 Task: Search one way flight ticket for 3 adults, 3 children in business from Page: Page Municipal Airport to Gillette: Gillette Campbell County Airport on 5-1-2023. Choice of flights is Southwest. Number of bags: 4 checked bags. Price is upto 99000. Outbound departure time preference is 15:00.
Action: Mouse moved to (484, 430)
Screenshot: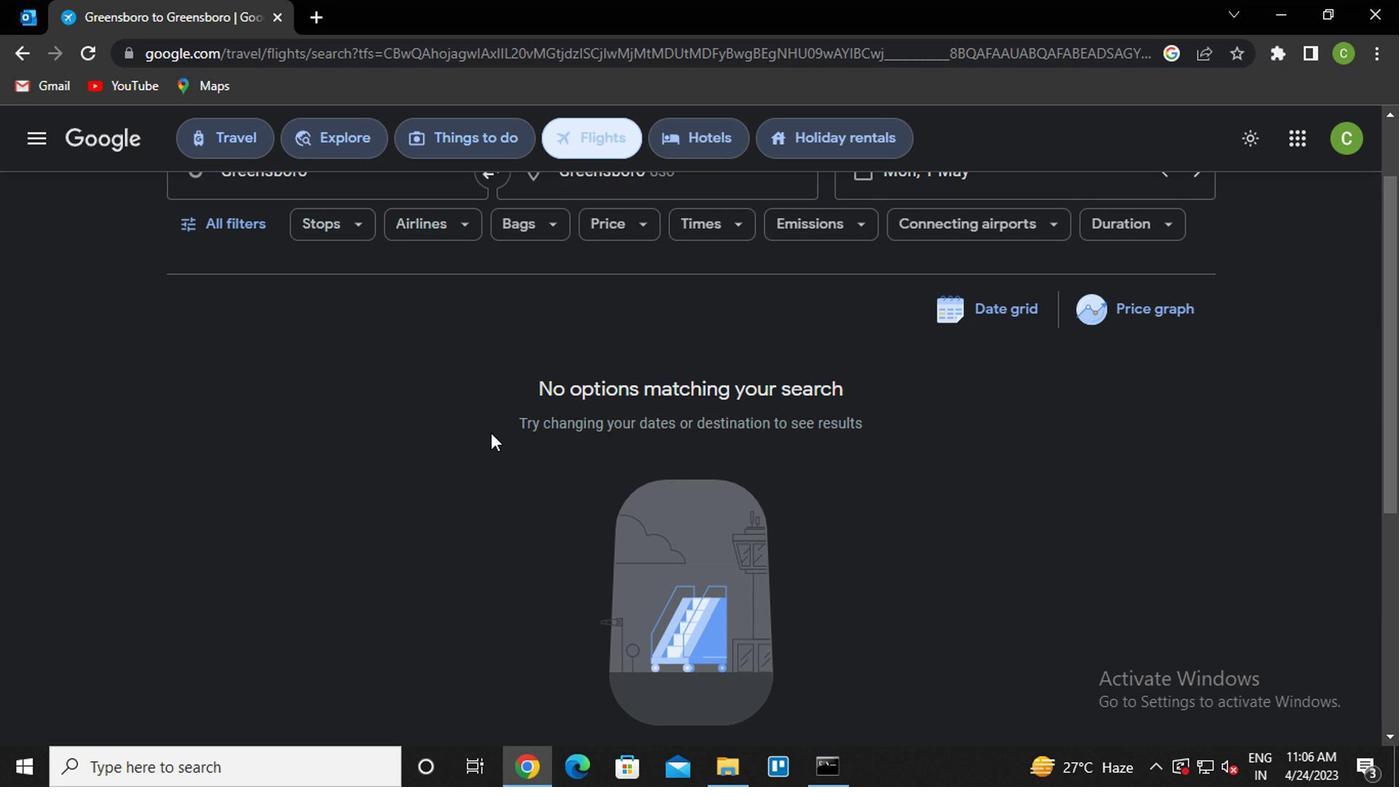 
Action: Mouse scrolled (484, 432) with delta (0, 1)
Screenshot: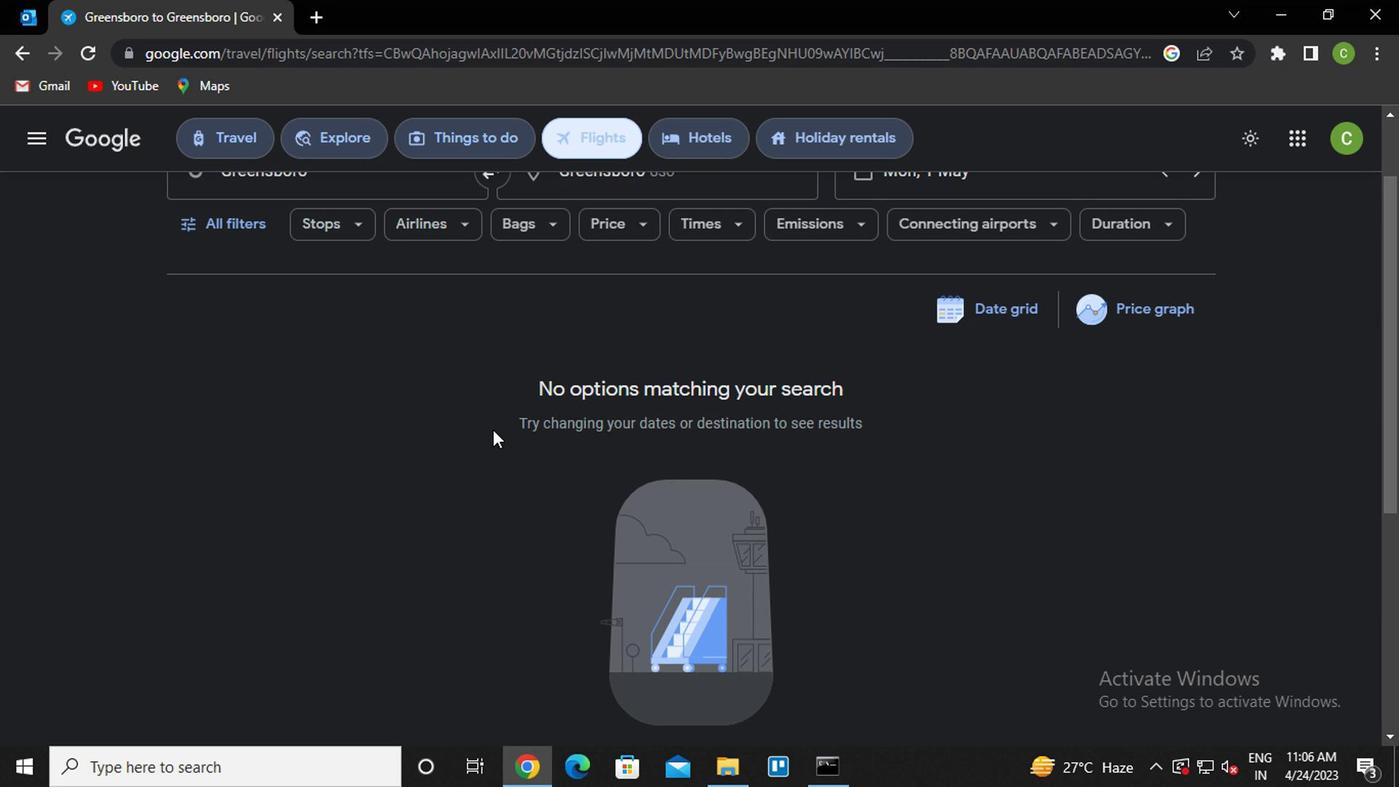 
Action: Mouse scrolled (484, 432) with delta (0, 1)
Screenshot: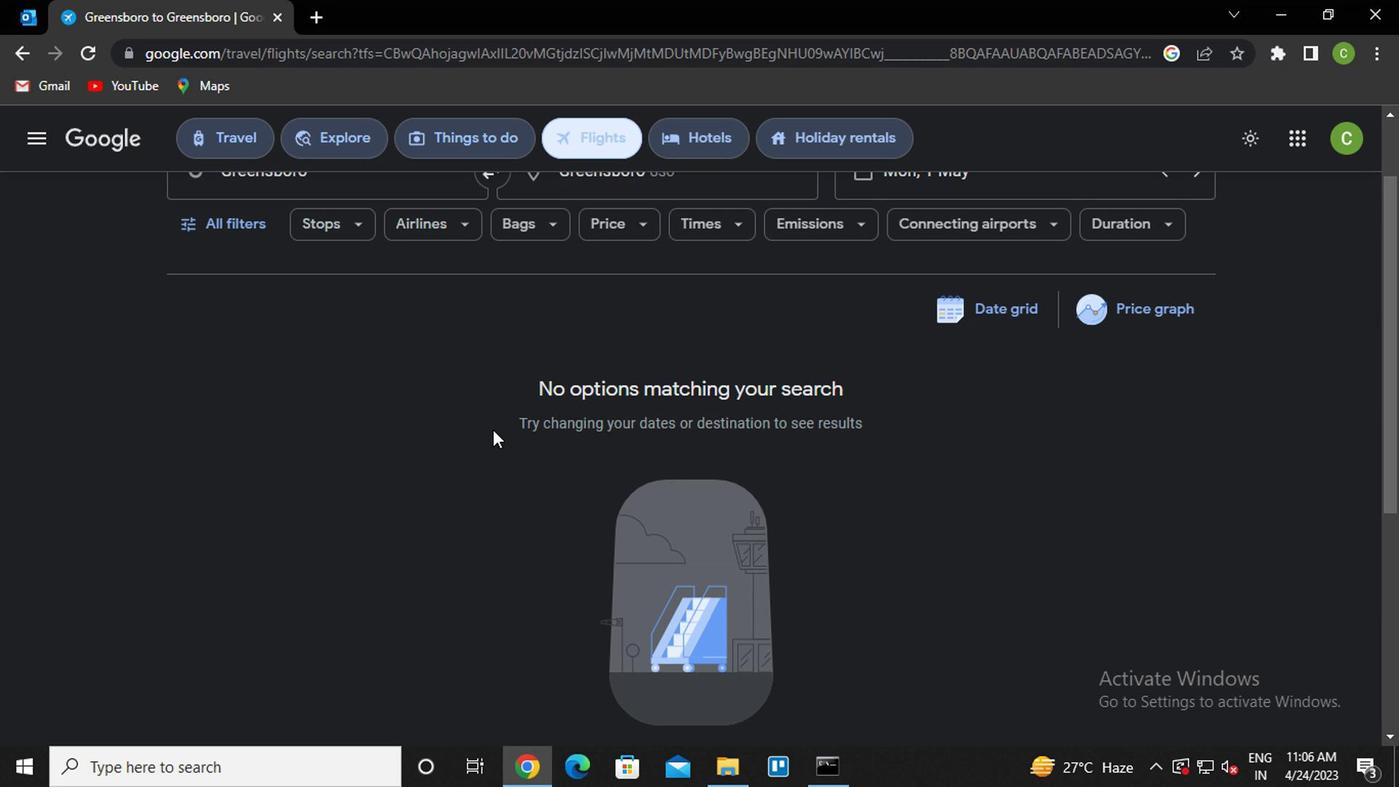 
Action: Mouse scrolled (484, 432) with delta (0, 1)
Screenshot: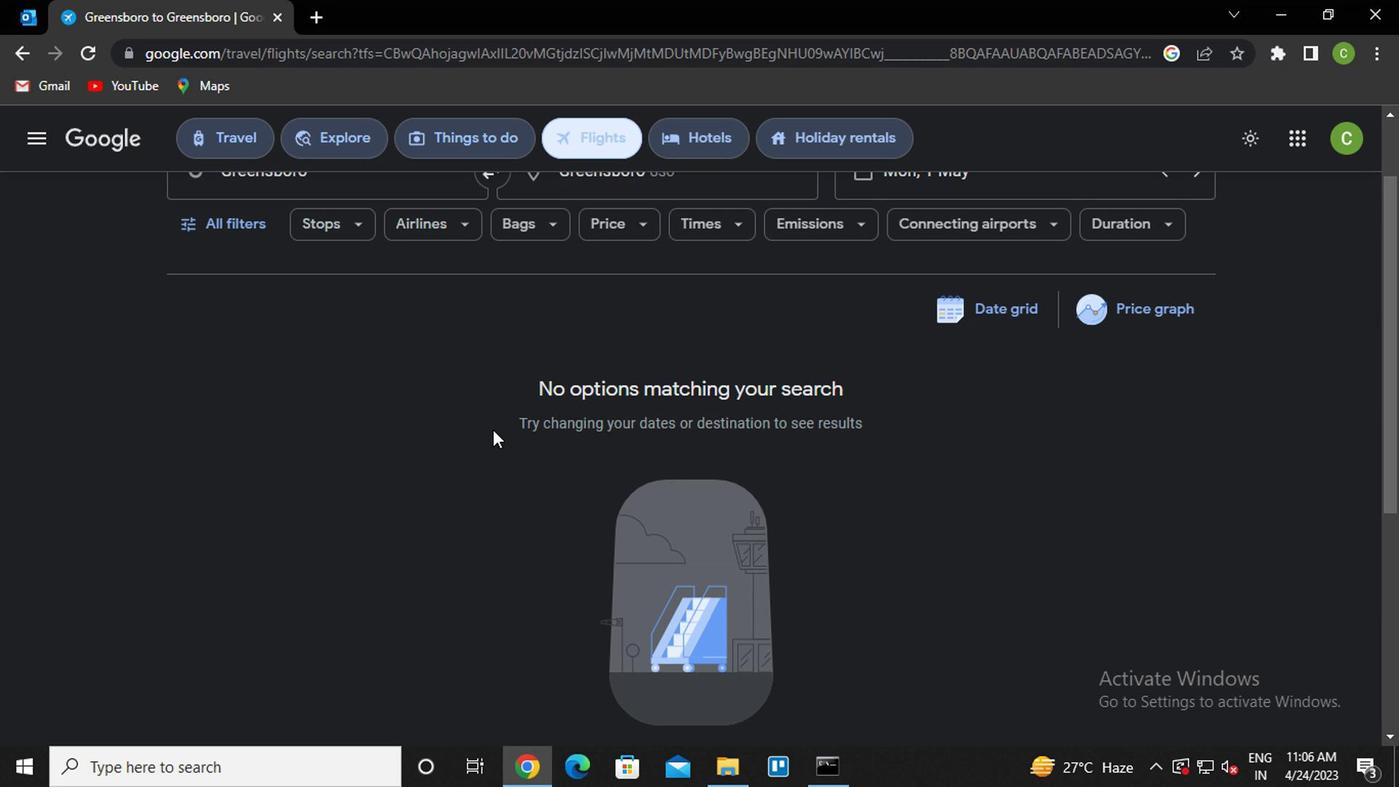 
Action: Mouse scrolled (484, 432) with delta (0, 1)
Screenshot: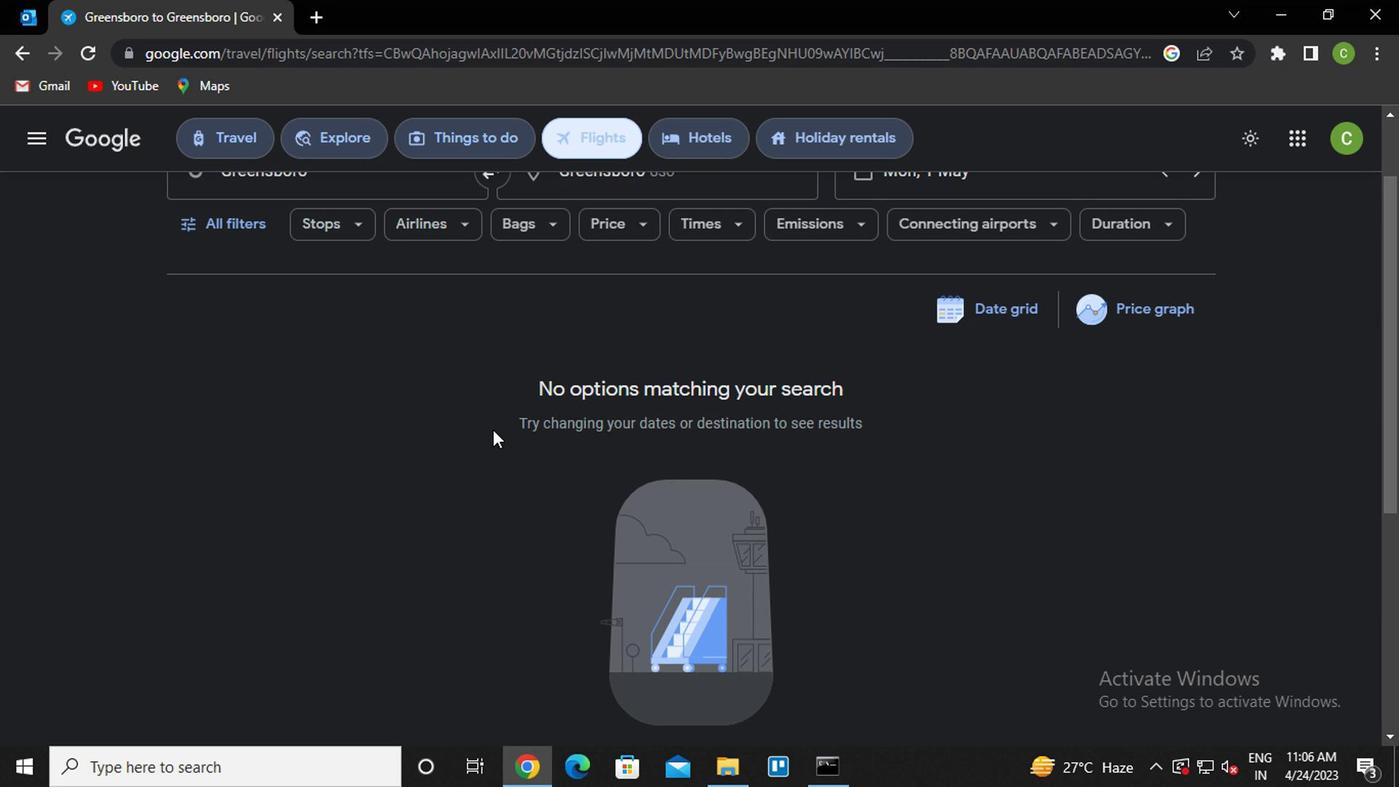 
Action: Mouse scrolled (484, 432) with delta (0, 1)
Screenshot: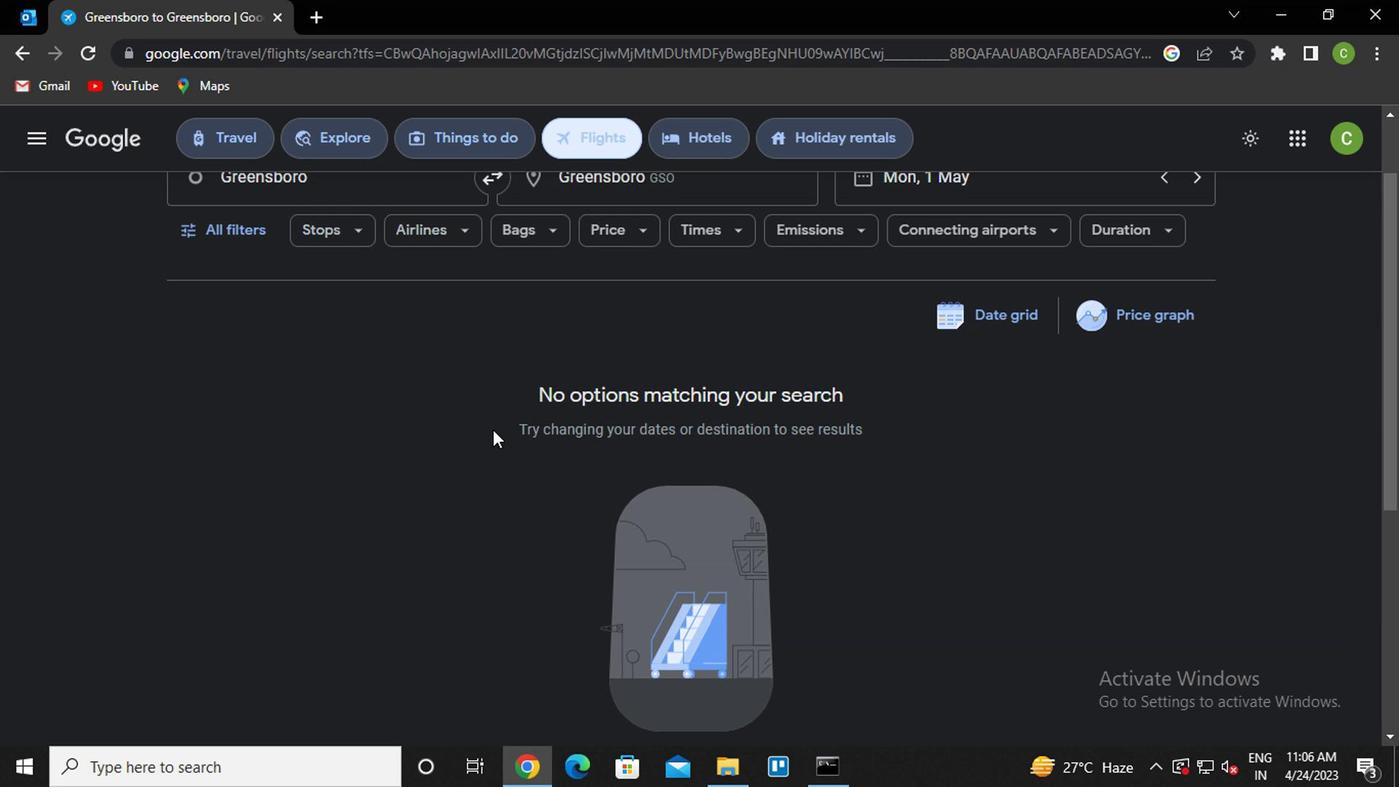 
Action: Mouse scrolled (484, 432) with delta (0, 1)
Screenshot: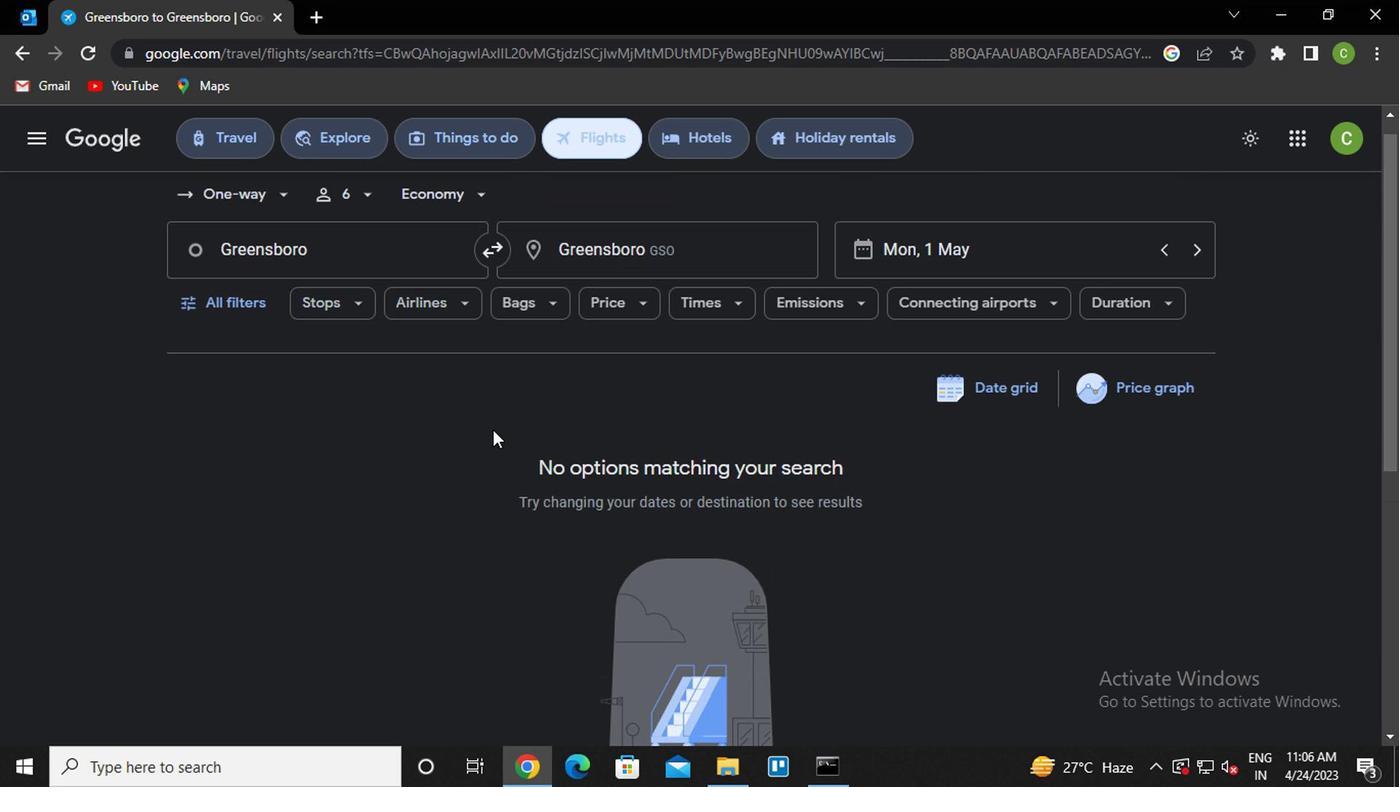 
Action: Mouse moved to (239, 234)
Screenshot: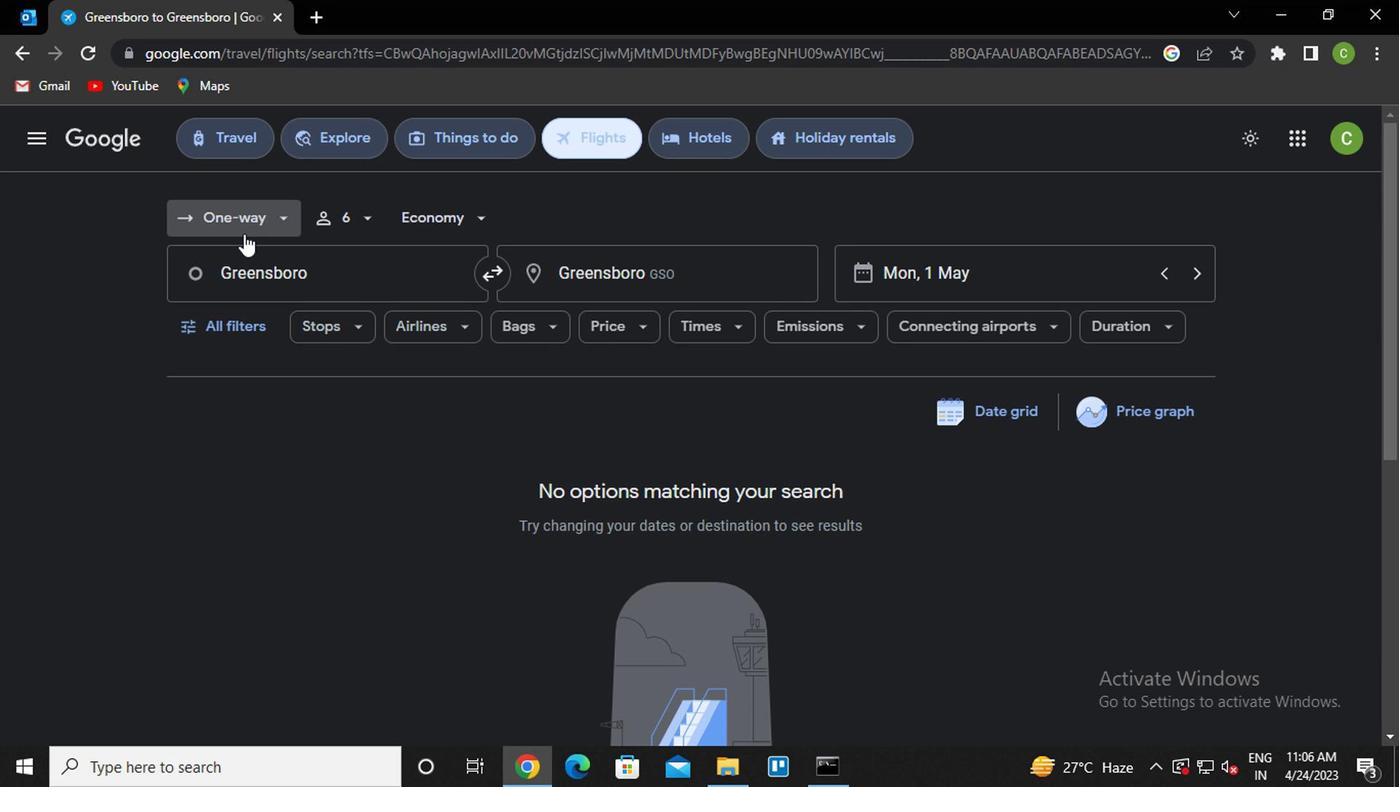 
Action: Mouse pressed left at (239, 234)
Screenshot: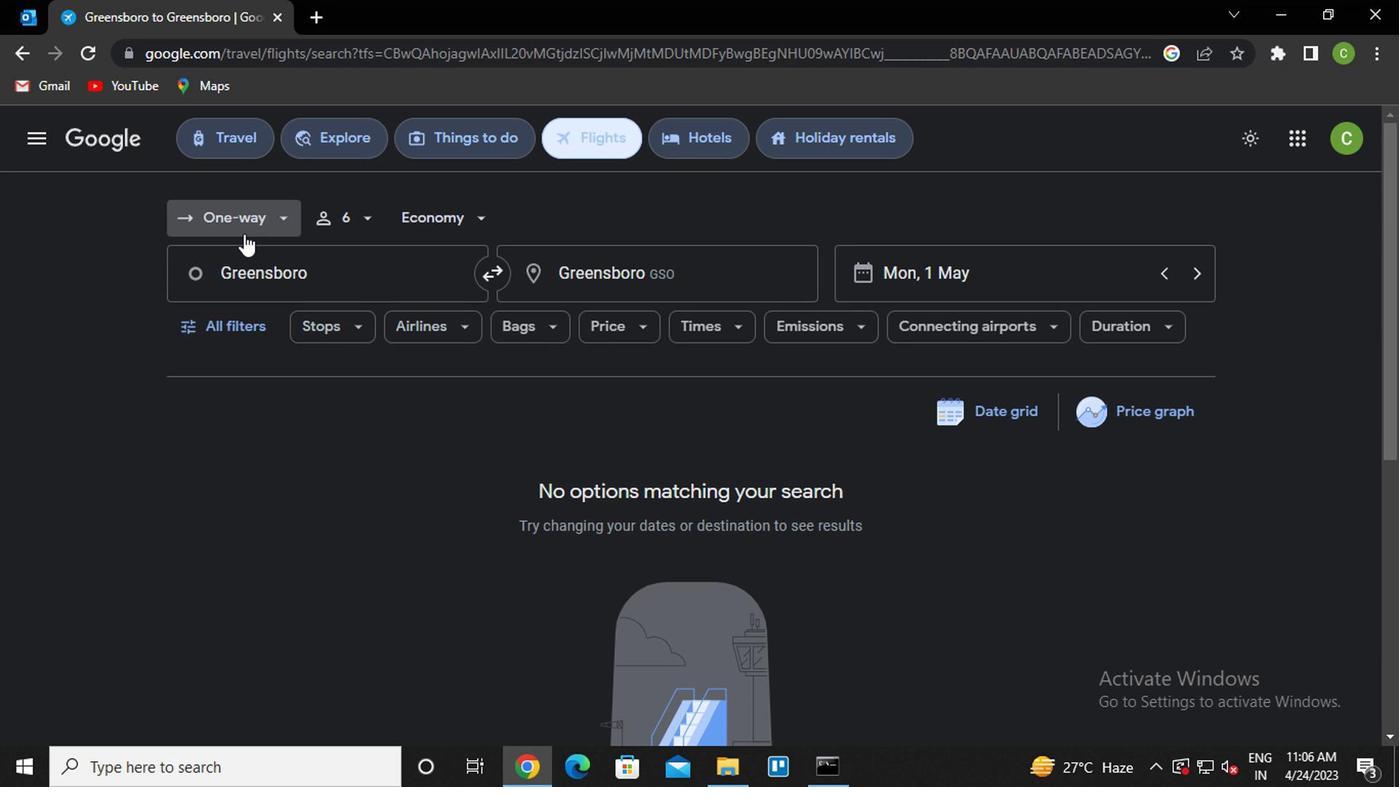 
Action: Mouse moved to (249, 302)
Screenshot: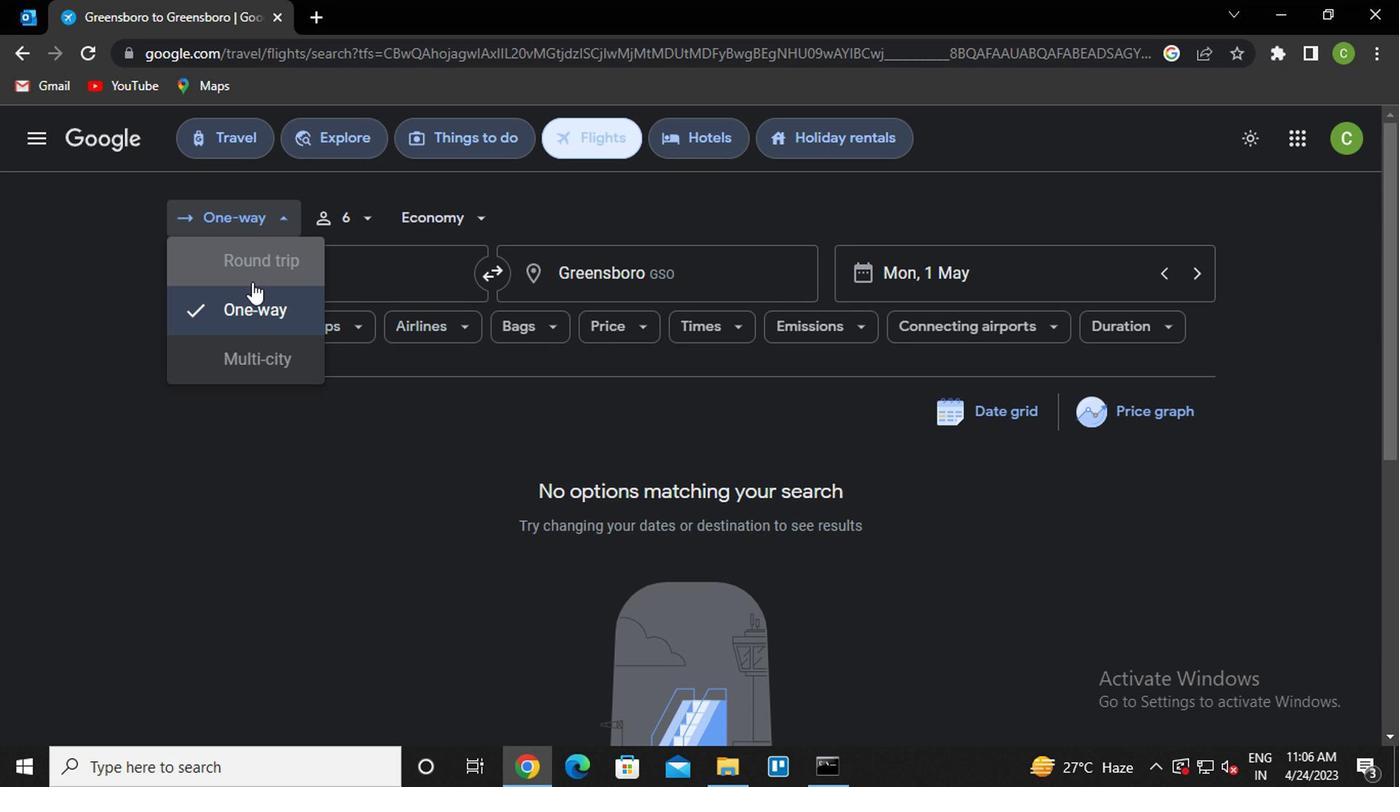 
Action: Mouse pressed left at (249, 302)
Screenshot: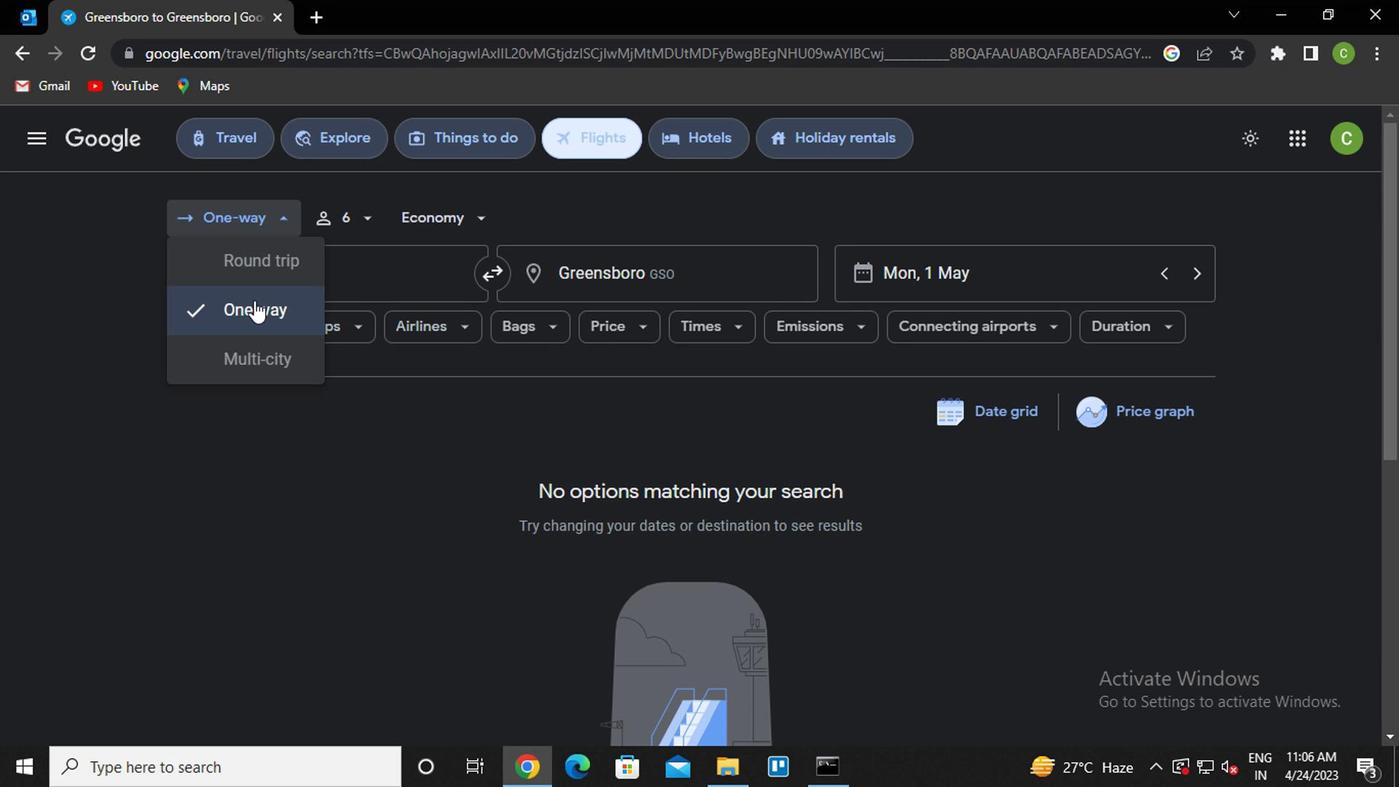 
Action: Mouse moved to (357, 227)
Screenshot: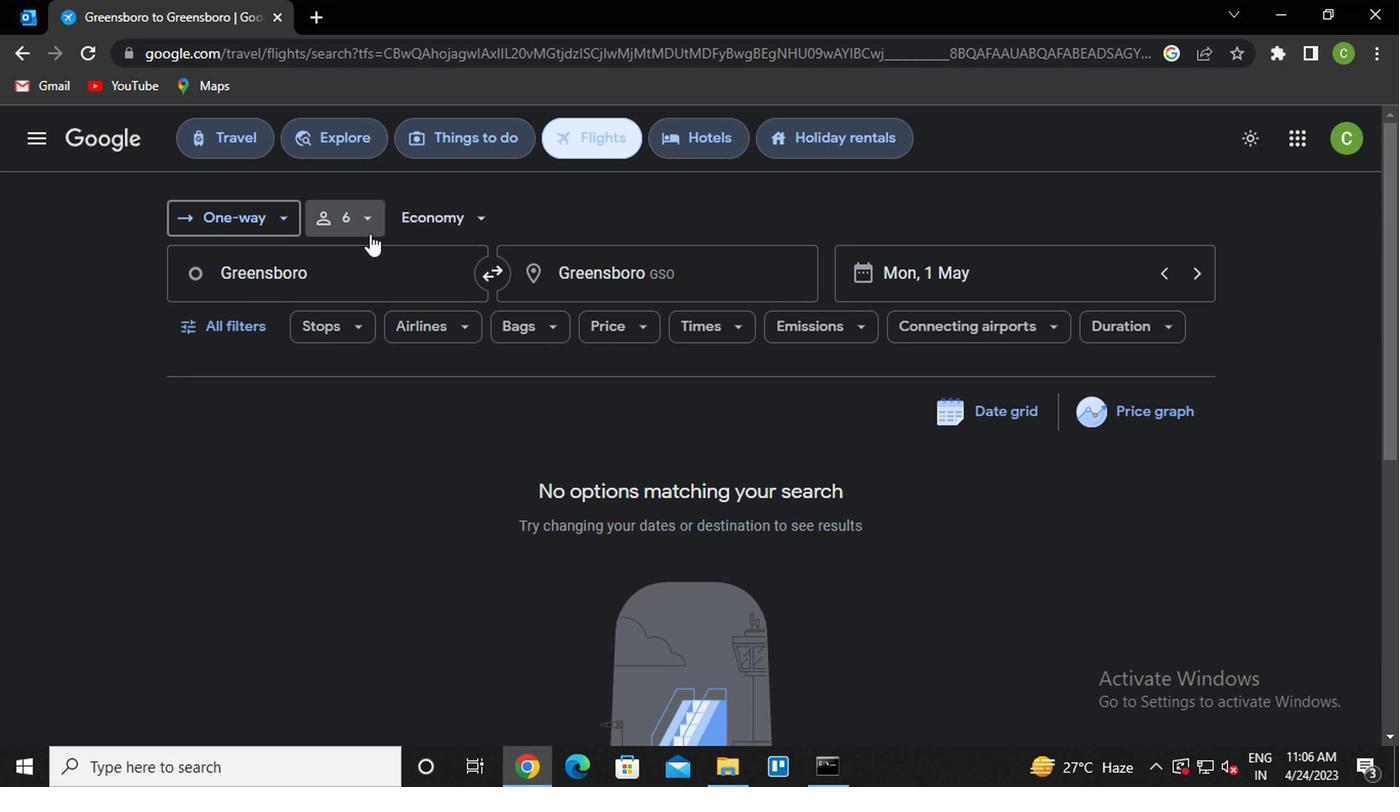 
Action: Mouse pressed left at (357, 227)
Screenshot: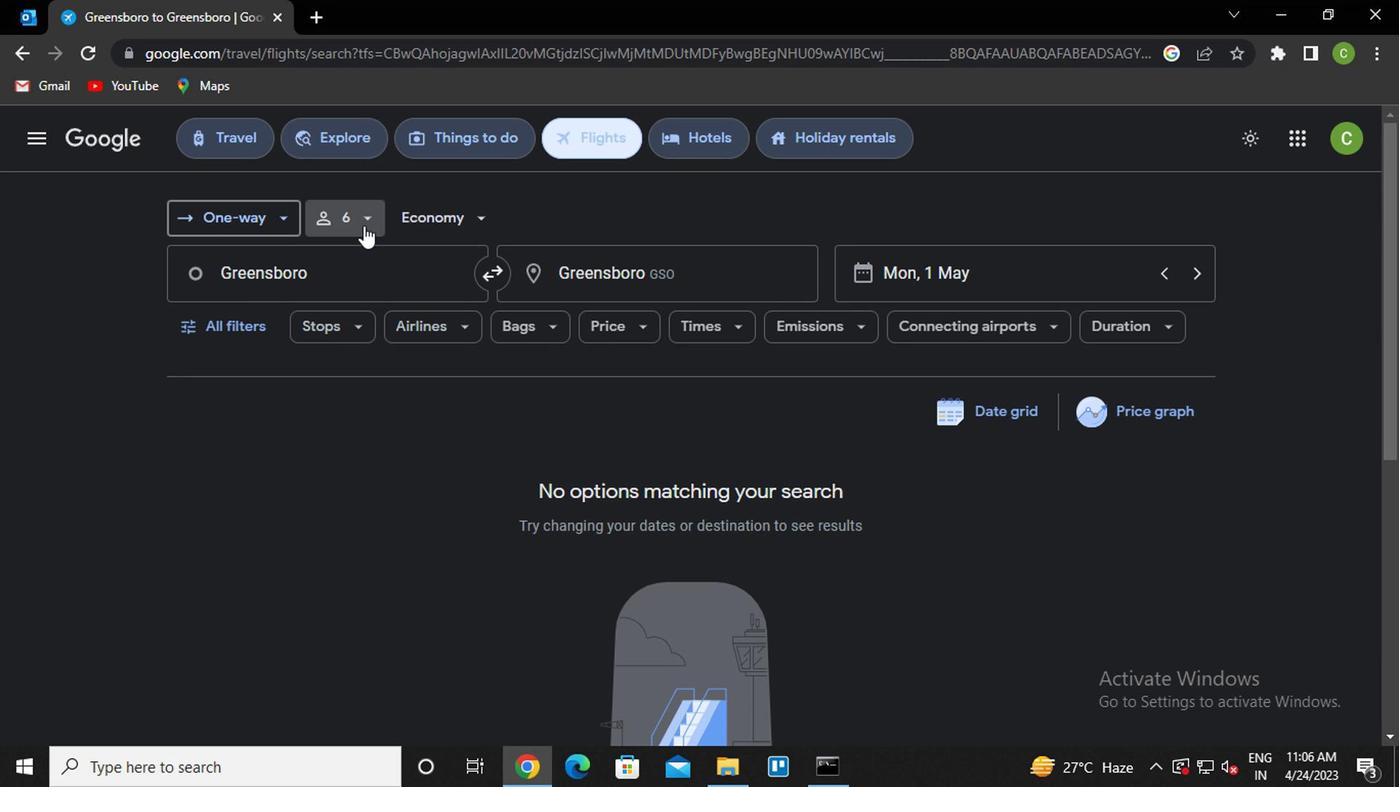 
Action: Mouse moved to (457, 274)
Screenshot: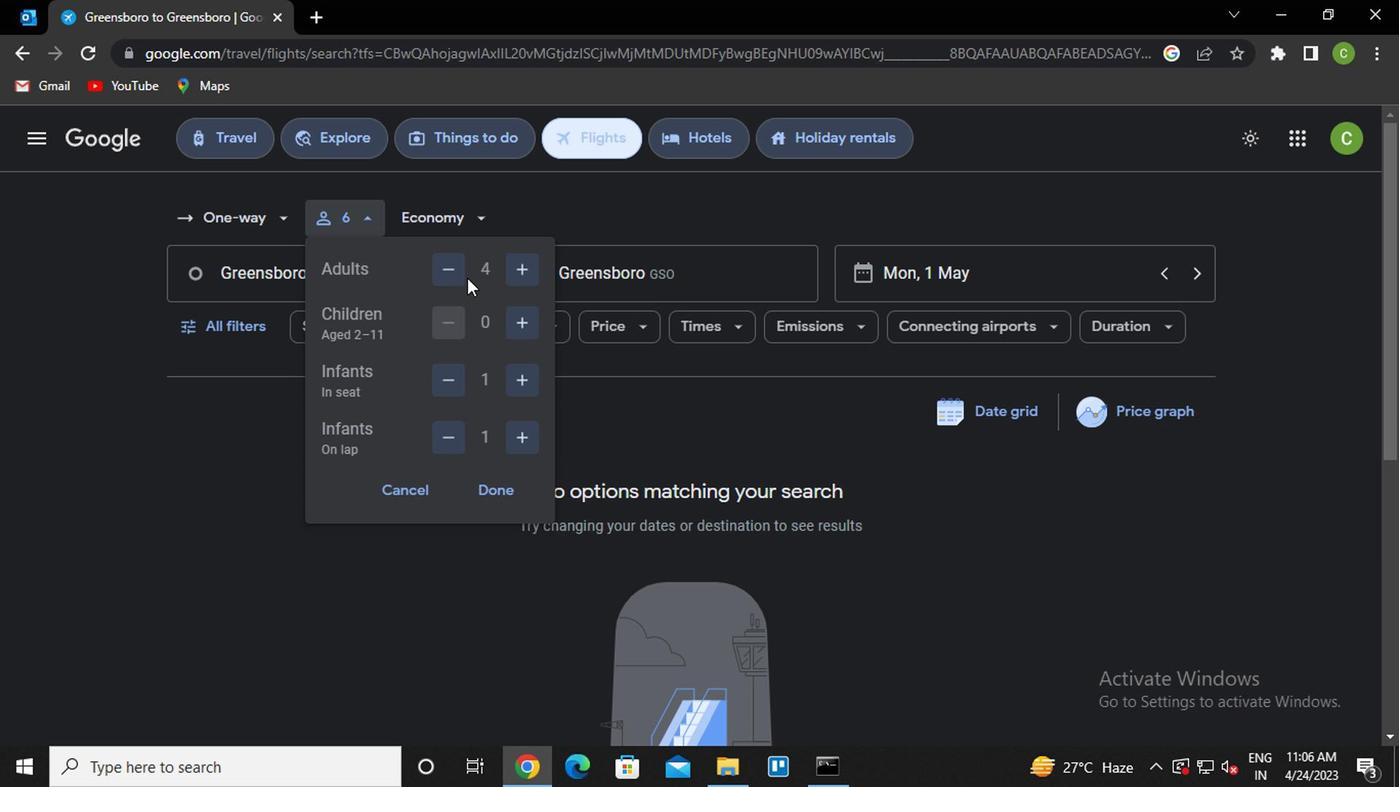 
Action: Mouse pressed left at (457, 274)
Screenshot: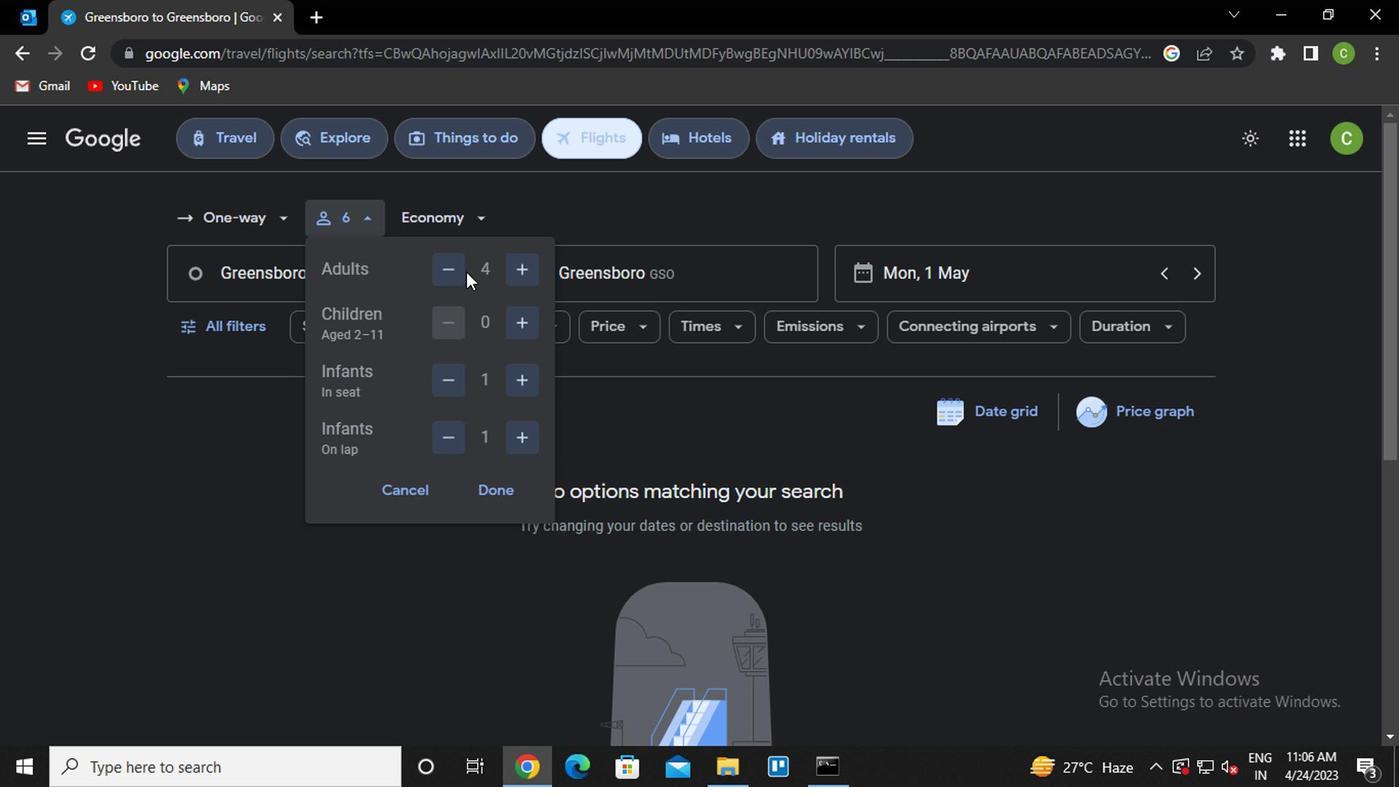 
Action: Mouse moved to (454, 274)
Screenshot: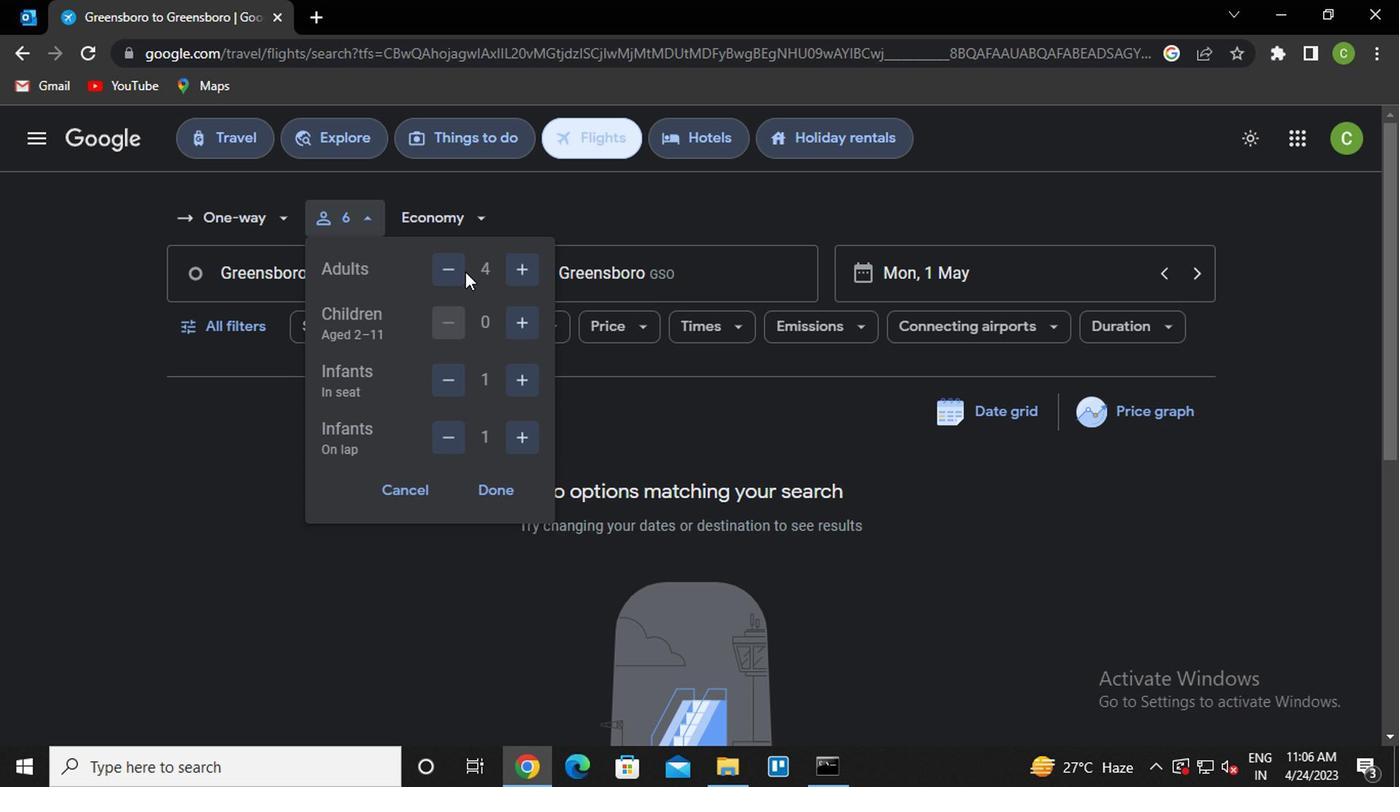 
Action: Mouse pressed left at (454, 274)
Screenshot: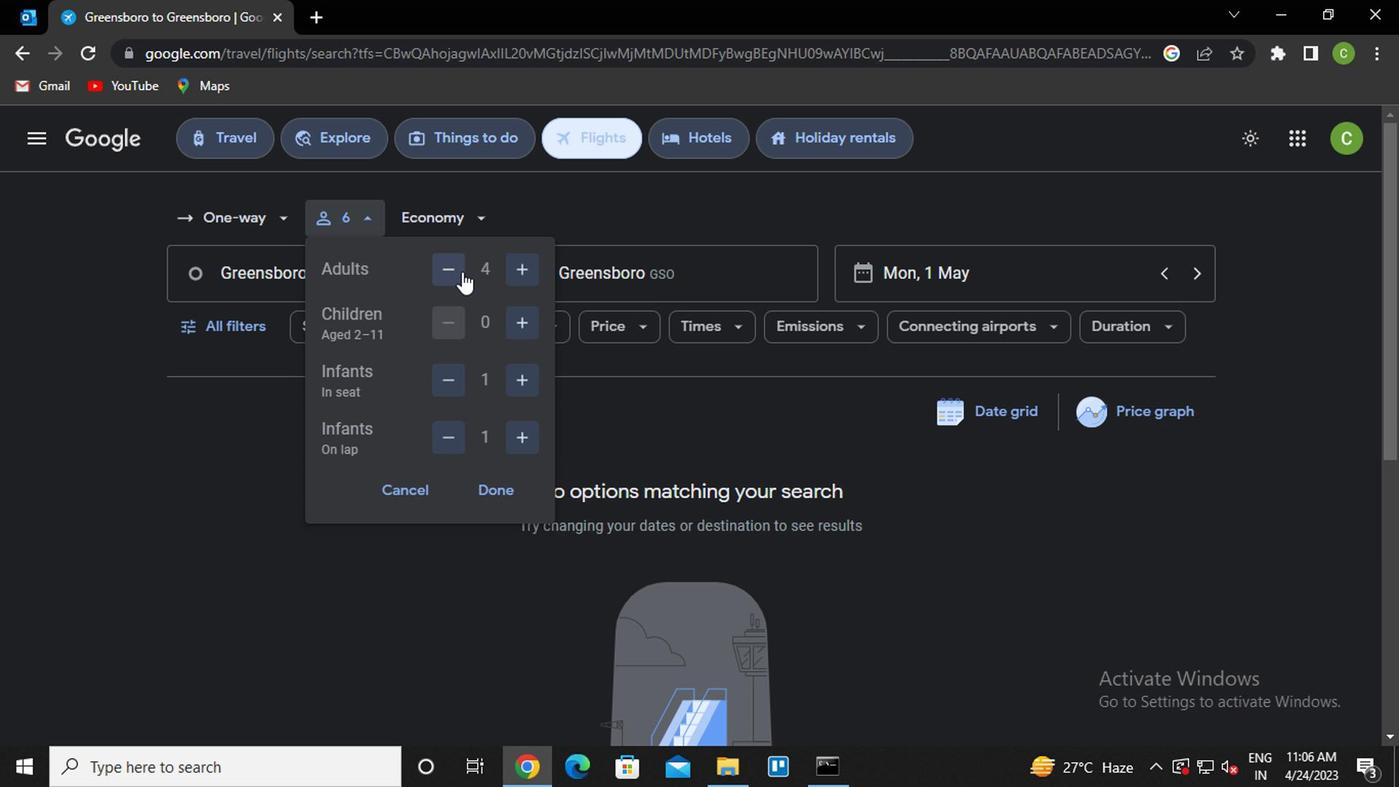 
Action: Mouse moved to (516, 331)
Screenshot: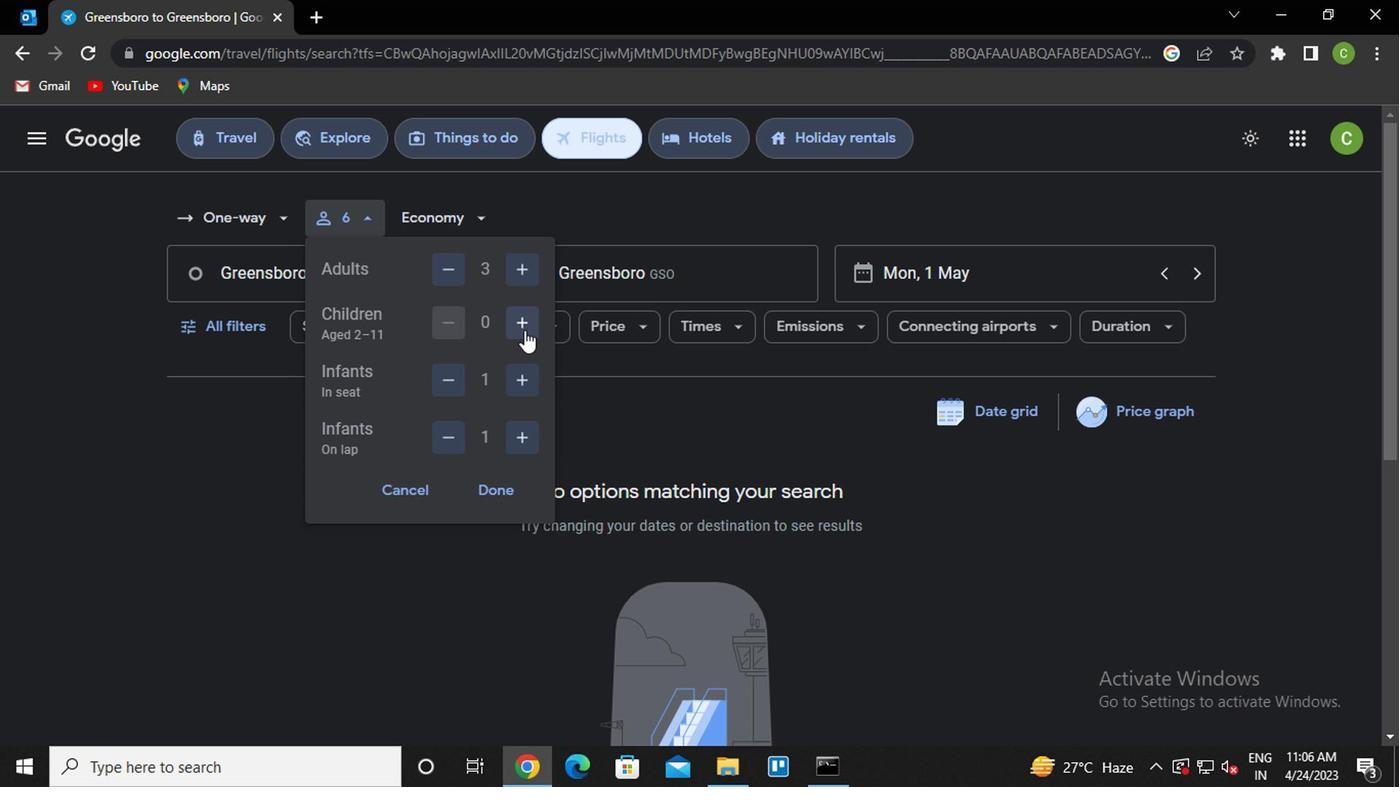 
Action: Mouse pressed left at (516, 331)
Screenshot: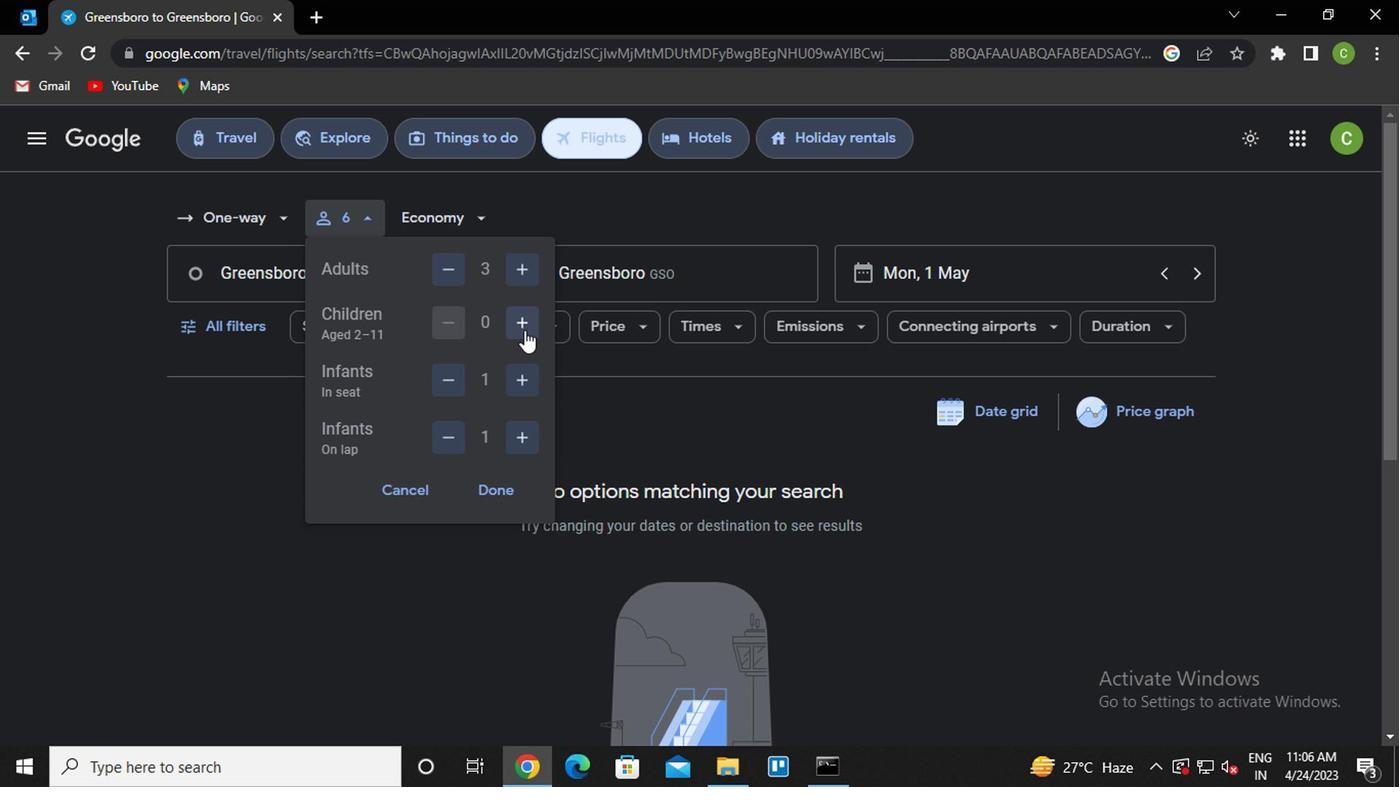 
Action: Mouse pressed left at (516, 331)
Screenshot: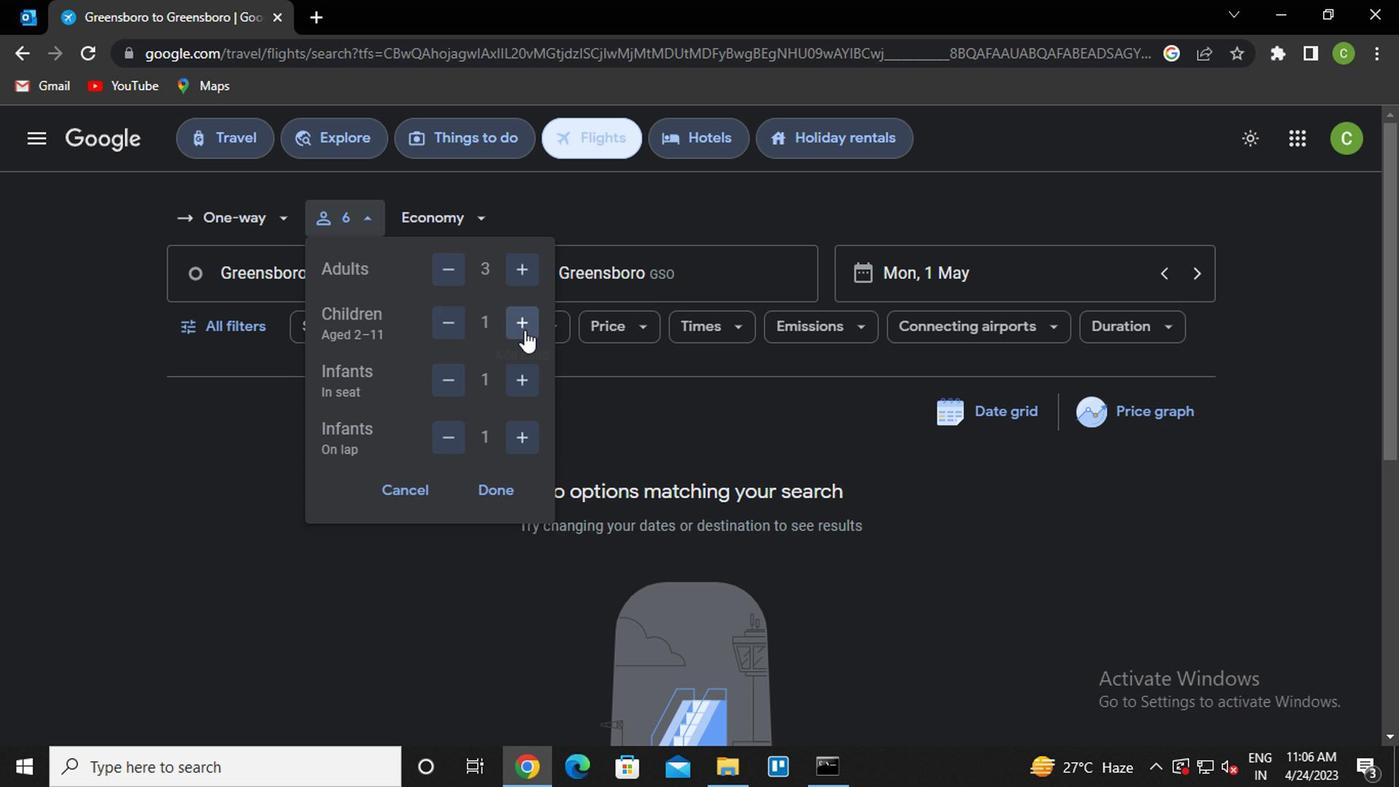 
Action: Mouse pressed left at (516, 331)
Screenshot: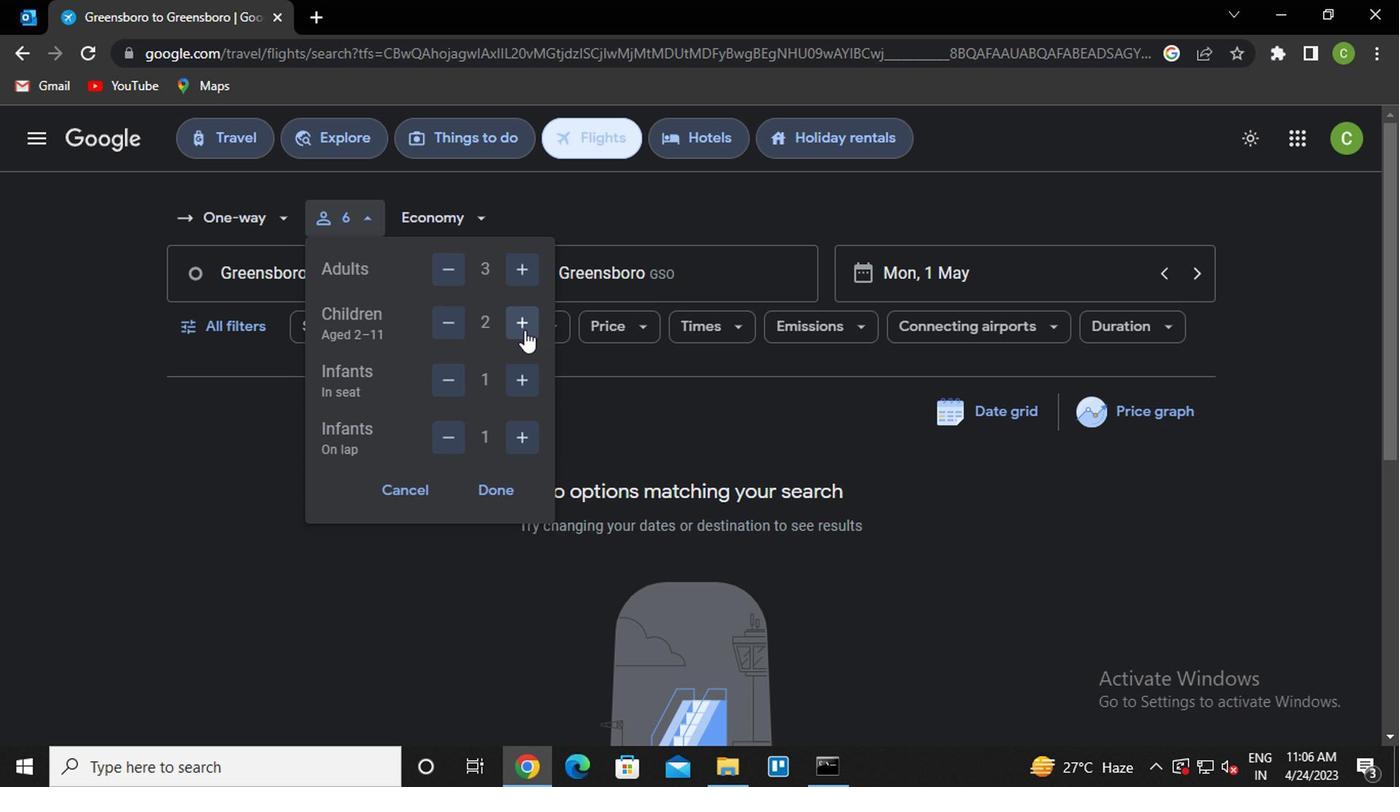 
Action: Mouse moved to (453, 379)
Screenshot: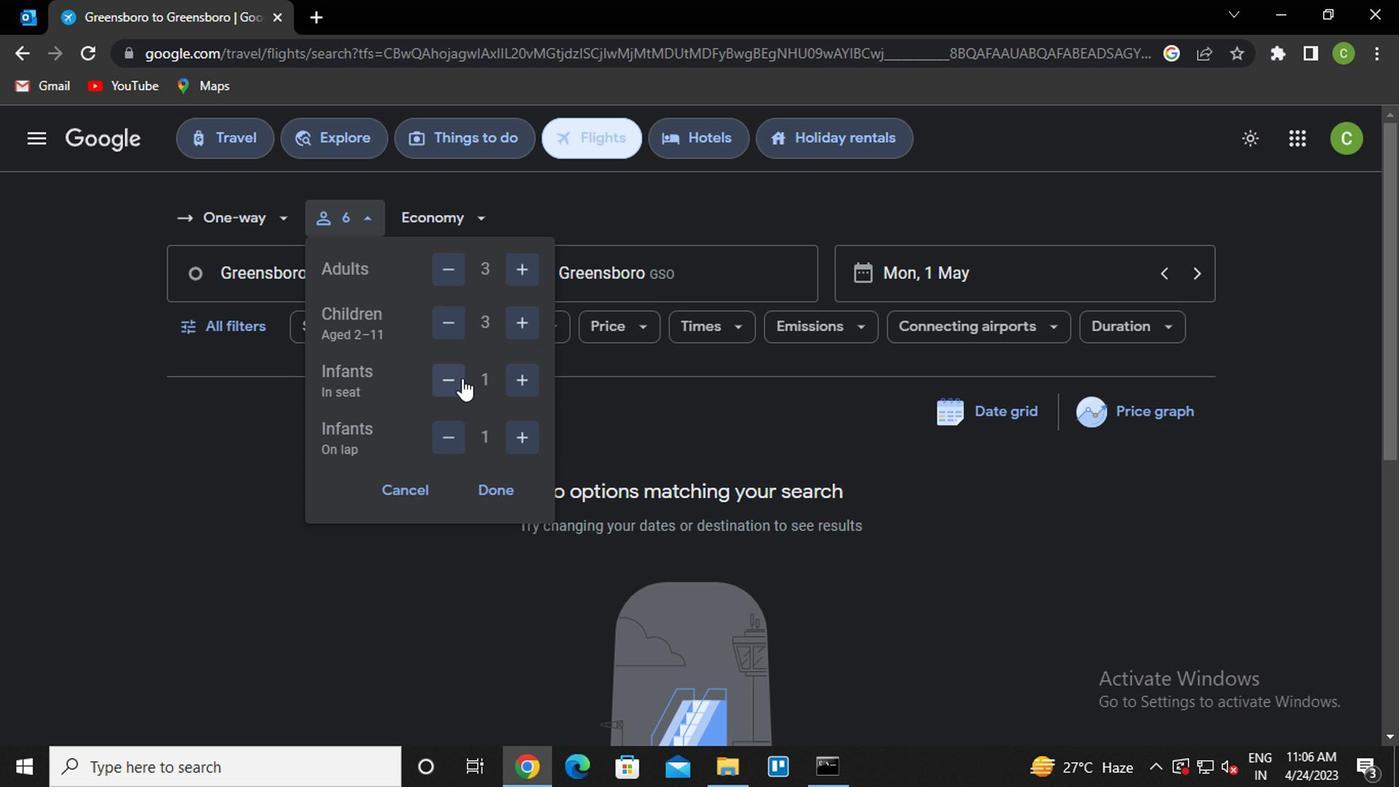 
Action: Mouse pressed left at (453, 379)
Screenshot: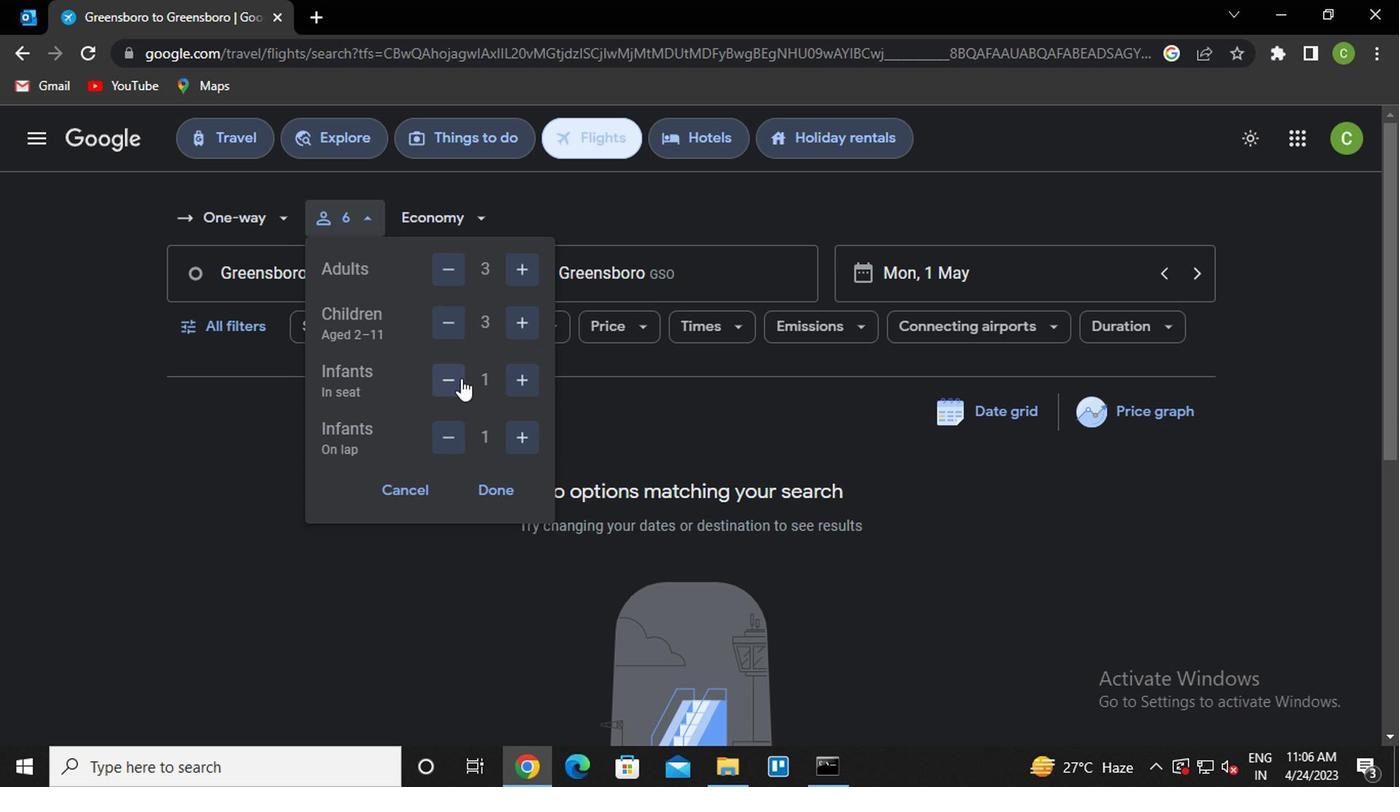 
Action: Mouse moved to (437, 437)
Screenshot: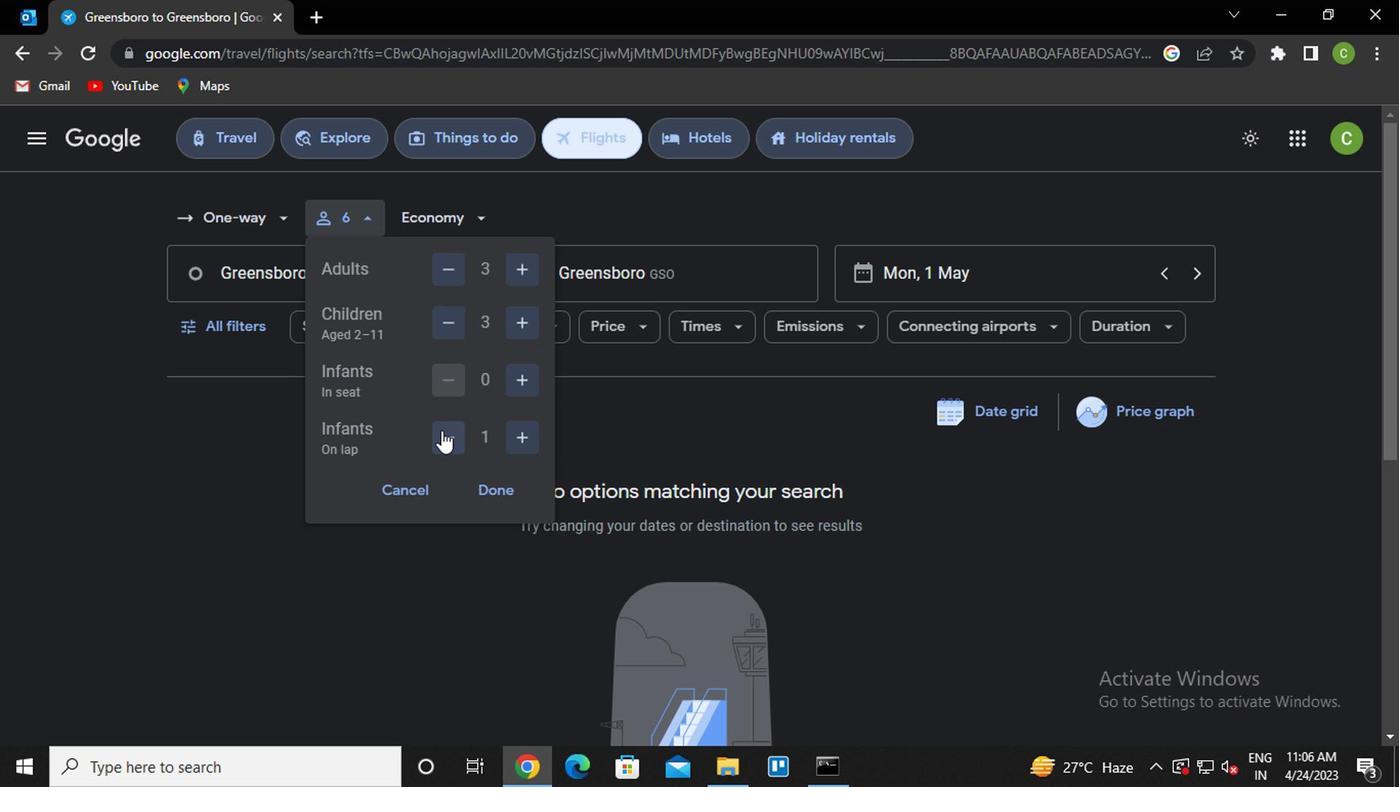 
Action: Mouse pressed left at (437, 437)
Screenshot: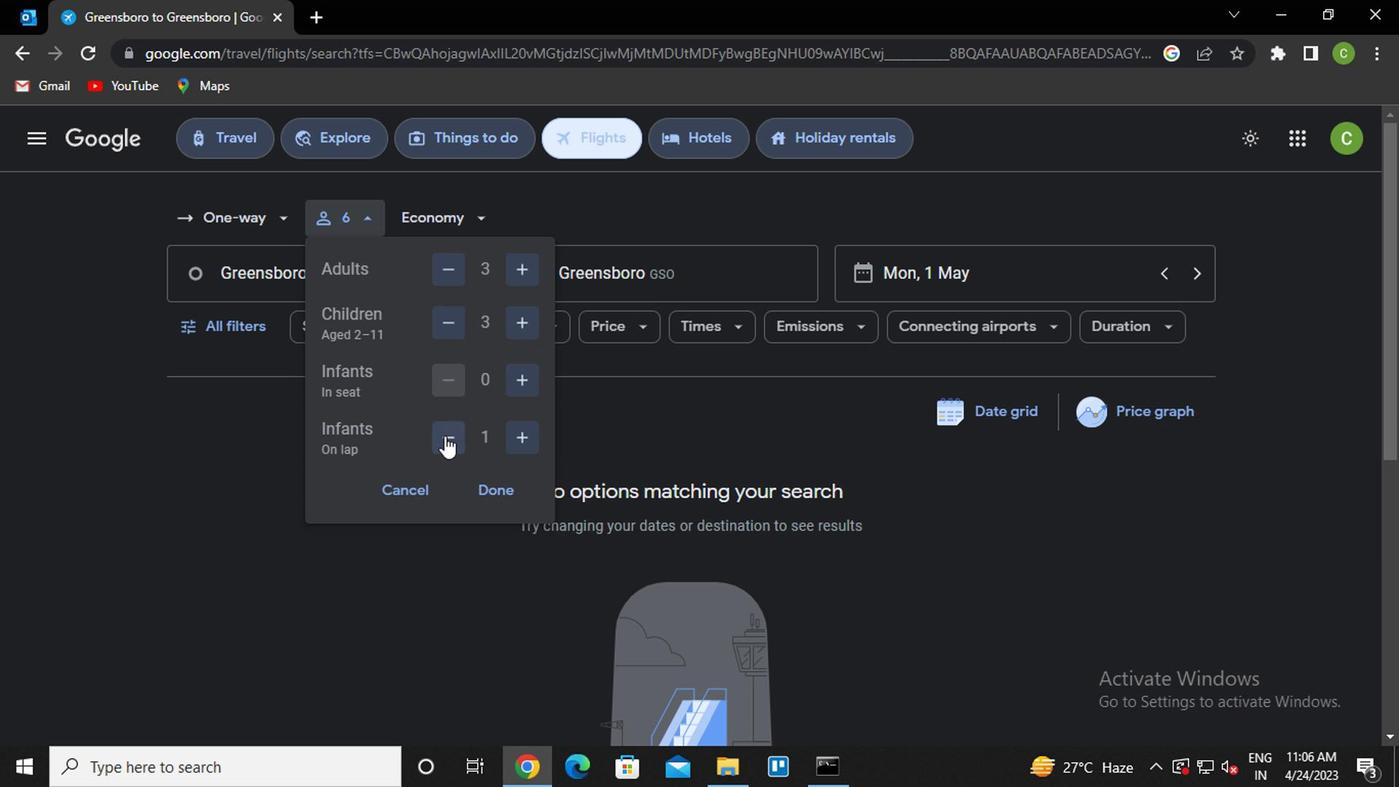 
Action: Mouse moved to (495, 497)
Screenshot: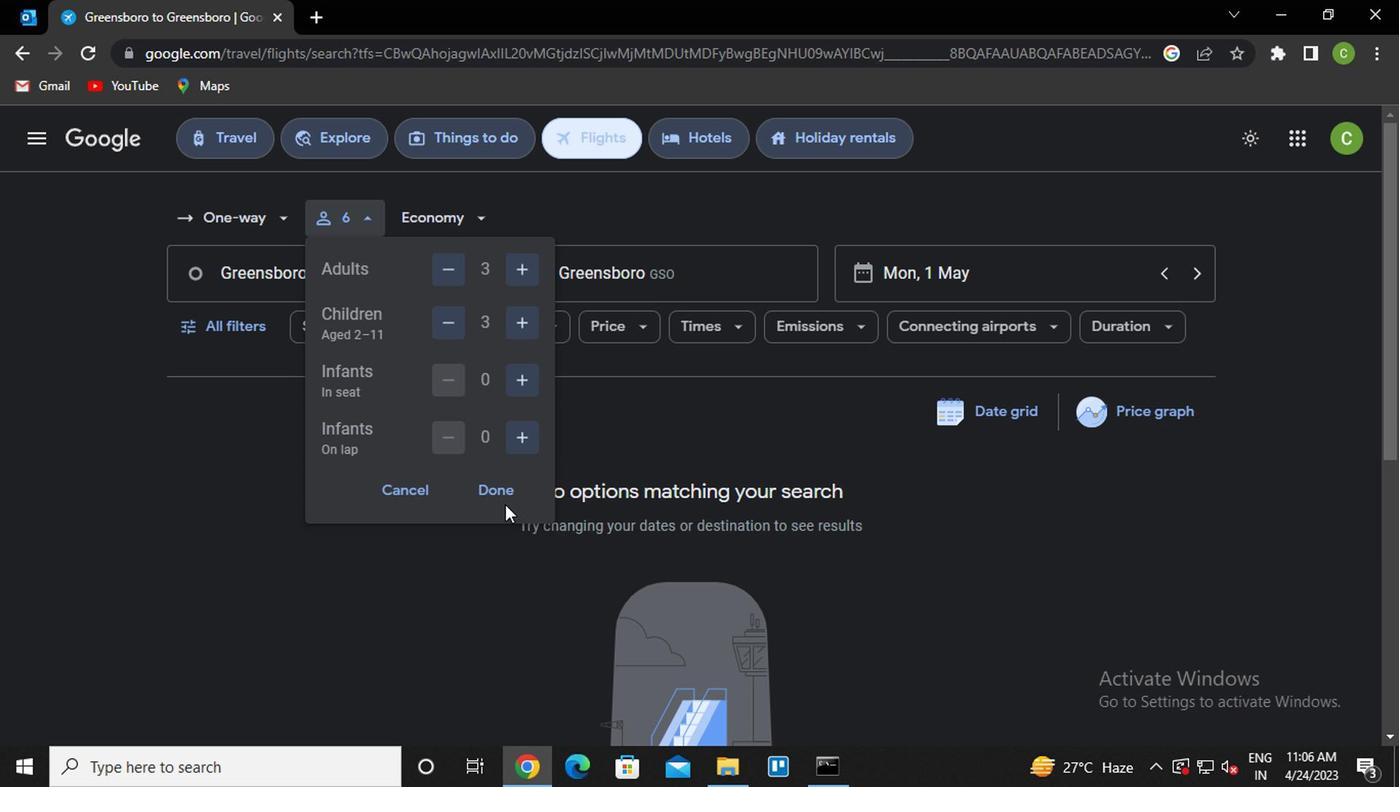 
Action: Mouse pressed left at (495, 497)
Screenshot: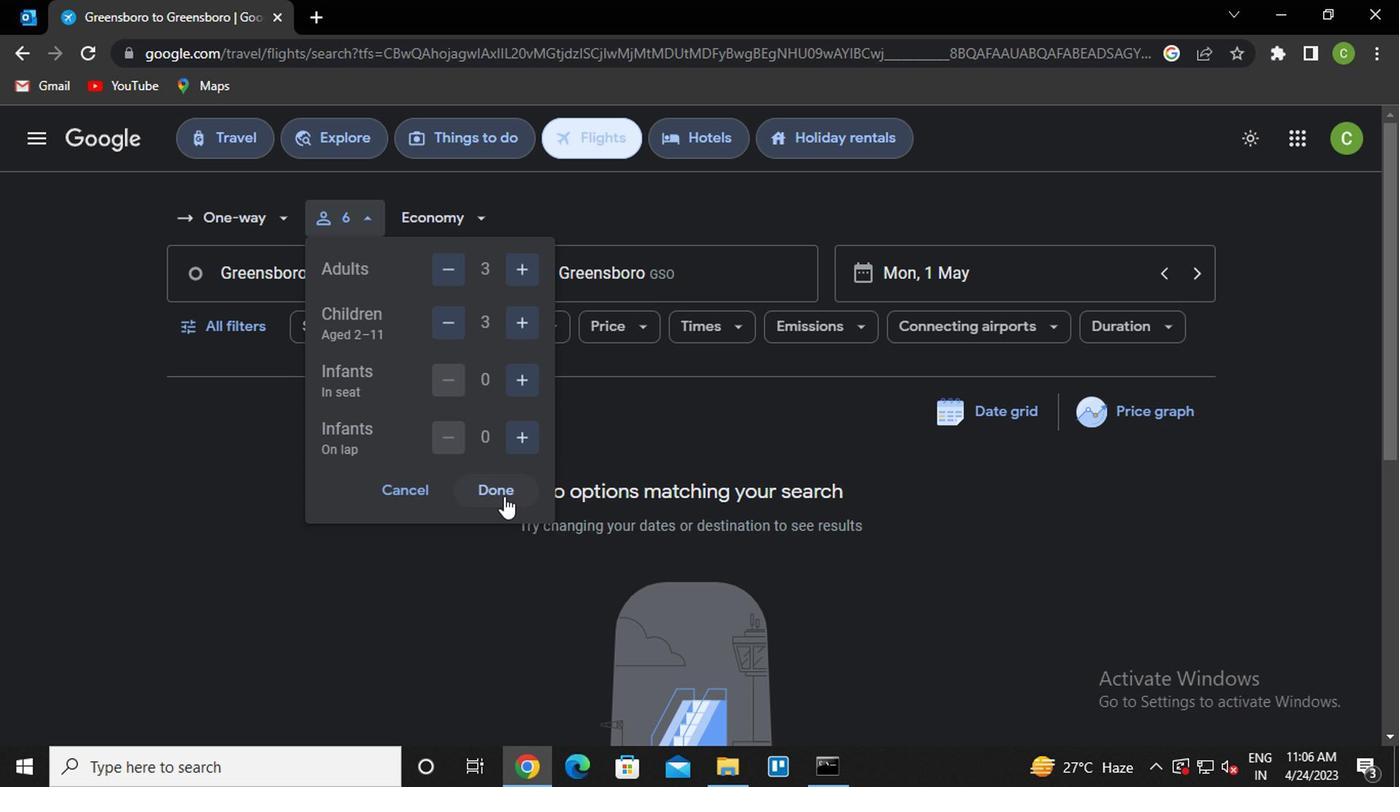 
Action: Mouse moved to (432, 221)
Screenshot: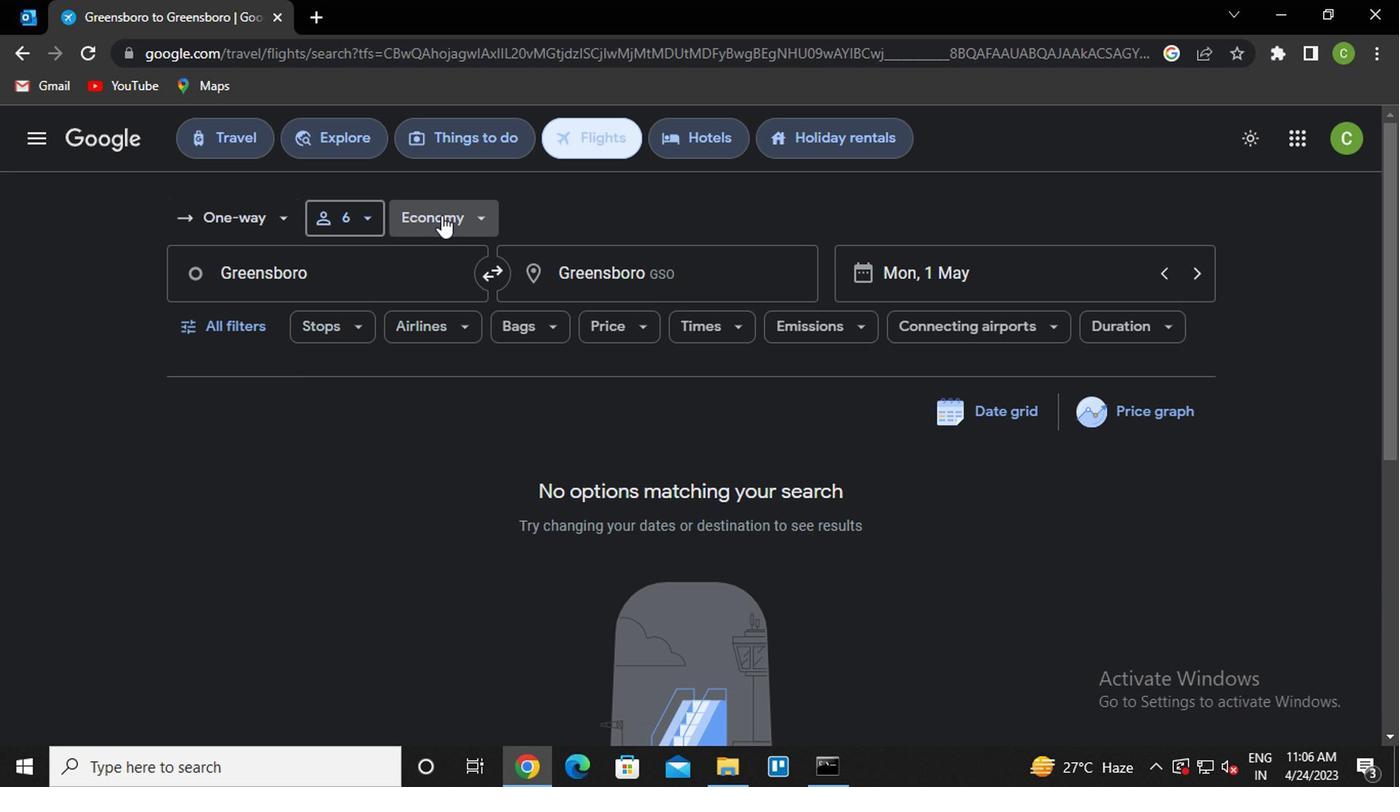 
Action: Mouse pressed left at (432, 221)
Screenshot: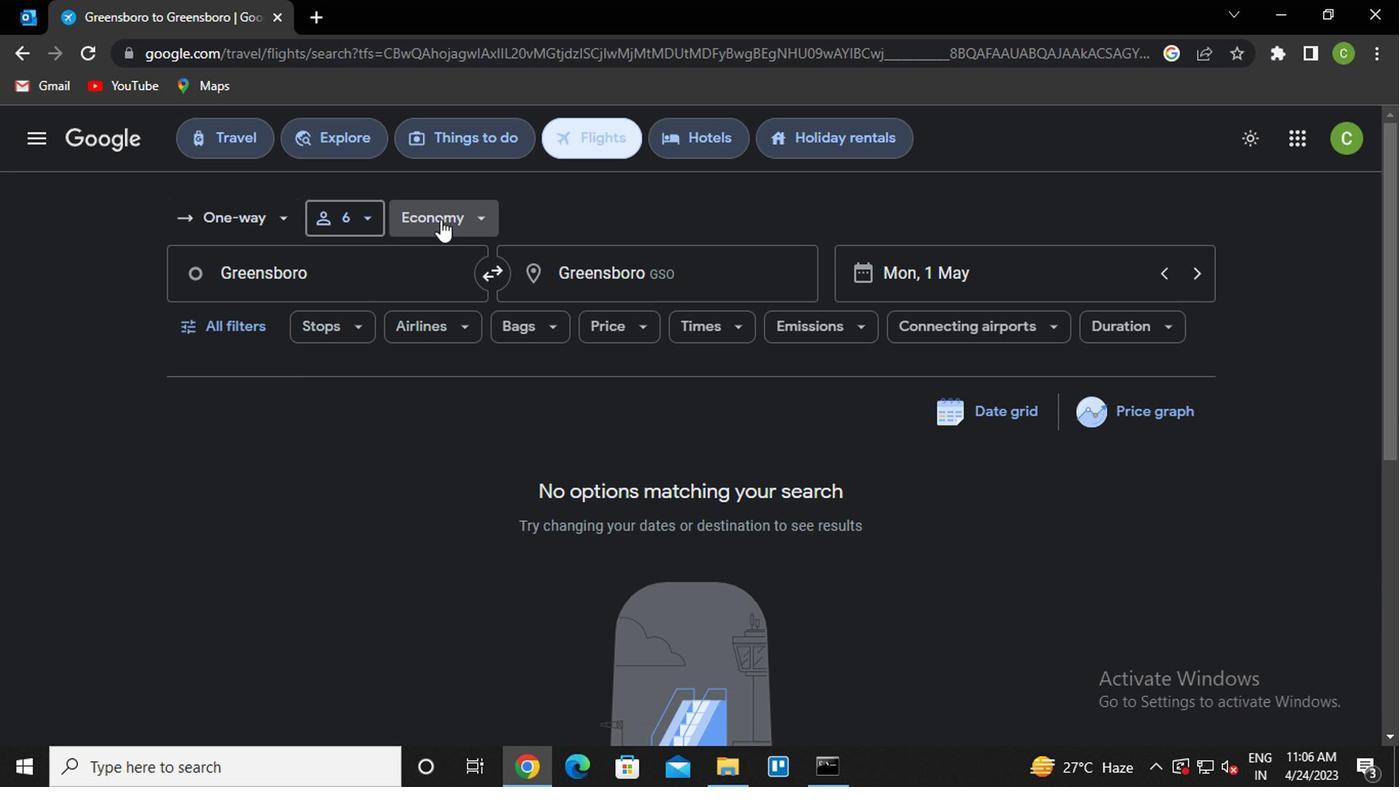 
Action: Mouse moved to (471, 352)
Screenshot: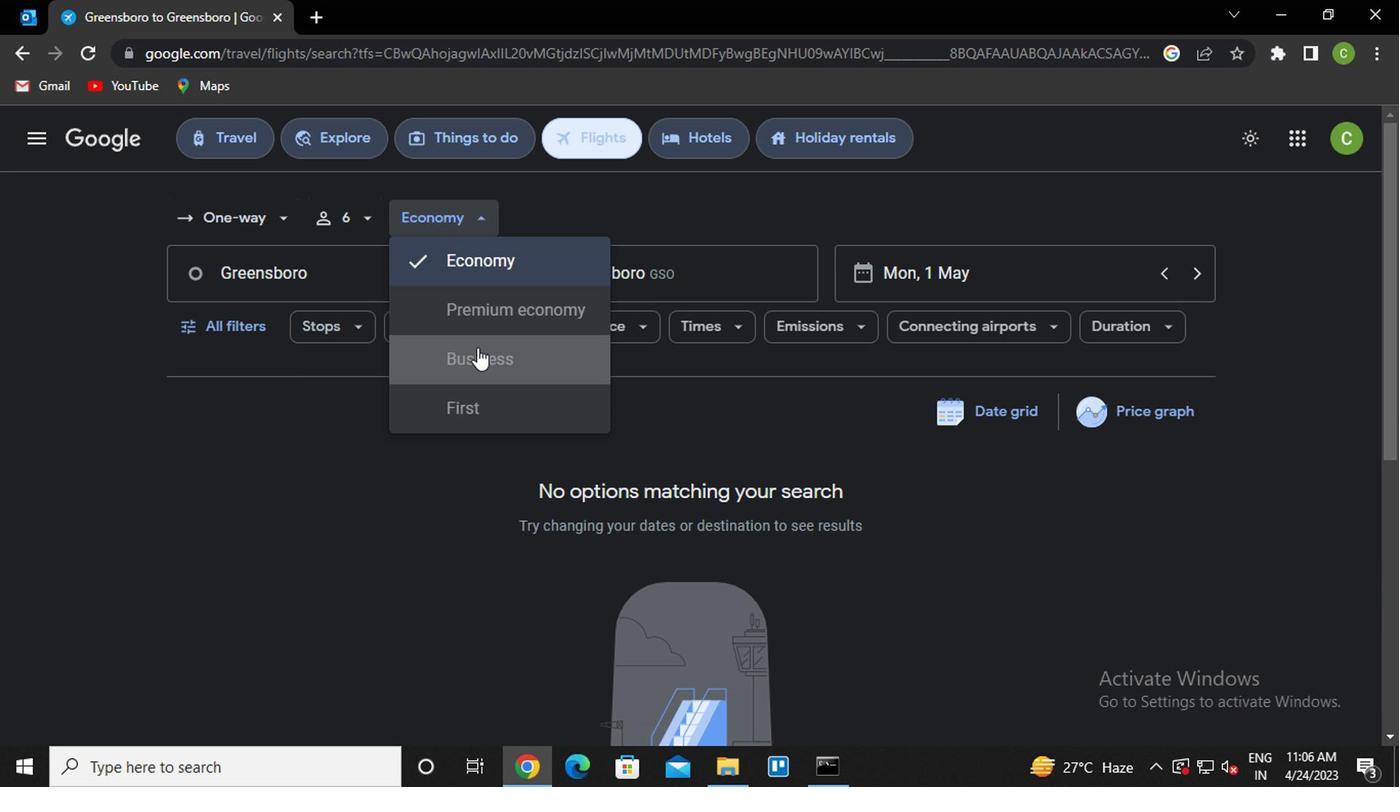 
Action: Mouse pressed left at (471, 352)
Screenshot: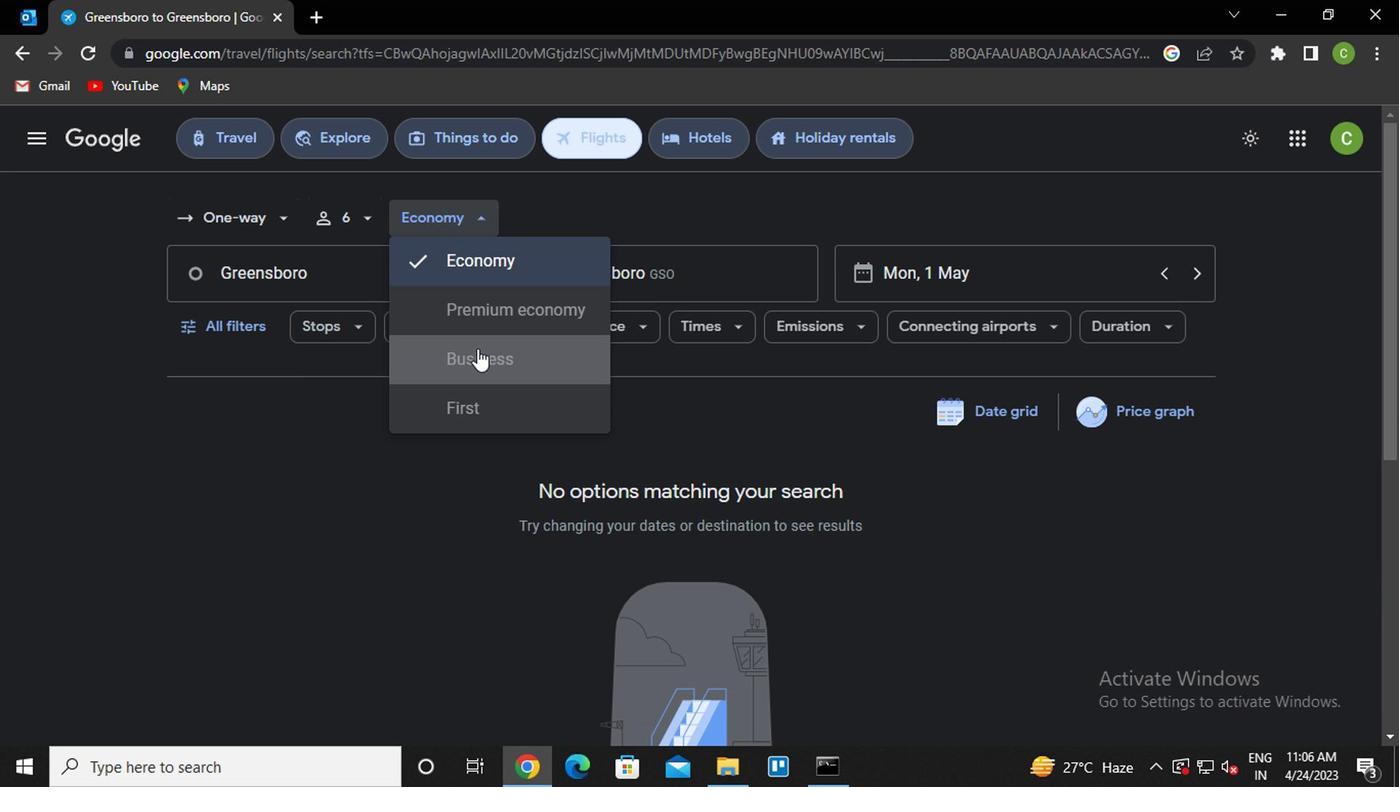 
Action: Mouse moved to (311, 276)
Screenshot: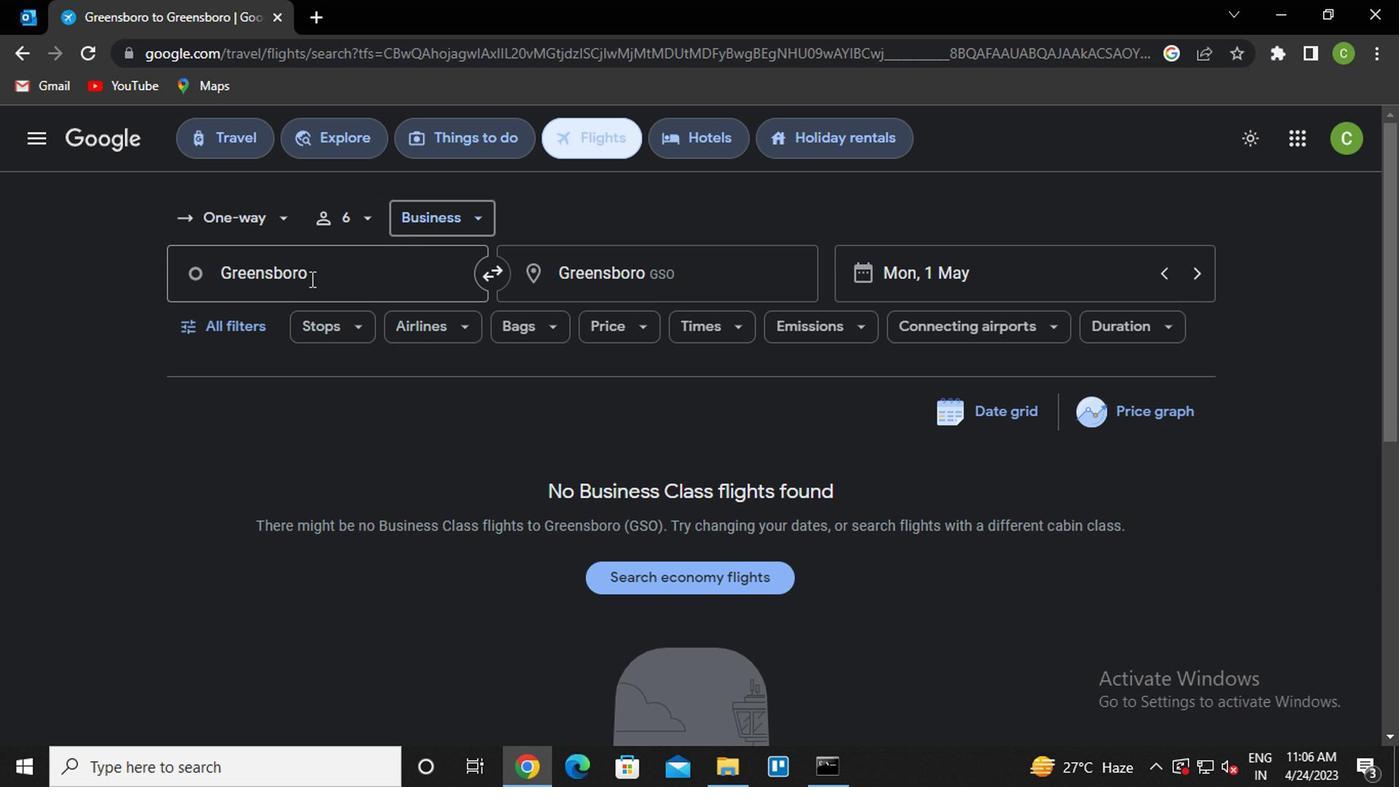 
Action: Mouse pressed left at (311, 276)
Screenshot: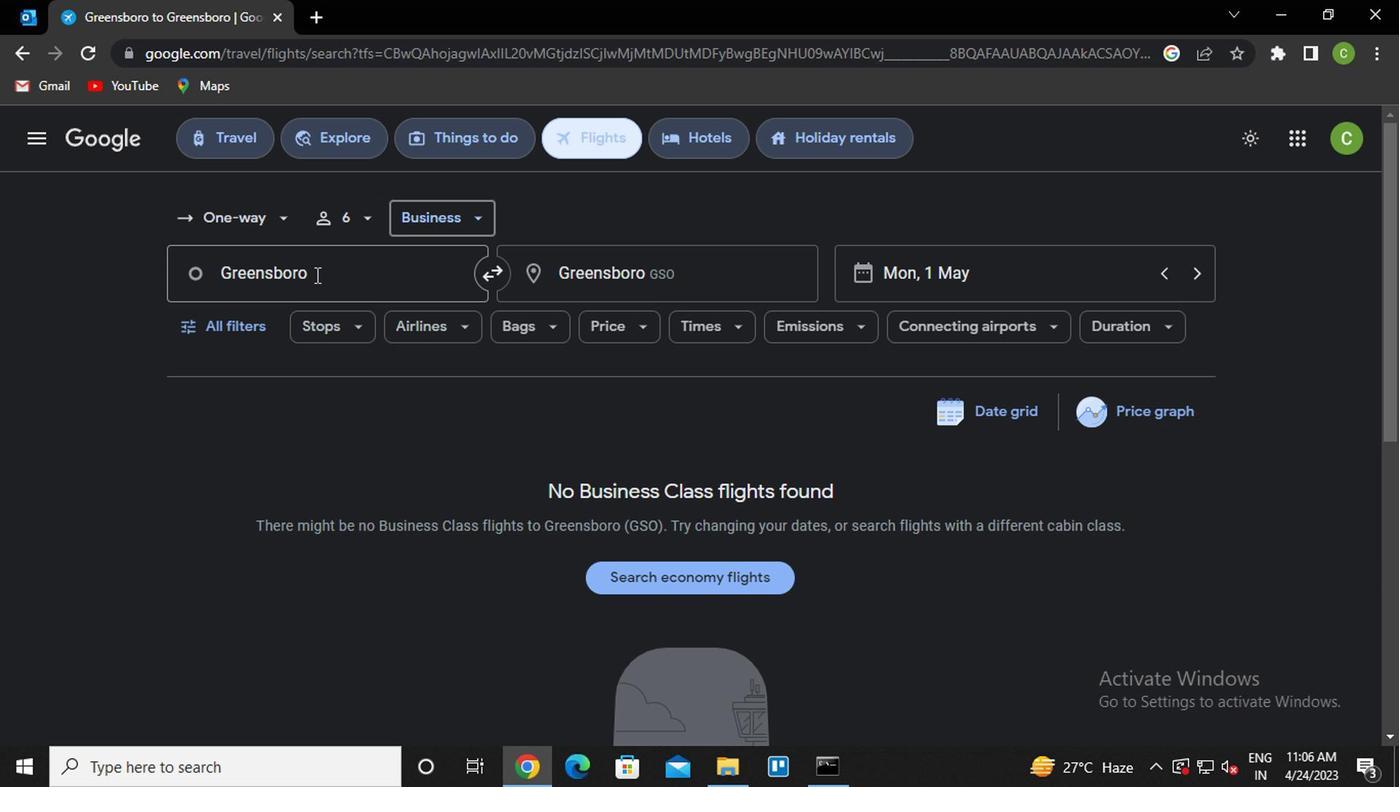 
Action: Key pressed g<Key.caps_lock>illette
Screenshot: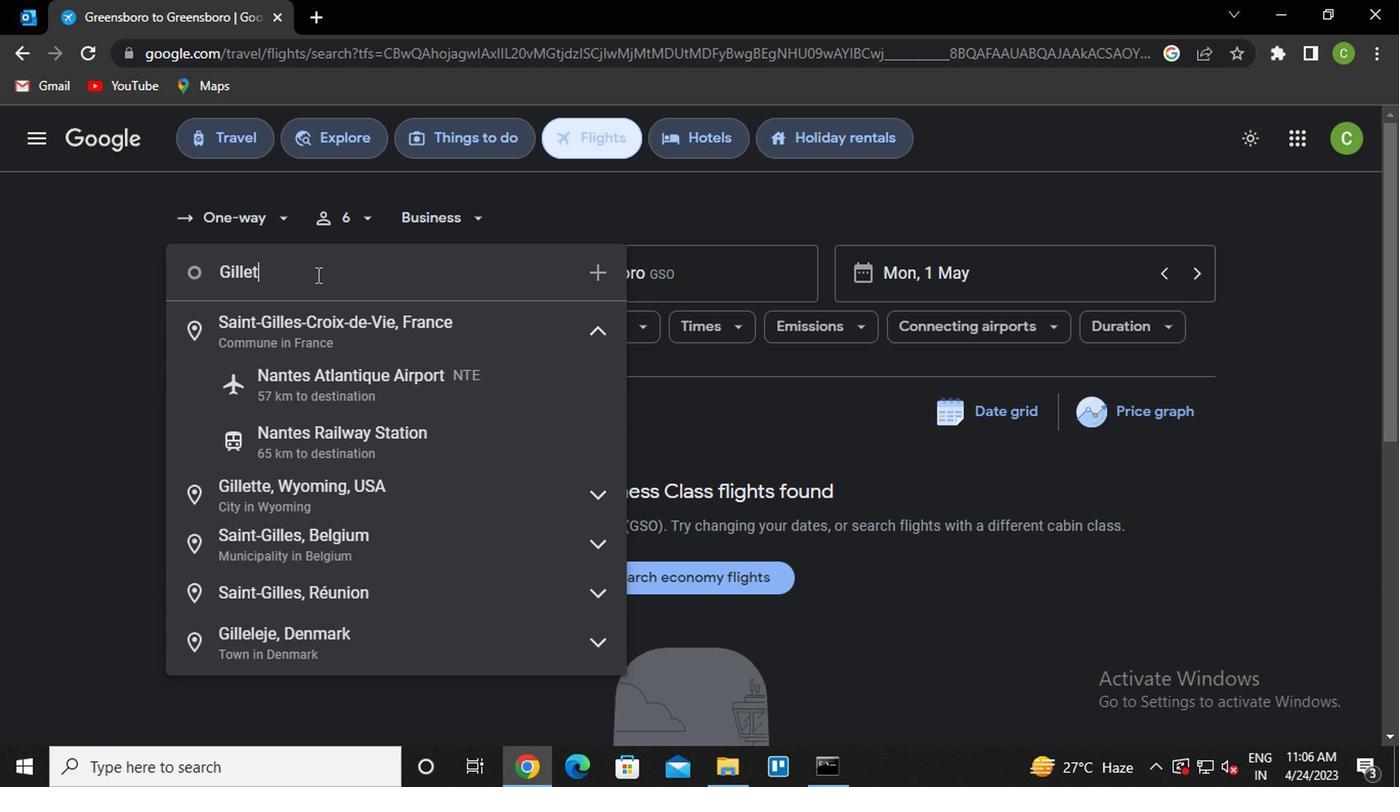 
Action: Mouse moved to (317, 320)
Screenshot: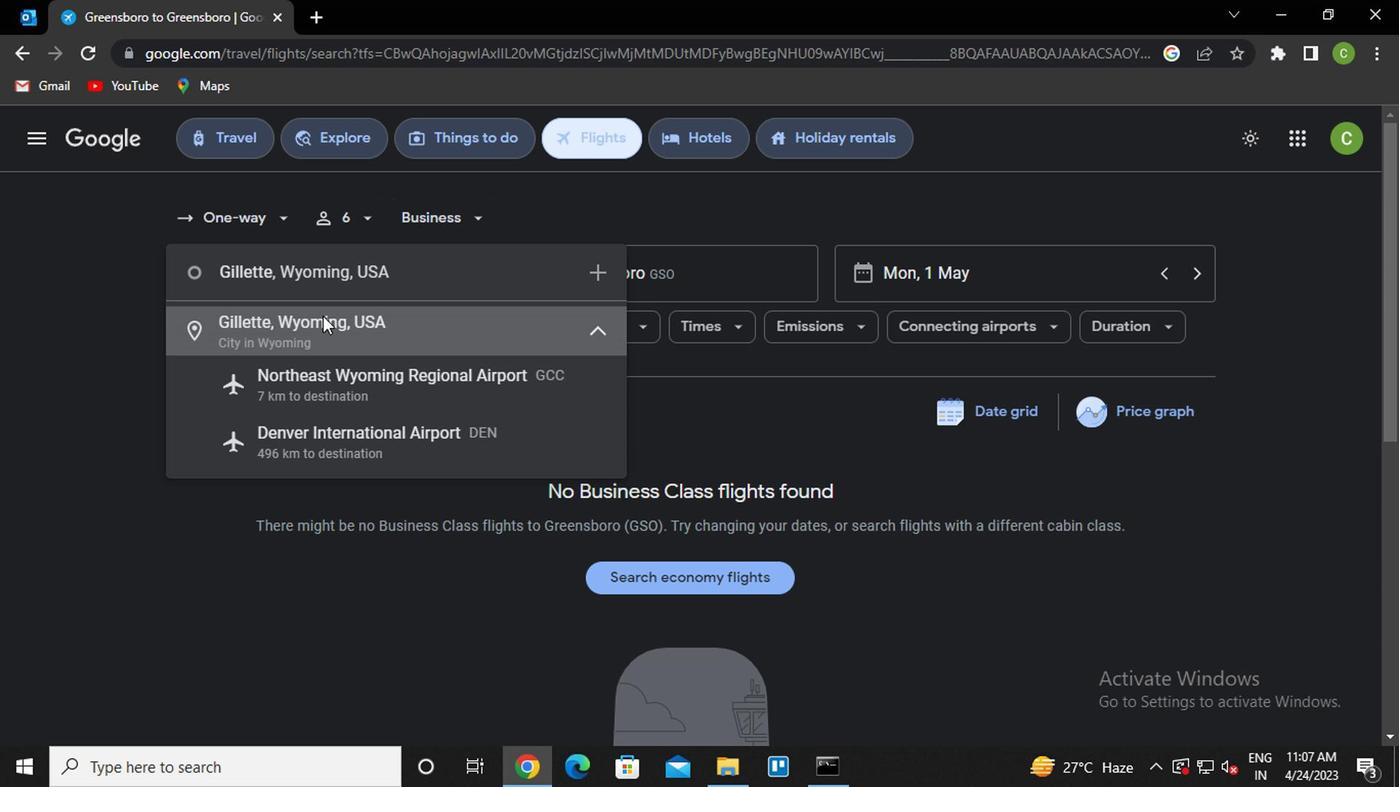 
Action: Mouse pressed left at (317, 320)
Screenshot: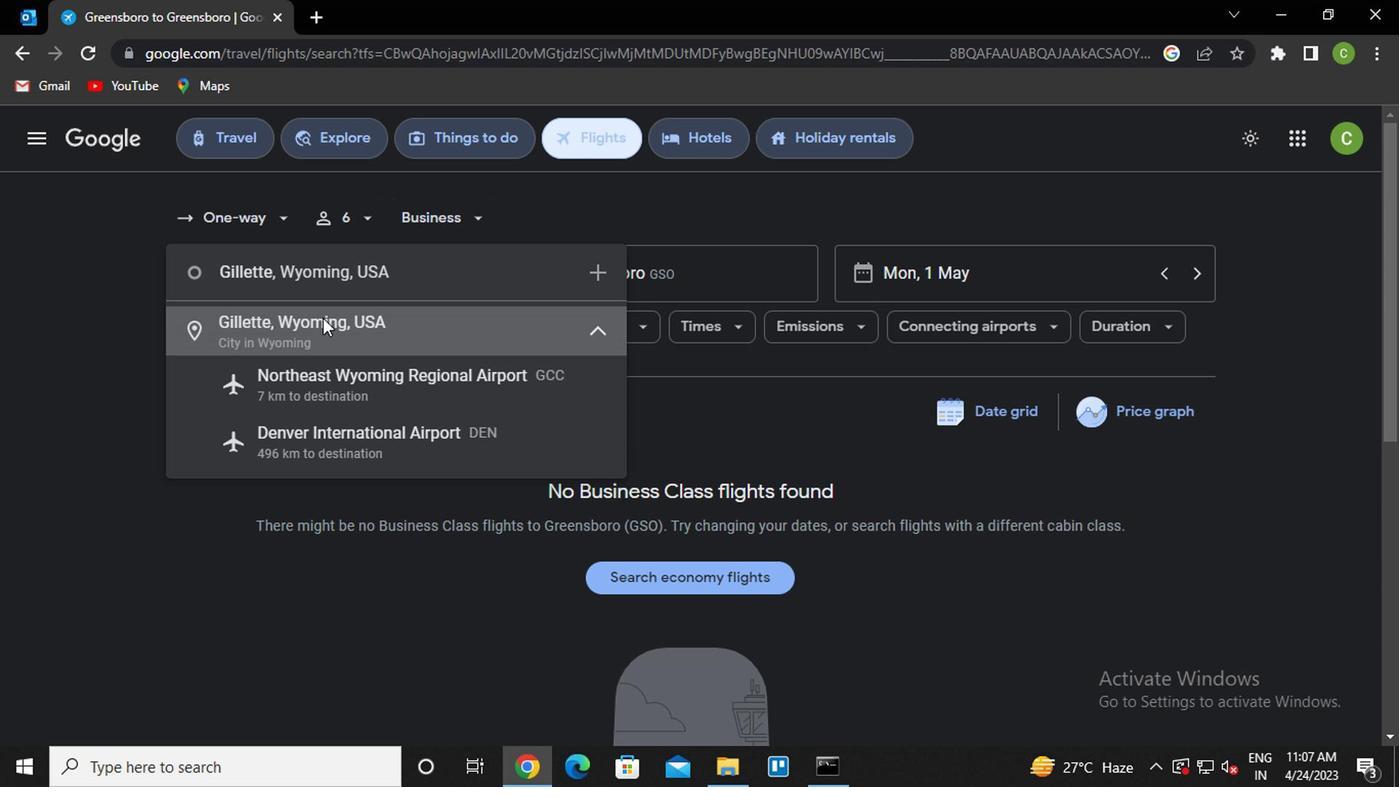 
Action: Mouse moved to (674, 276)
Screenshot: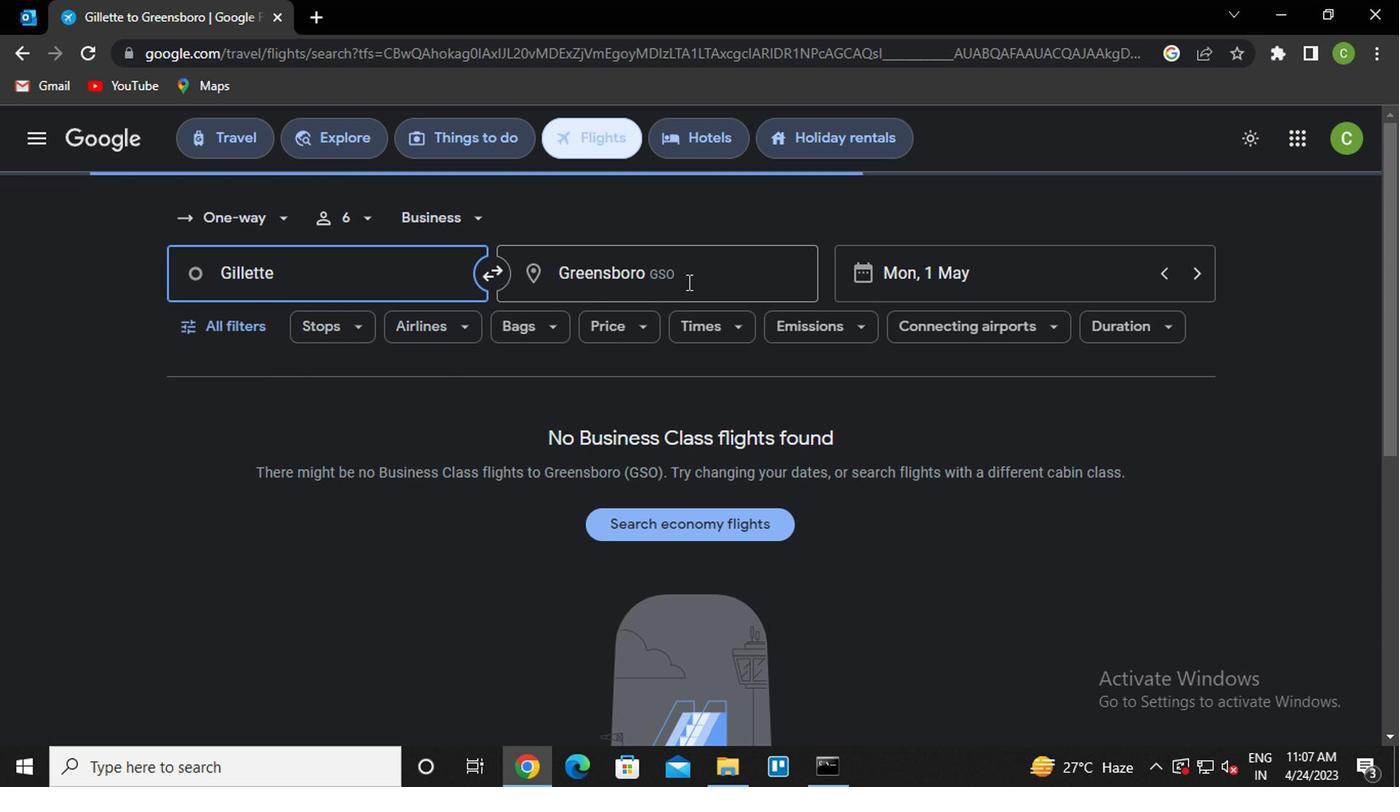 
Action: Mouse pressed left at (674, 276)
Screenshot: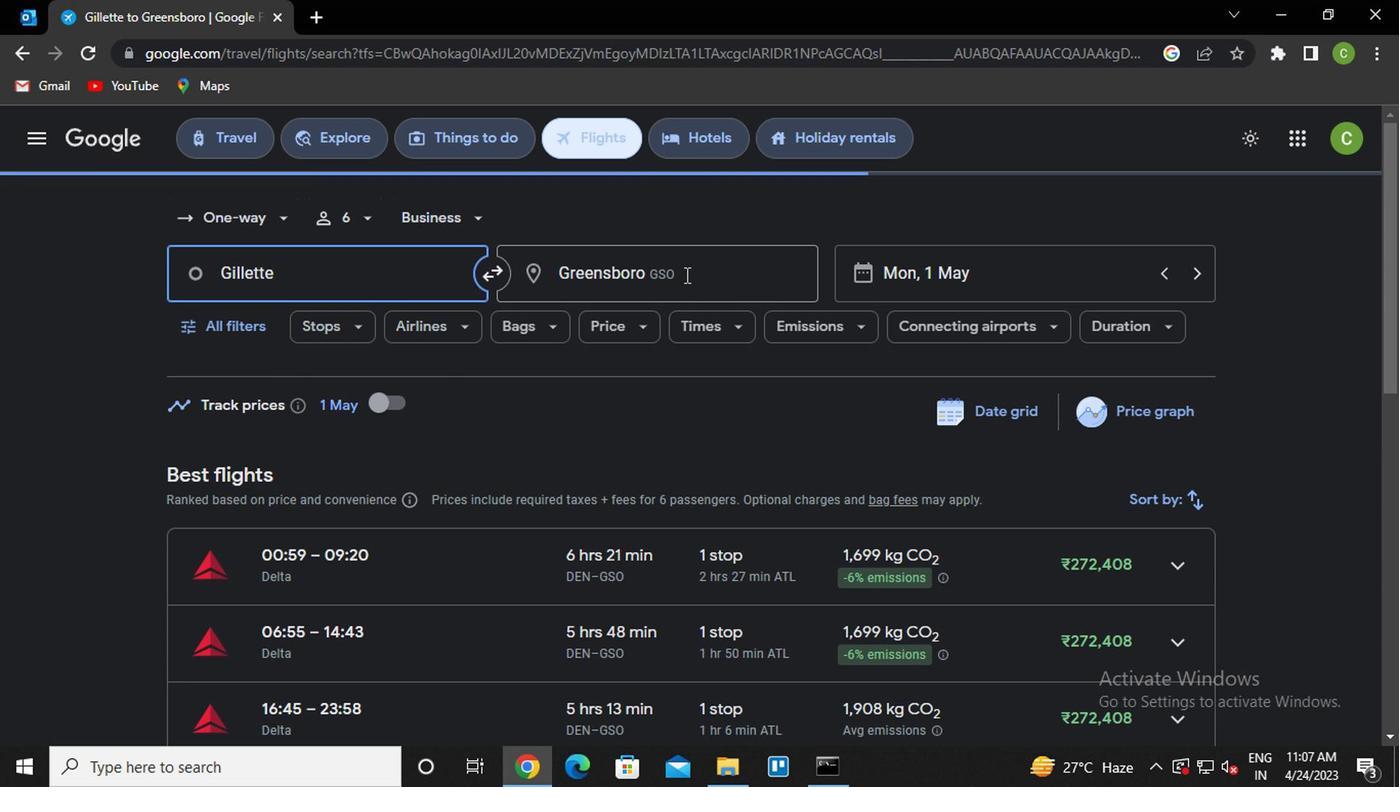 
Action: Mouse moved to (671, 274)
Screenshot: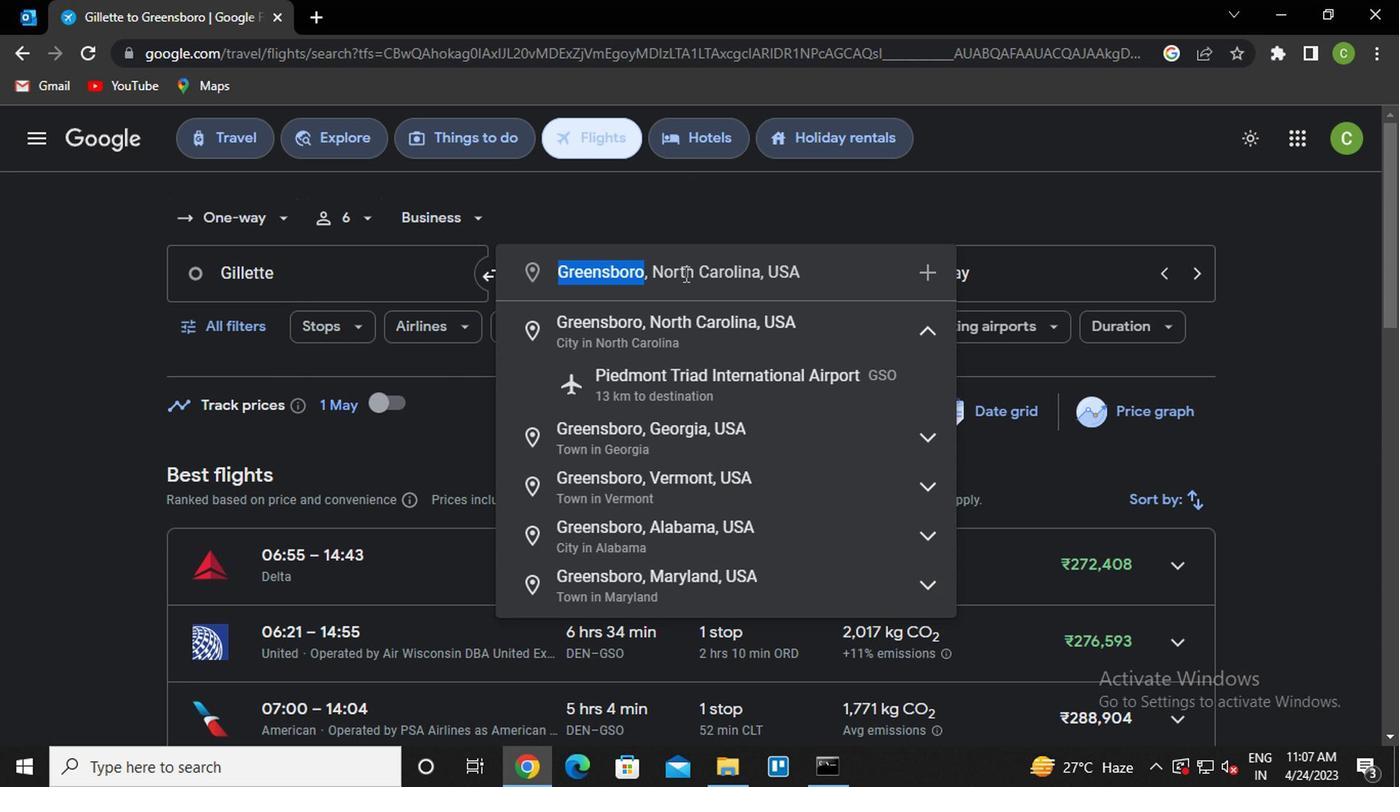 
Action: Key pressed <Key.caps_lock>g<Key.caps_lock>illette<Key.space>campbell<Key.enter>
Screenshot: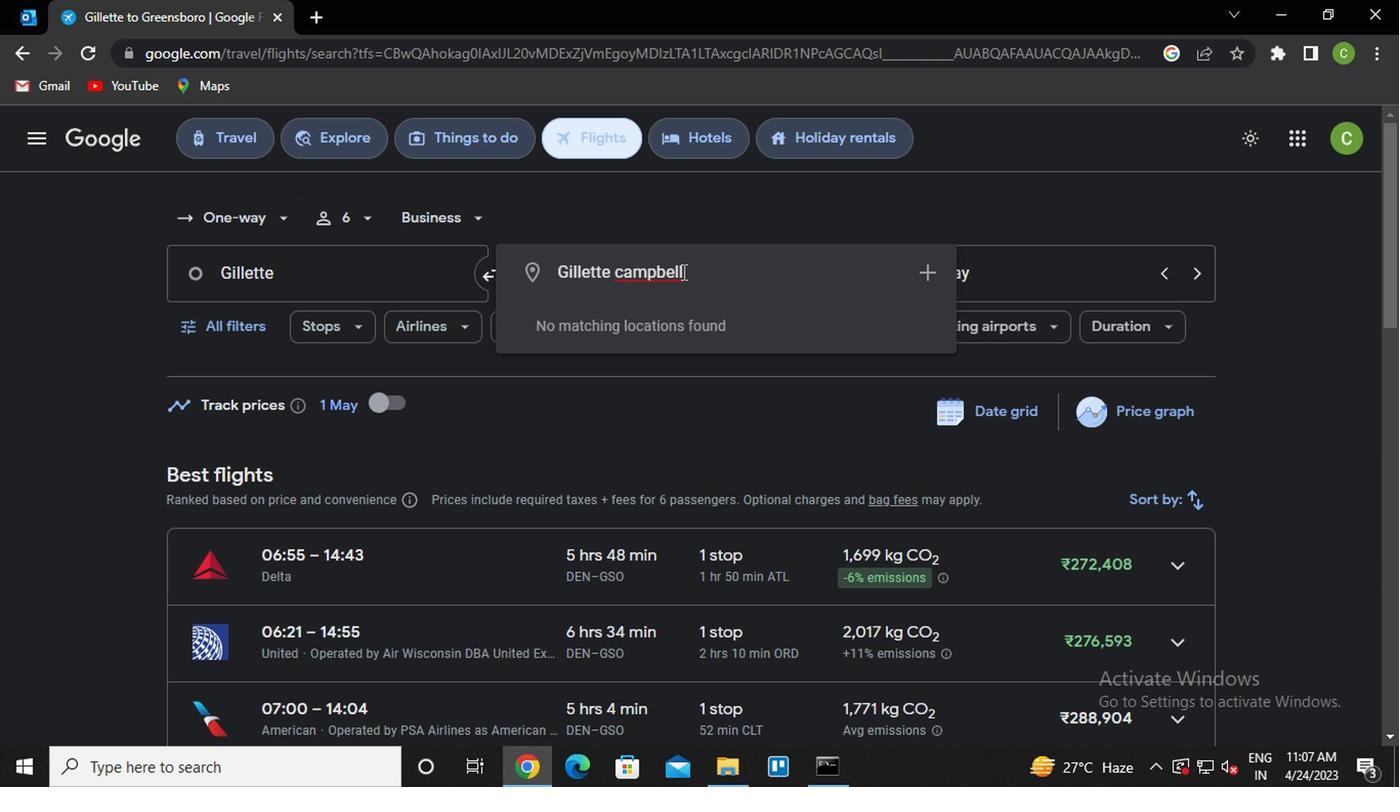 
Action: Mouse moved to (926, 277)
Screenshot: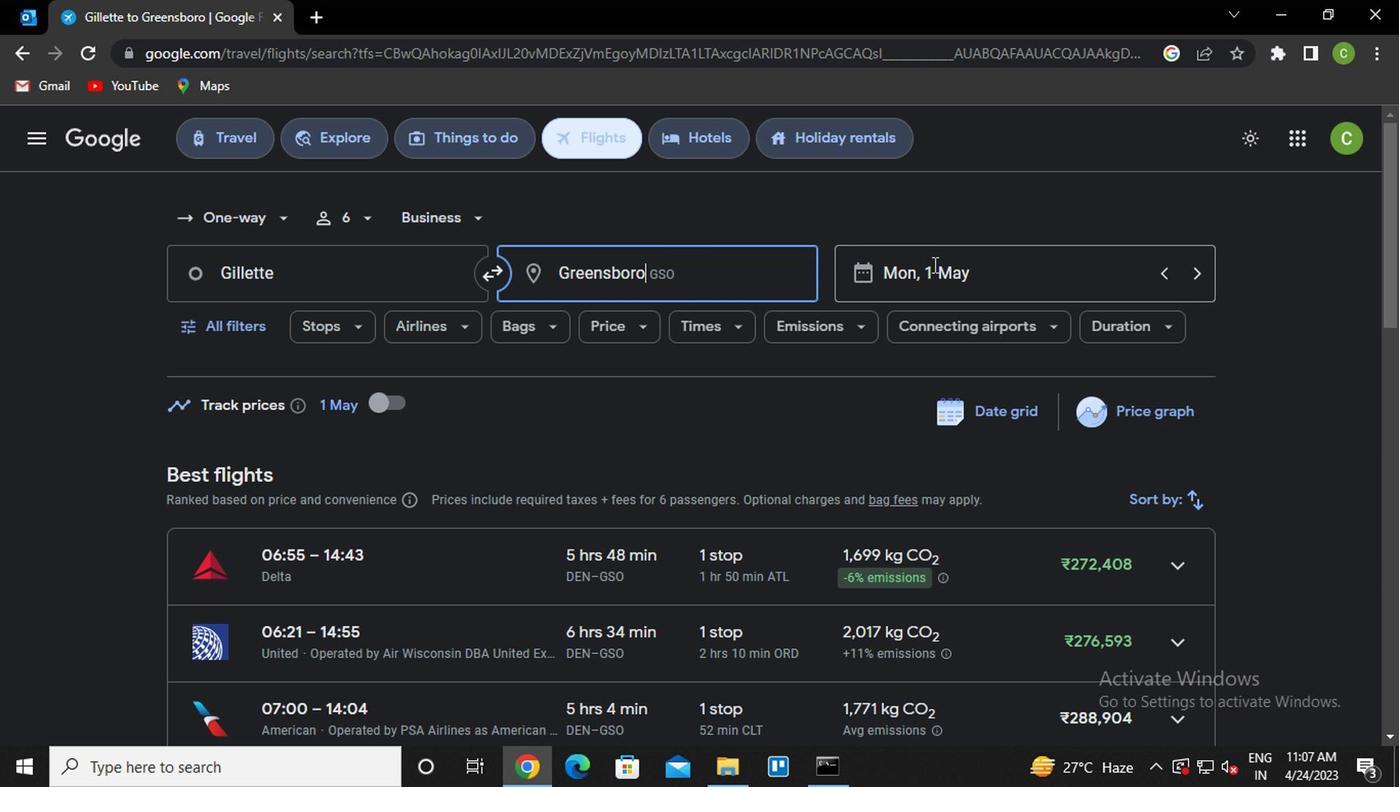 
Action: Mouse pressed left at (926, 277)
Screenshot: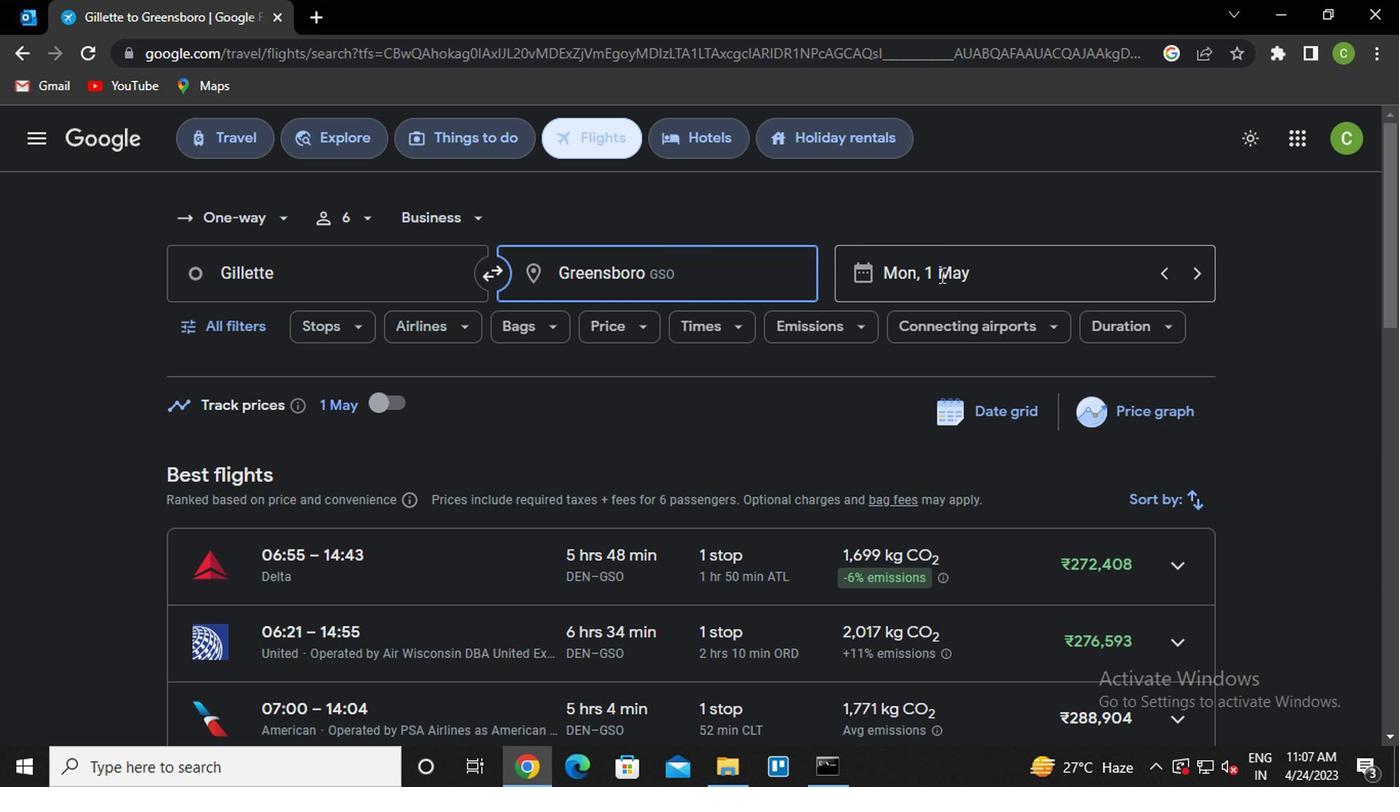 
Action: Mouse moved to (905, 377)
Screenshot: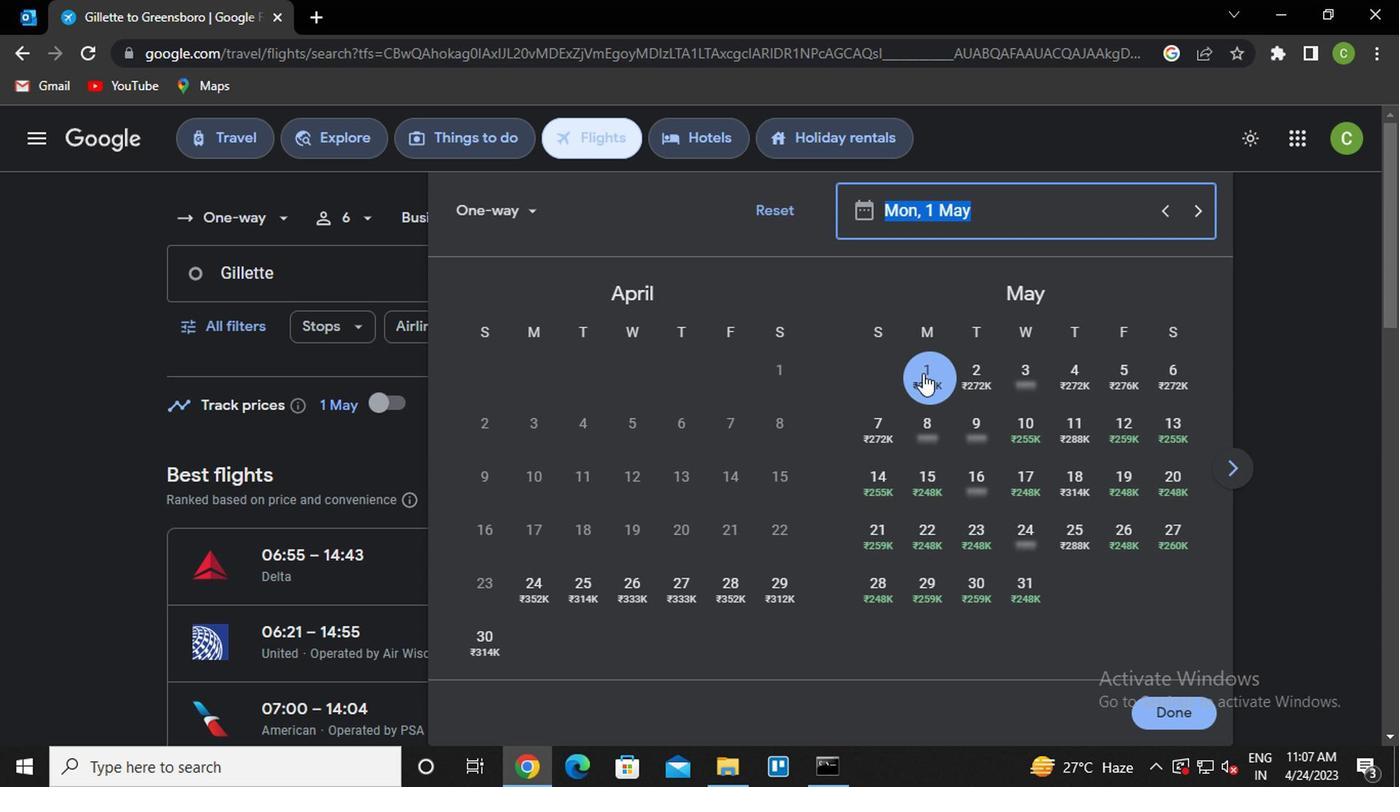 
Action: Mouse pressed left at (905, 377)
Screenshot: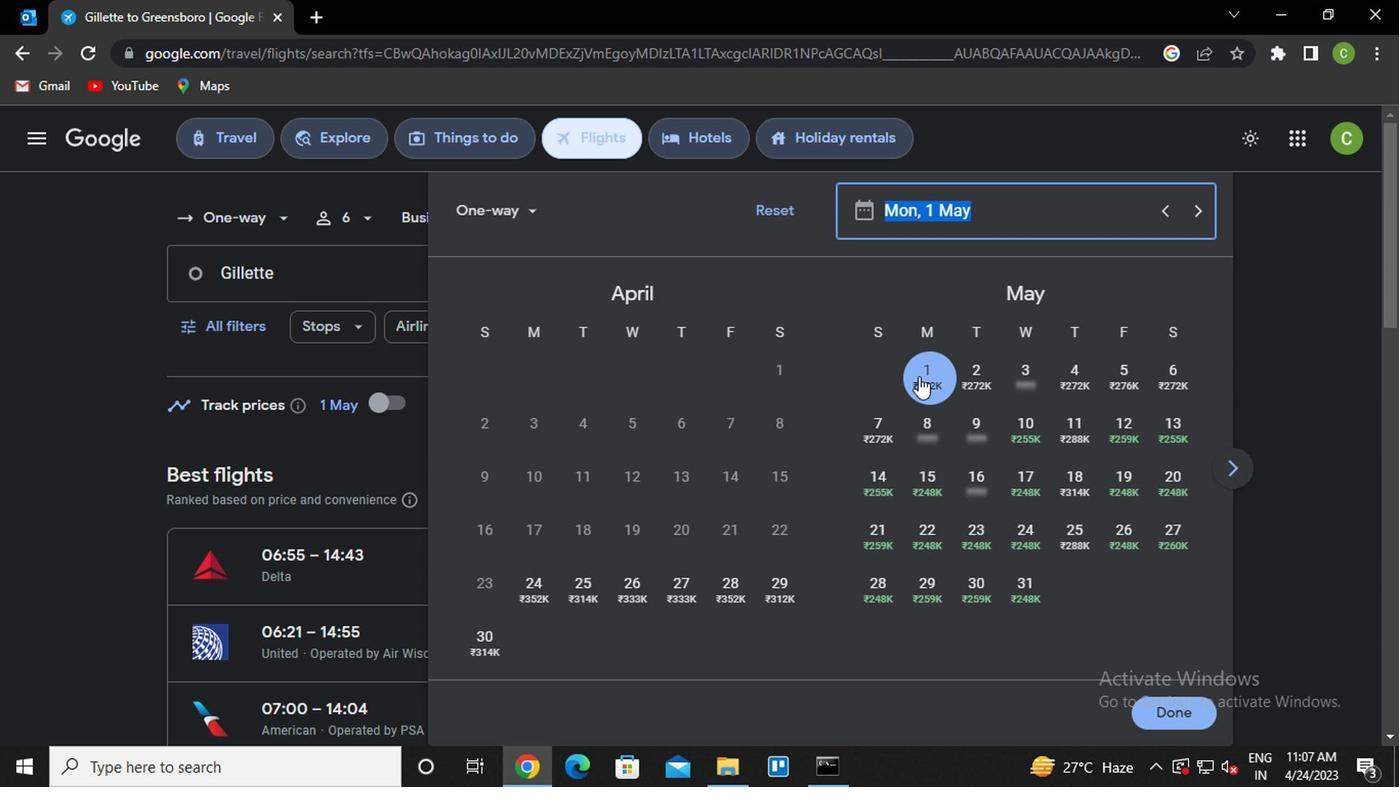 
Action: Mouse moved to (1161, 713)
Screenshot: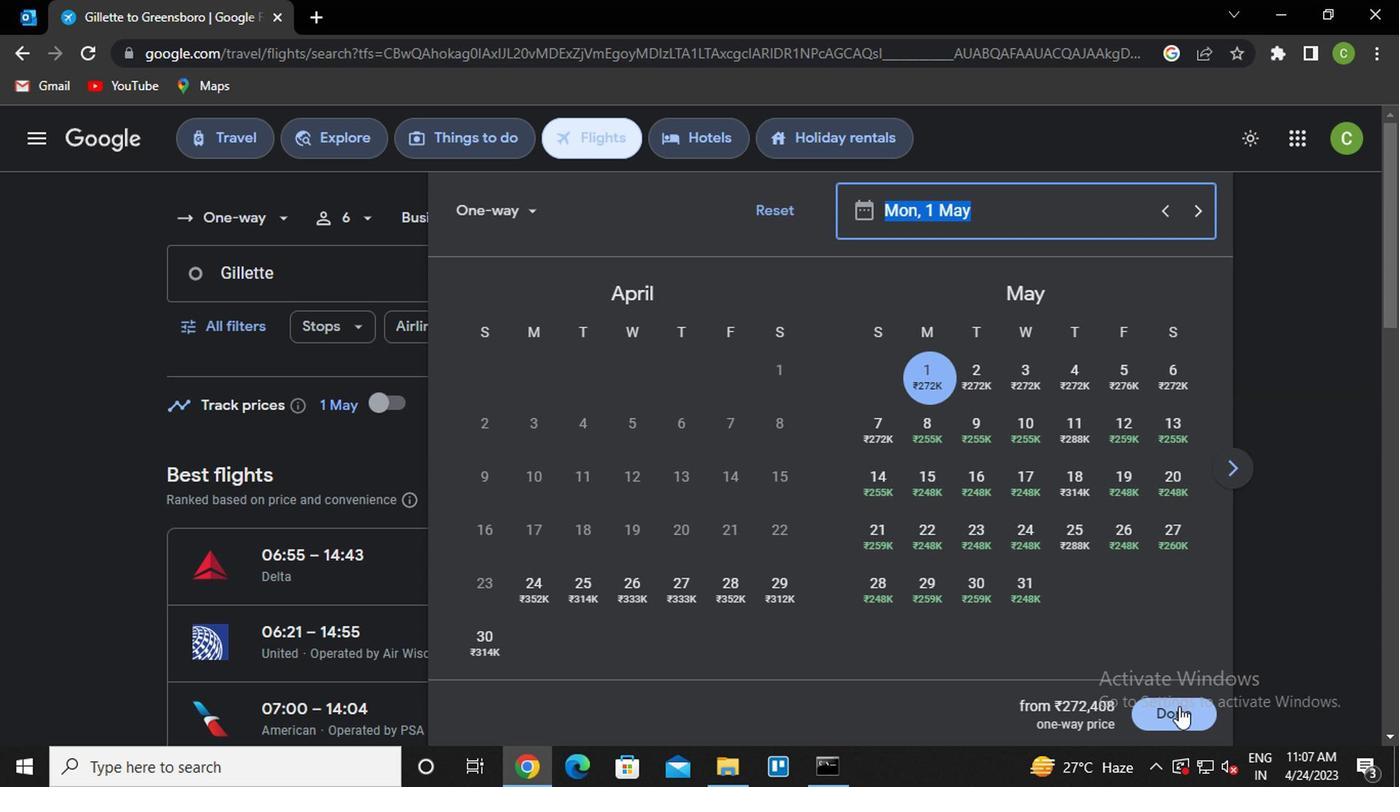 
Action: Mouse pressed left at (1161, 713)
Screenshot: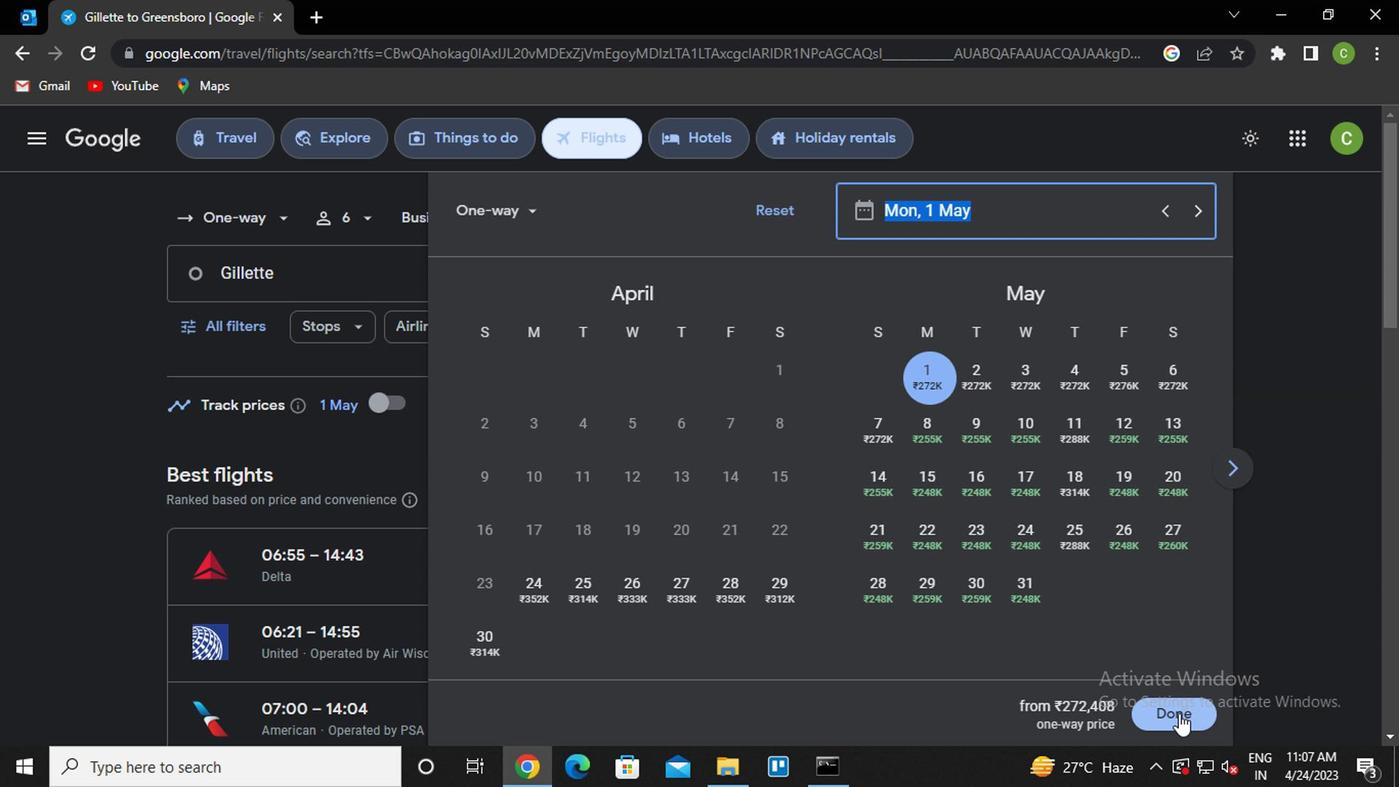
Action: Mouse moved to (204, 315)
Screenshot: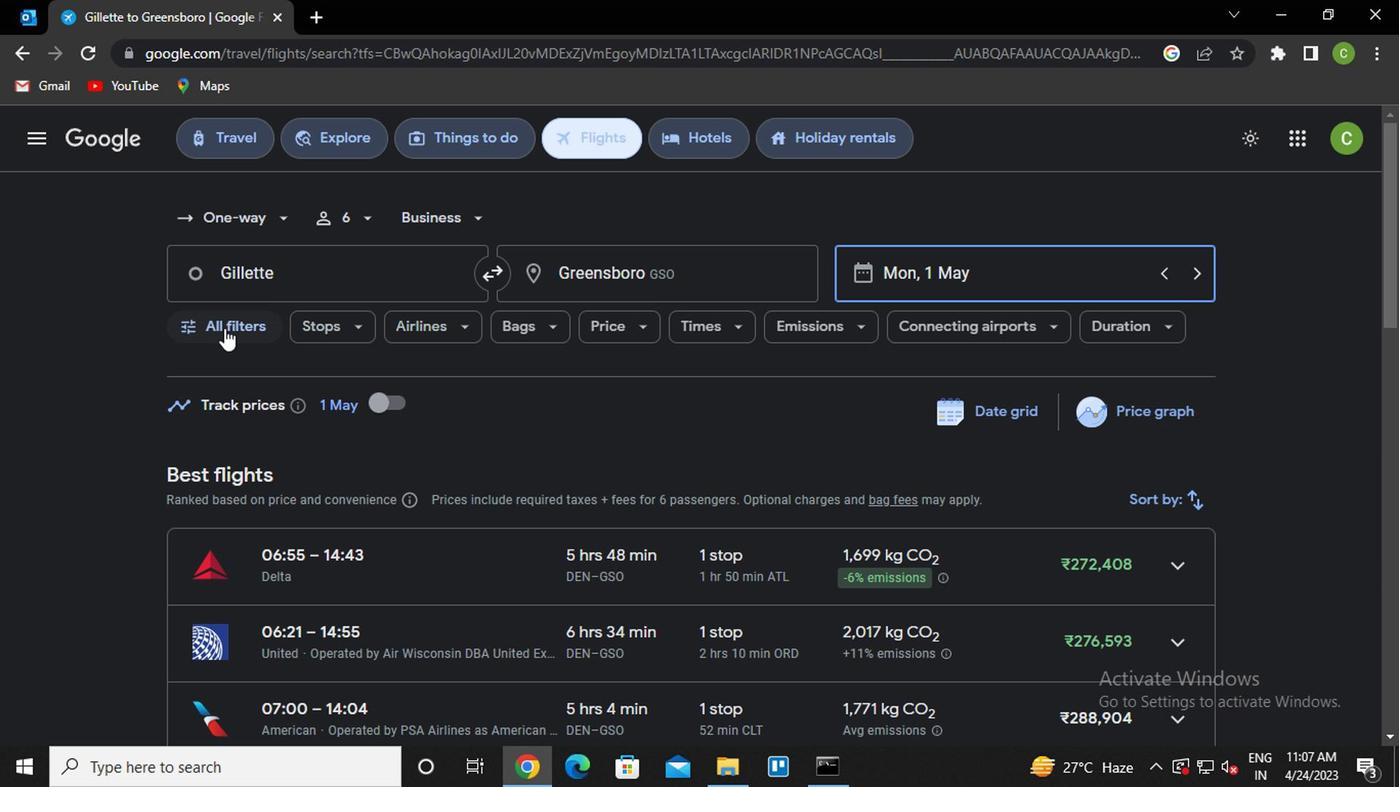 
Action: Mouse pressed left at (204, 315)
Screenshot: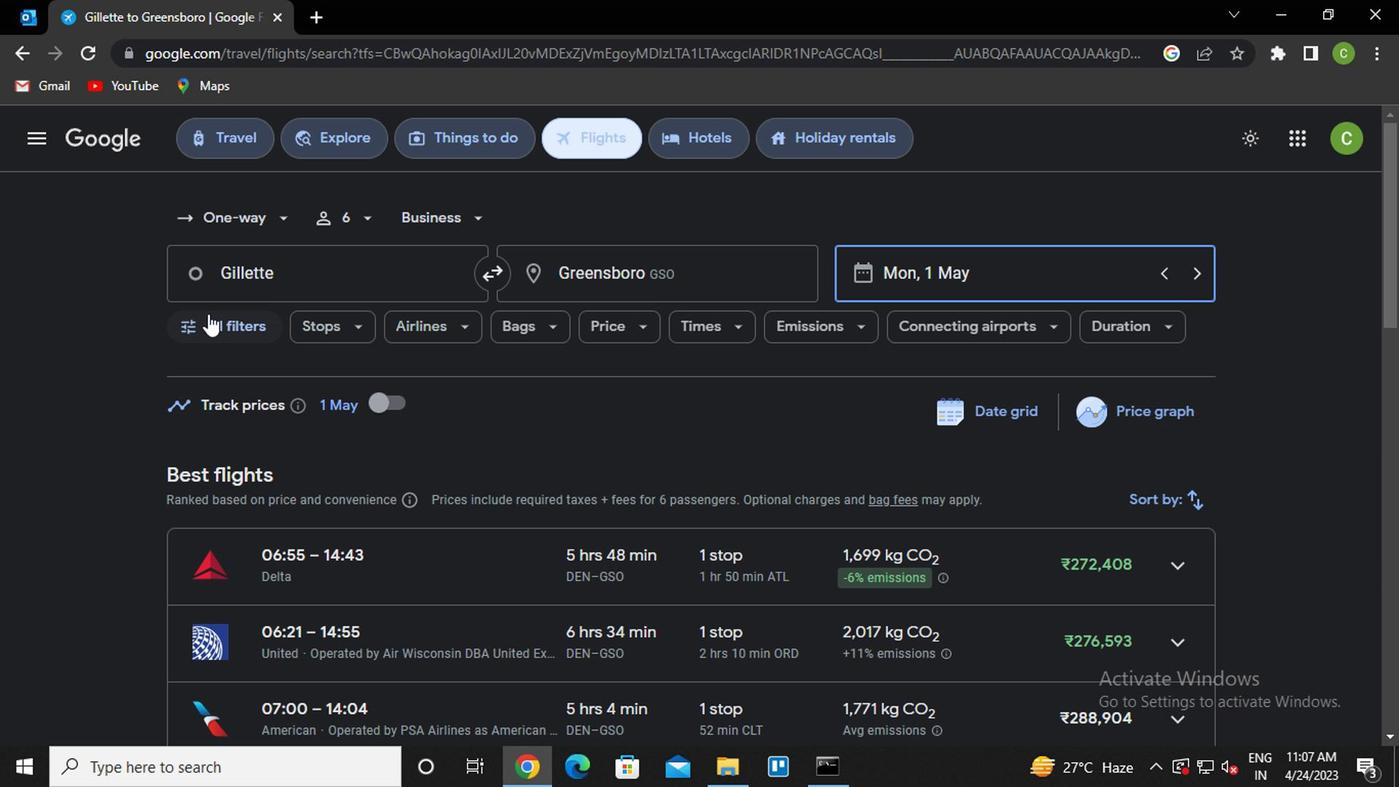 
Action: Mouse moved to (303, 498)
Screenshot: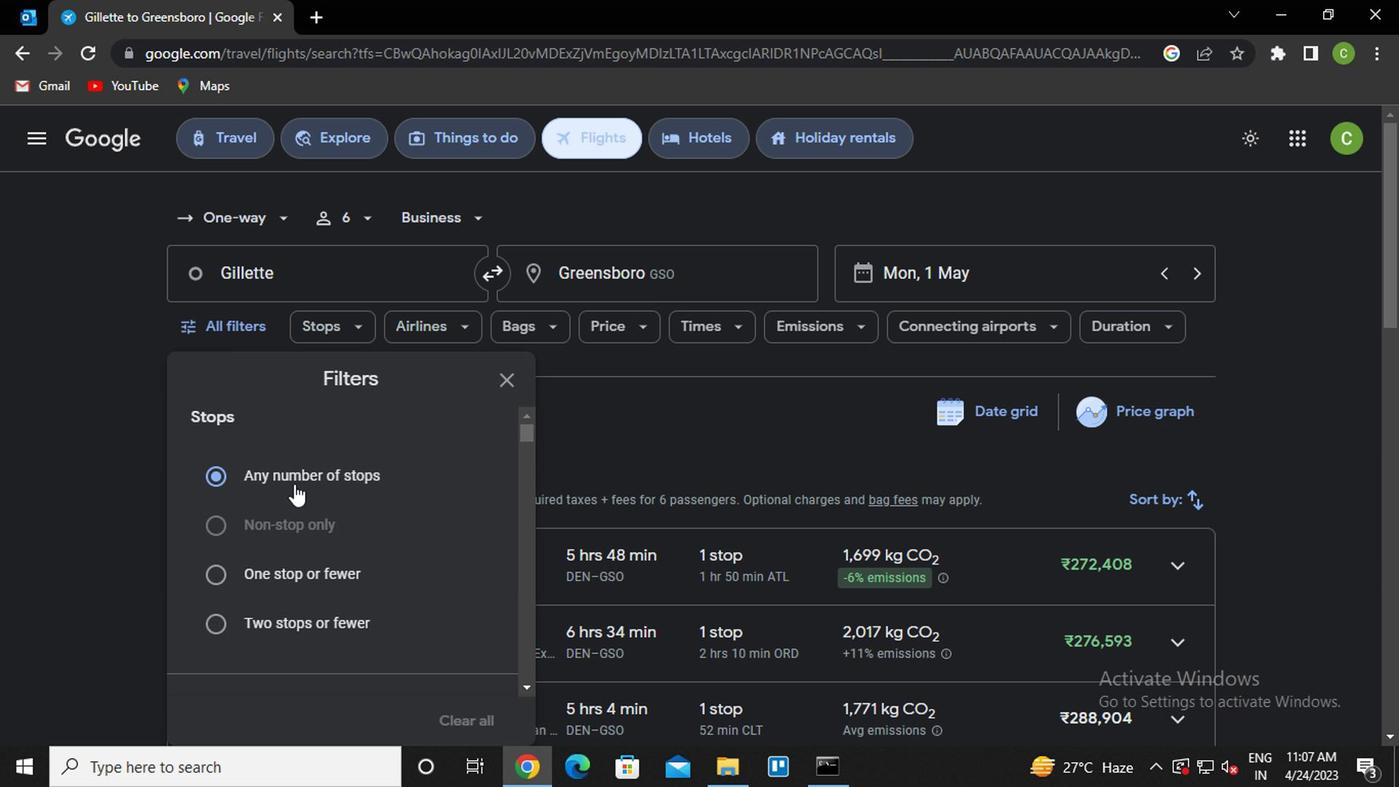 
Action: Mouse scrolled (303, 497) with delta (0, -1)
Screenshot: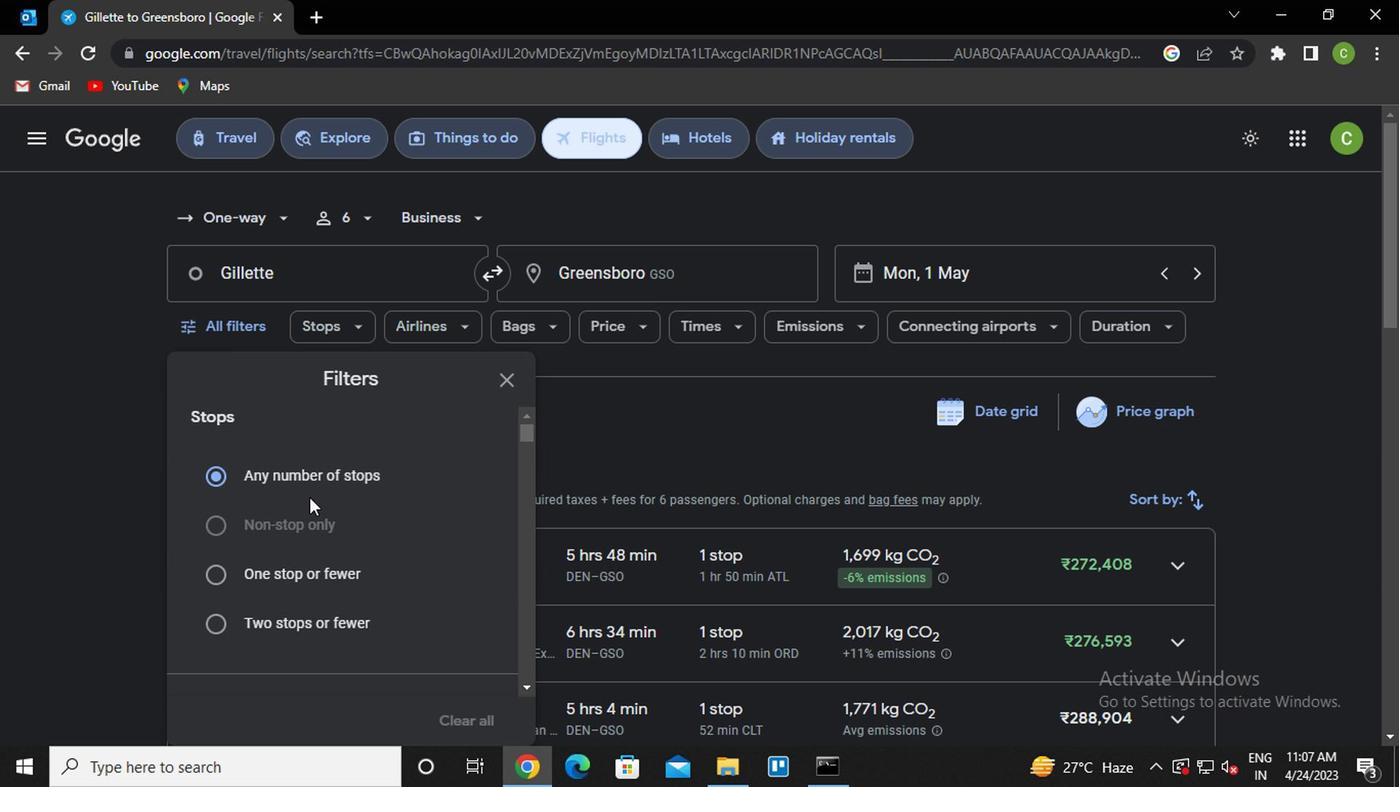 
Action: Mouse scrolled (303, 497) with delta (0, -1)
Screenshot: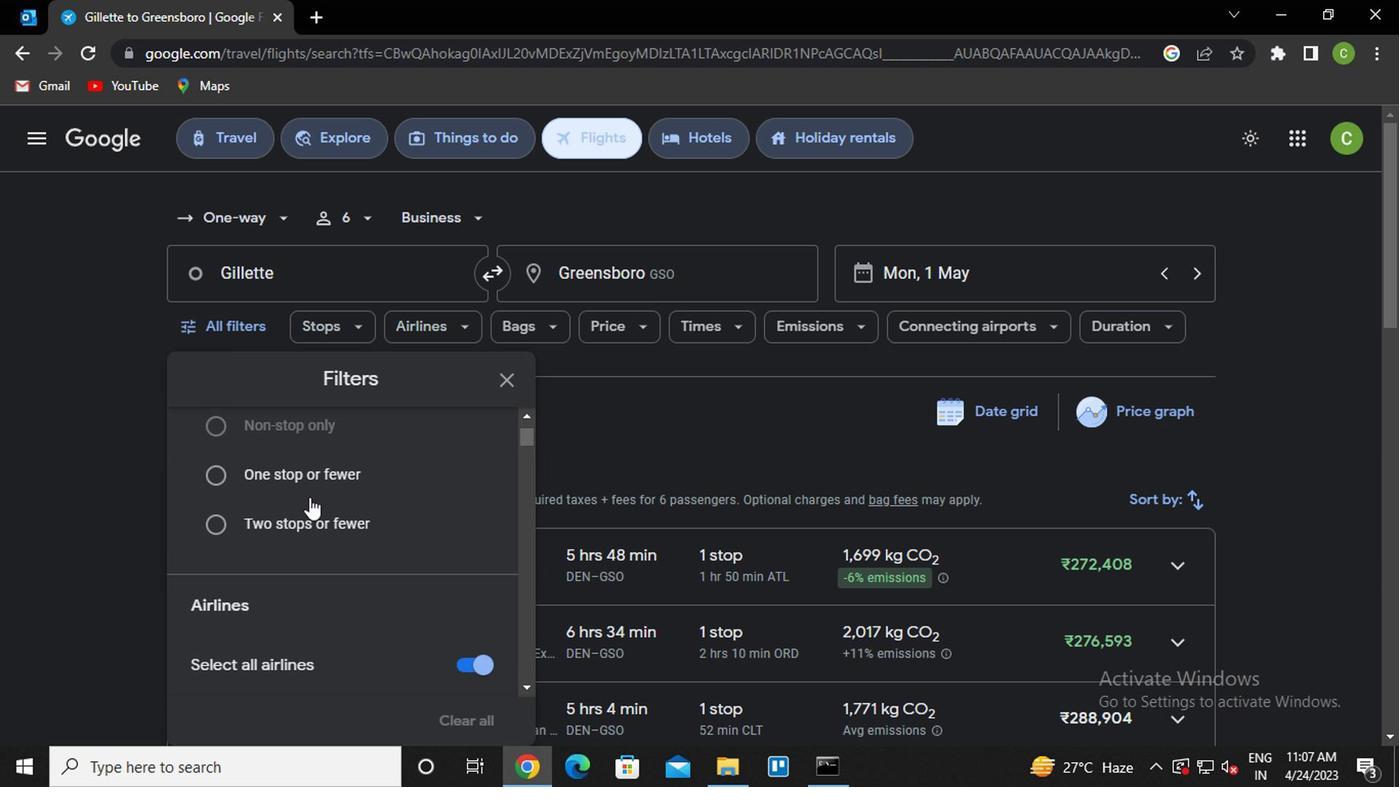 
Action: Mouse scrolled (303, 497) with delta (0, -1)
Screenshot: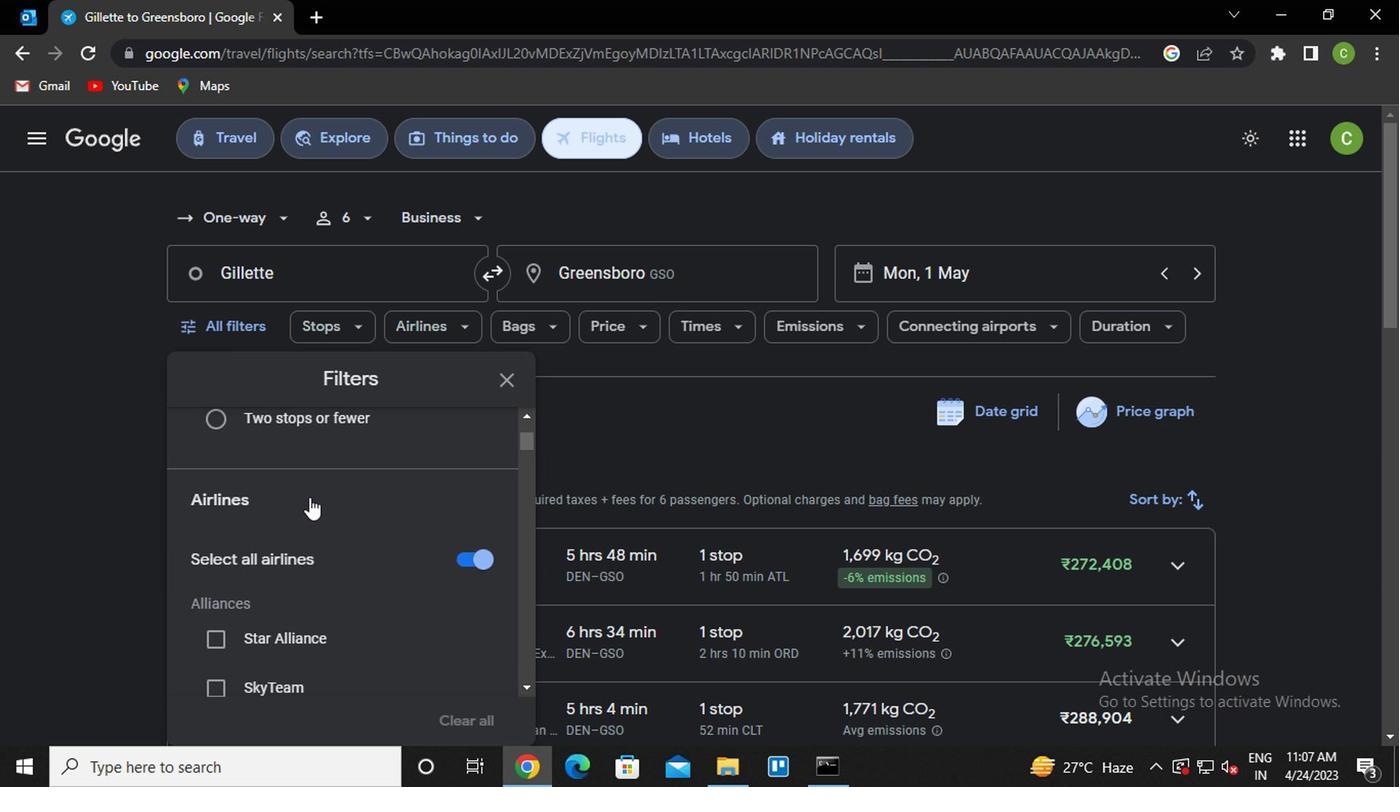 
Action: Mouse scrolled (303, 497) with delta (0, -1)
Screenshot: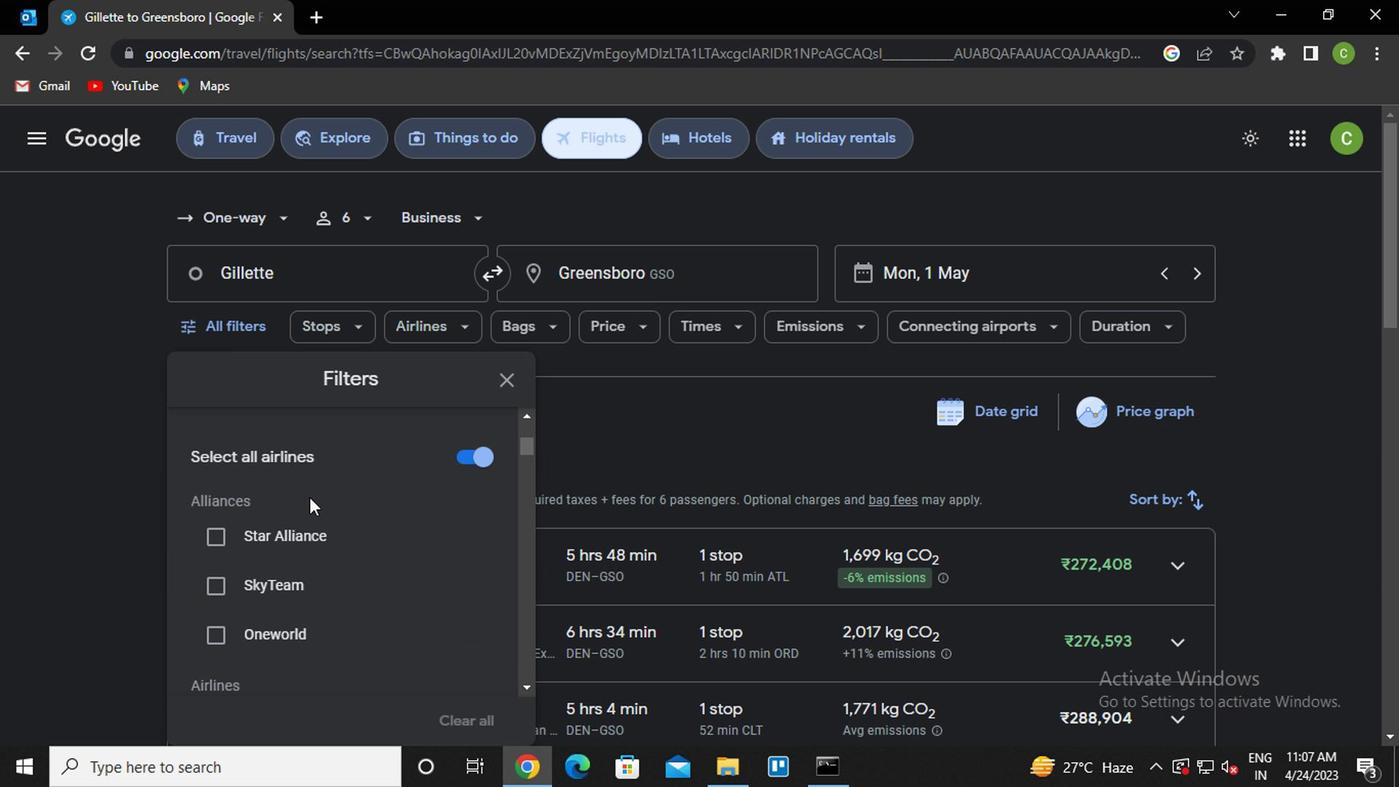 
Action: Mouse scrolled (303, 499) with delta (0, 0)
Screenshot: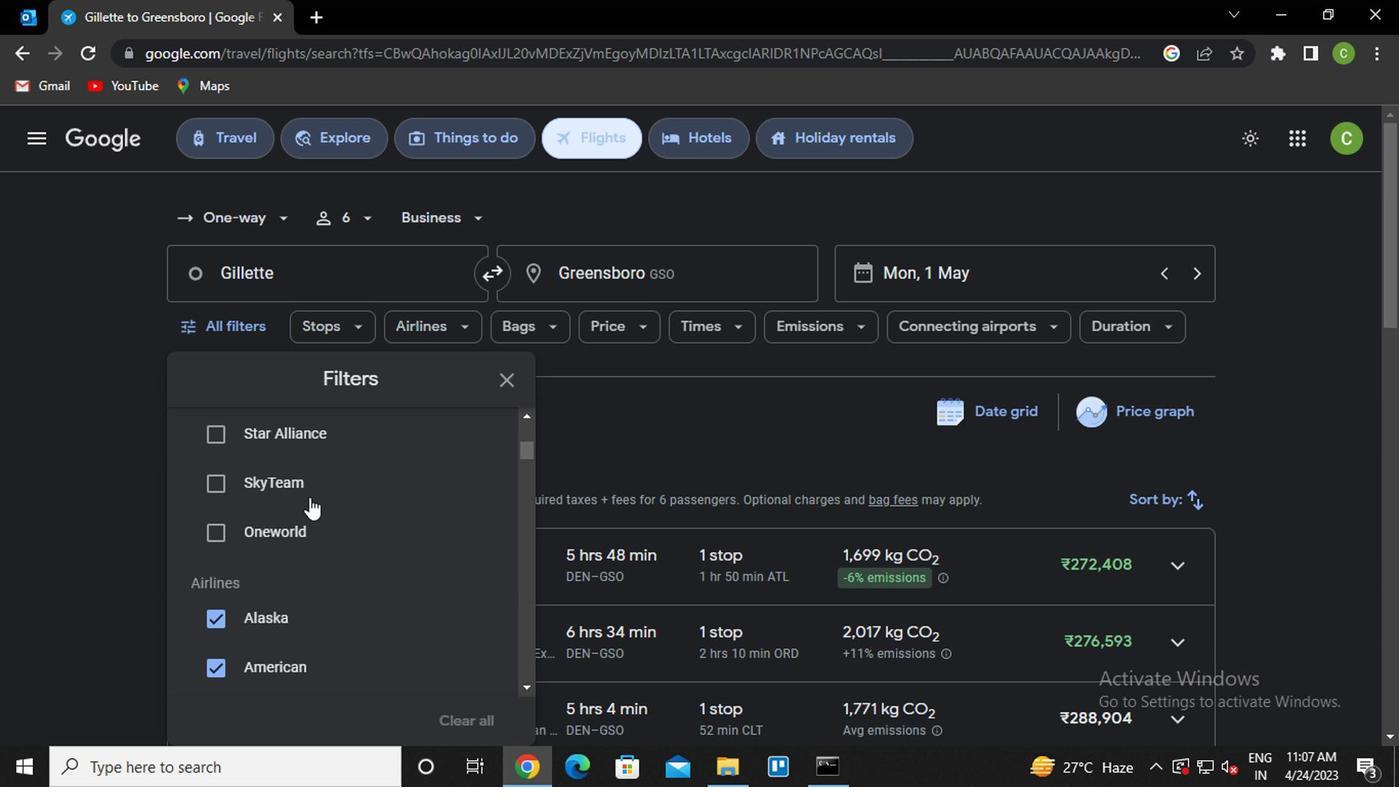 
Action: Mouse moved to (303, 498)
Screenshot: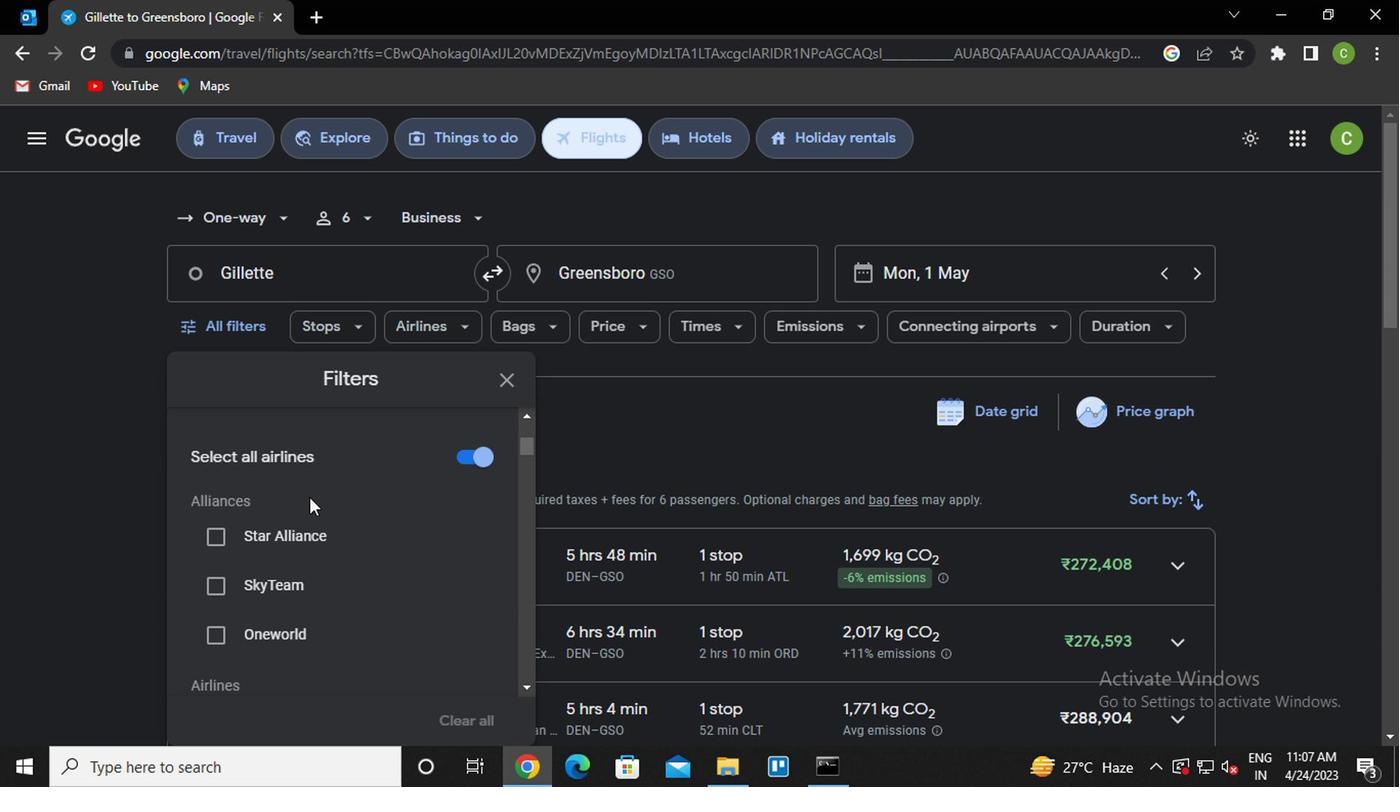 
Action: Mouse scrolled (303, 497) with delta (0, -1)
Screenshot: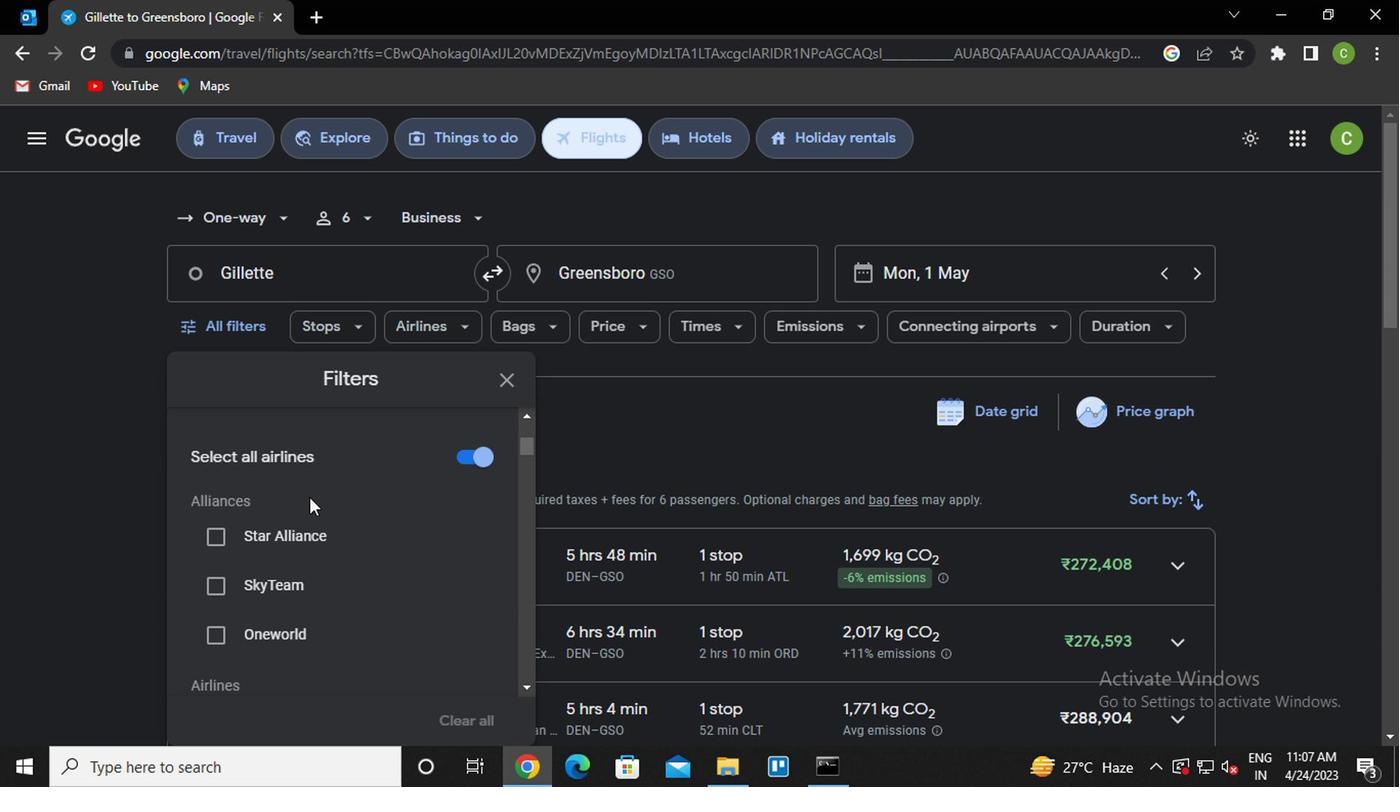 
Action: Mouse scrolled (303, 497) with delta (0, -1)
Screenshot: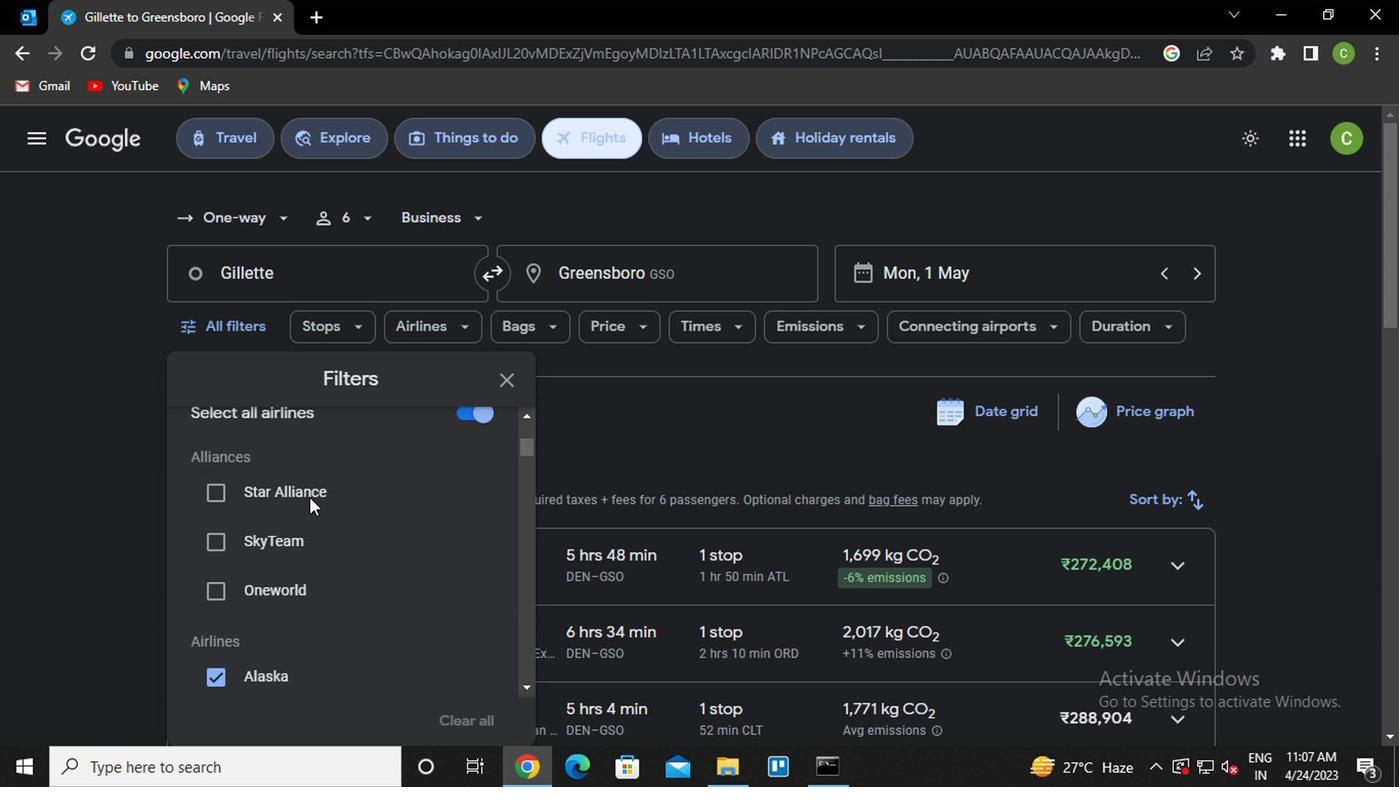 
Action: Mouse scrolled (303, 497) with delta (0, -1)
Screenshot: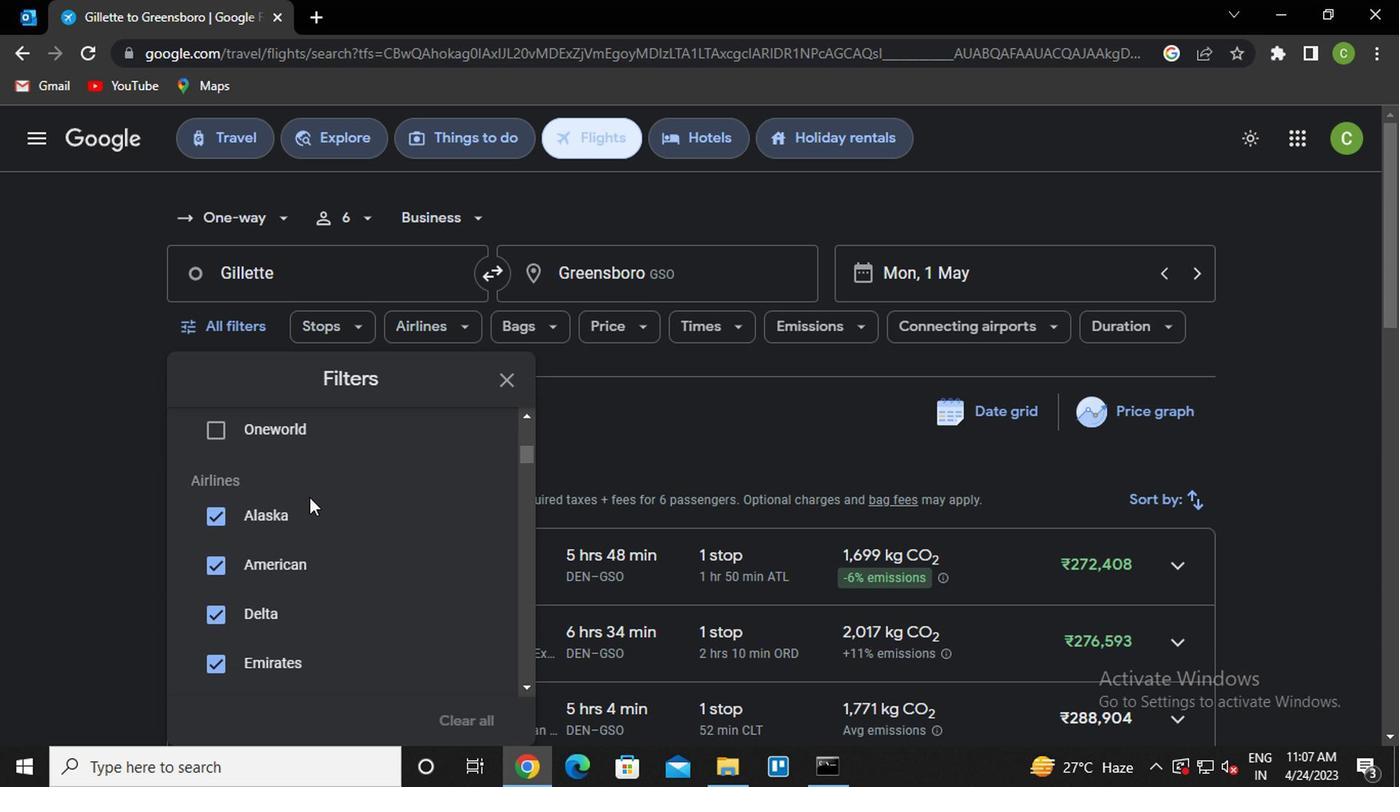 
Action: Mouse scrolled (303, 499) with delta (0, 0)
Screenshot: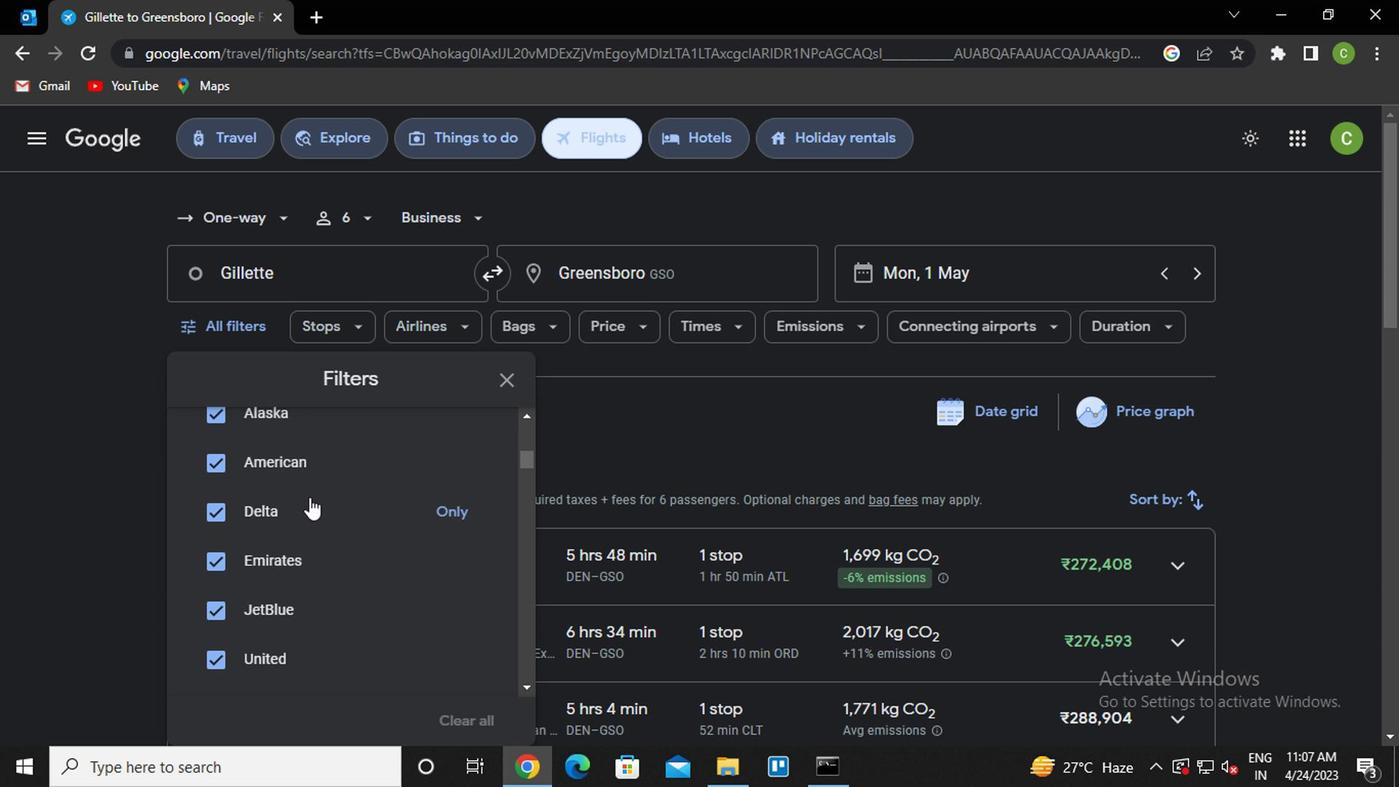 
Action: Mouse scrolled (303, 497) with delta (0, -1)
Screenshot: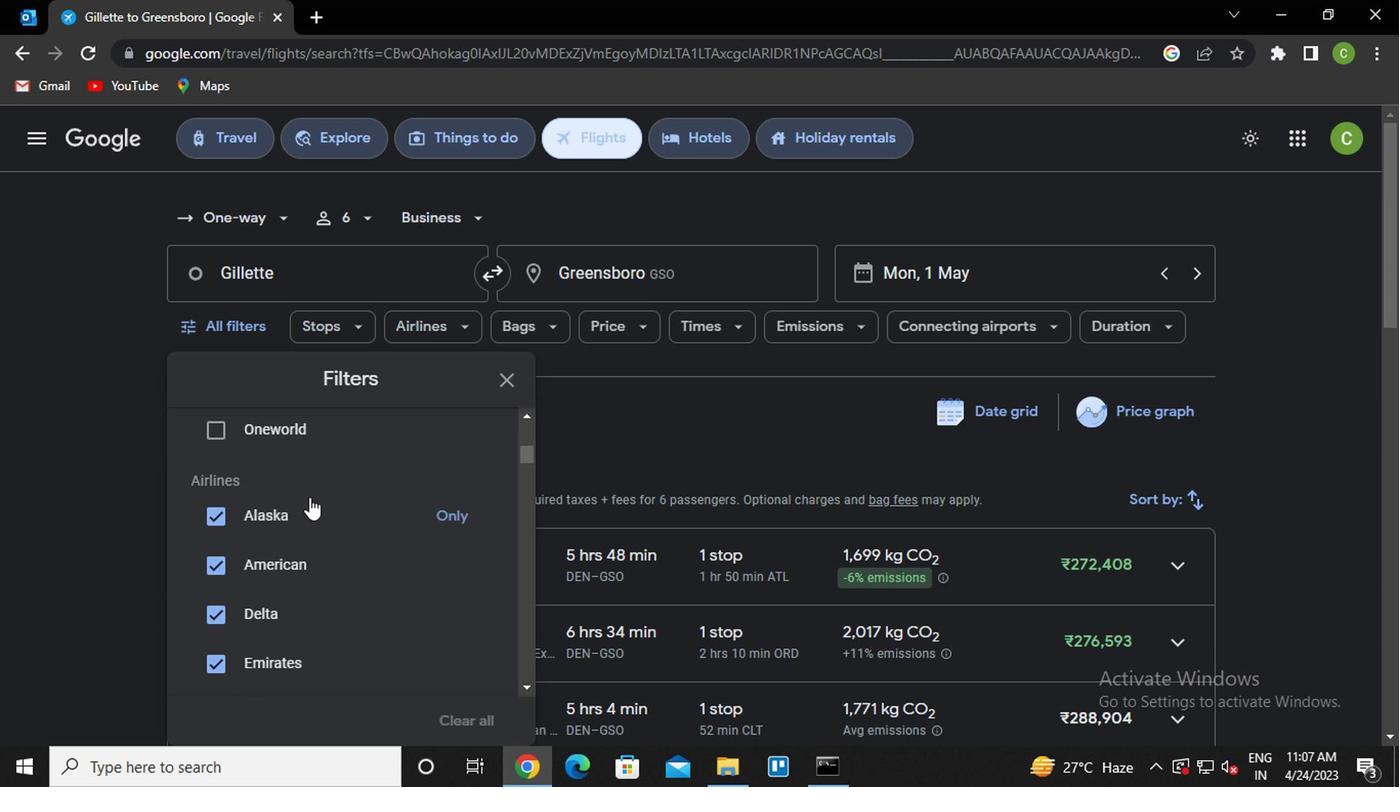 
Action: Mouse moved to (290, 502)
Screenshot: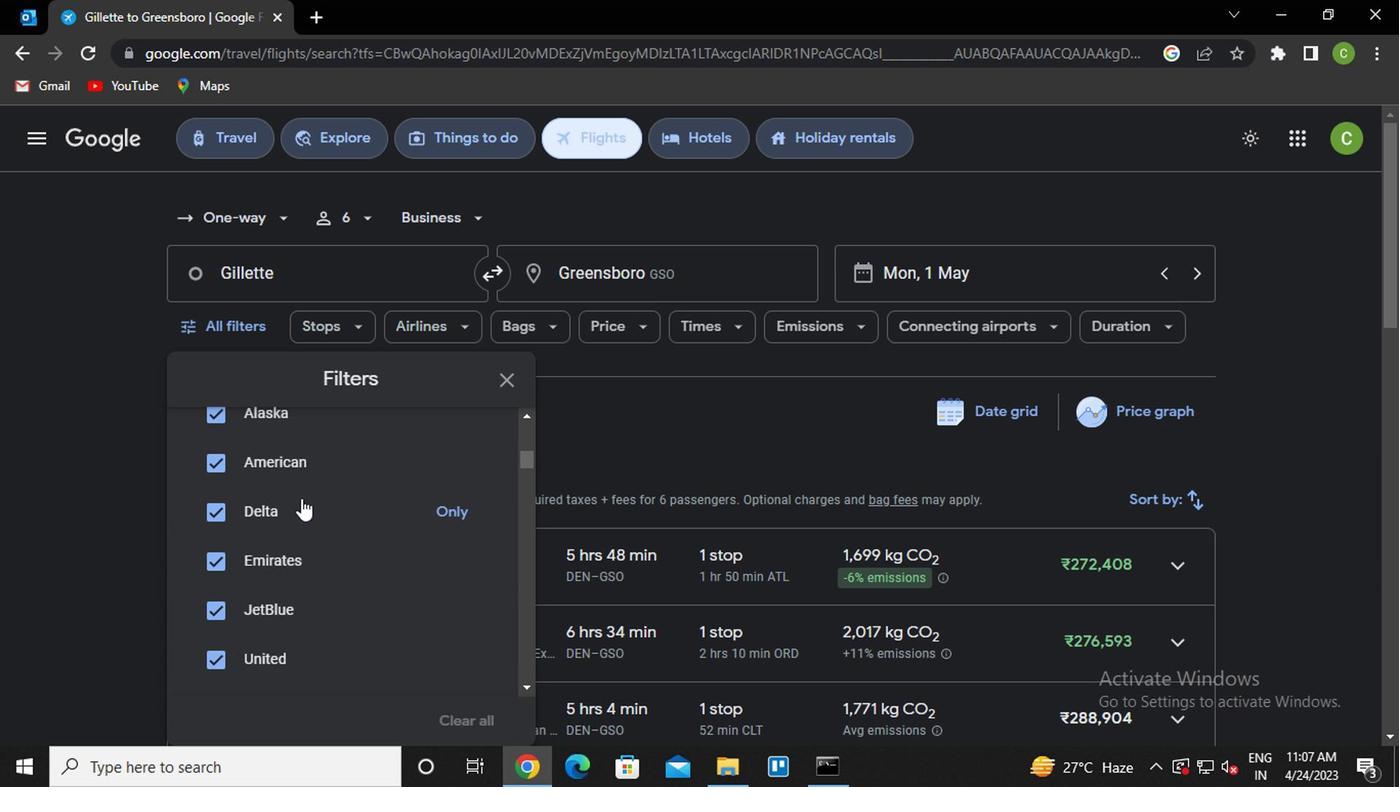 
Action: Mouse scrolled (290, 503) with delta (0, 1)
Screenshot: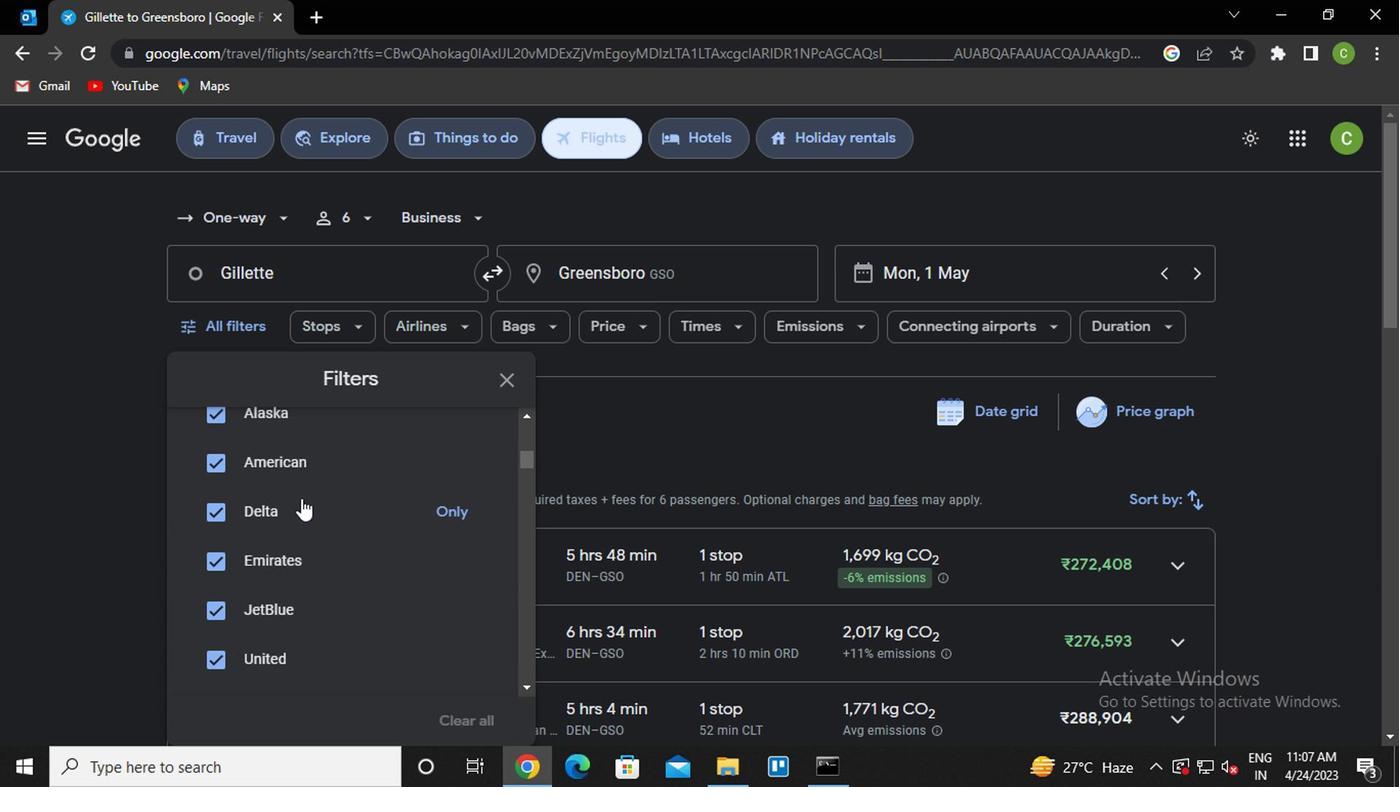 
Action: Mouse moved to (206, 512)
Screenshot: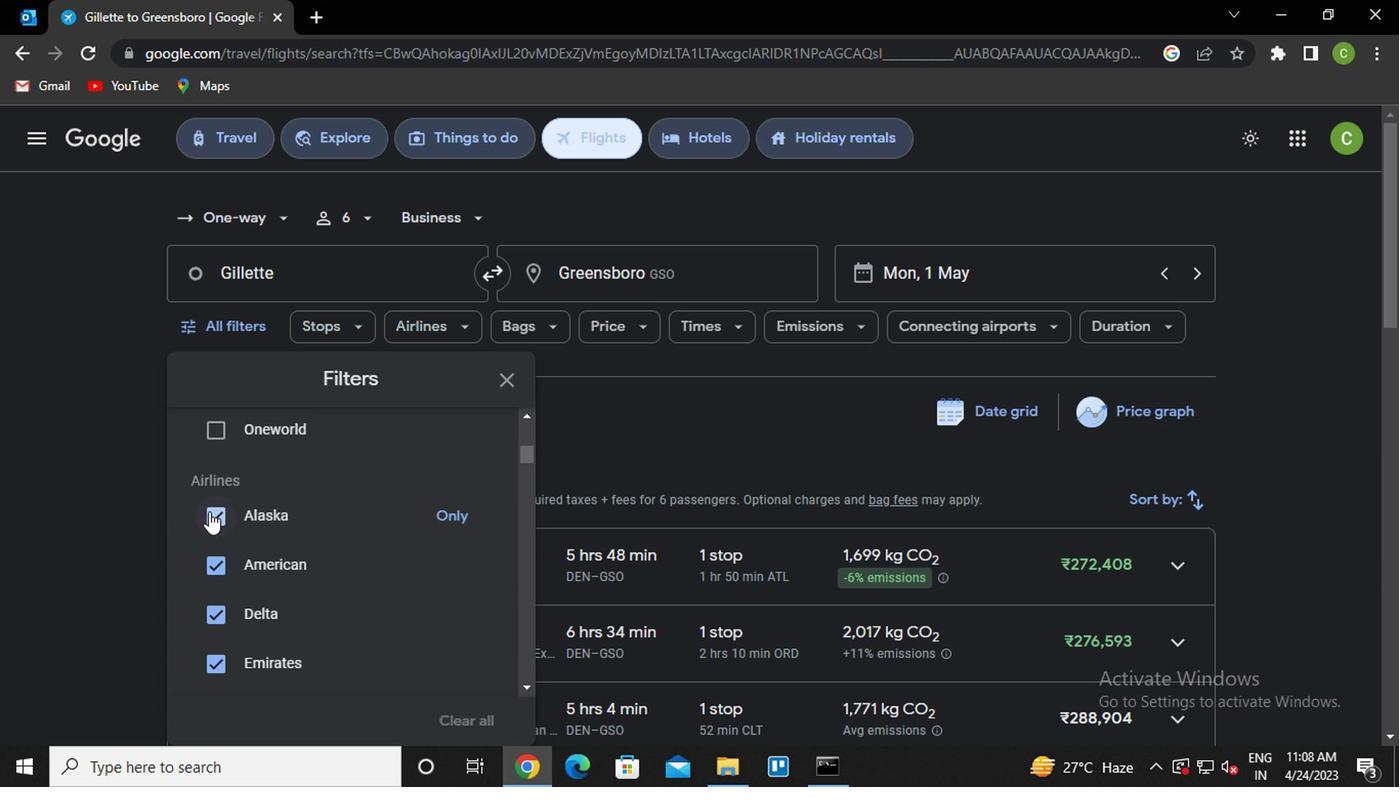 
Action: Mouse pressed left at (206, 512)
Screenshot: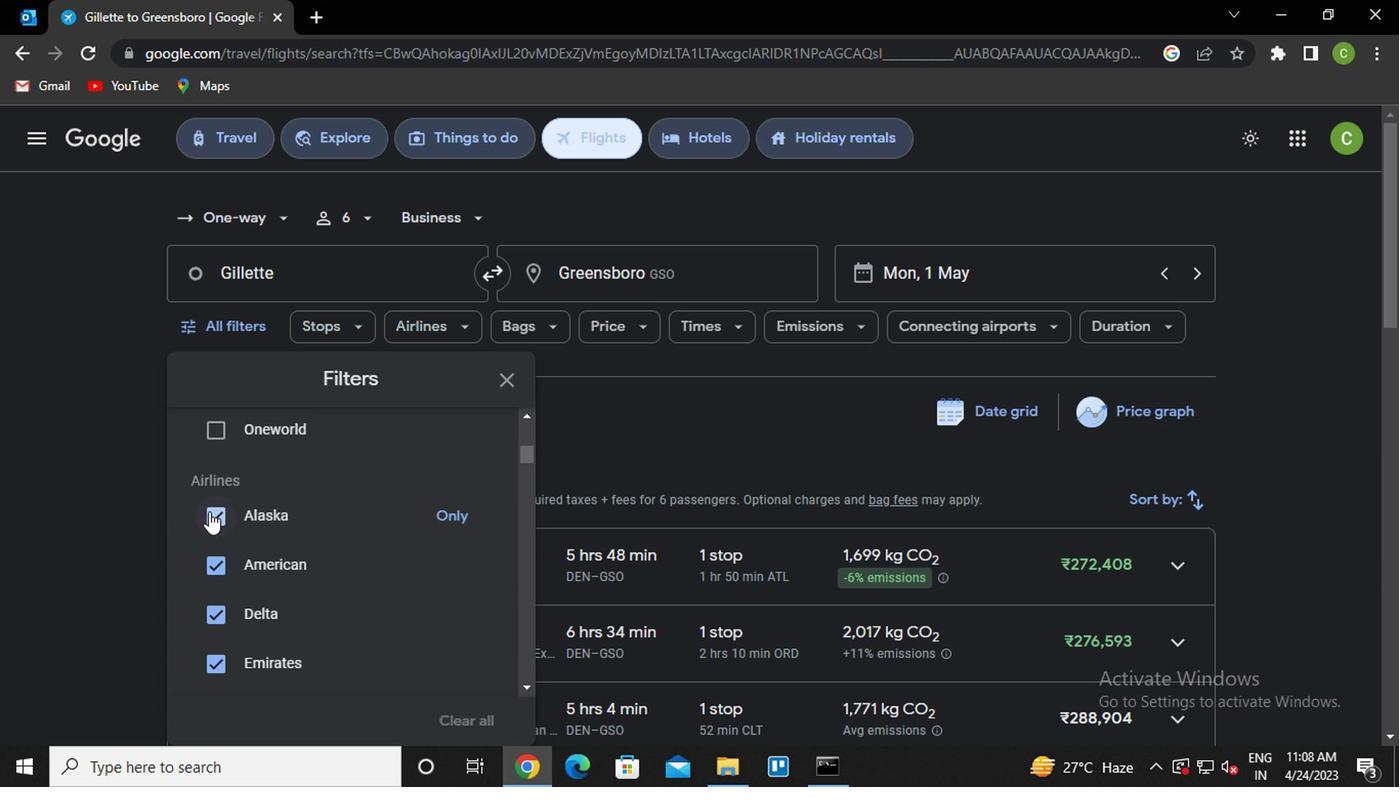 
Action: Mouse moved to (209, 548)
Screenshot: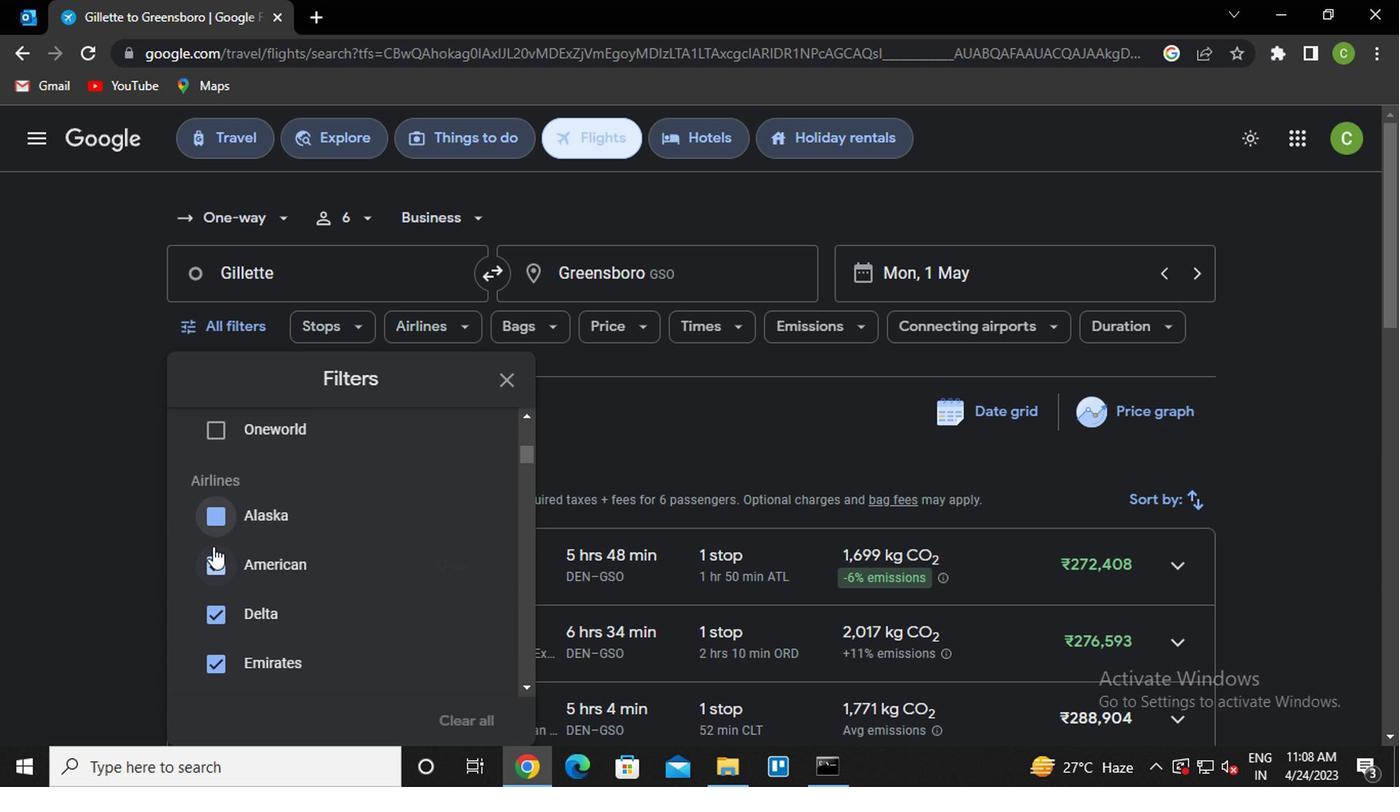 
Action: Mouse pressed left at (209, 548)
Screenshot: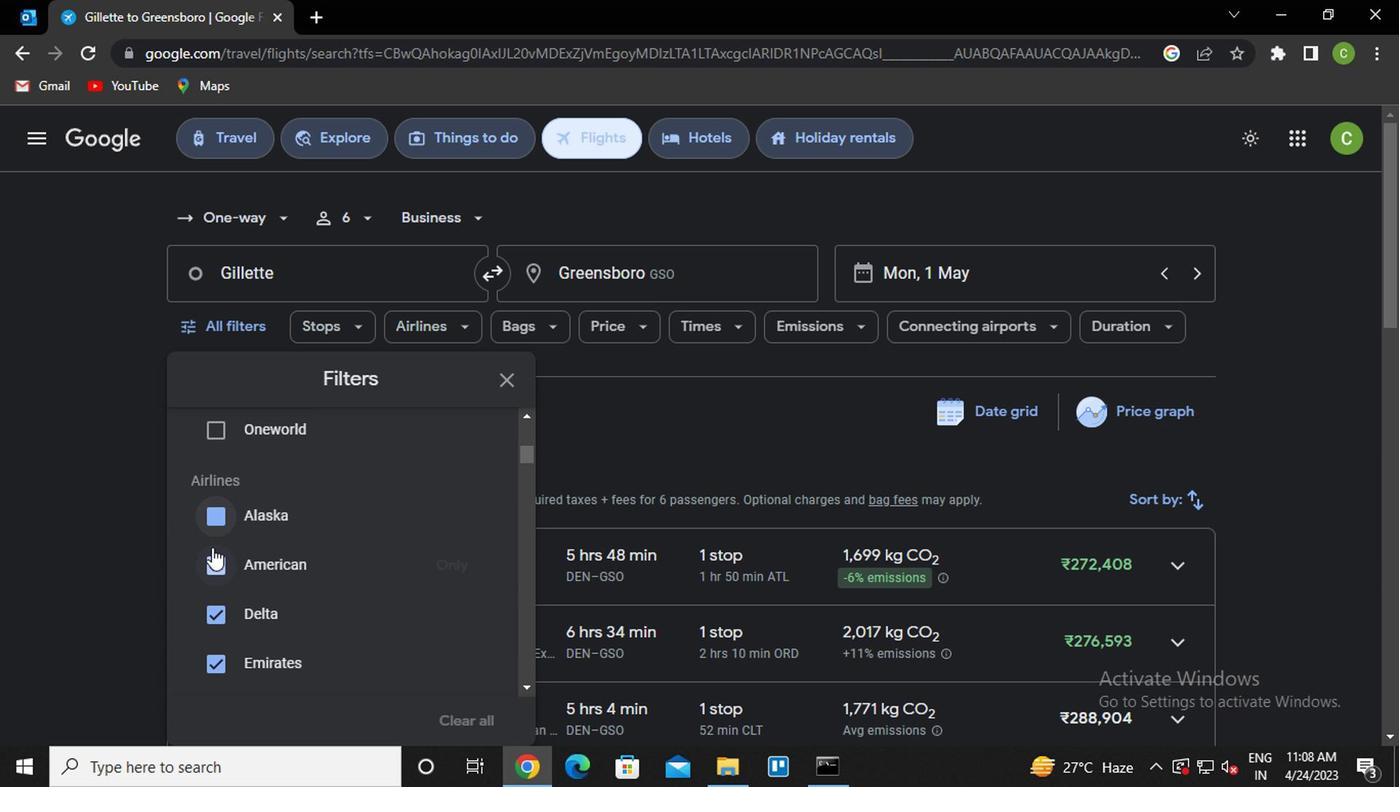 
Action: Mouse moved to (268, 558)
Screenshot: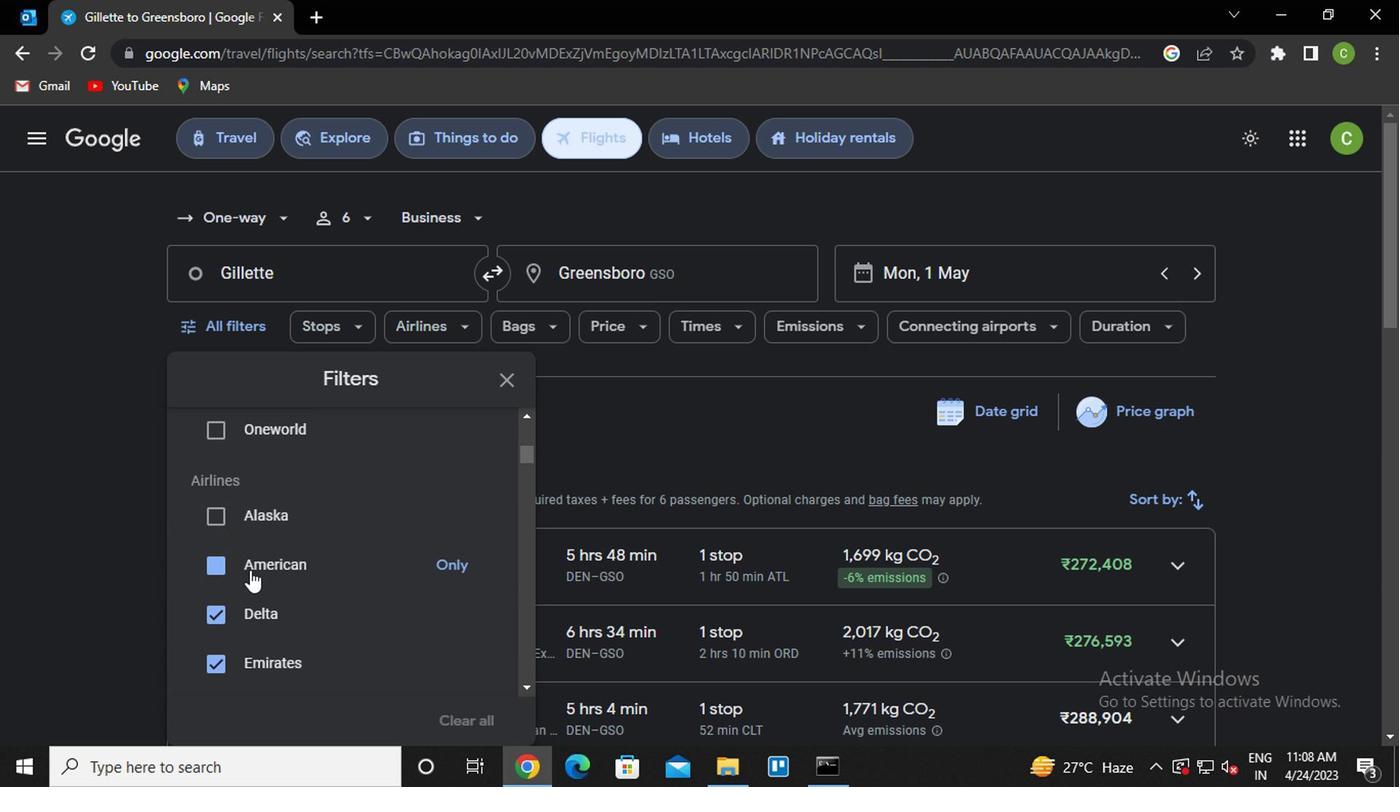
Action: Mouse scrolled (268, 557) with delta (0, 0)
Screenshot: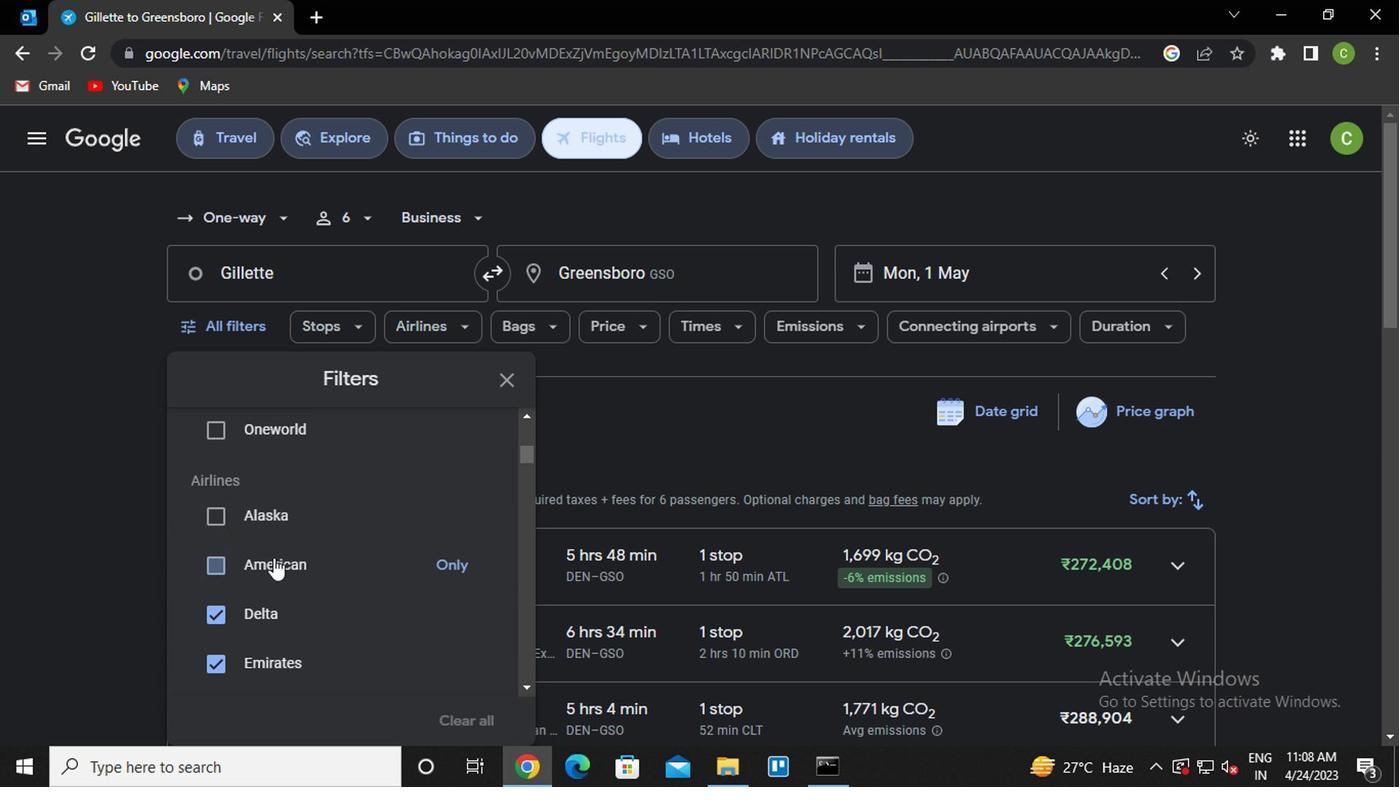 
Action: Mouse moved to (217, 525)
Screenshot: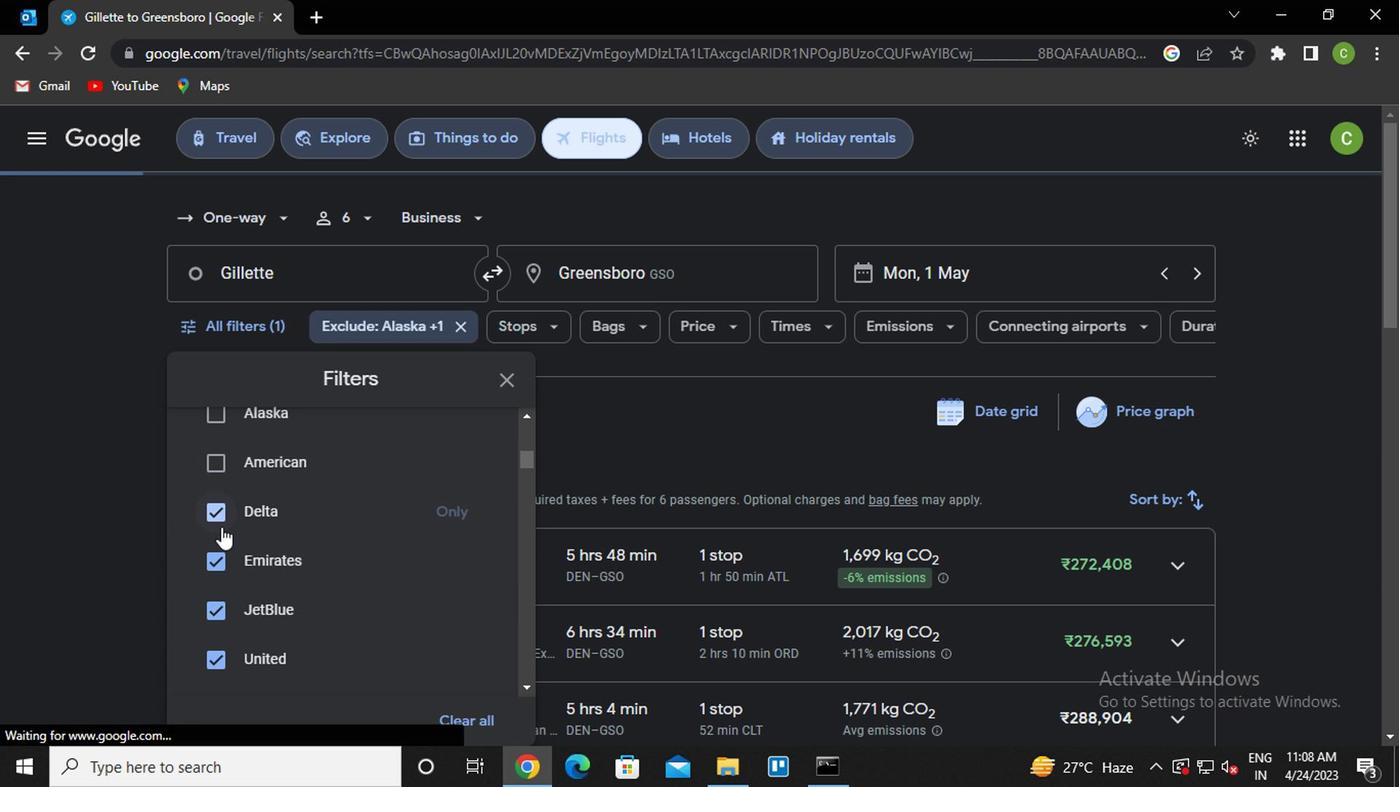 
Action: Mouse pressed left at (217, 525)
Screenshot: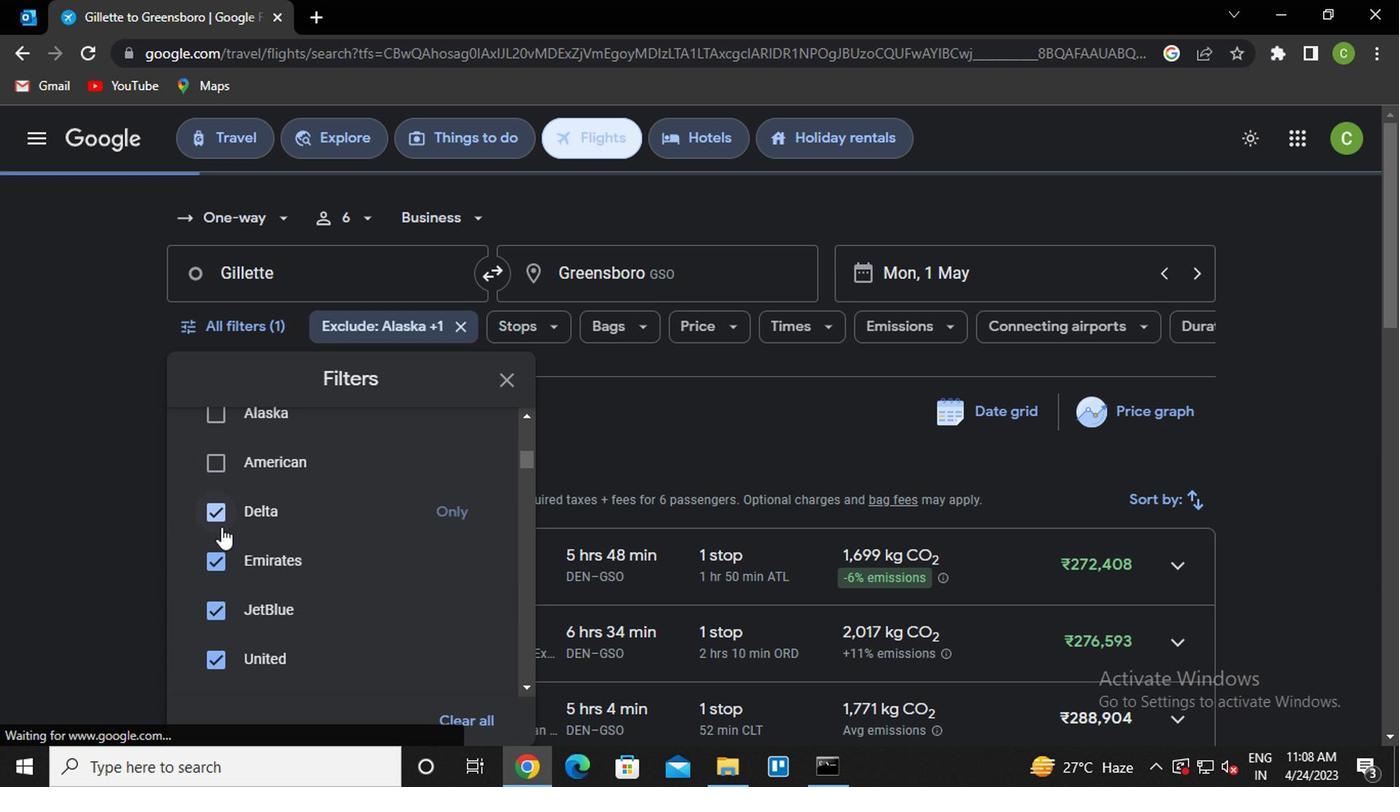 
Action: Mouse moved to (218, 569)
Screenshot: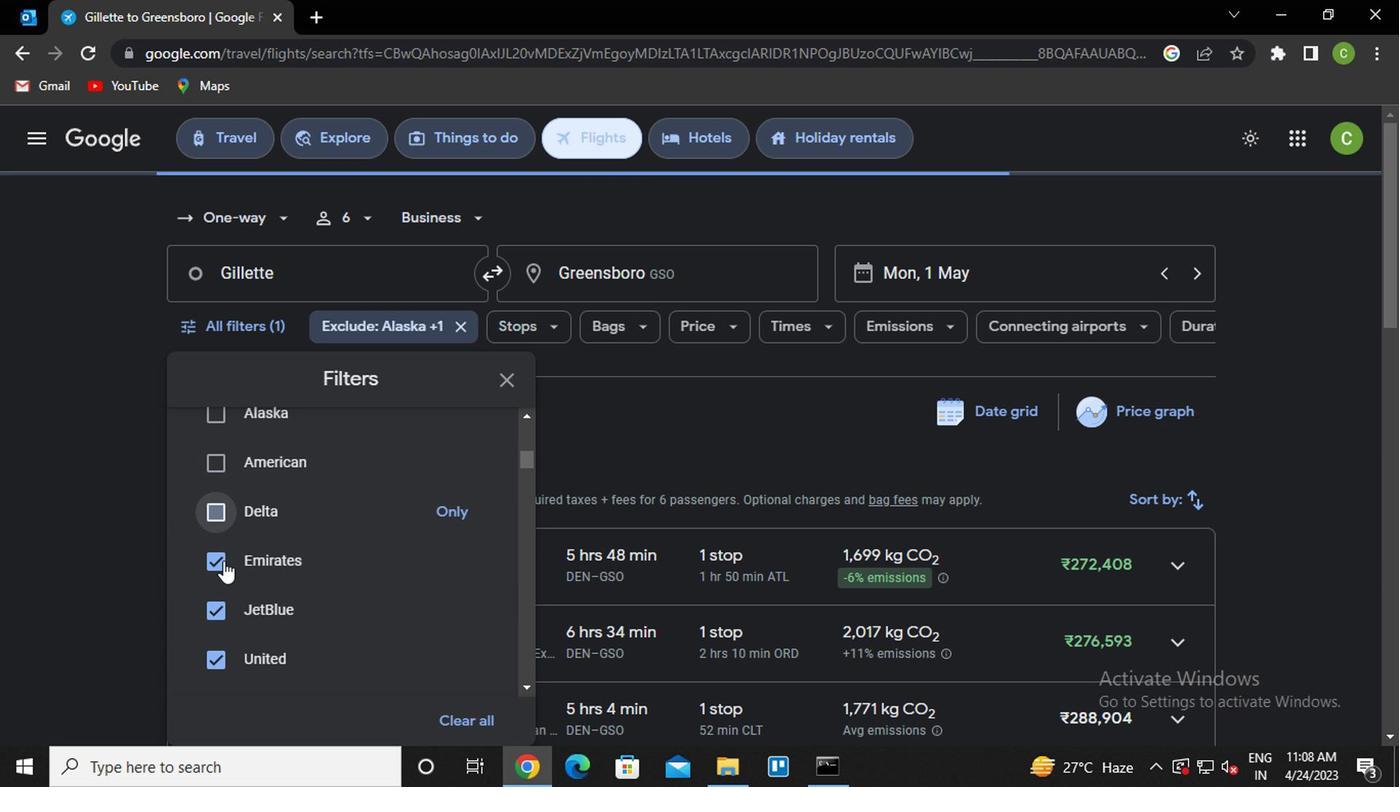 
Action: Mouse pressed left at (218, 569)
Screenshot: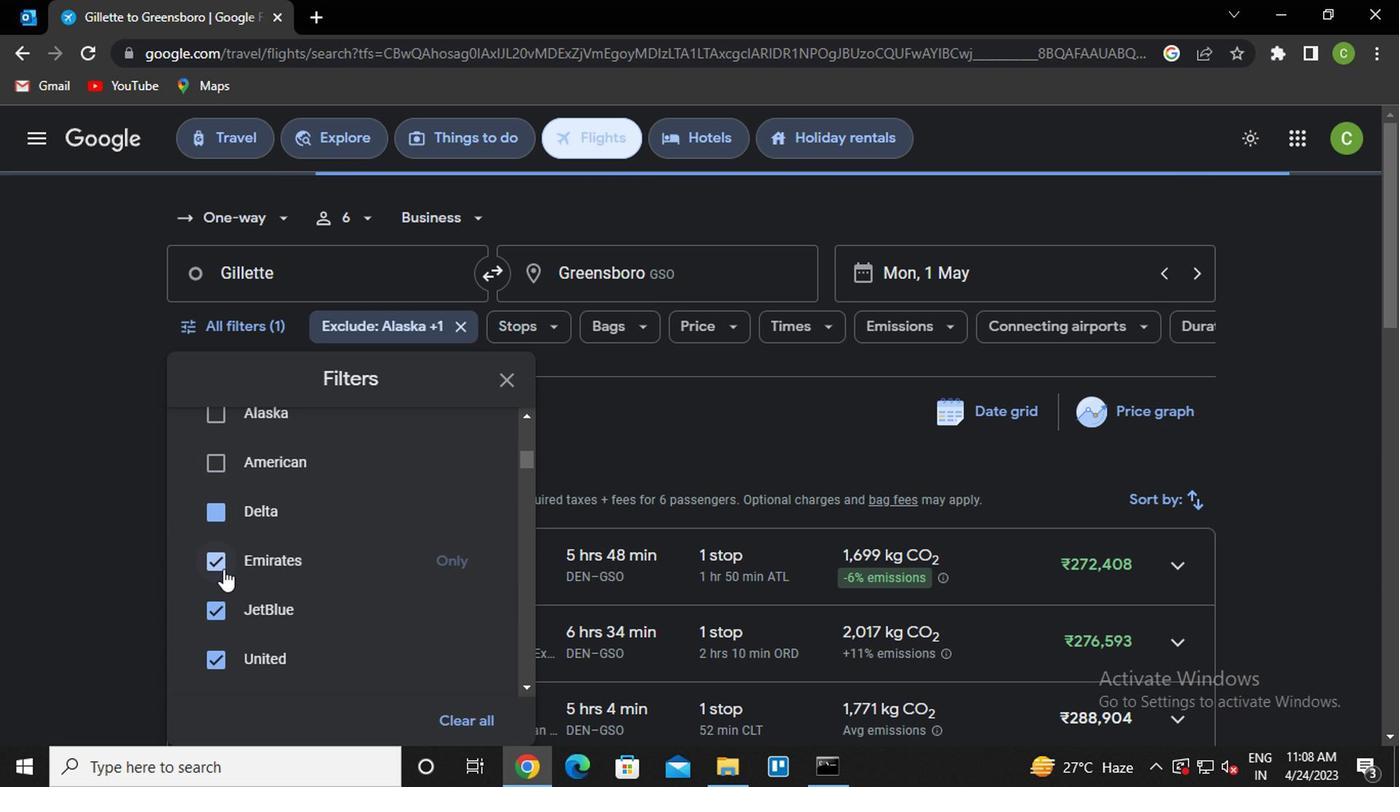 
Action: Mouse moved to (223, 569)
Screenshot: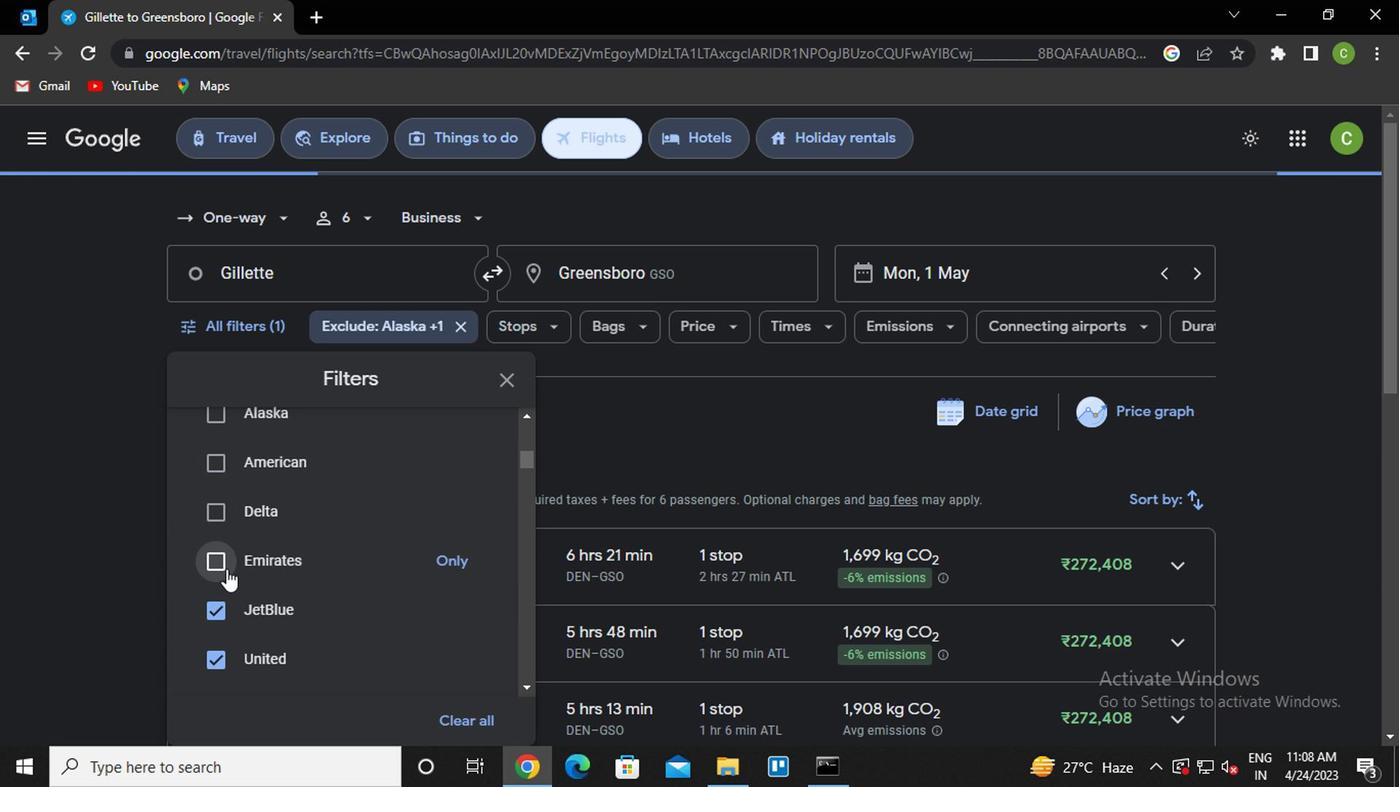 
Action: Mouse scrolled (223, 568) with delta (0, -1)
Screenshot: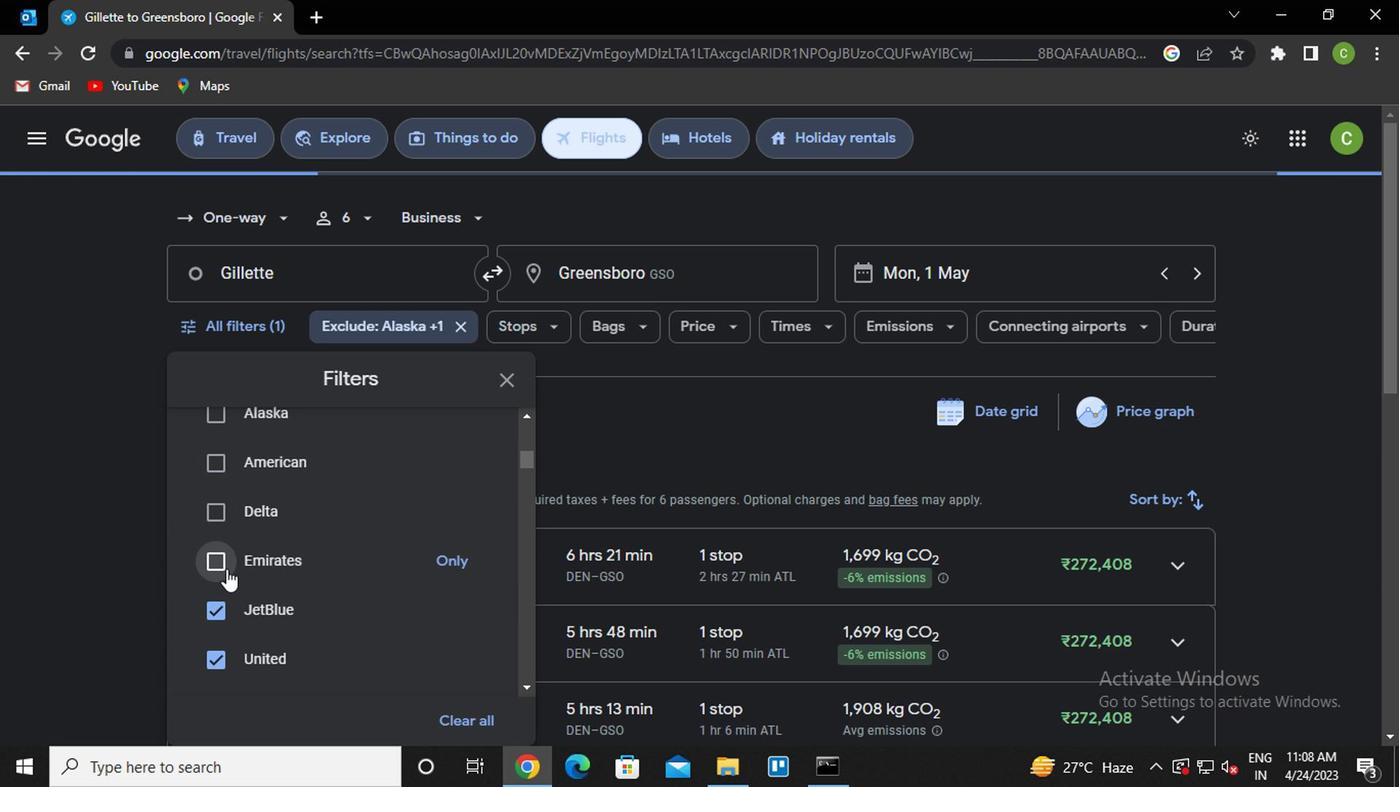 
Action: Mouse moved to (320, 610)
Screenshot: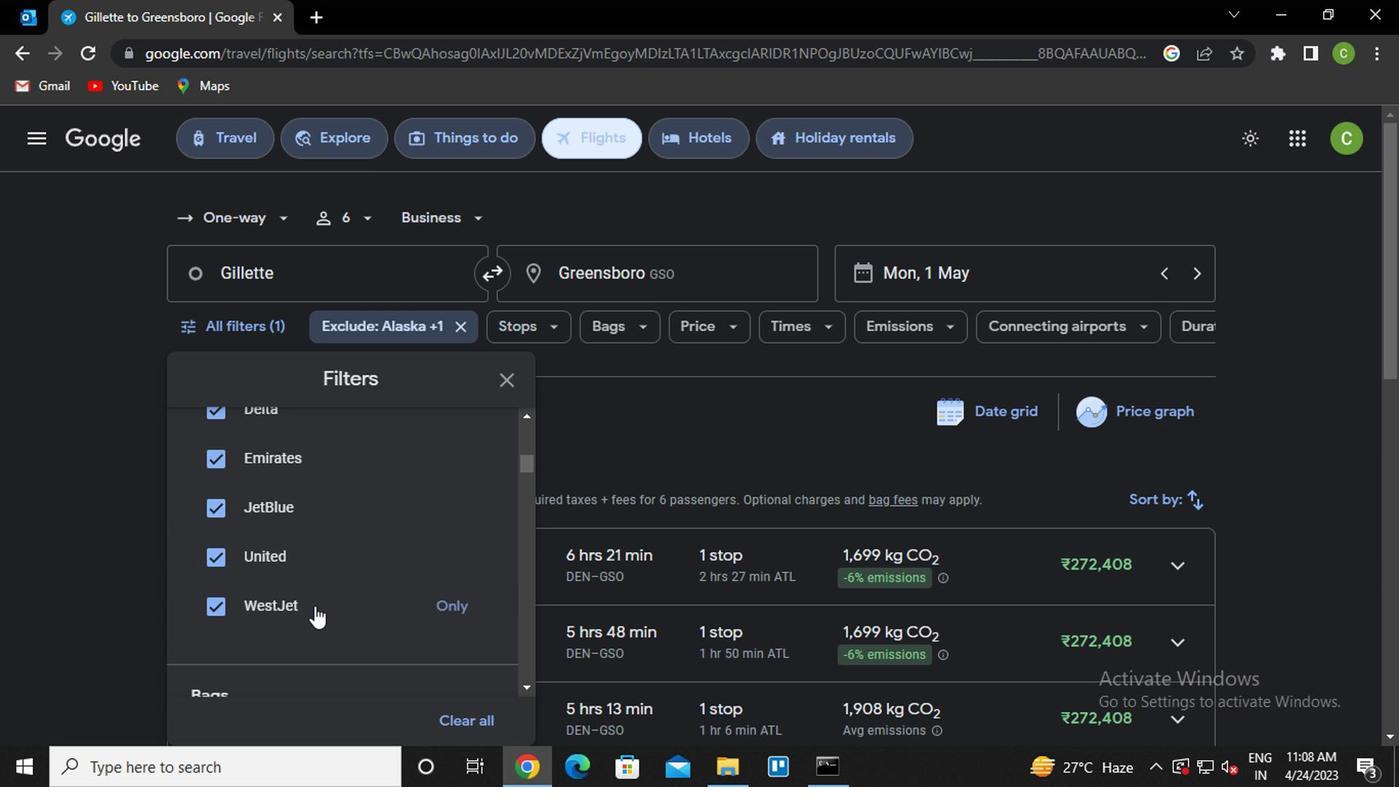 
Action: Mouse scrolled (320, 609) with delta (0, -1)
Screenshot: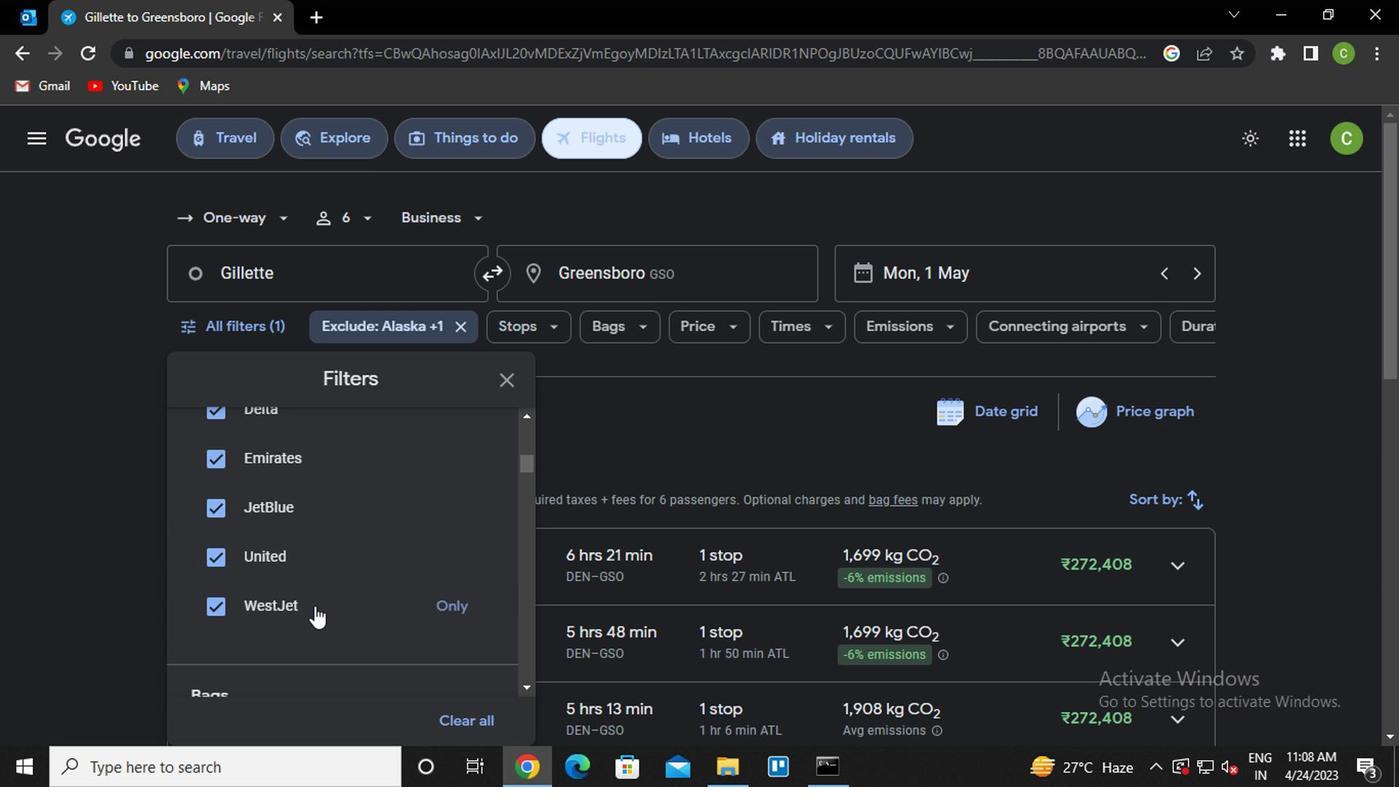 
Action: Mouse moved to (322, 610)
Screenshot: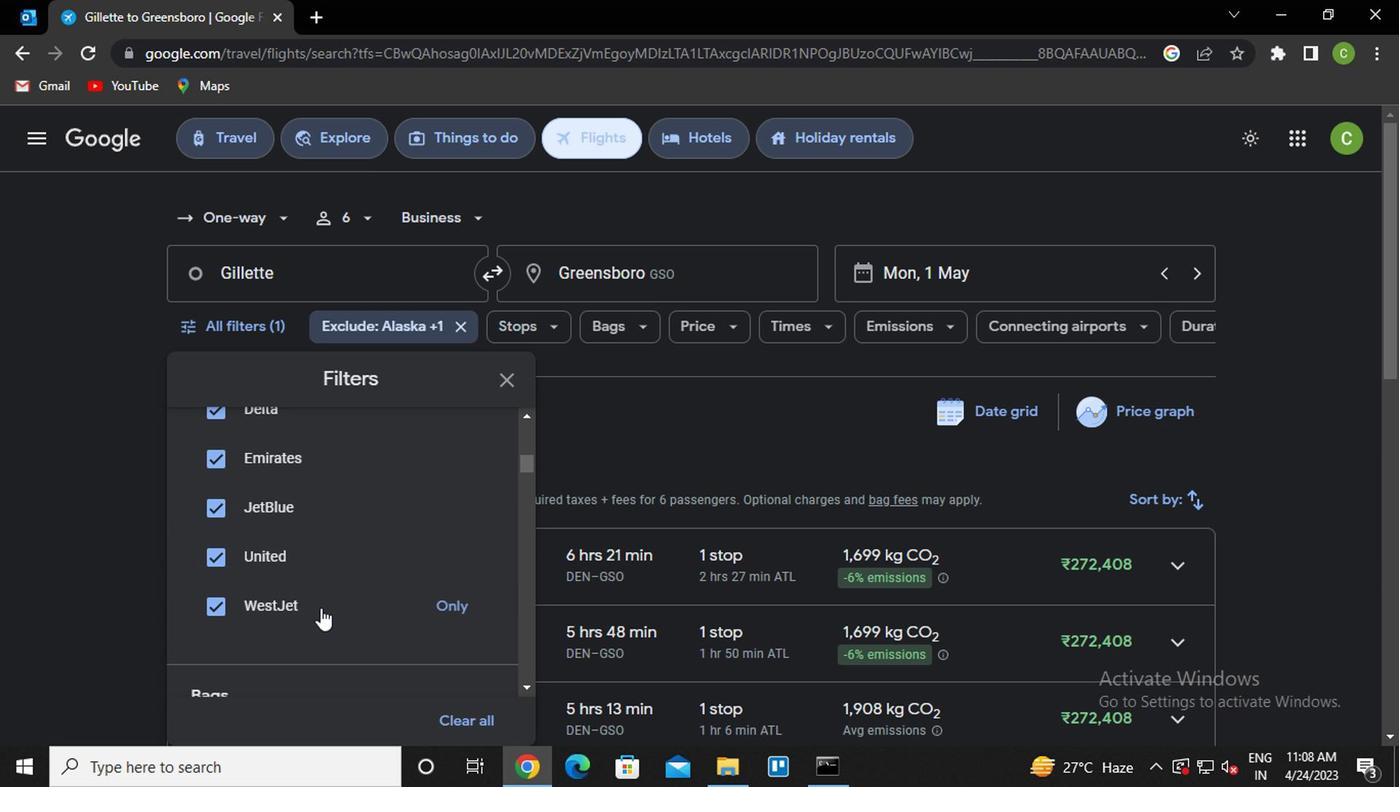 
Action: Mouse scrolled (322, 609) with delta (0, -1)
Screenshot: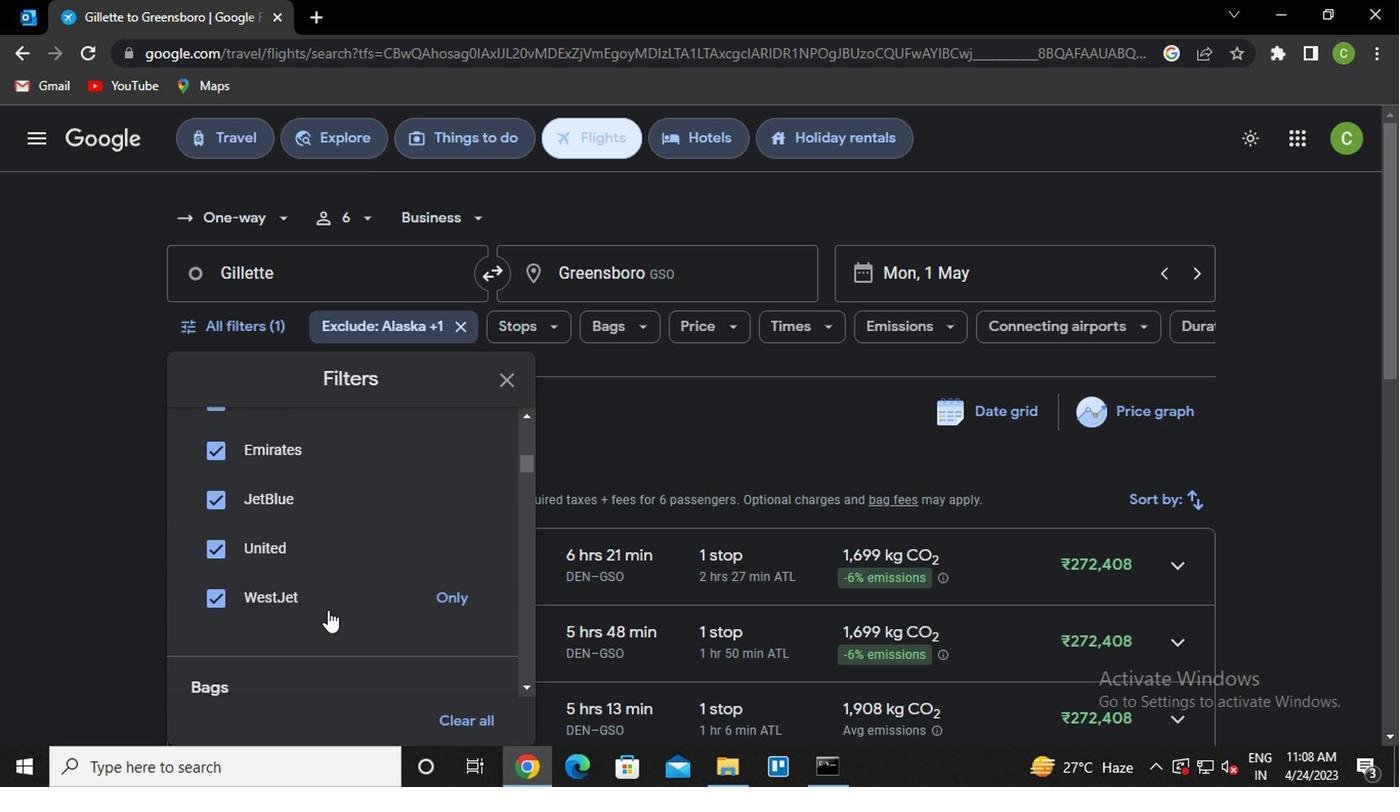 
Action: Mouse moved to (322, 609)
Screenshot: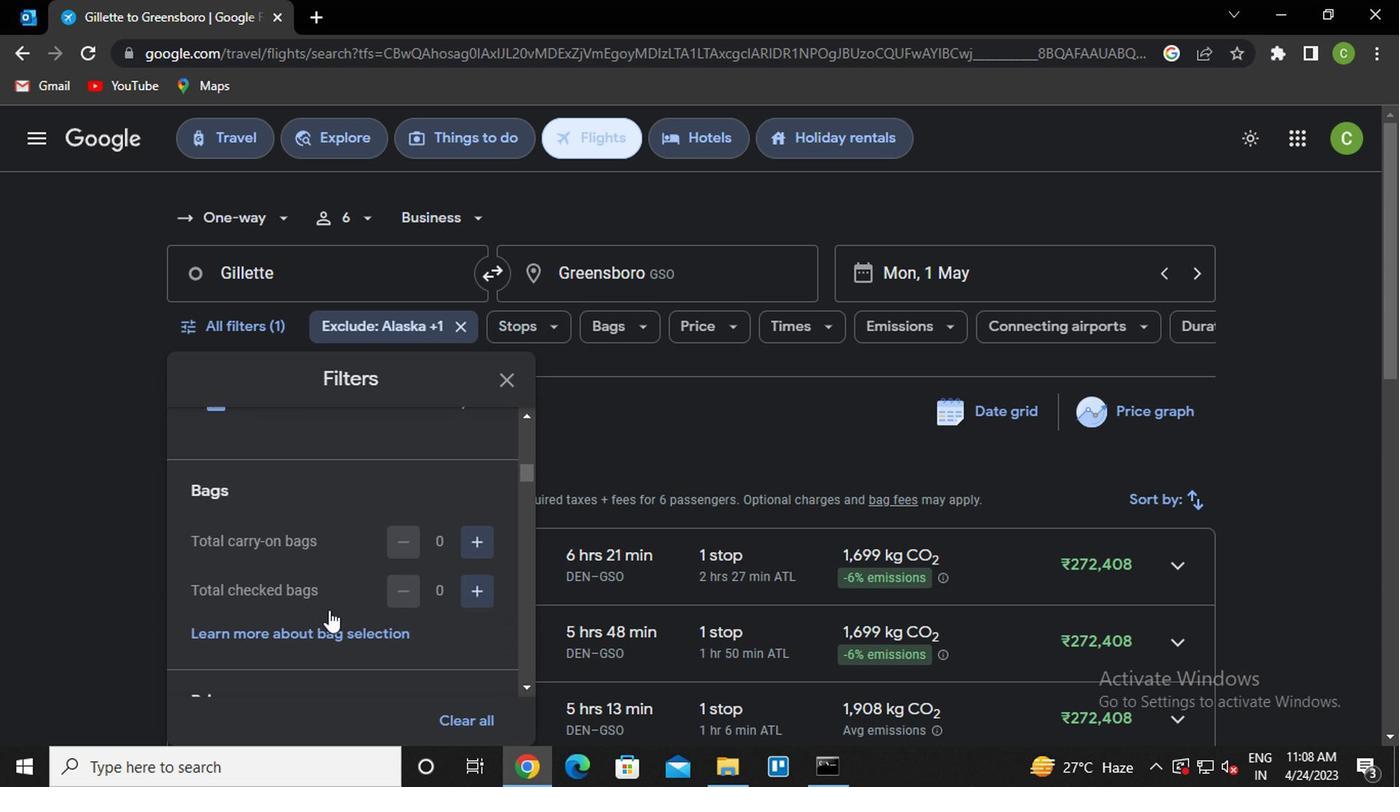 
Action: Mouse scrolled (322, 610) with delta (0, 1)
Screenshot: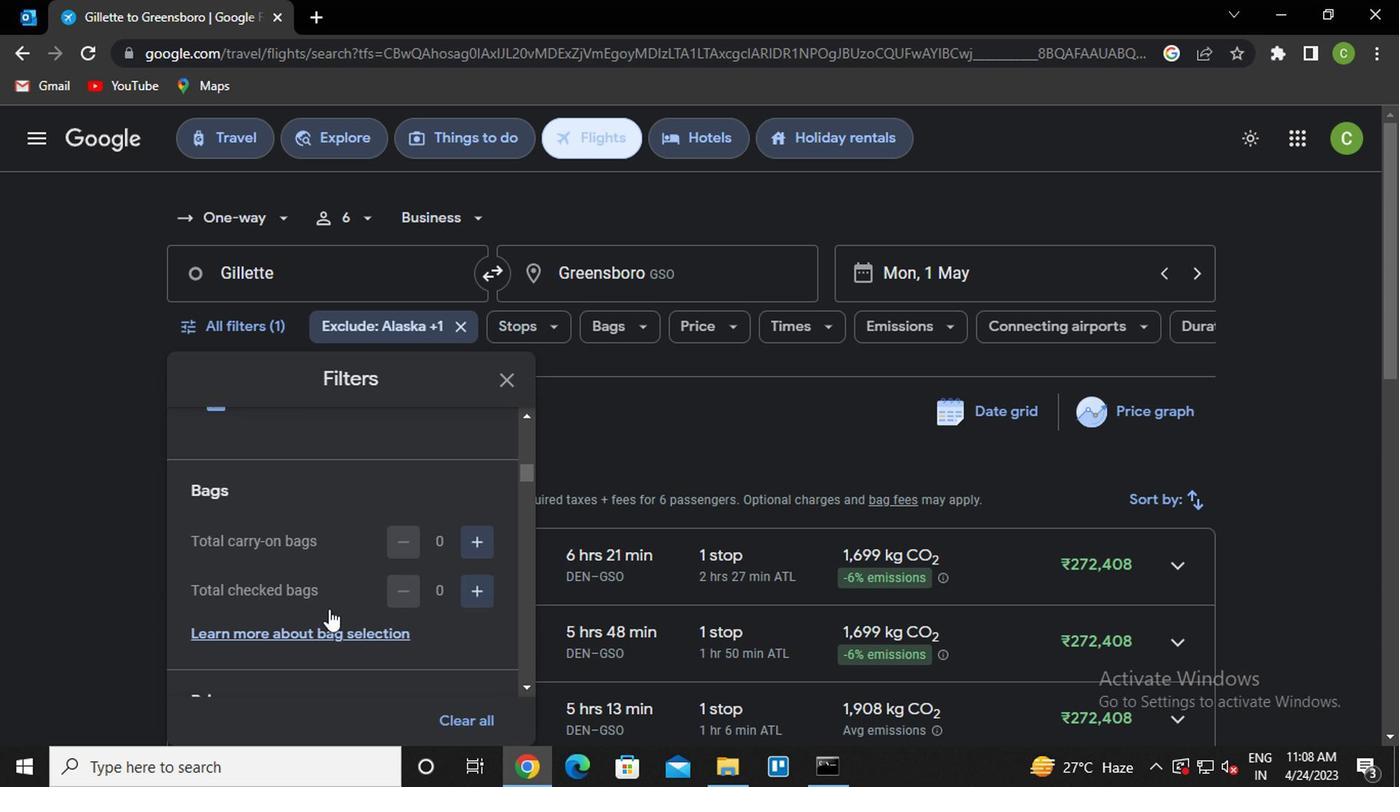 
Action: Mouse moved to (217, 522)
Screenshot: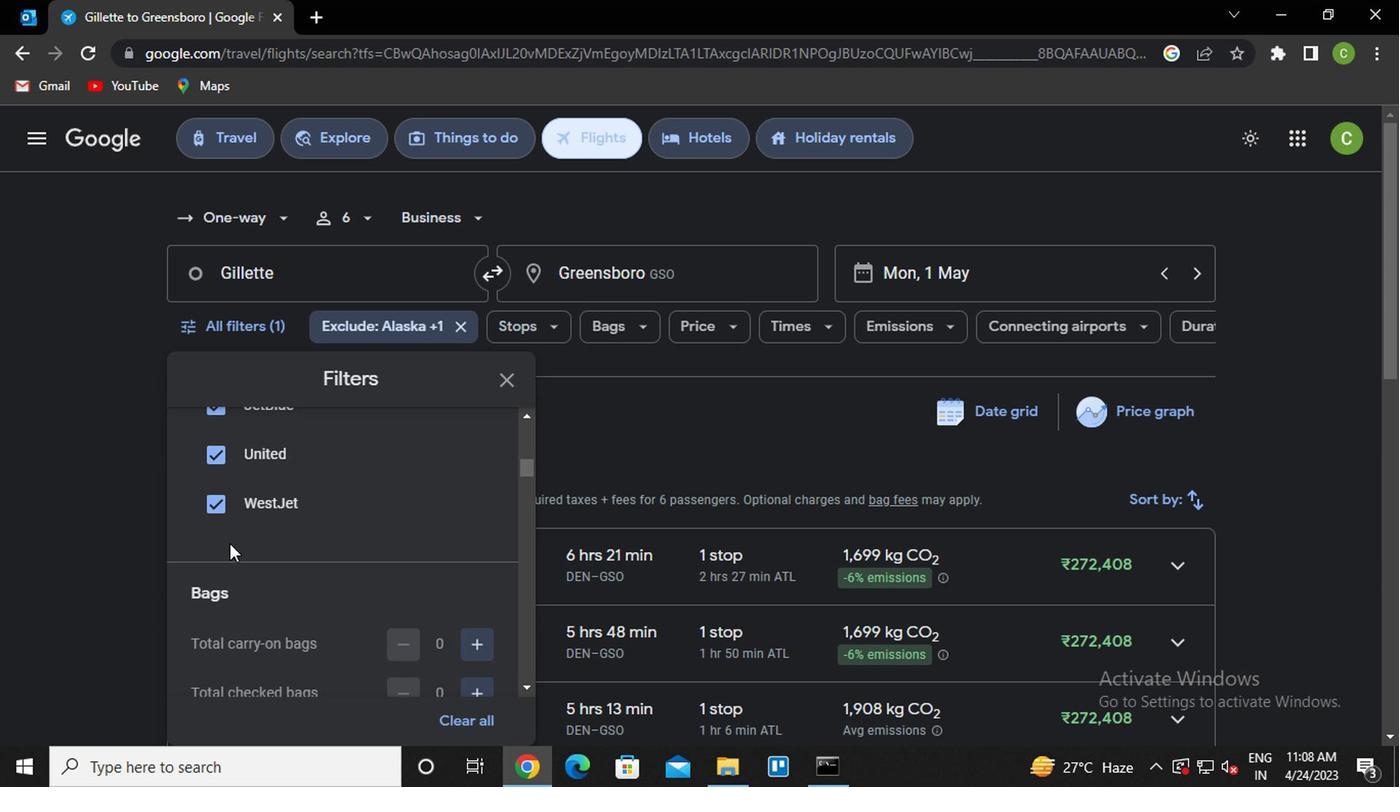 
Action: Mouse scrolled (217, 524) with delta (0, 1)
Screenshot: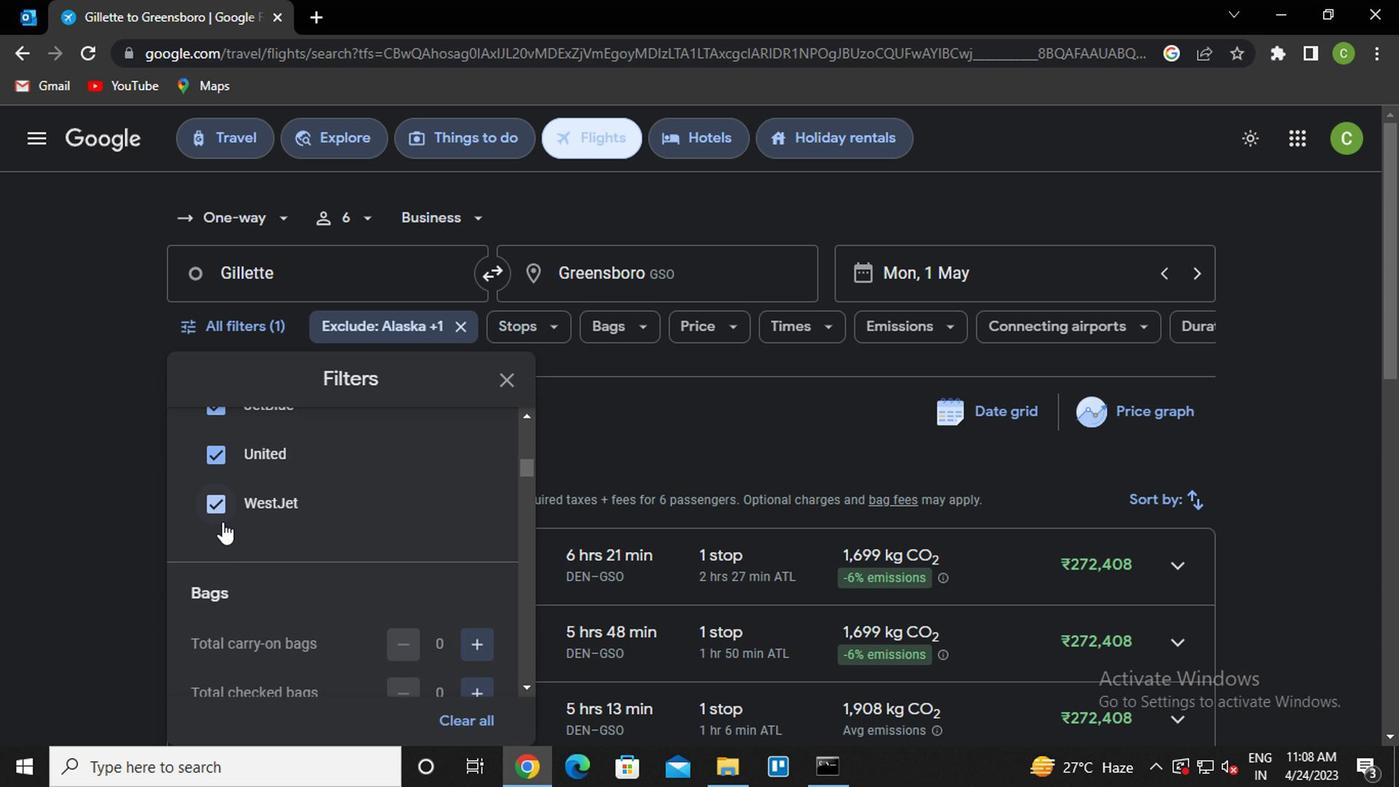 
Action: Mouse moved to (220, 484)
Screenshot: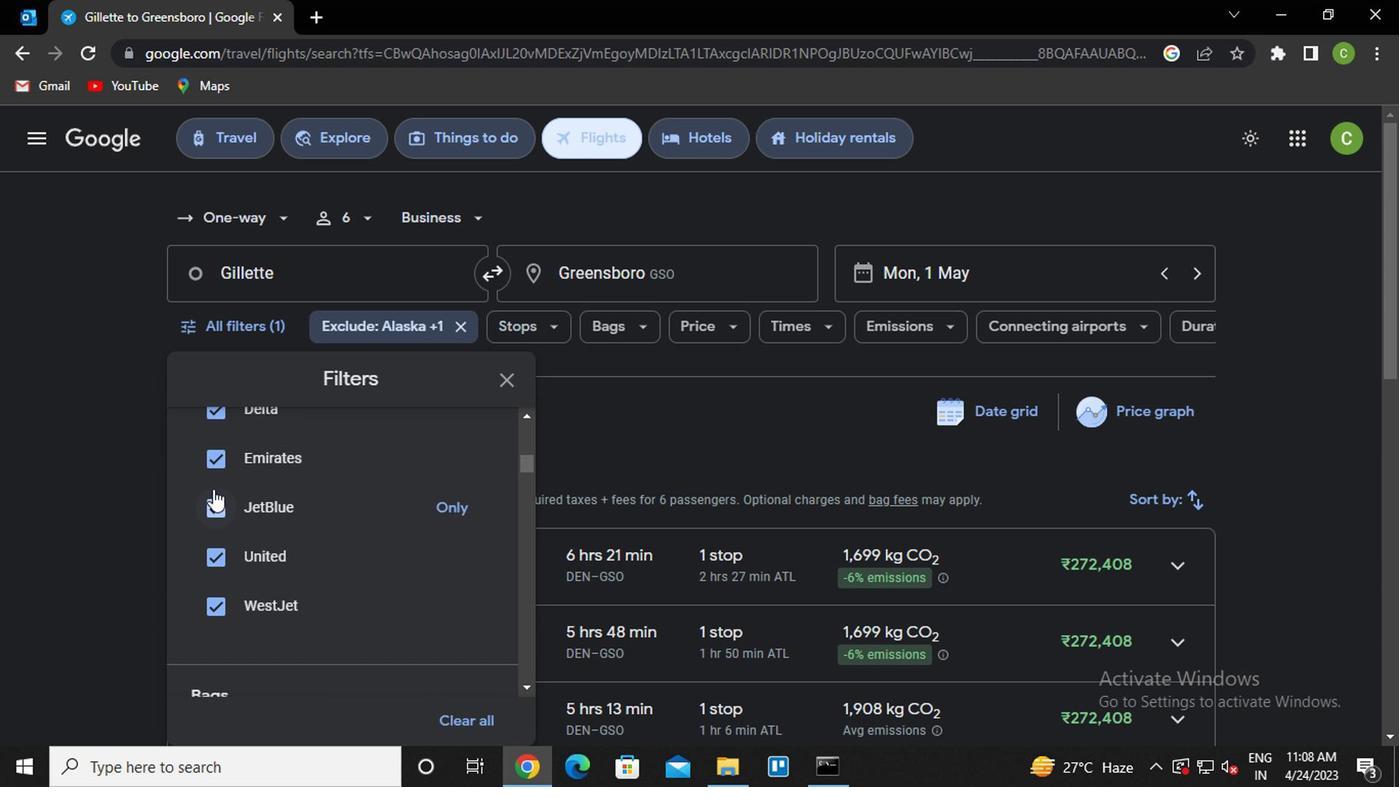 
Action: Mouse scrolled (220, 483) with delta (0, 0)
Screenshot: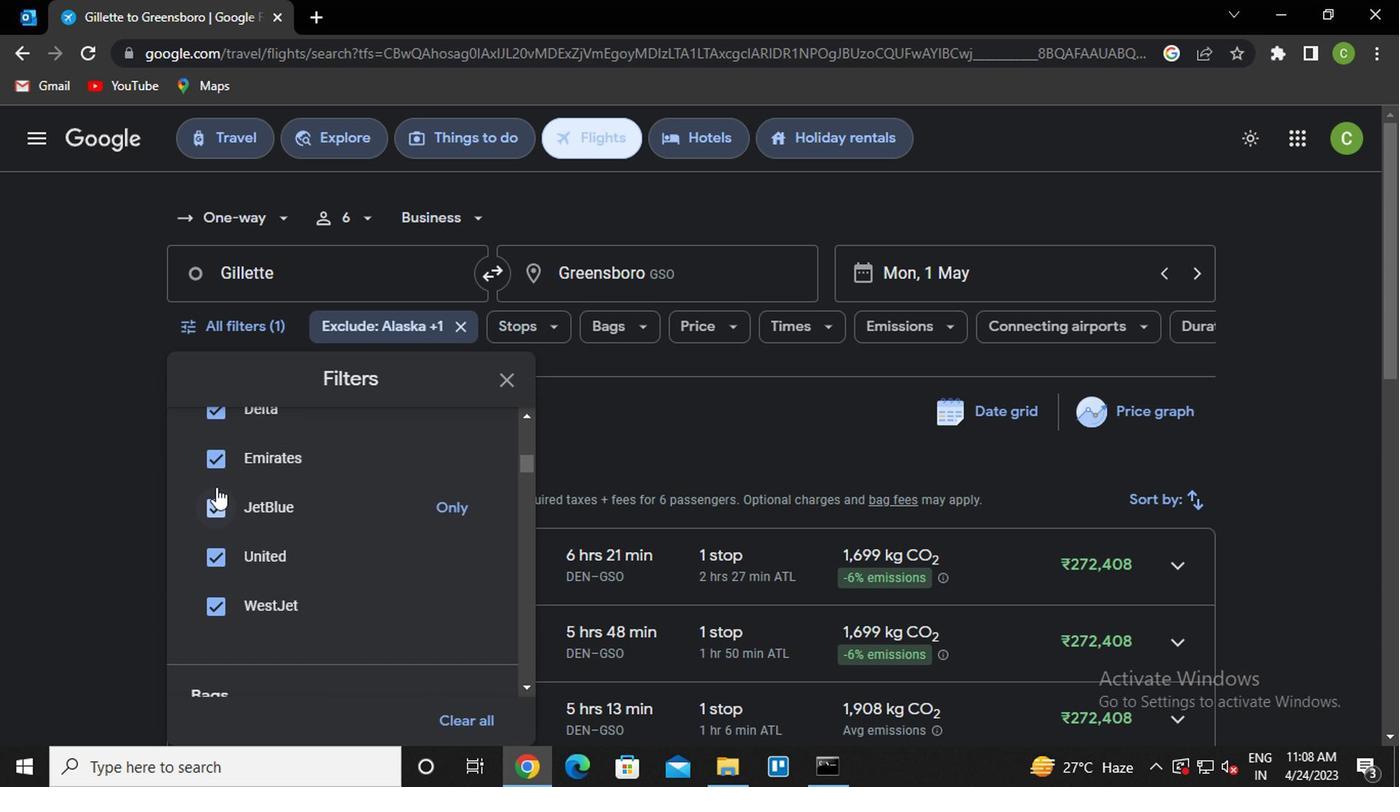 
Action: Mouse scrolled (220, 486) with delta (0, 1)
Screenshot: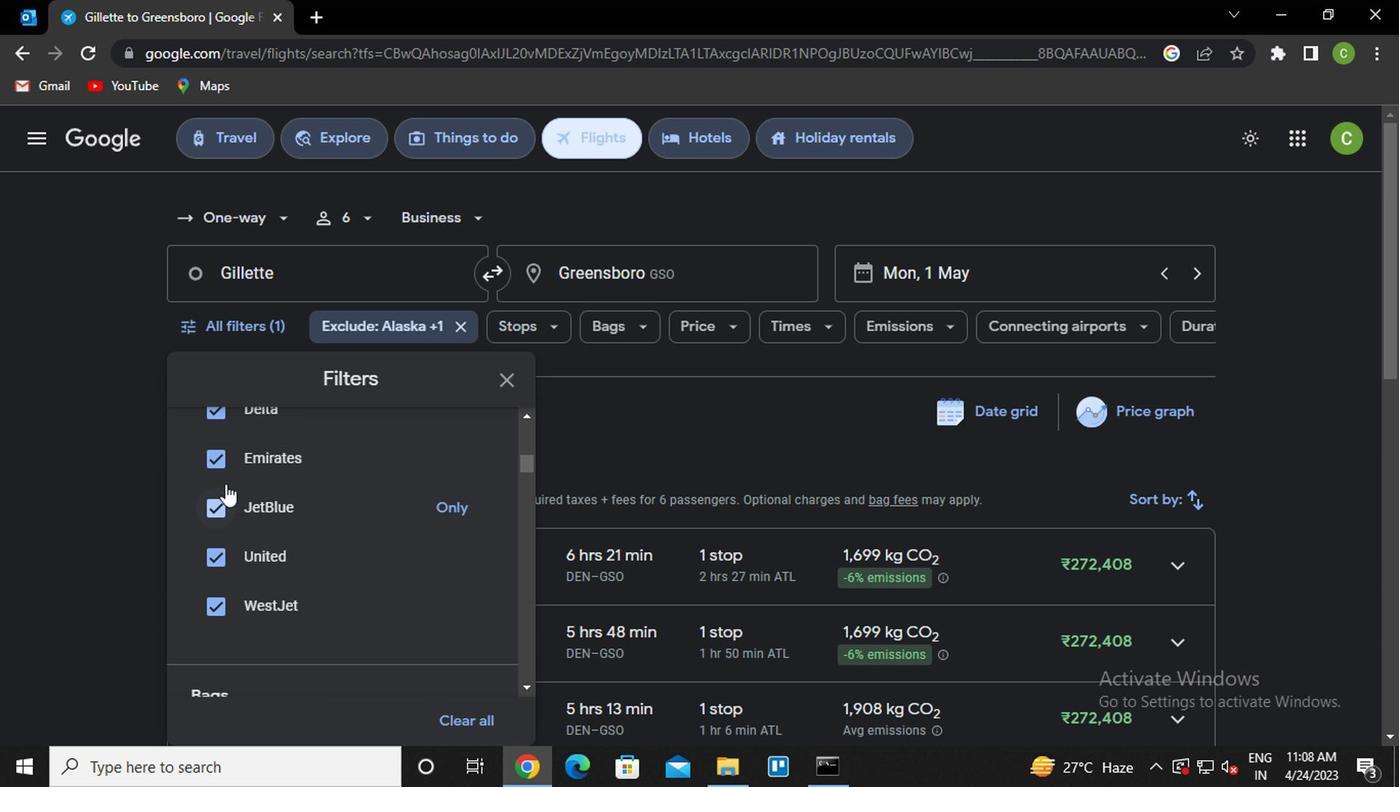 
Action: Mouse scrolled (220, 486) with delta (0, 1)
Screenshot: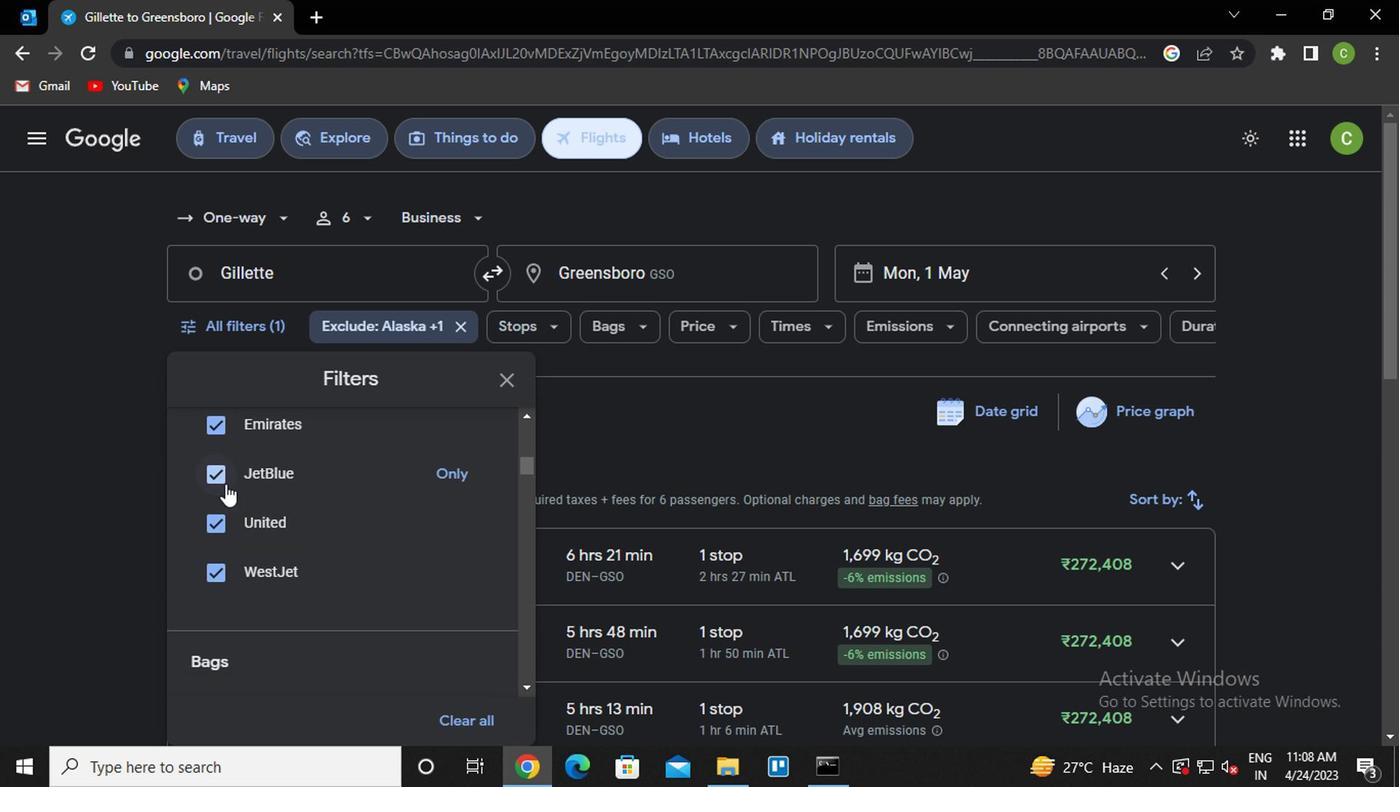 
Action: Mouse moved to (215, 507)
Screenshot: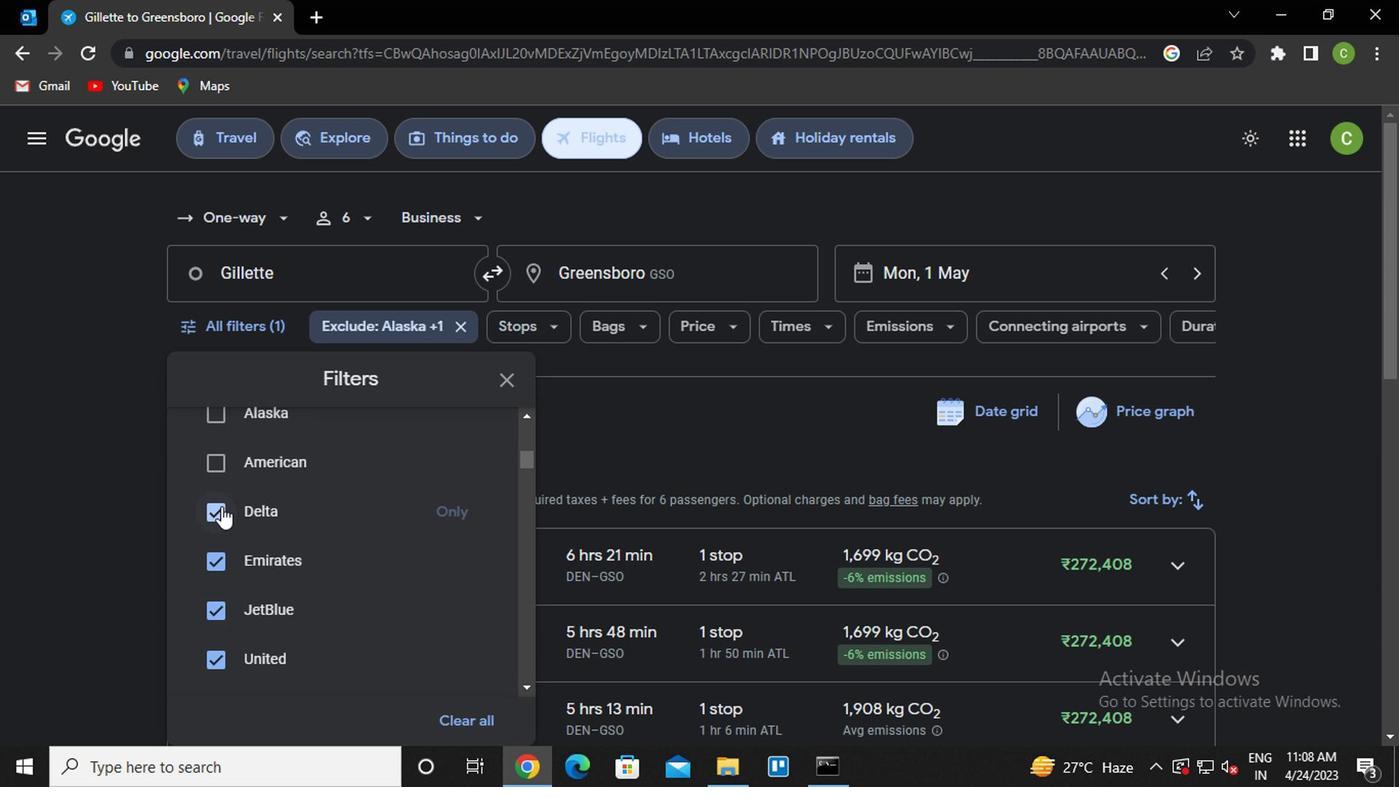 
Action: Mouse pressed left at (215, 507)
Screenshot: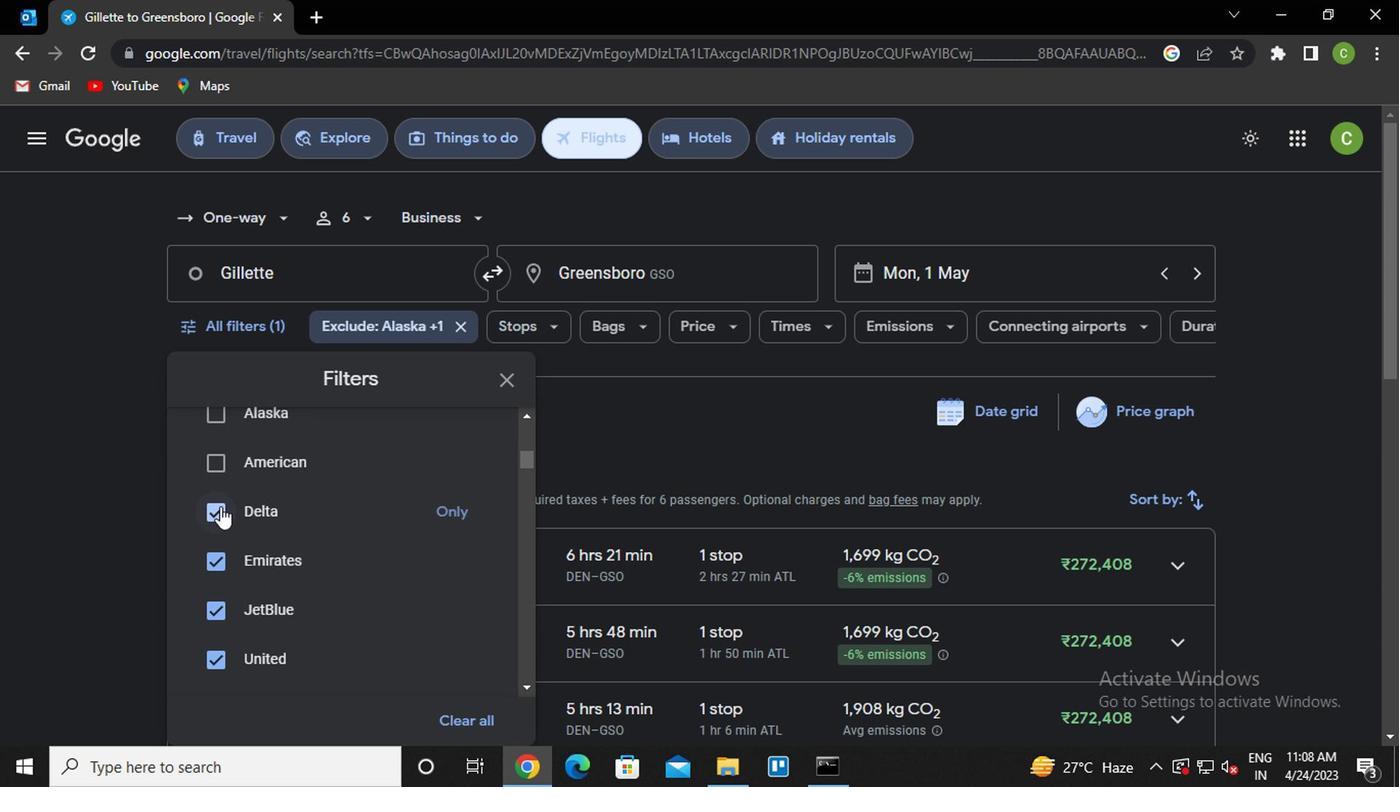 
Action: Mouse moved to (209, 567)
Screenshot: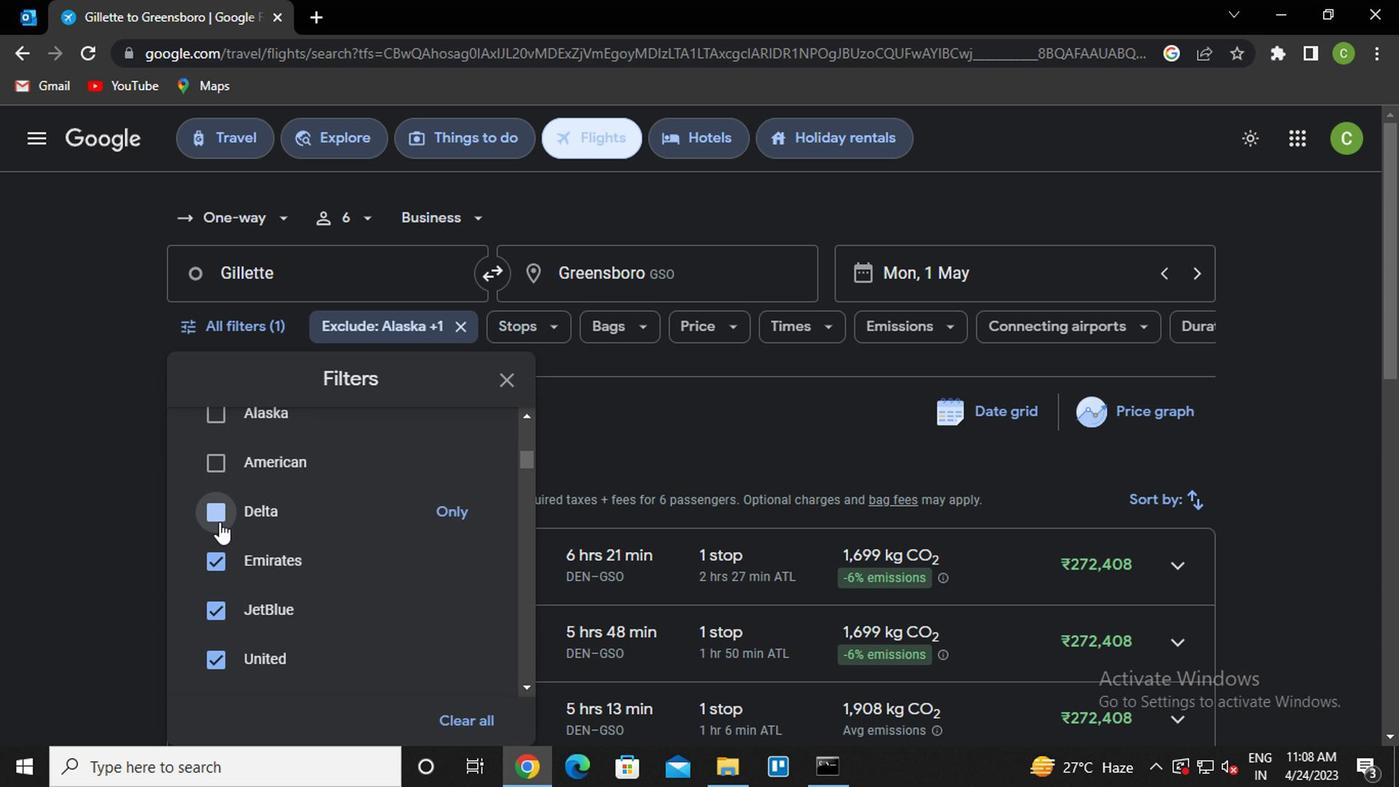 
Action: Mouse pressed left at (209, 567)
Screenshot: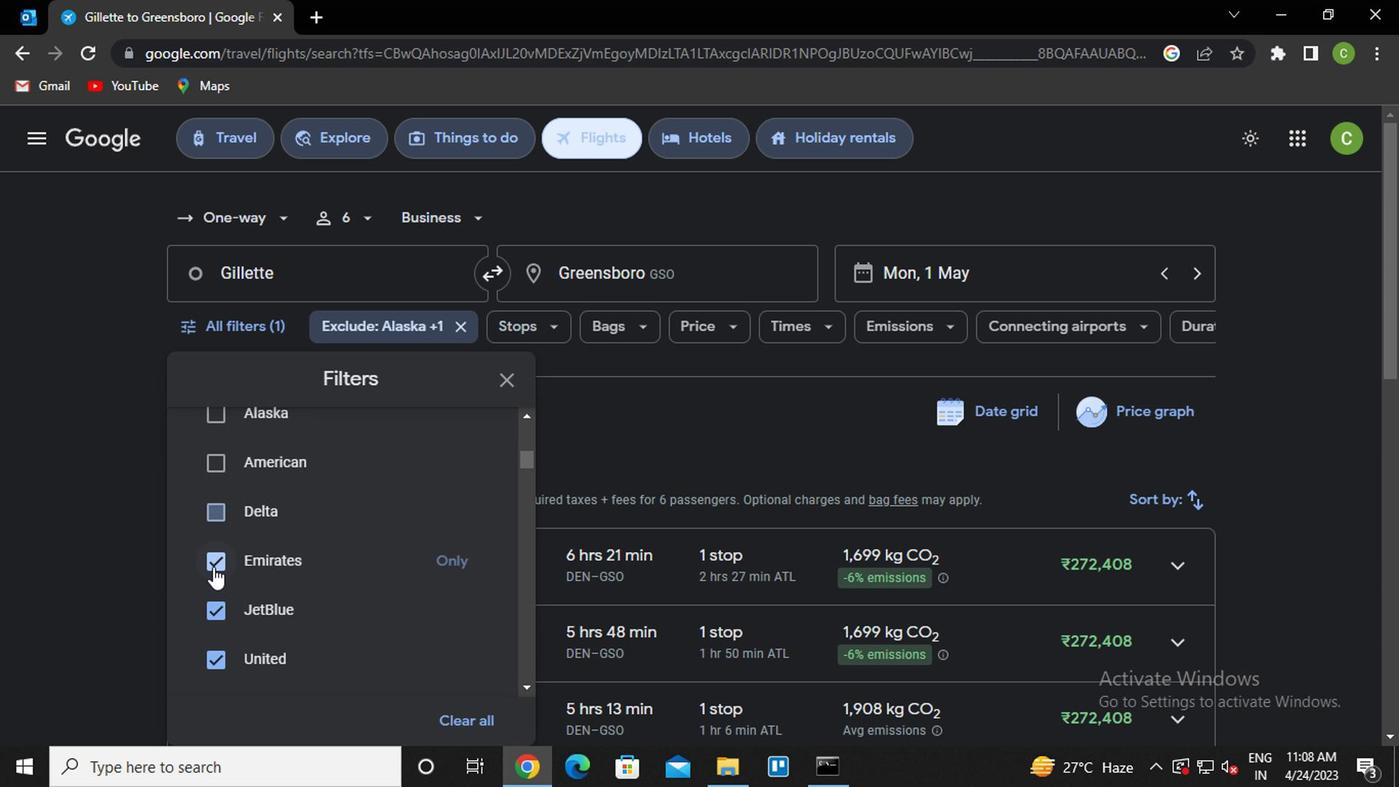 
Action: Mouse moved to (217, 608)
Screenshot: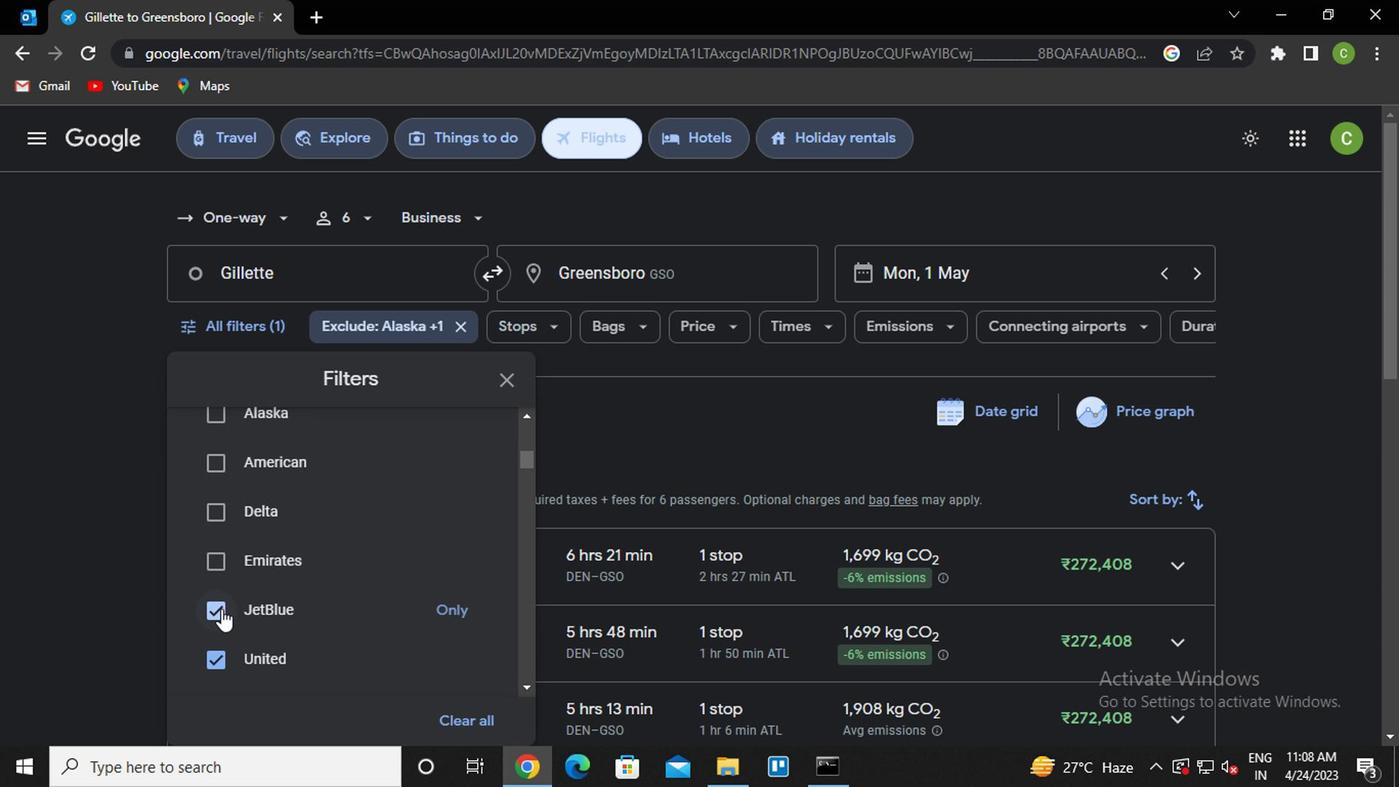 
Action: Mouse pressed left at (217, 608)
Screenshot: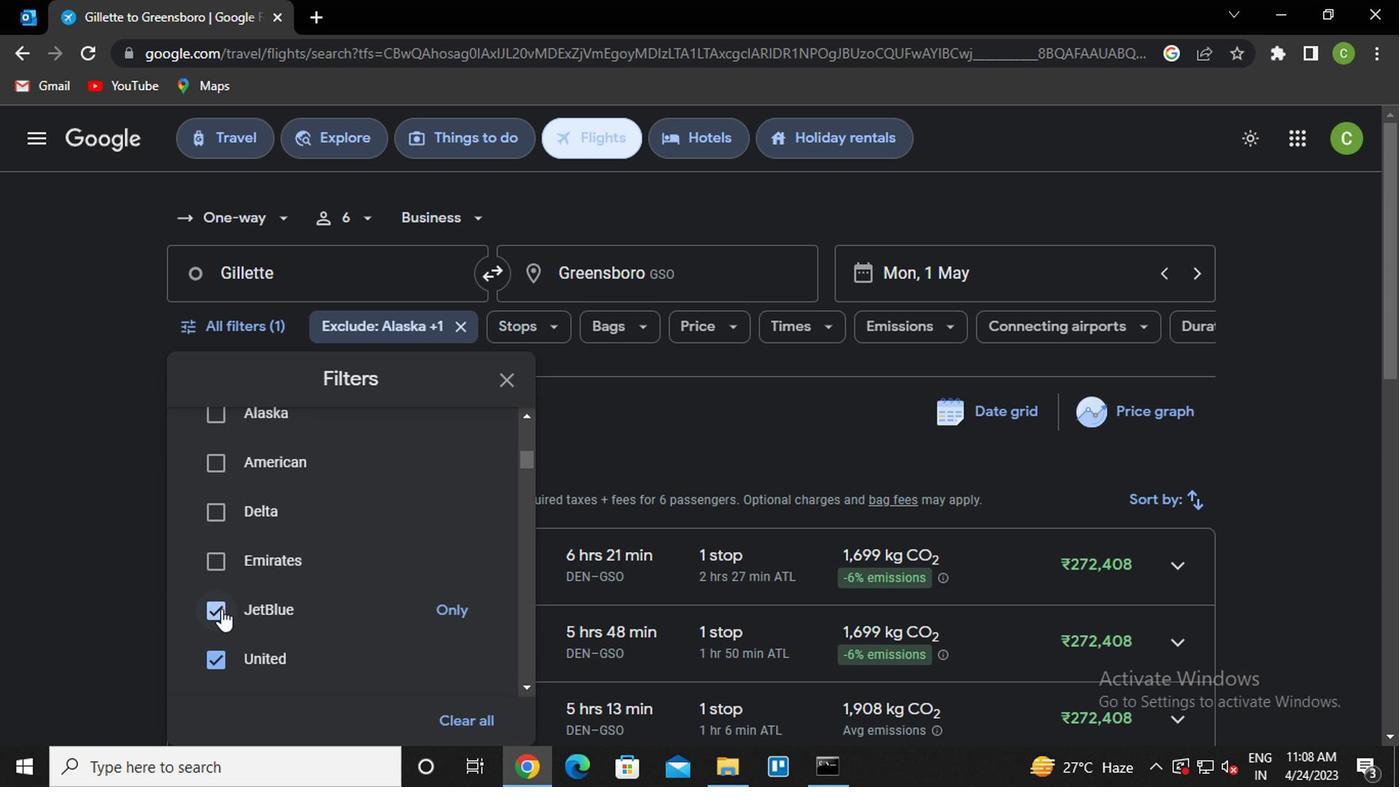 
Action: Mouse moved to (230, 583)
Screenshot: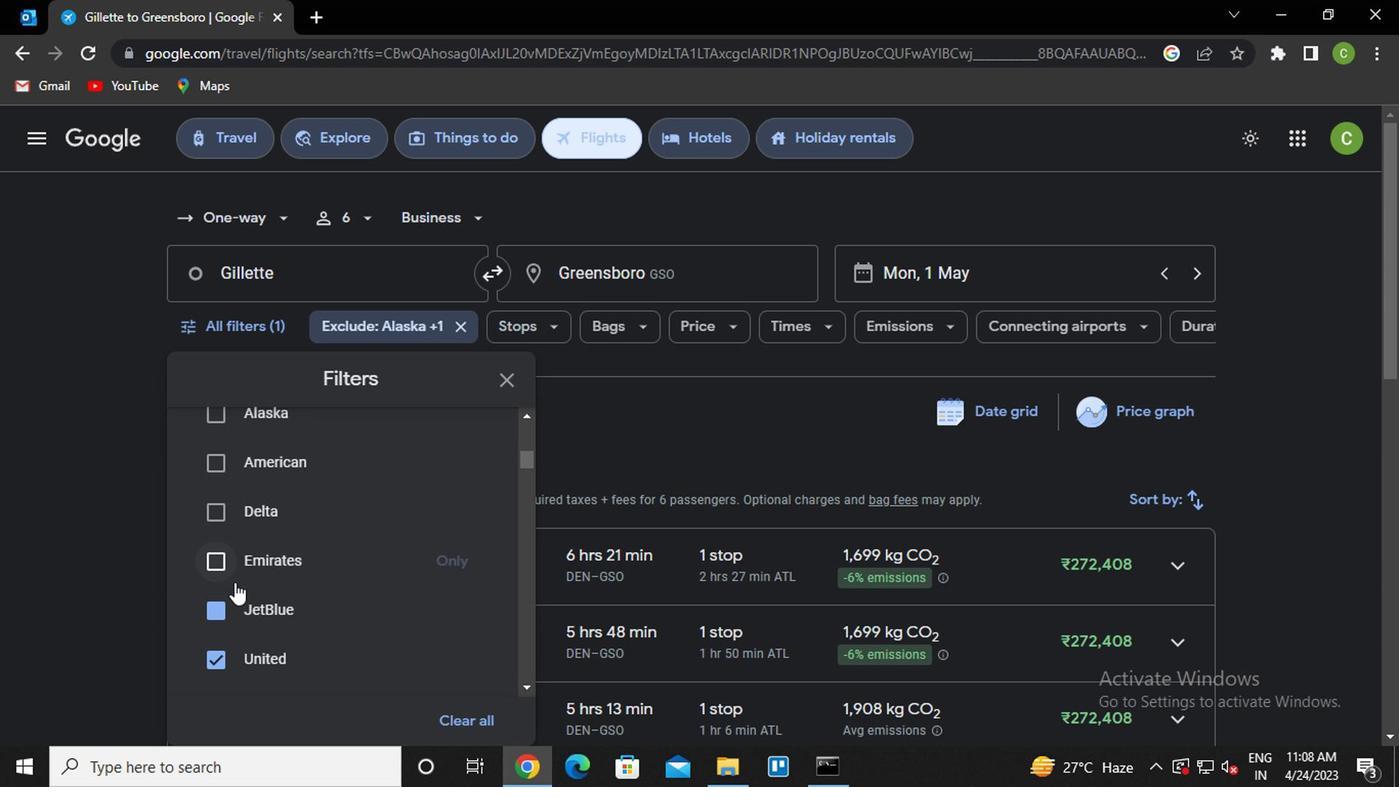 
Action: Mouse scrolled (230, 582) with delta (0, 0)
Screenshot: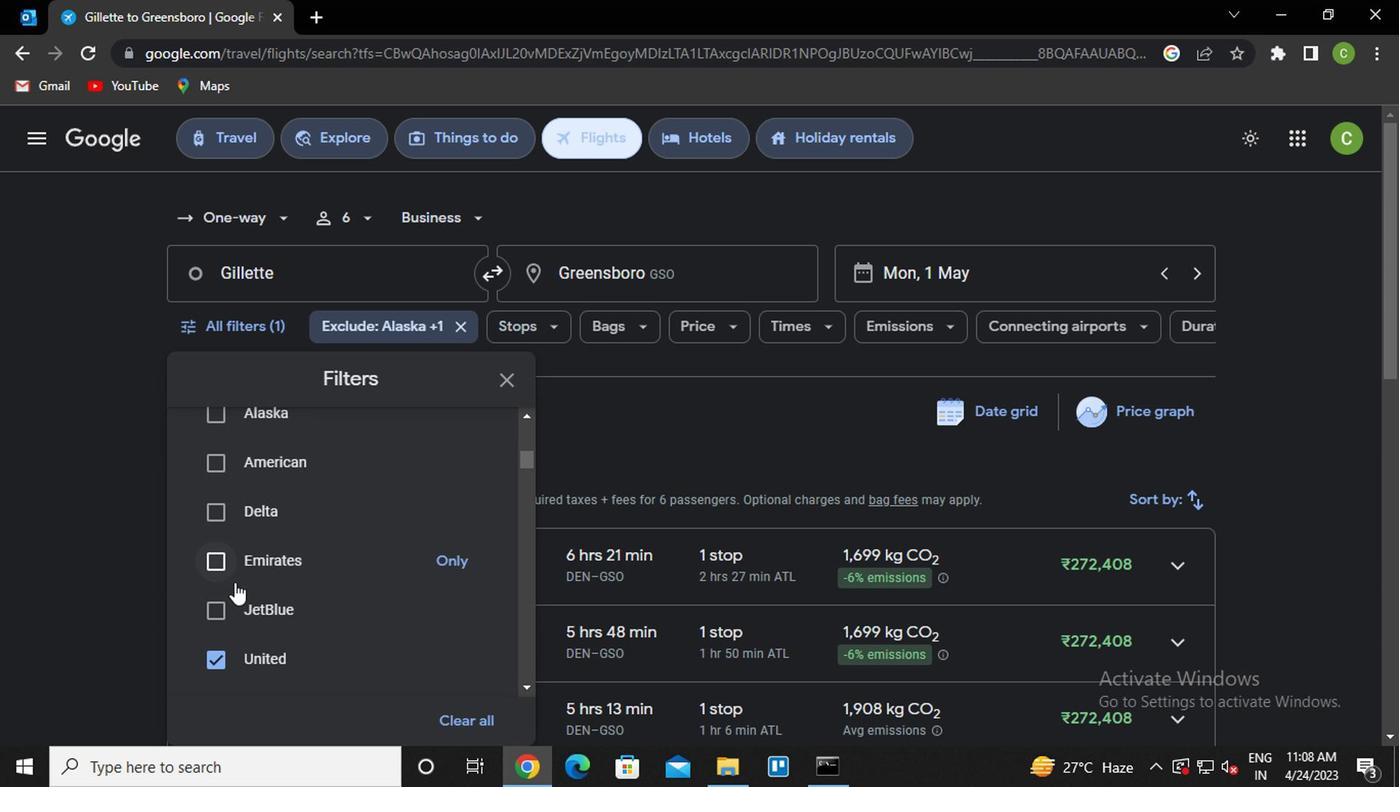 
Action: Mouse moved to (231, 580)
Screenshot: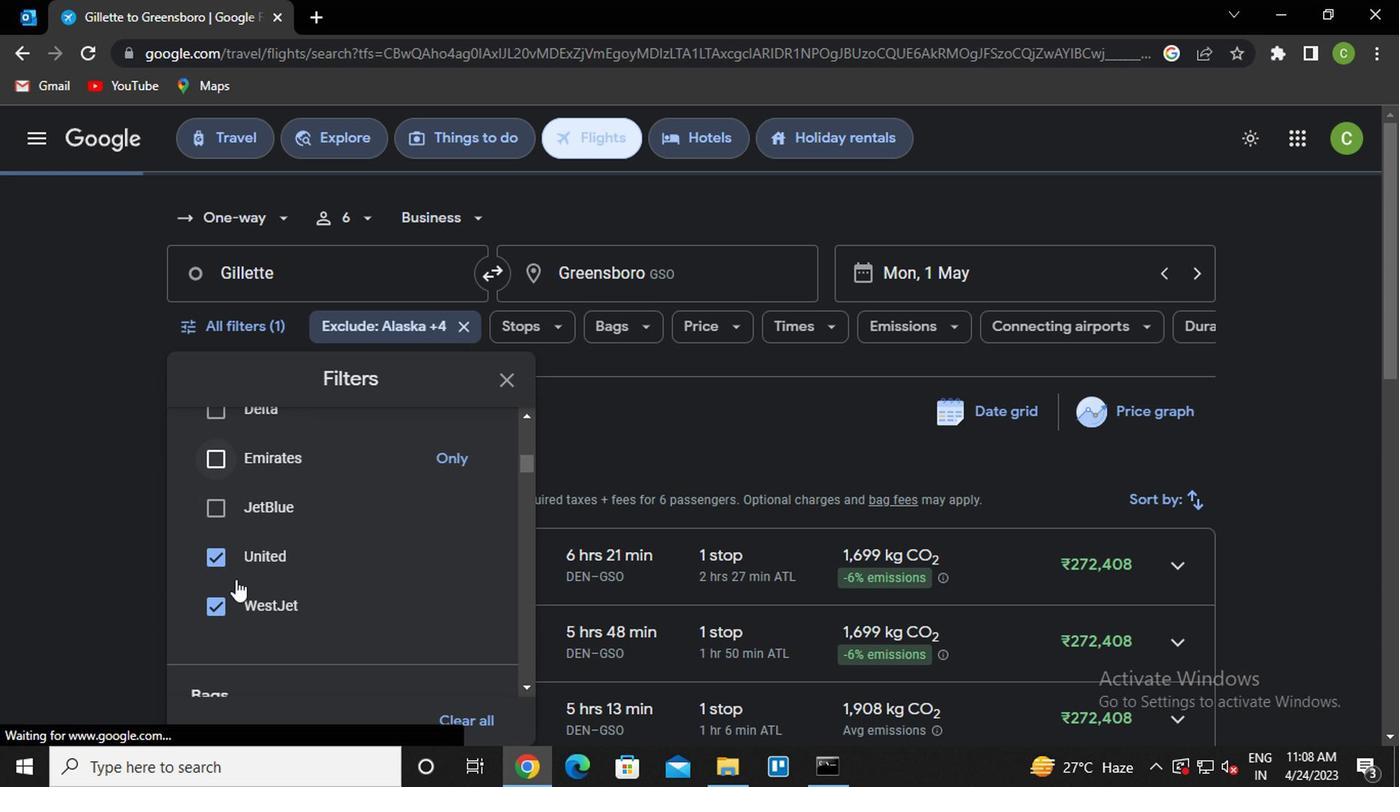 
Action: Mouse scrolled (231, 578) with delta (0, -1)
Screenshot: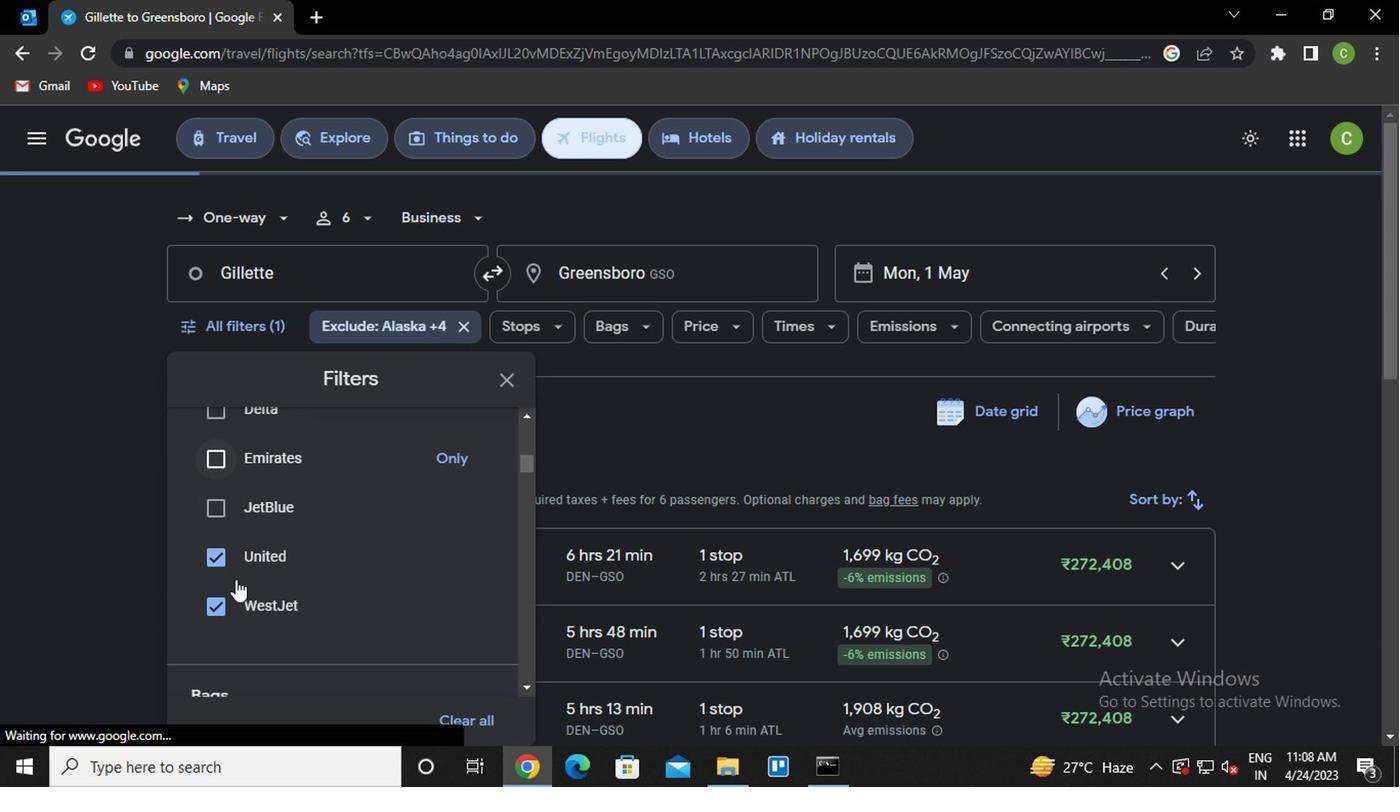 
Action: Mouse moved to (215, 457)
Screenshot: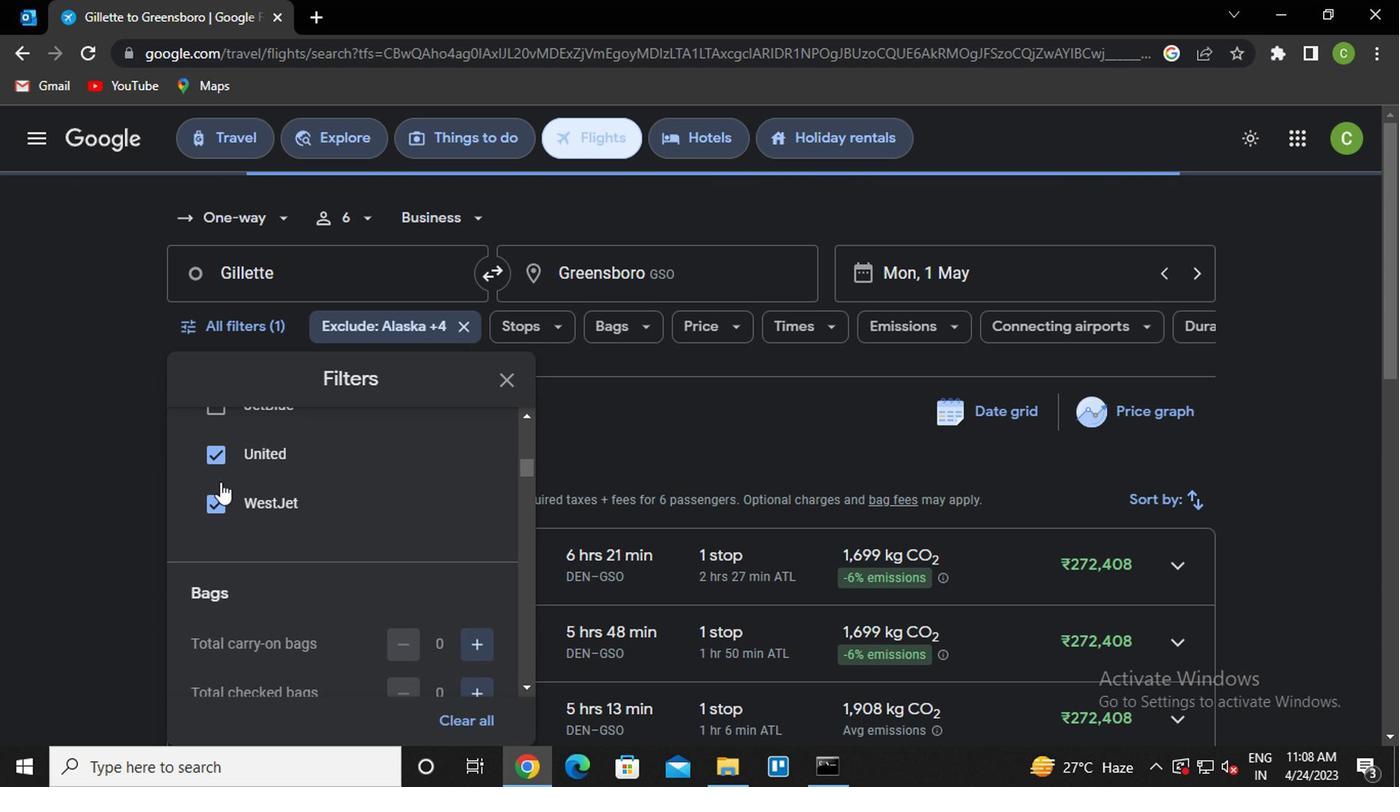 
Action: Mouse pressed left at (215, 457)
Screenshot: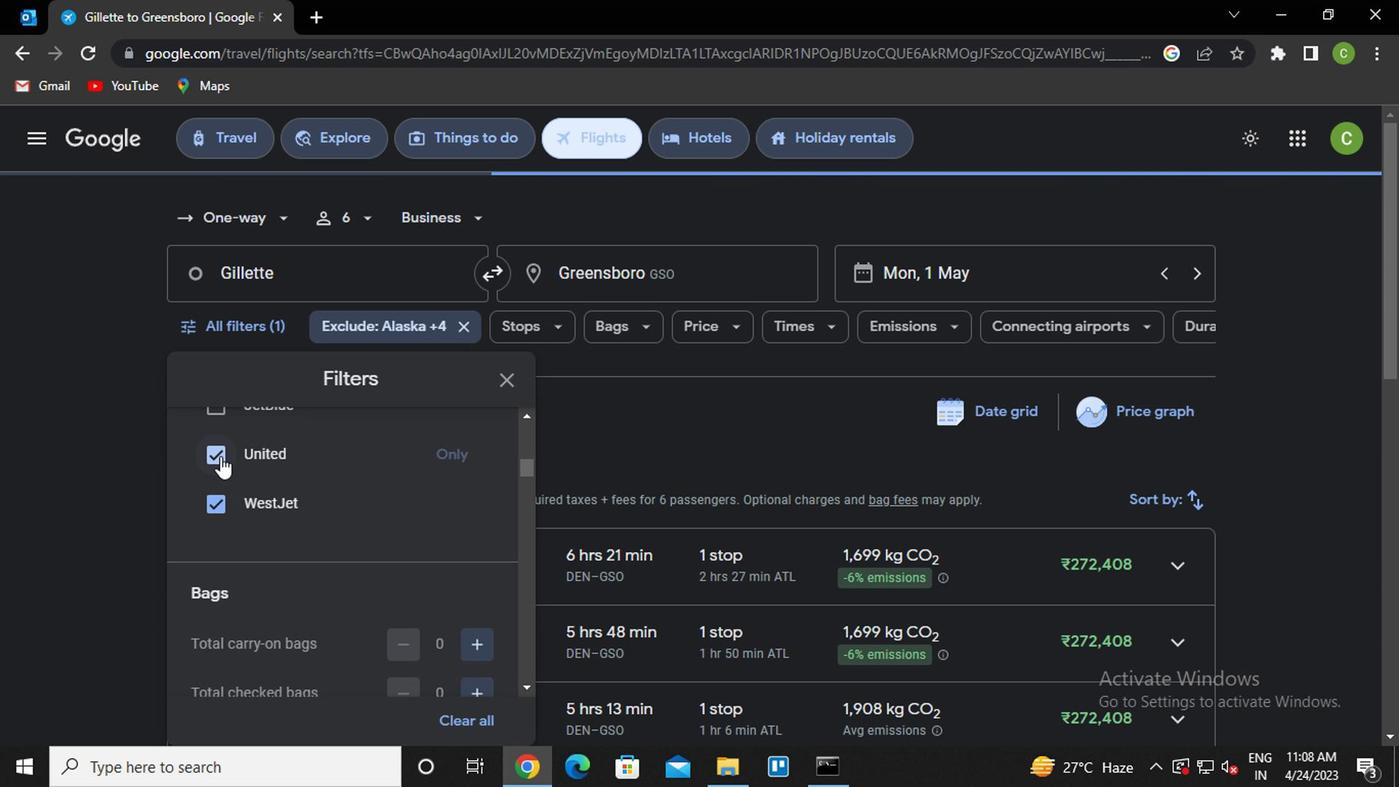 
Action: Mouse moved to (212, 497)
Screenshot: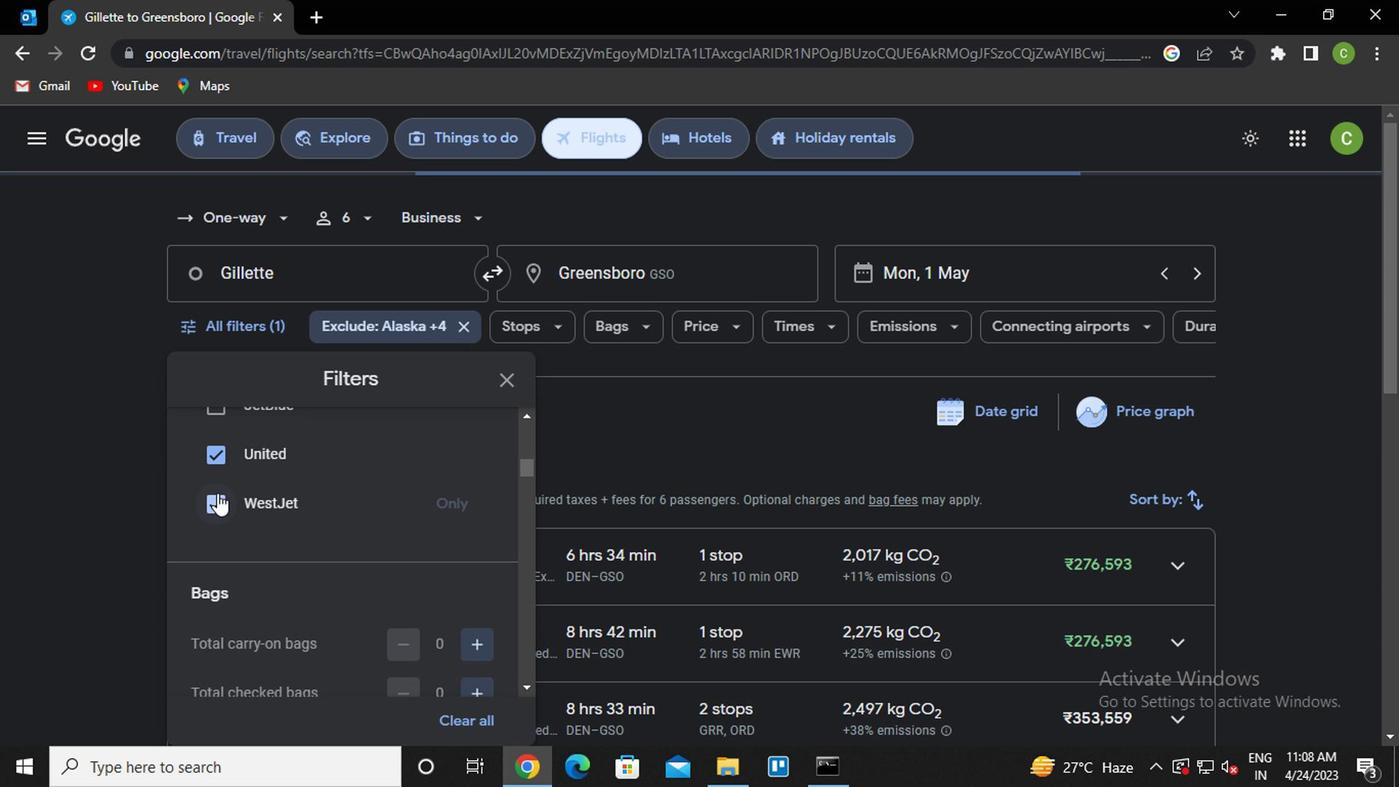 
Action: Mouse pressed left at (212, 497)
Screenshot: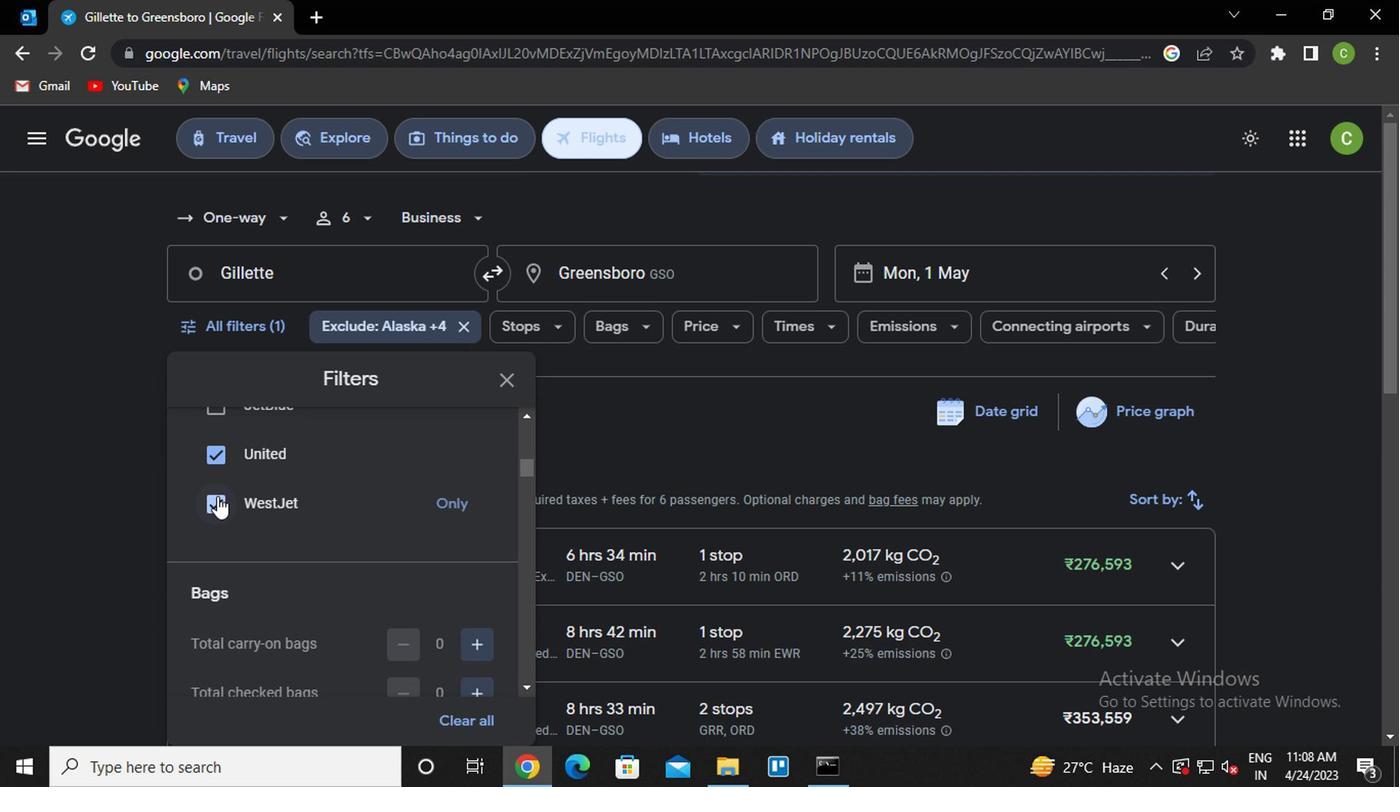 
Action: Mouse moved to (212, 457)
Screenshot: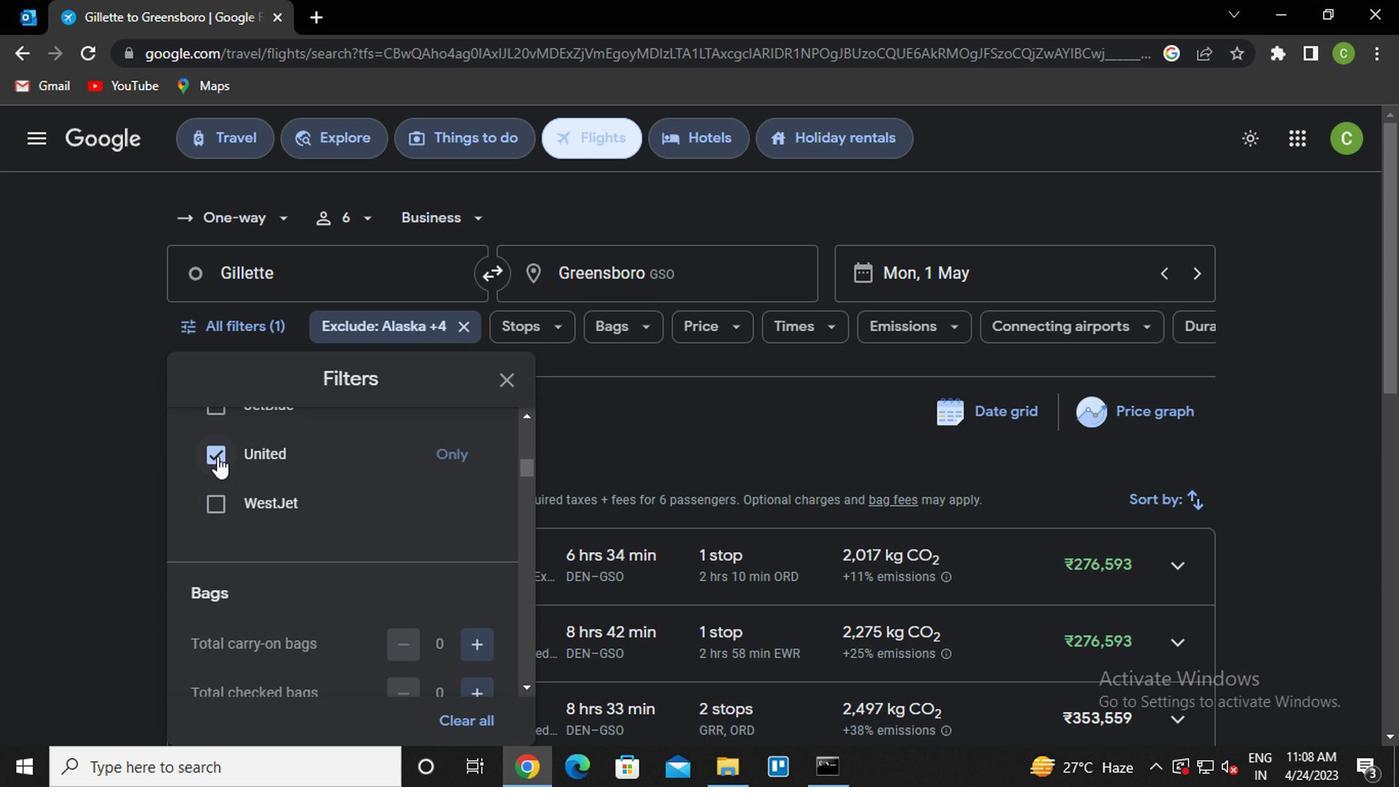 
Action: Mouse pressed left at (212, 457)
Screenshot: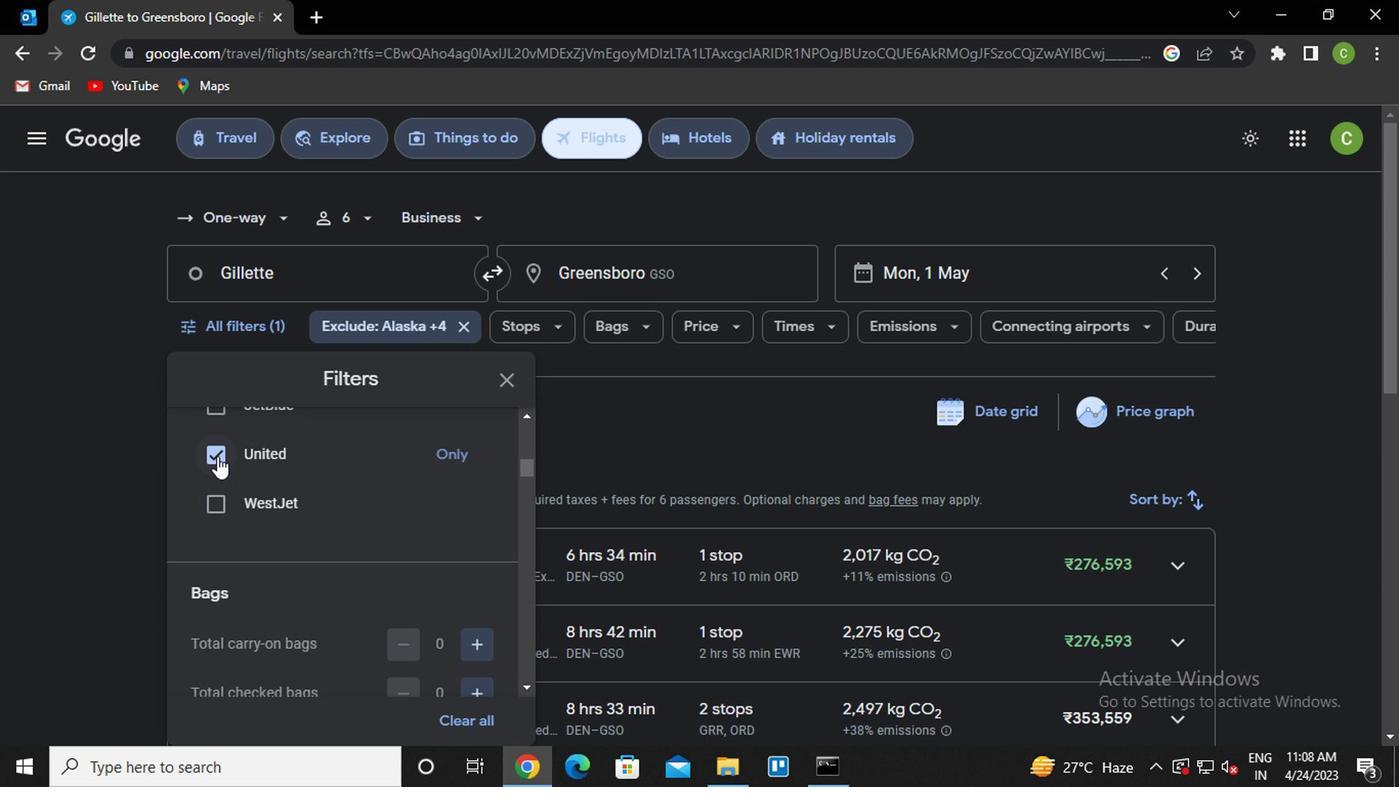 
Action: Mouse moved to (335, 524)
Screenshot: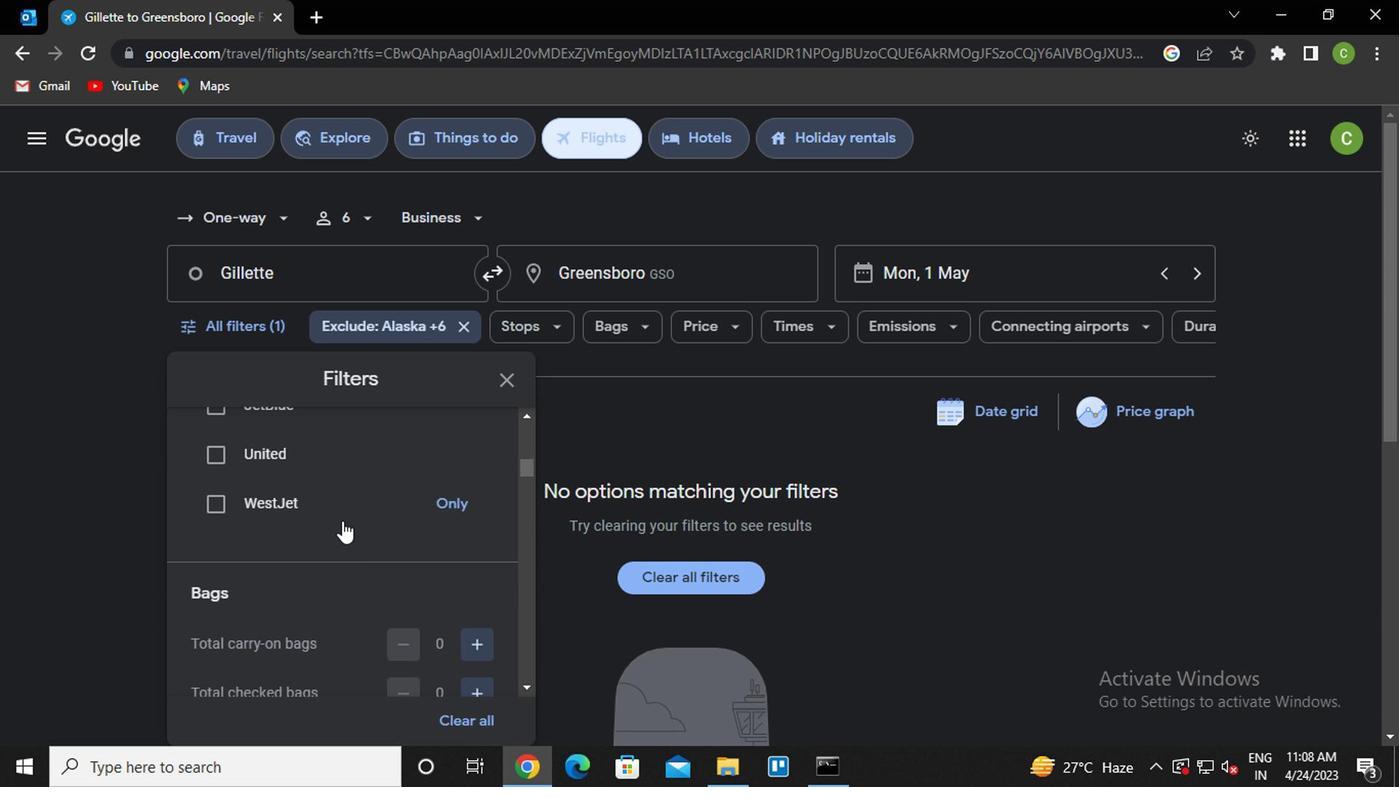 
Action: Mouse scrolled (335, 524) with delta (0, 0)
Screenshot: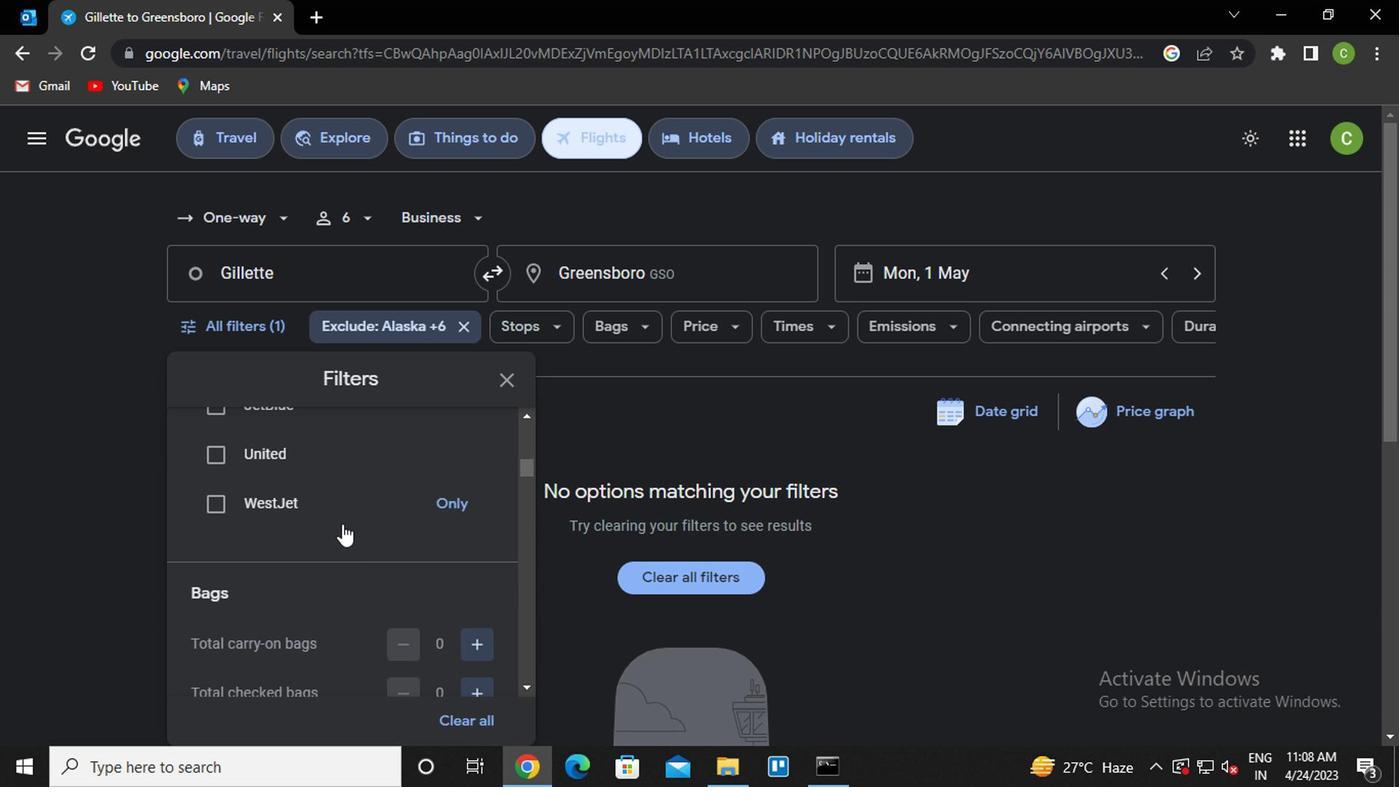 
Action: Mouse moved to (468, 593)
Screenshot: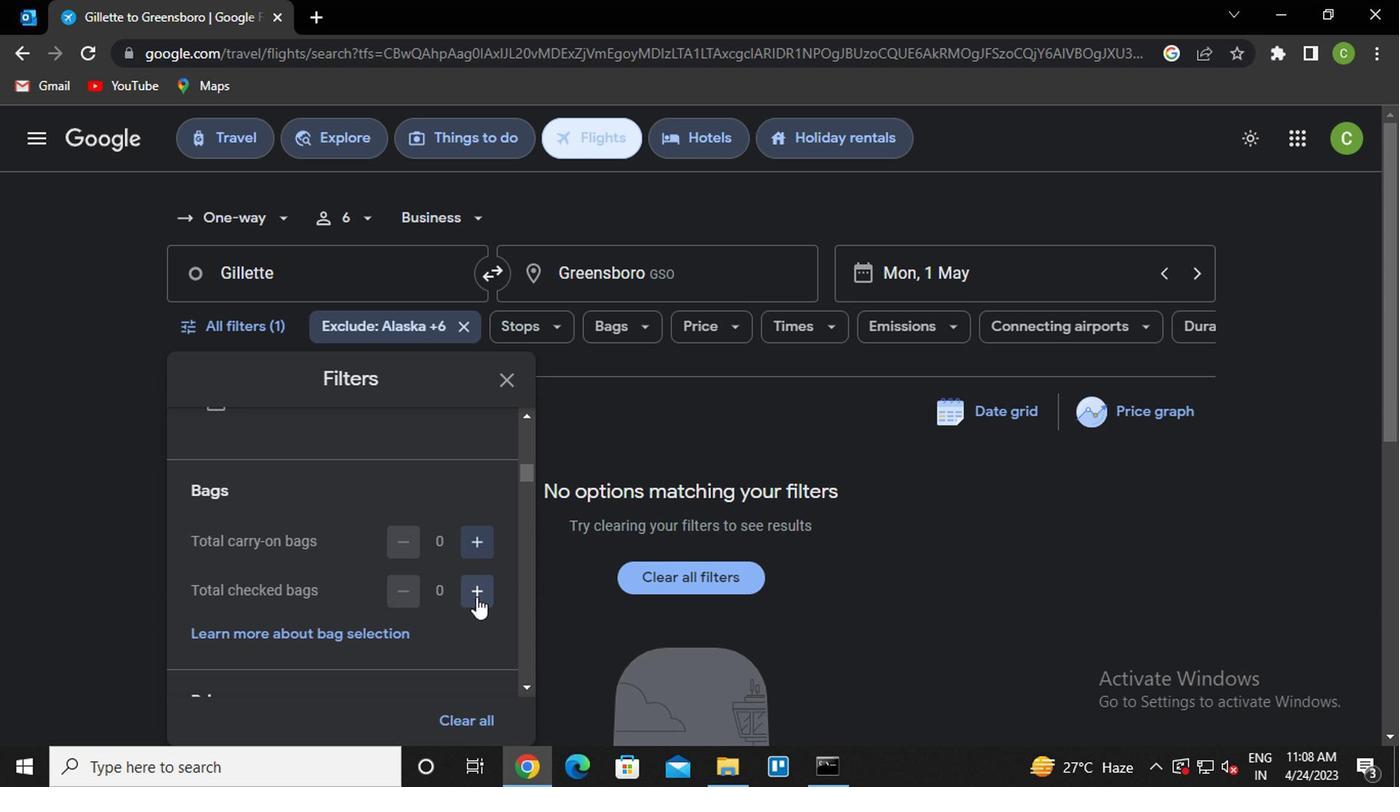 
Action: Mouse pressed left at (468, 593)
Screenshot: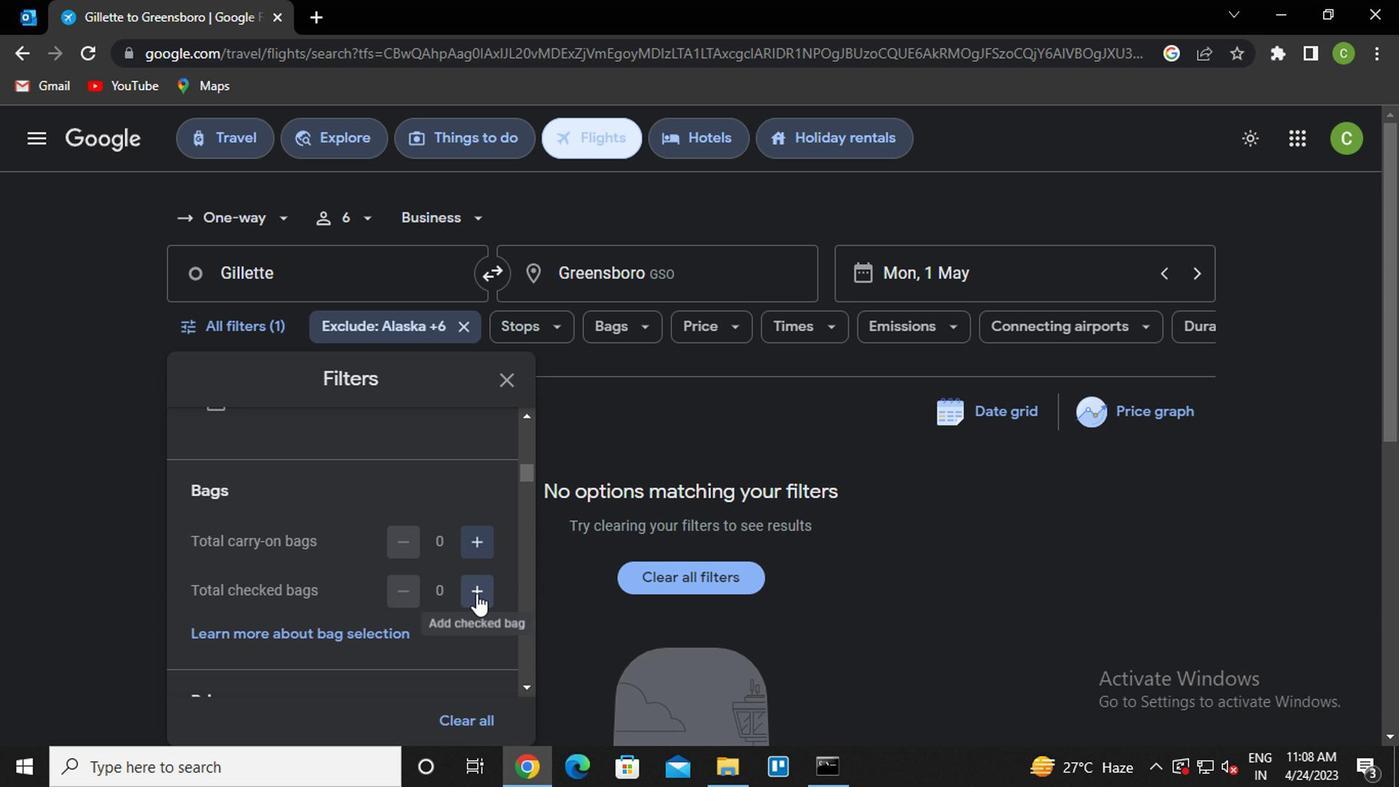 
Action: Mouse pressed left at (468, 593)
Screenshot: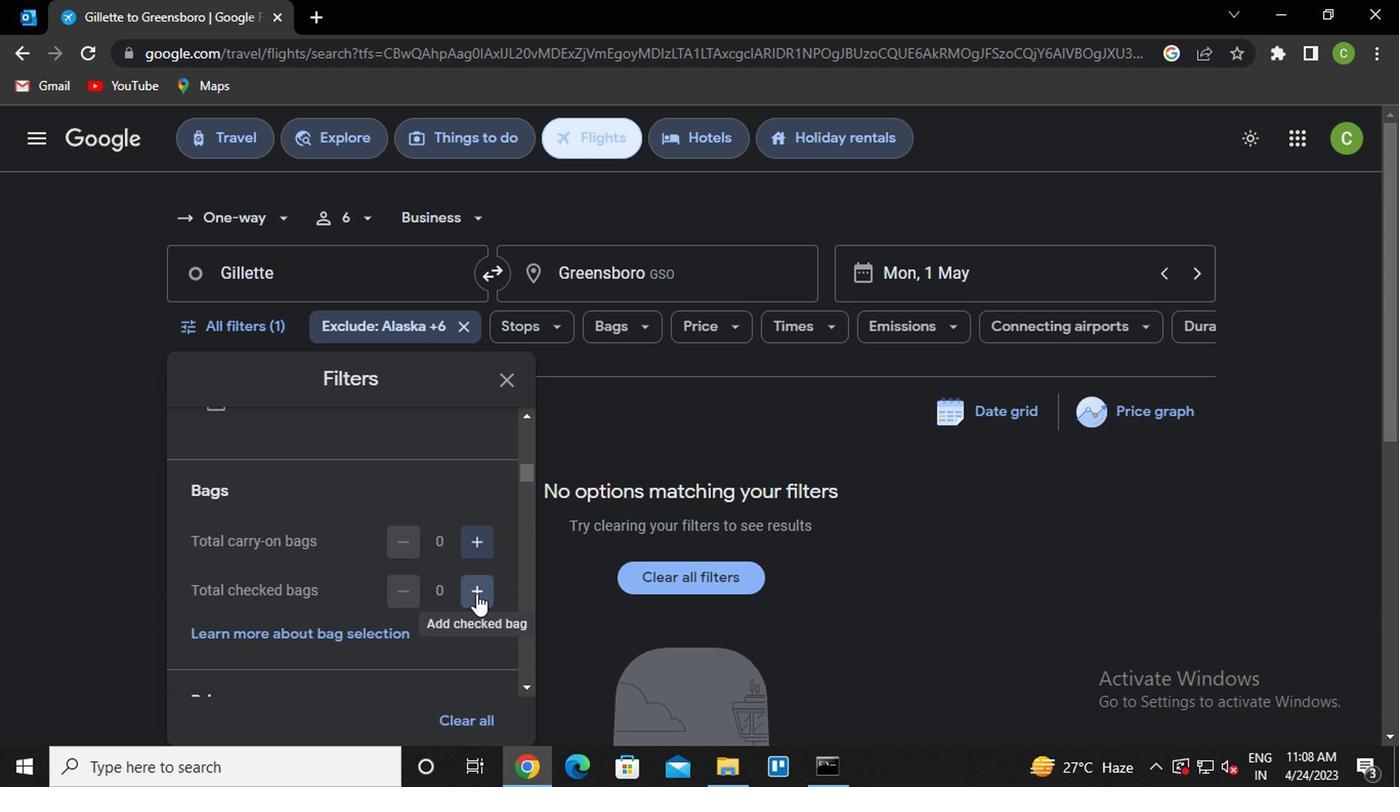 
Action: Mouse pressed left at (468, 593)
Screenshot: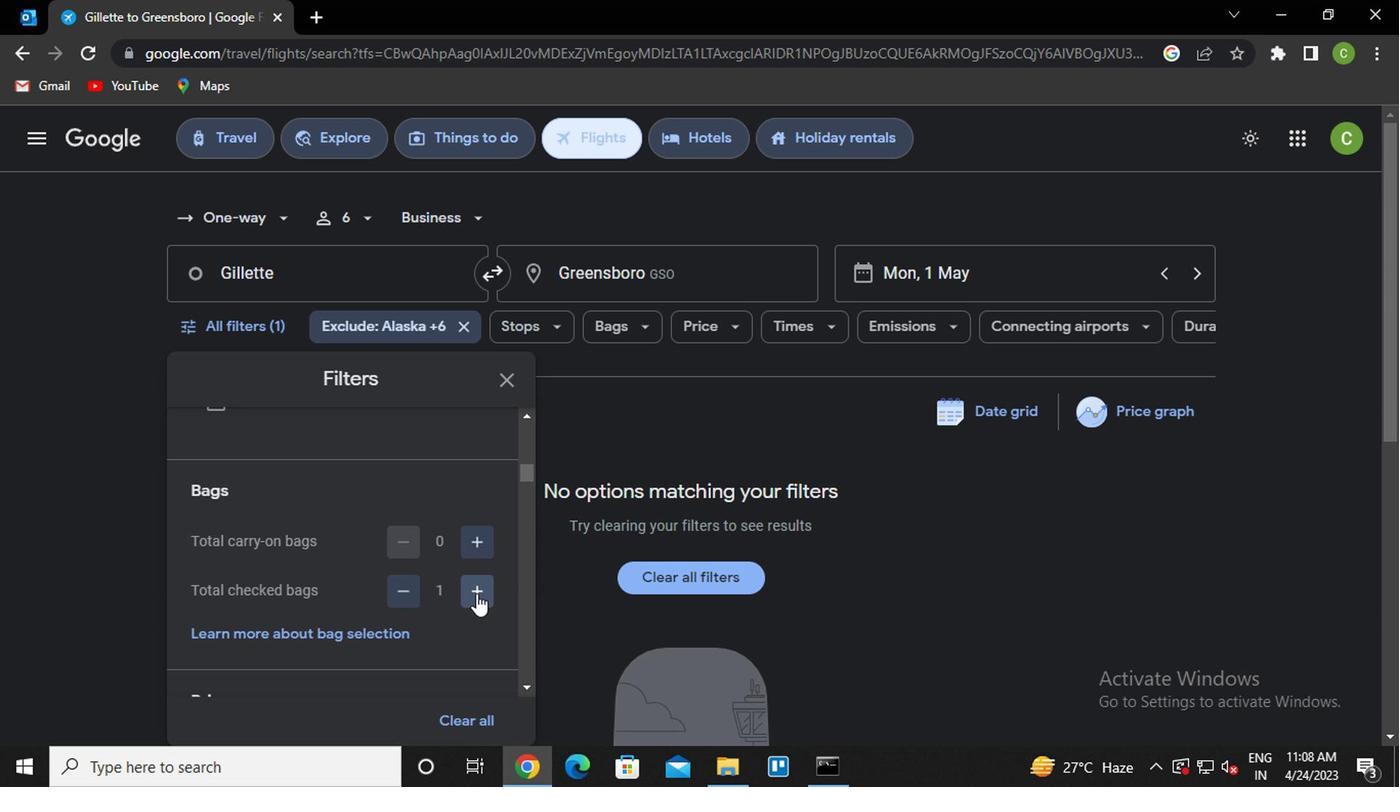 
Action: Mouse pressed left at (468, 593)
Screenshot: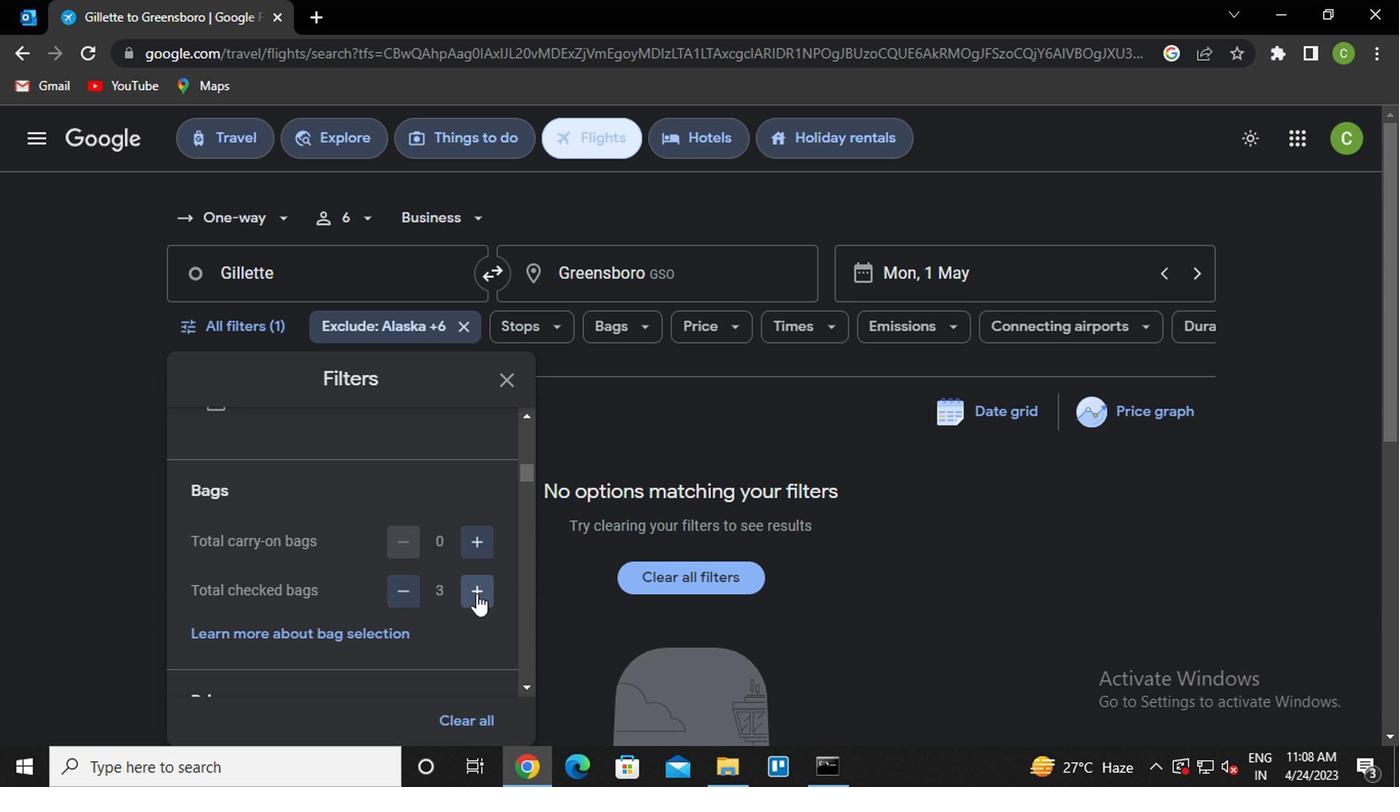 
Action: Mouse moved to (416, 604)
Screenshot: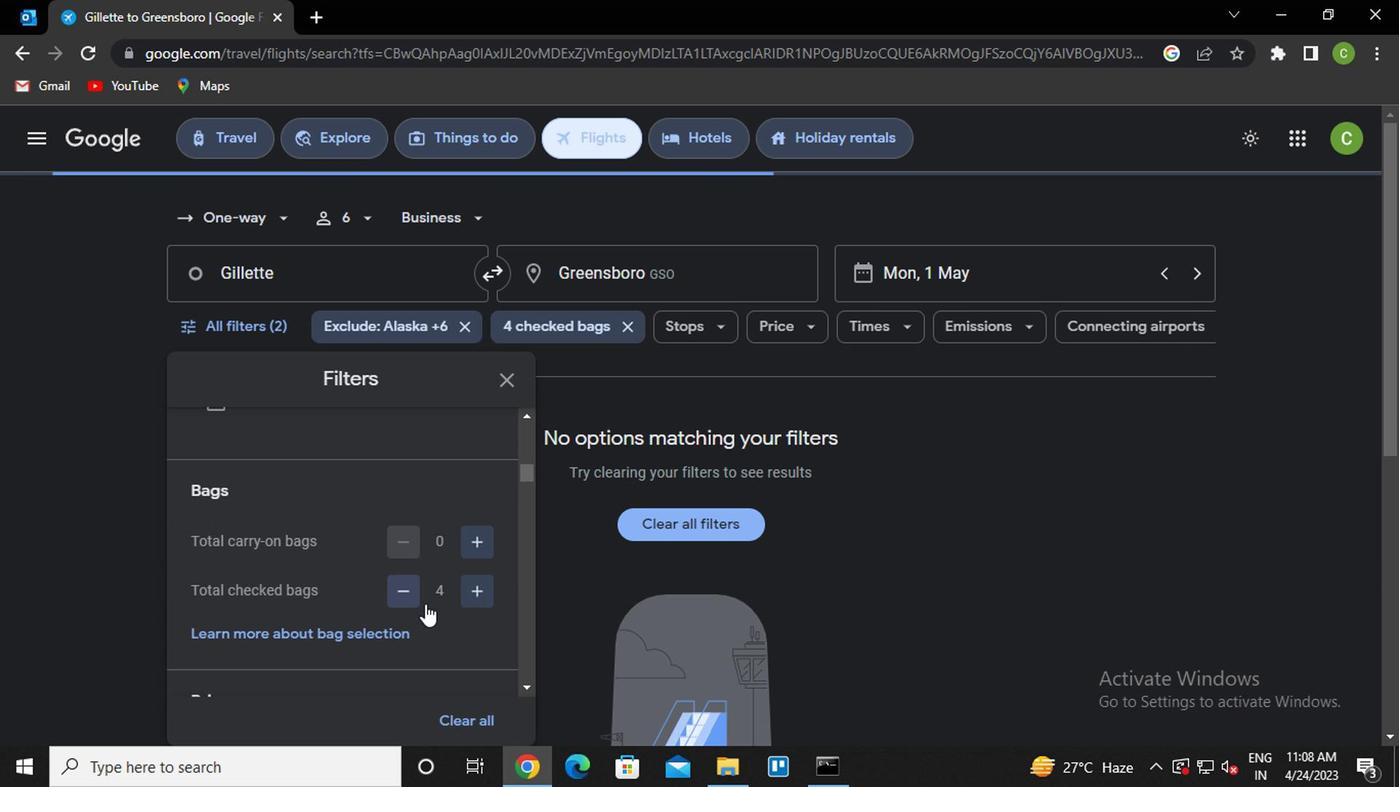 
Action: Mouse scrolled (416, 603) with delta (0, 0)
Screenshot: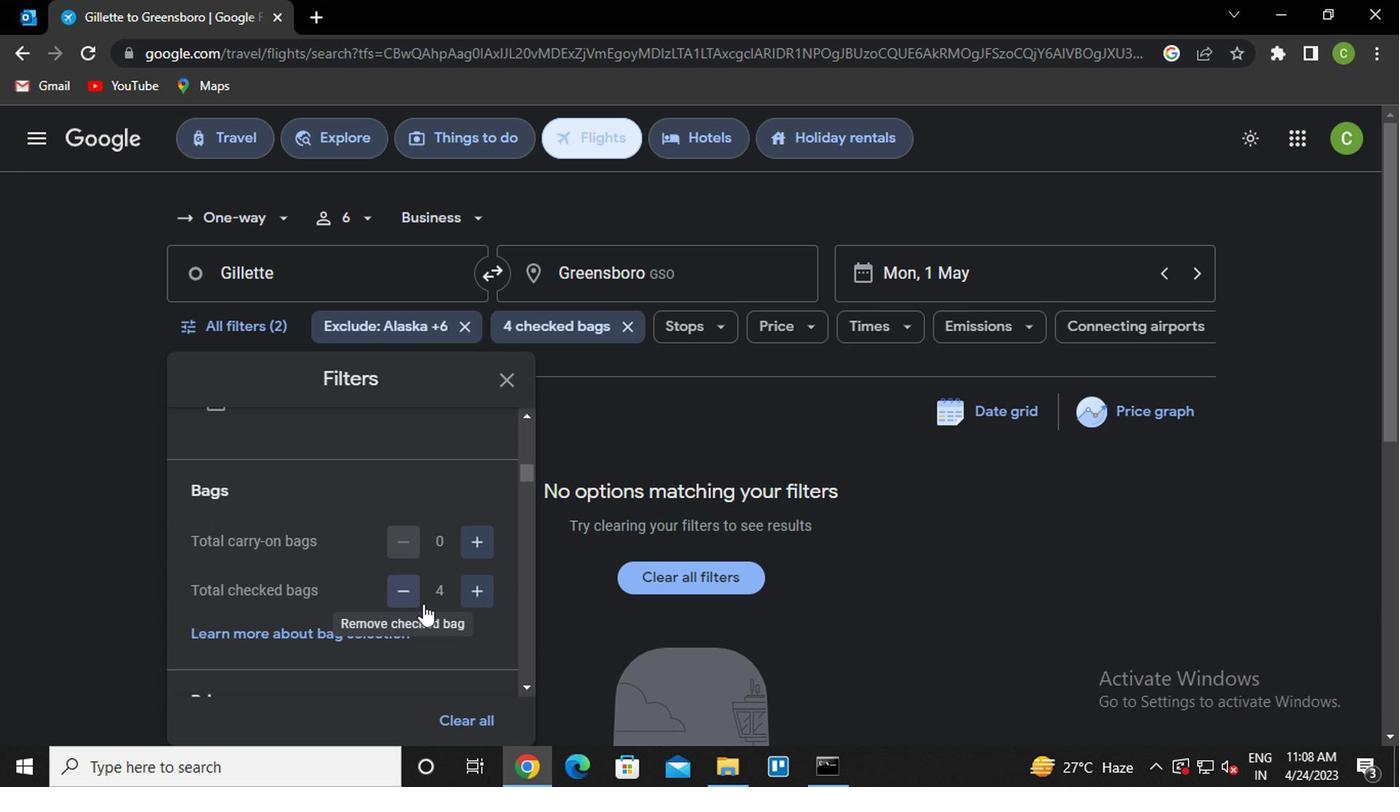 
Action: Mouse scrolled (416, 603) with delta (0, 0)
Screenshot: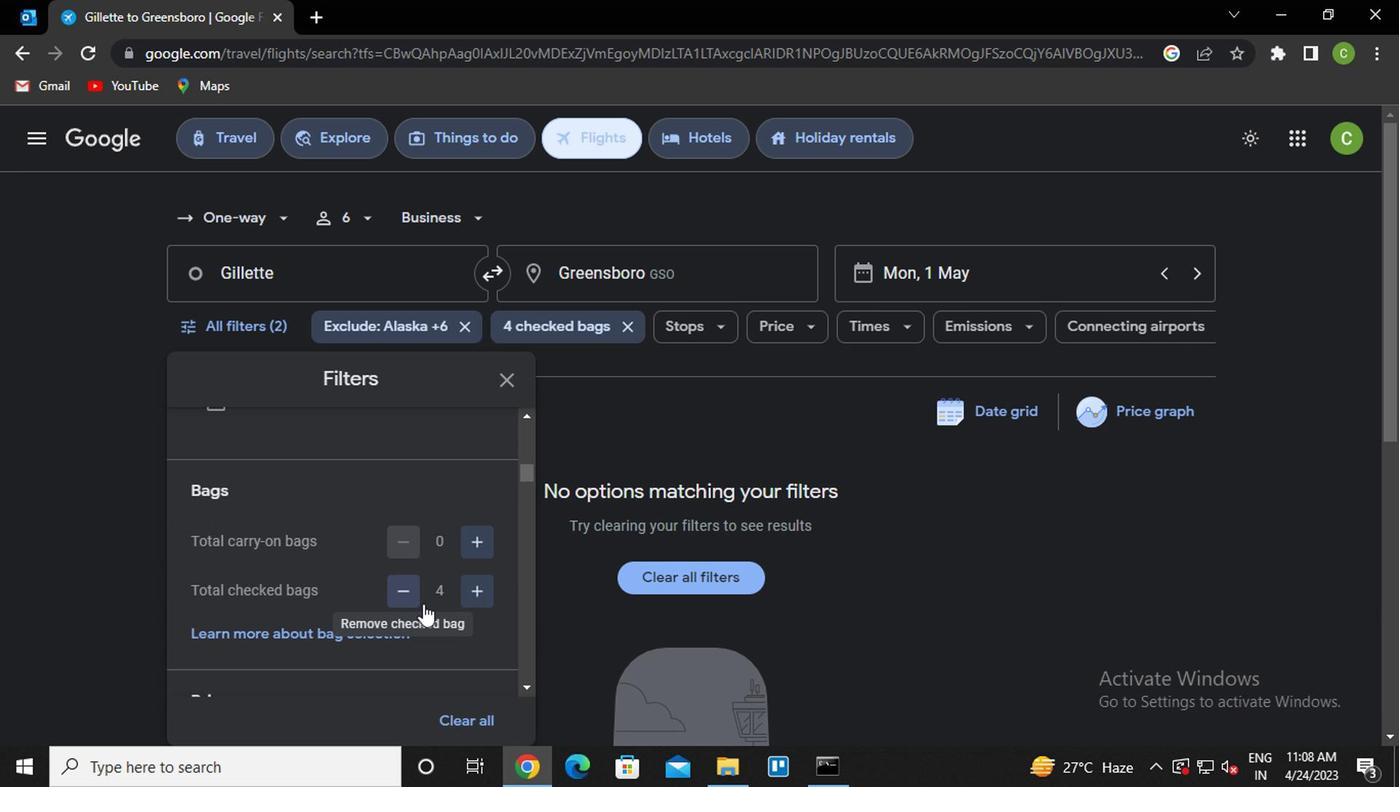 
Action: Mouse scrolled (416, 603) with delta (0, 0)
Screenshot: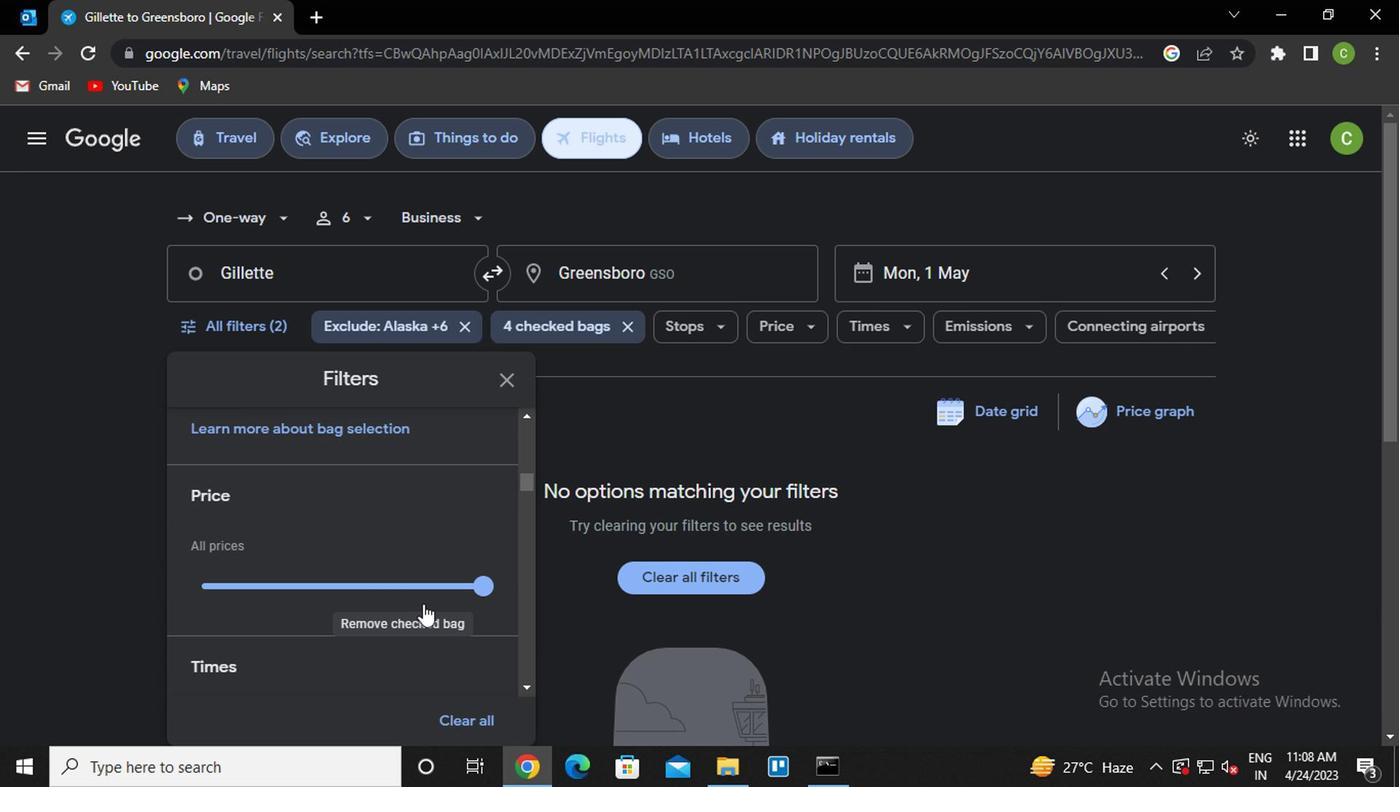 
Action: Mouse moved to (470, 494)
Screenshot: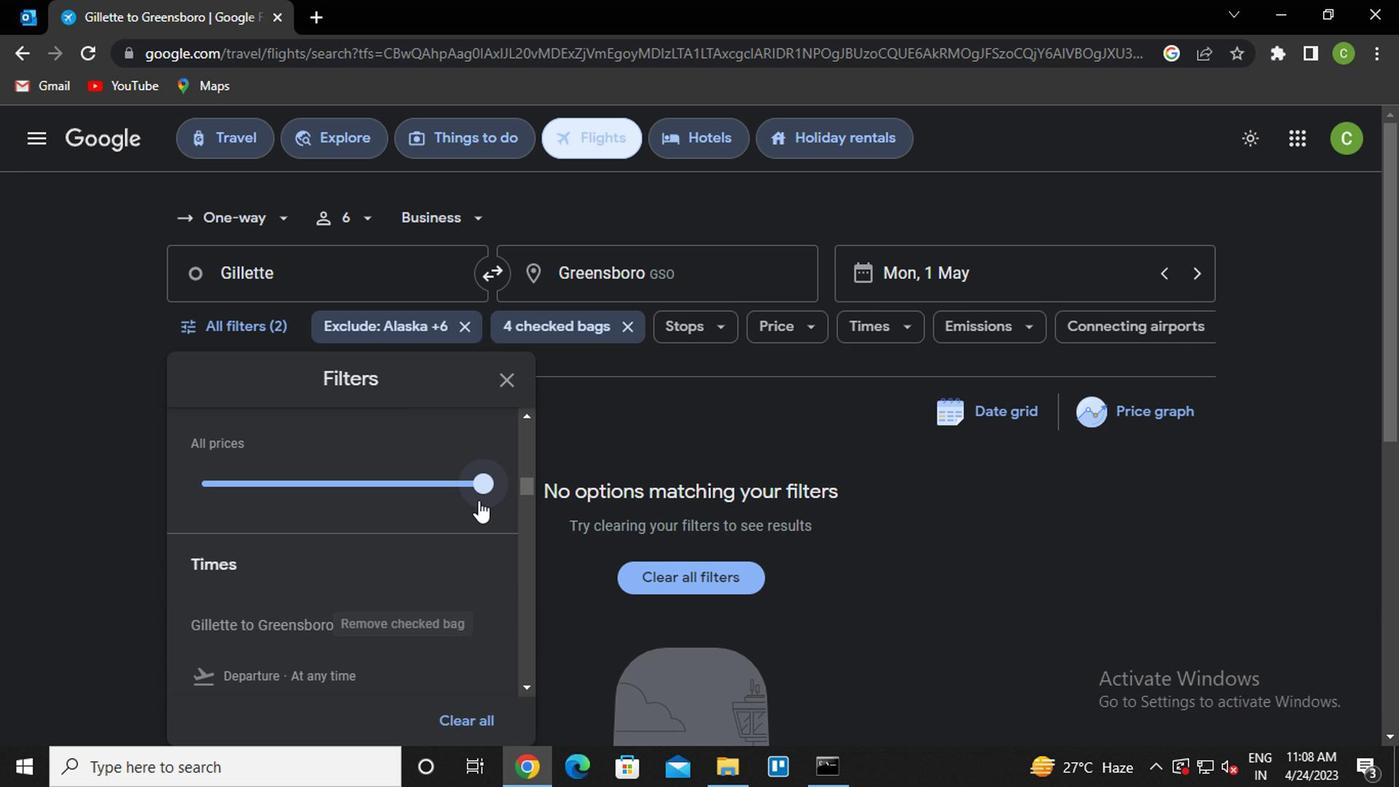 
Action: Mouse pressed left at (470, 494)
Screenshot: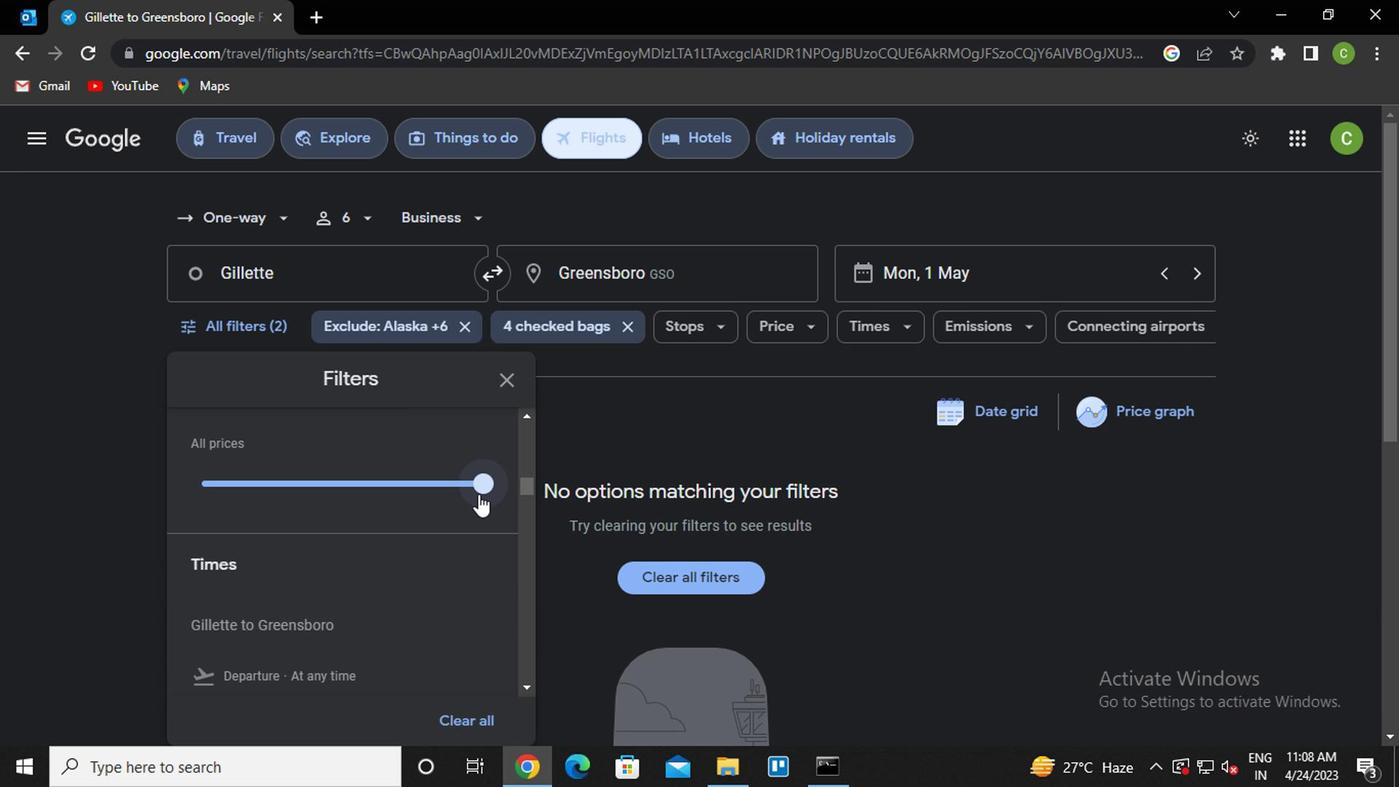 
Action: Mouse moved to (381, 571)
Screenshot: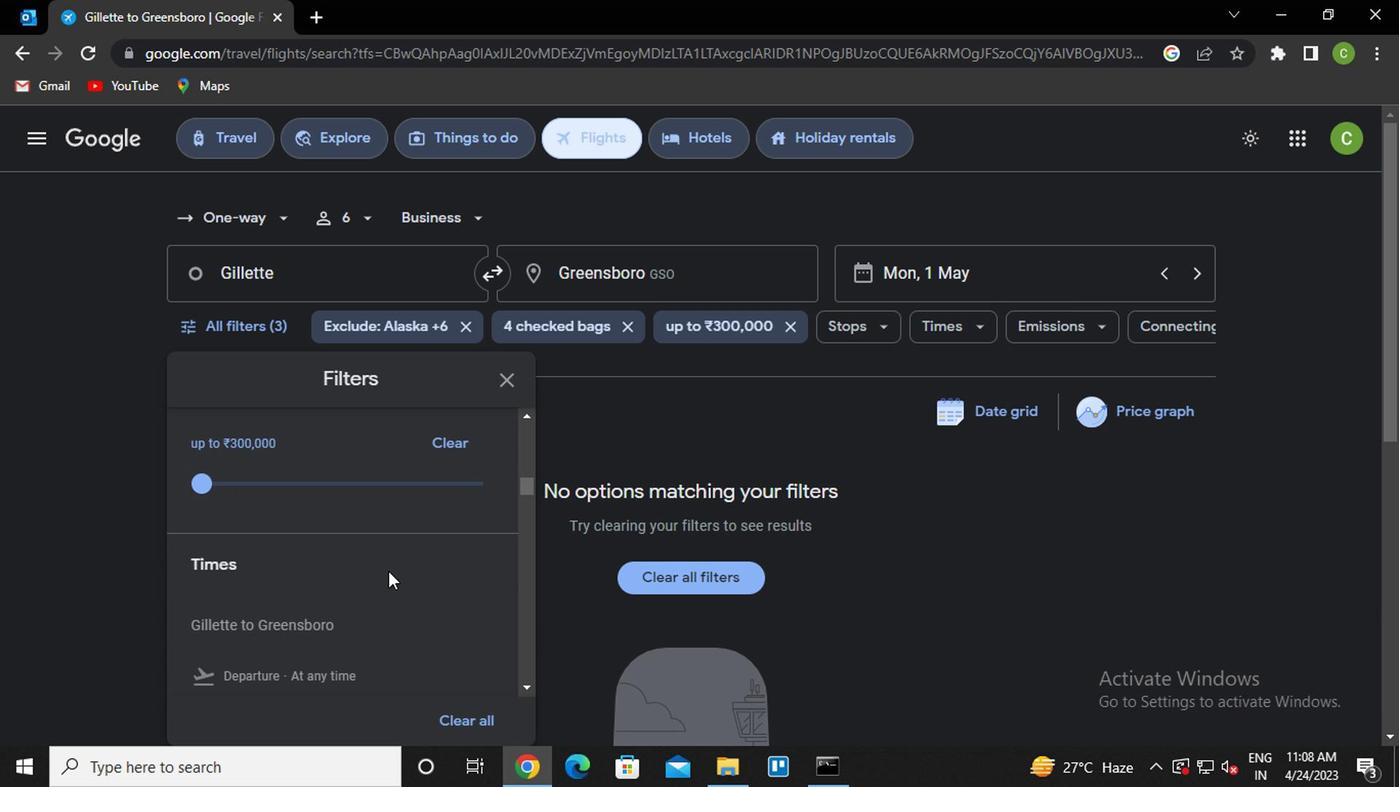 
Action: Mouse scrolled (381, 570) with delta (0, 0)
Screenshot: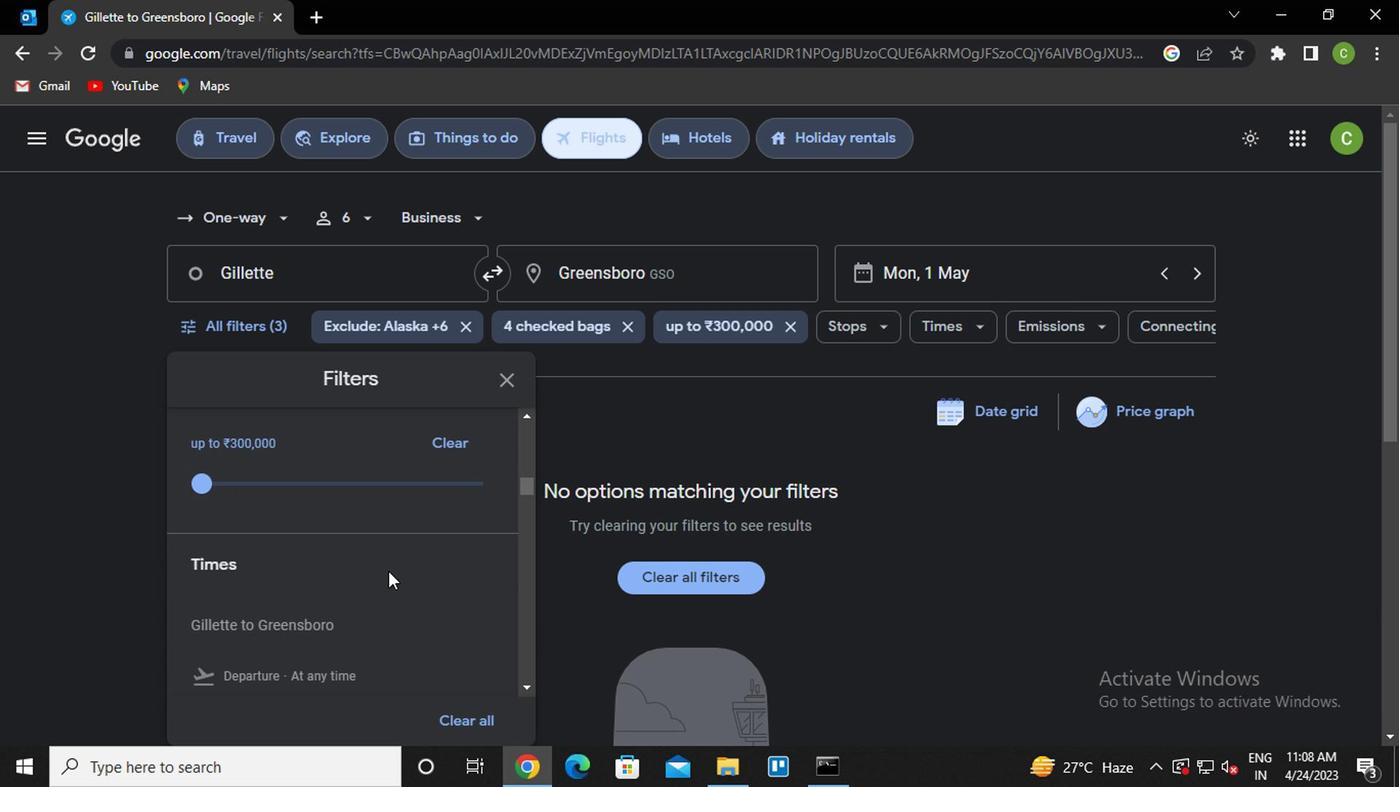 
Action: Mouse moved to (380, 575)
Screenshot: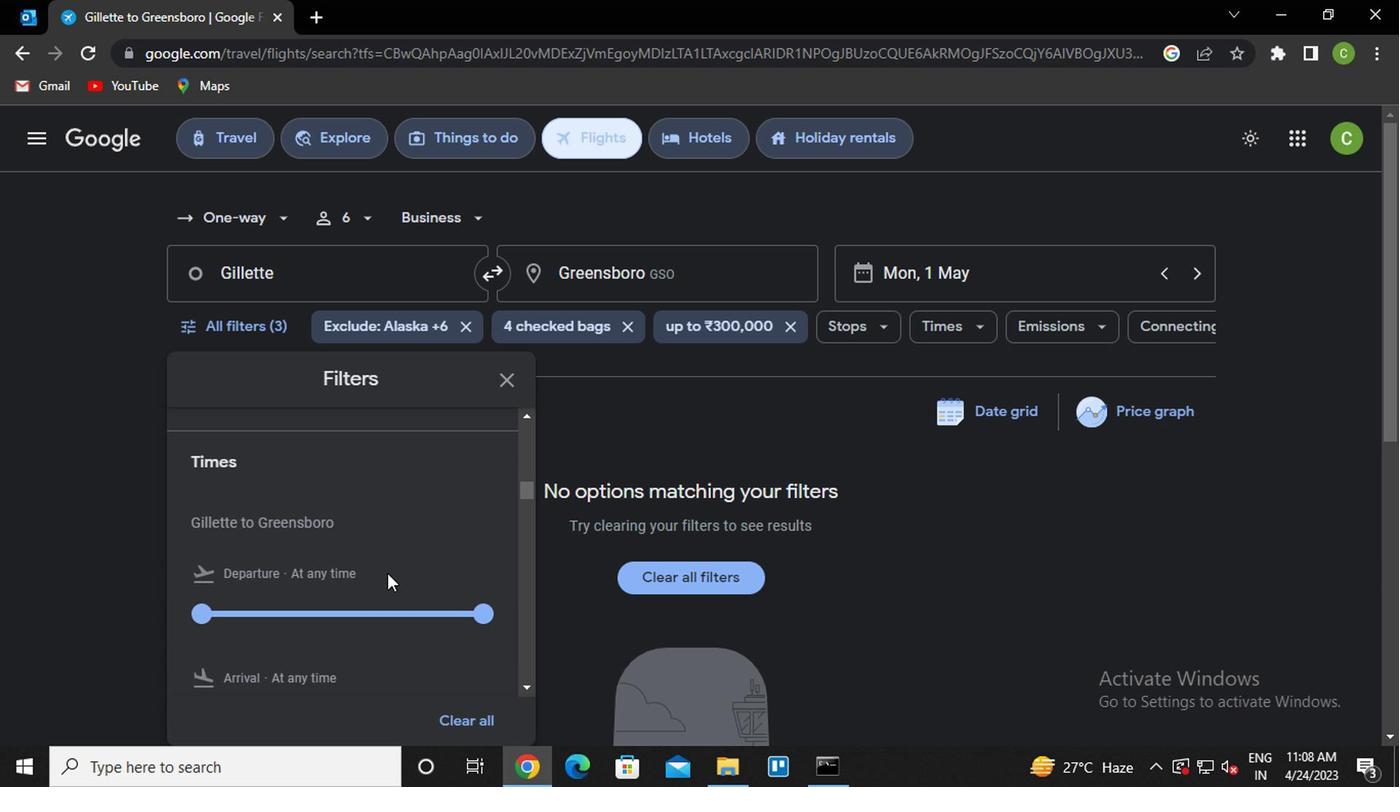 
Action: Mouse scrolled (380, 573) with delta (0, -1)
Screenshot: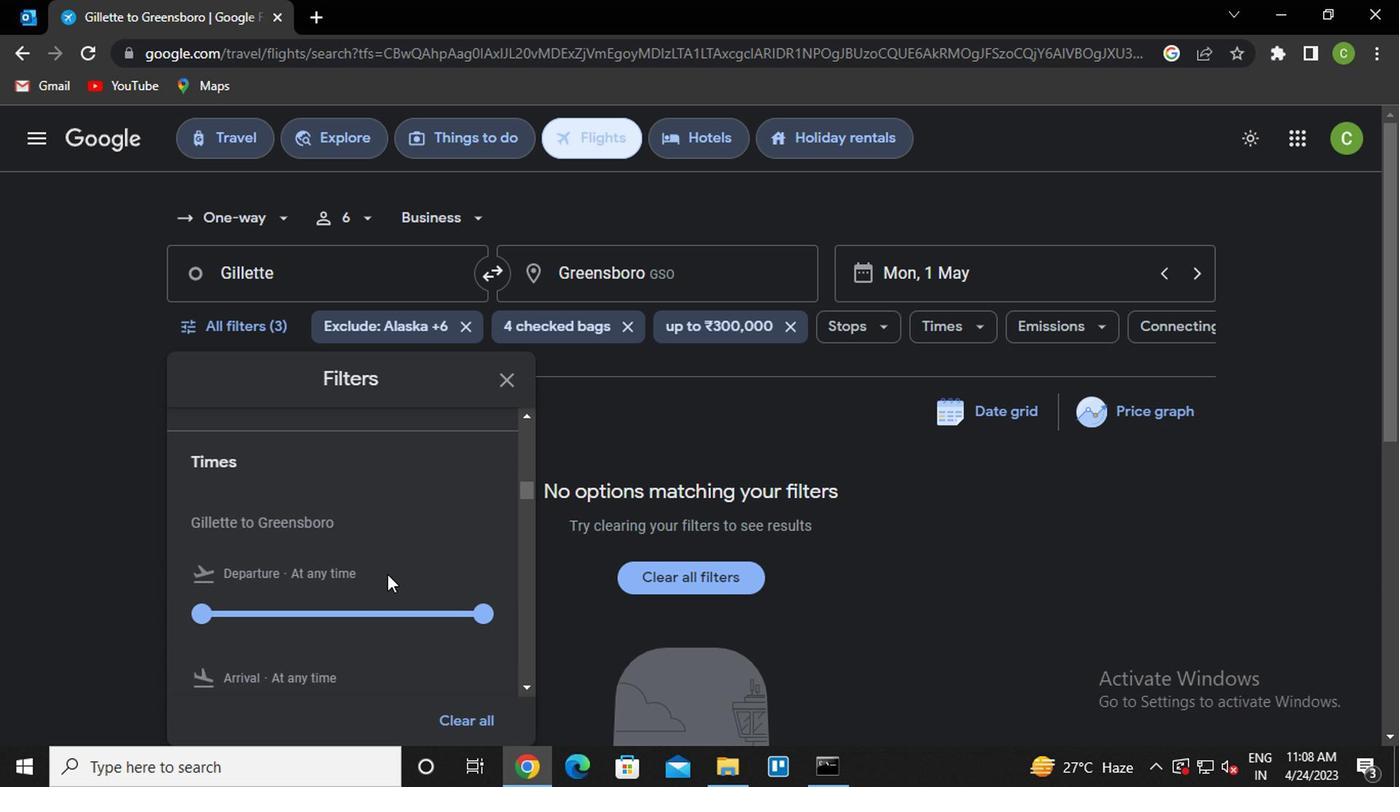 
Action: Mouse moved to (205, 513)
Screenshot: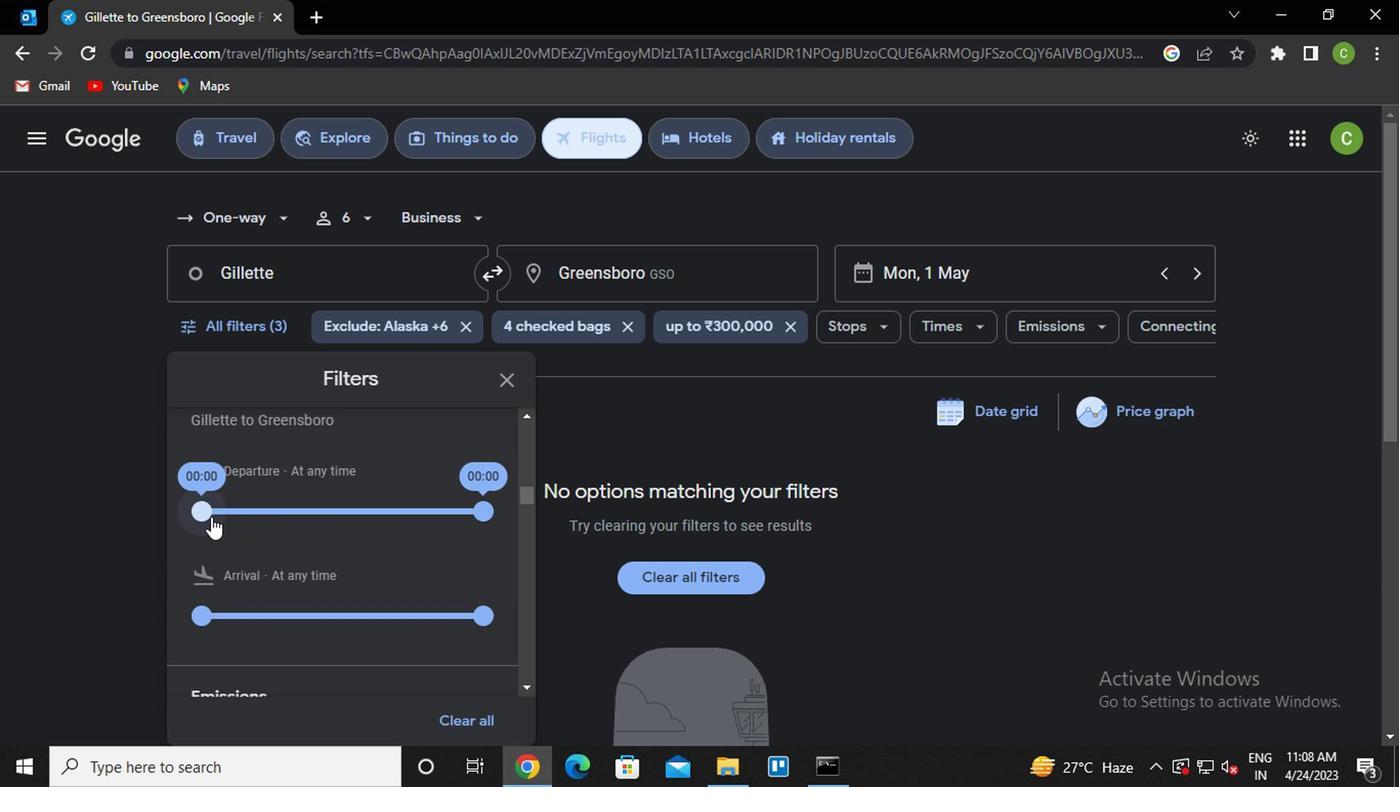 
Action: Mouse pressed left at (205, 513)
Screenshot: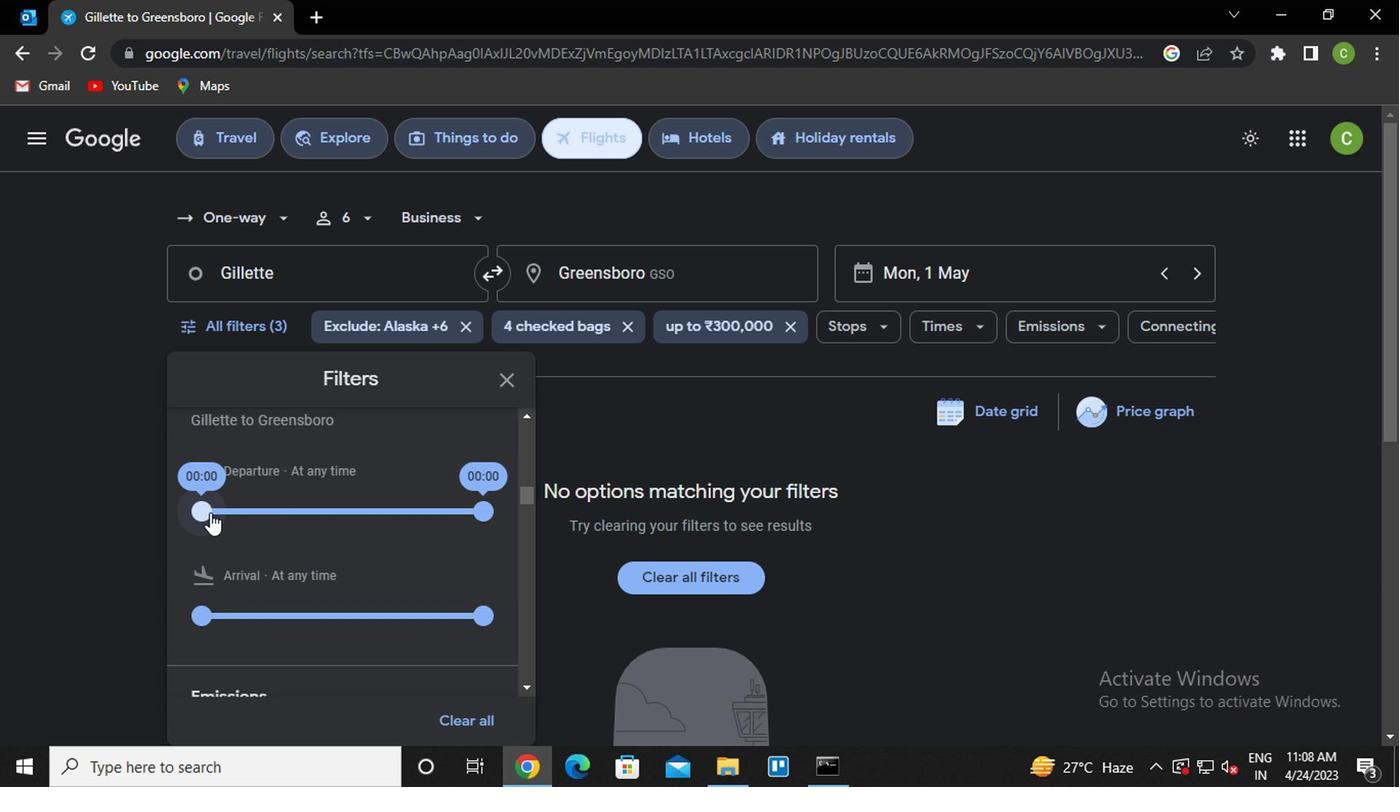 
Action: Mouse moved to (367, 532)
Screenshot: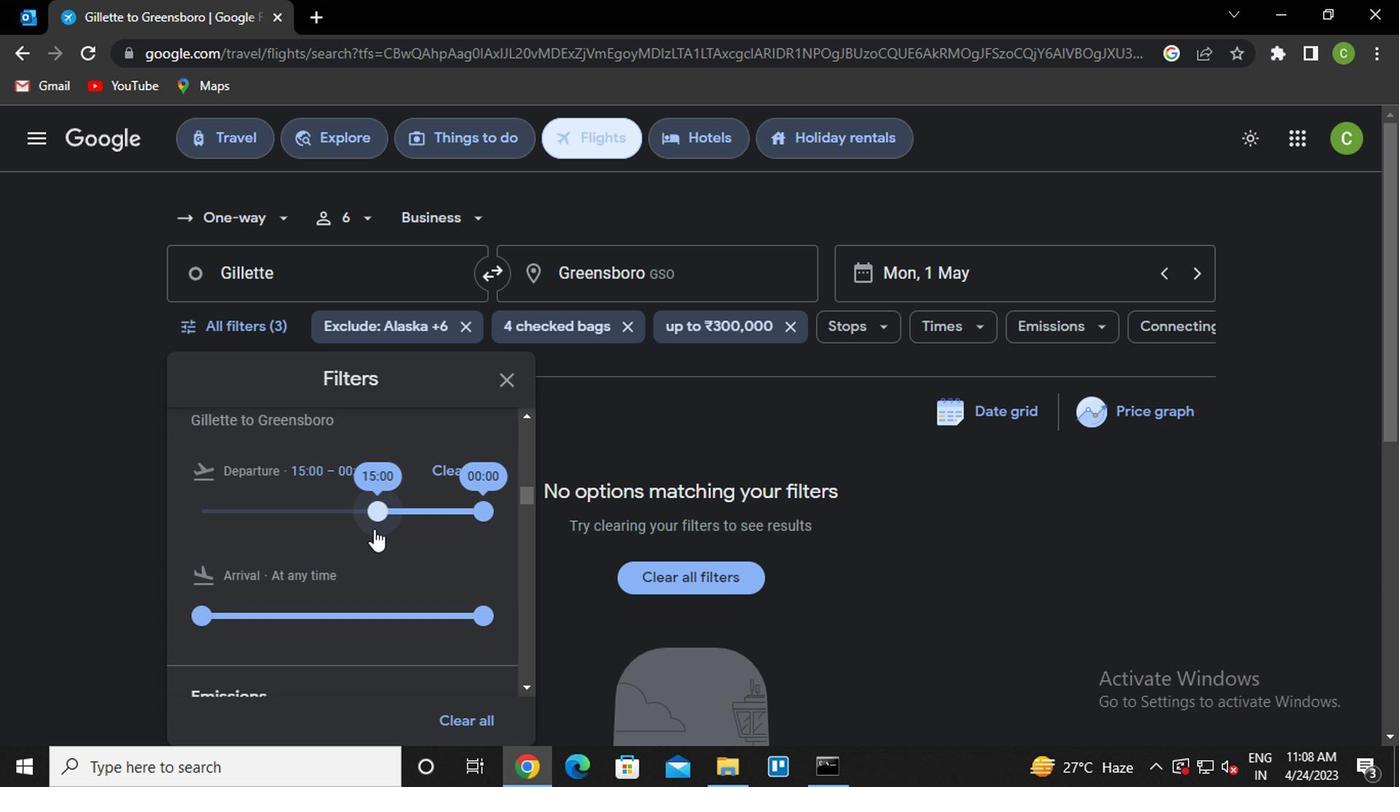 
Action: Mouse scrolled (367, 530) with delta (0, -1)
Screenshot: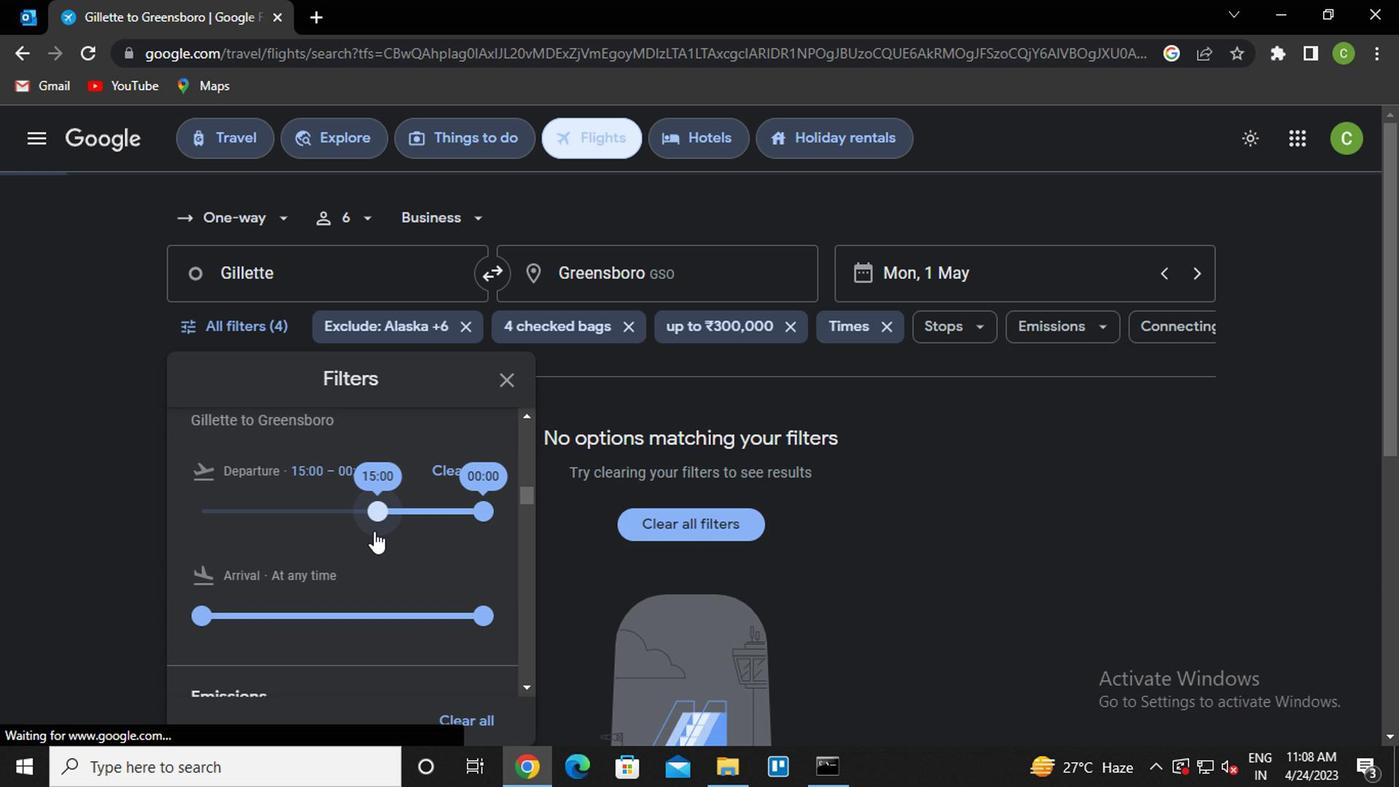 
Action: Mouse scrolled (367, 530) with delta (0, -1)
Screenshot: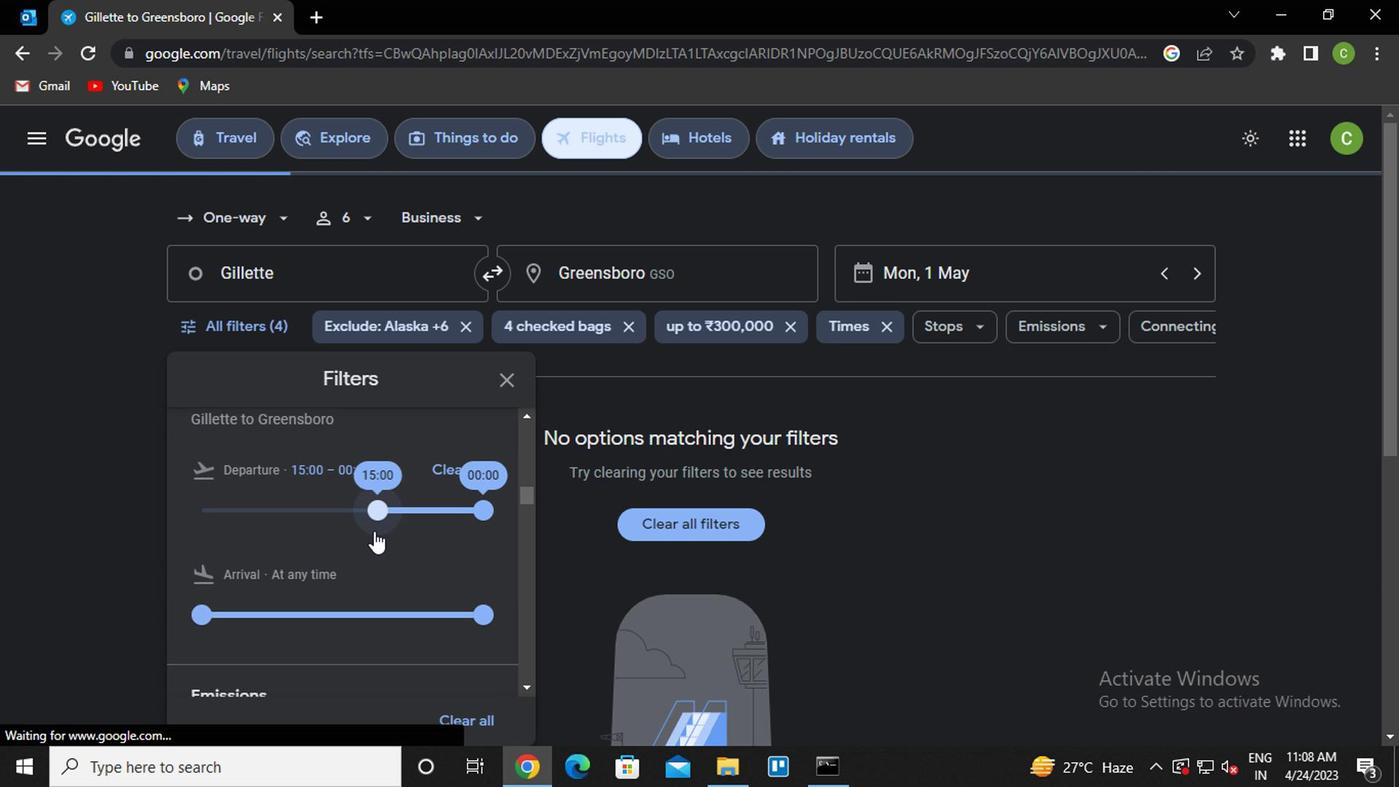 
Action: Mouse scrolled (367, 530) with delta (0, -1)
Screenshot: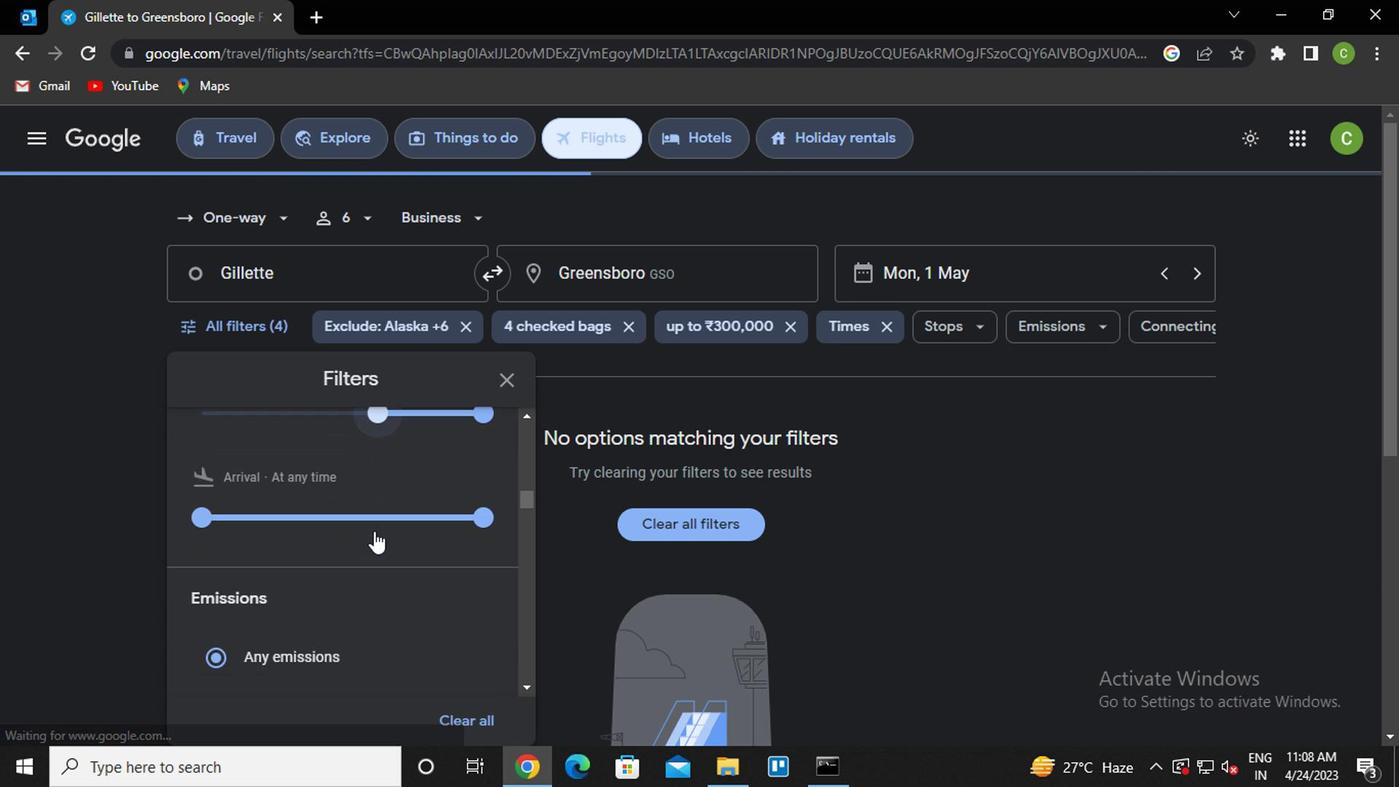 
Action: Mouse scrolled (367, 530) with delta (0, -1)
Screenshot: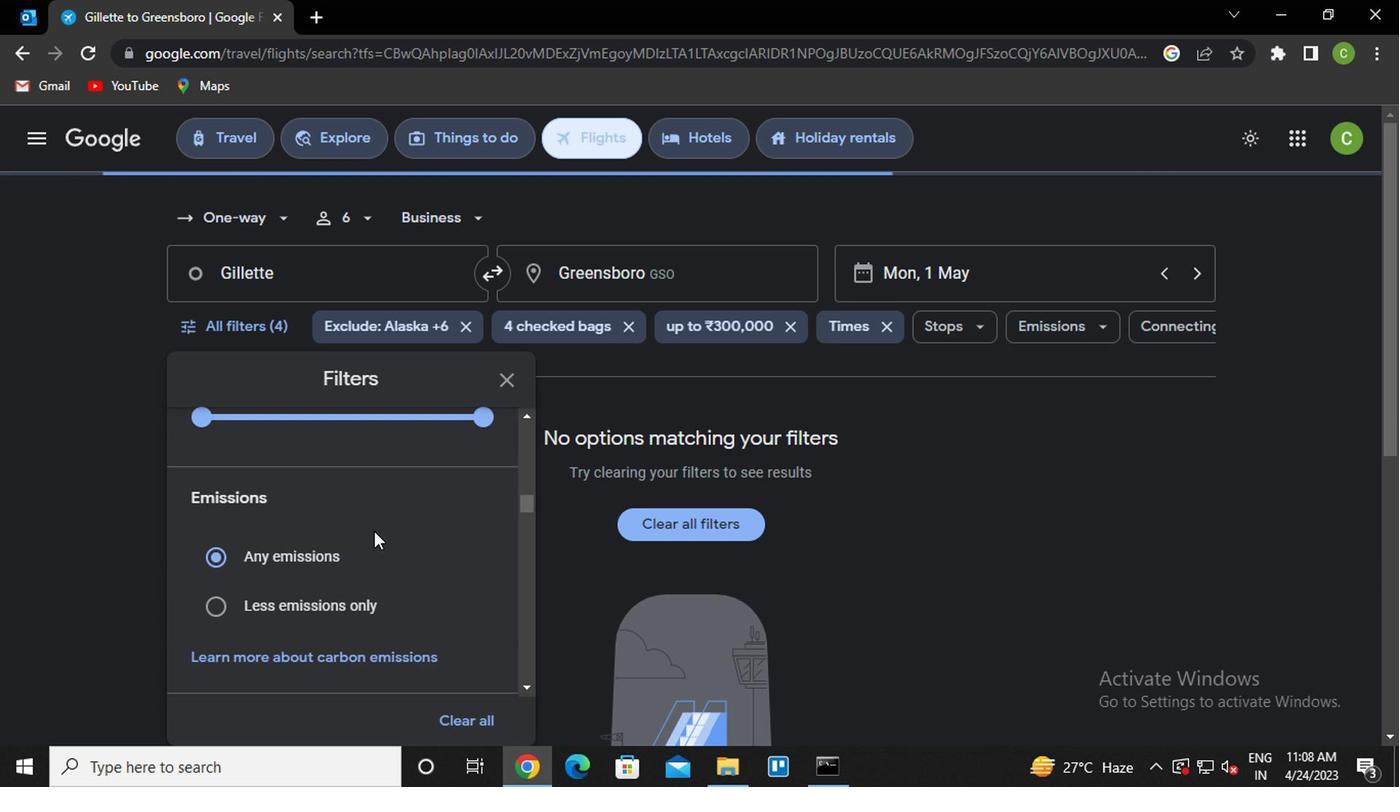 
Action: Mouse scrolled (367, 530) with delta (0, -1)
Screenshot: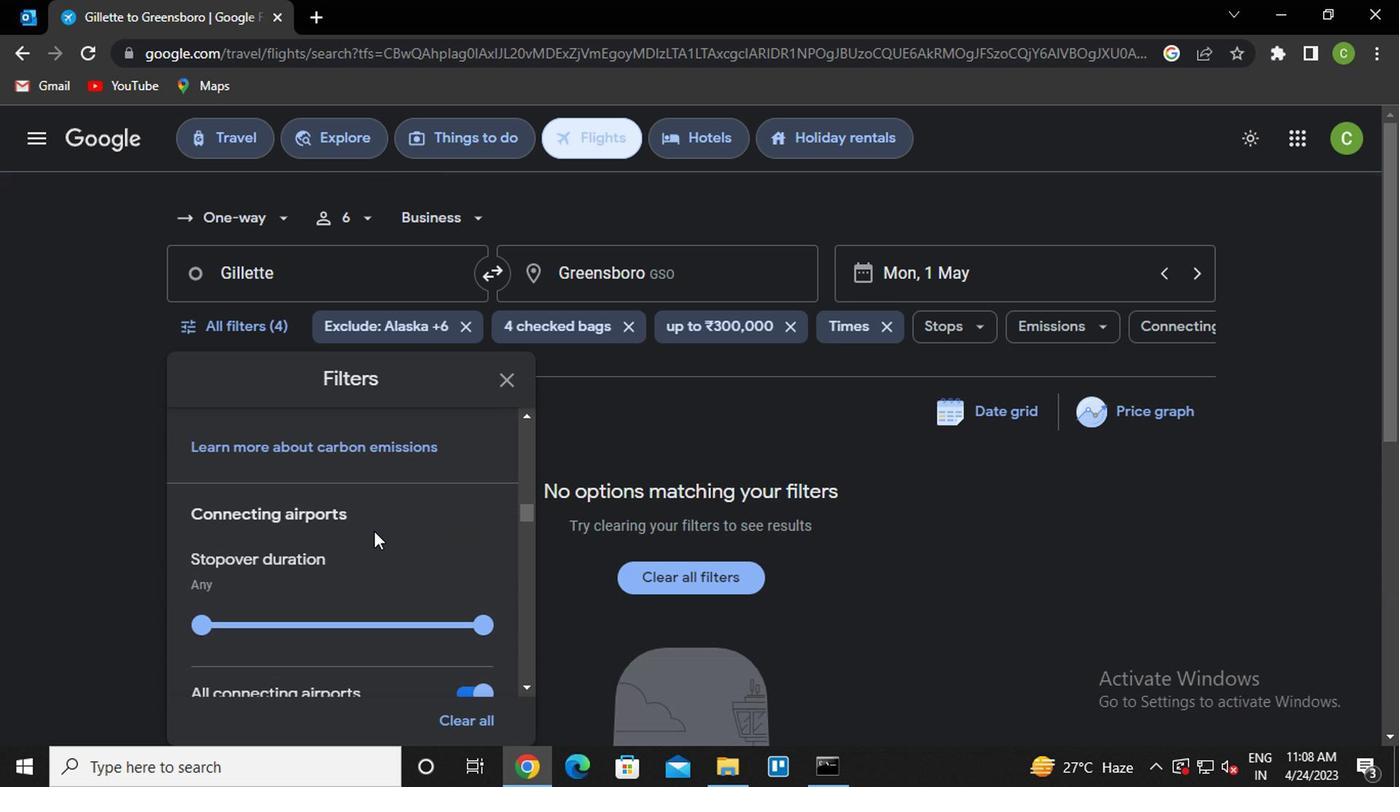 
Action: Mouse scrolled (367, 530) with delta (0, -1)
Screenshot: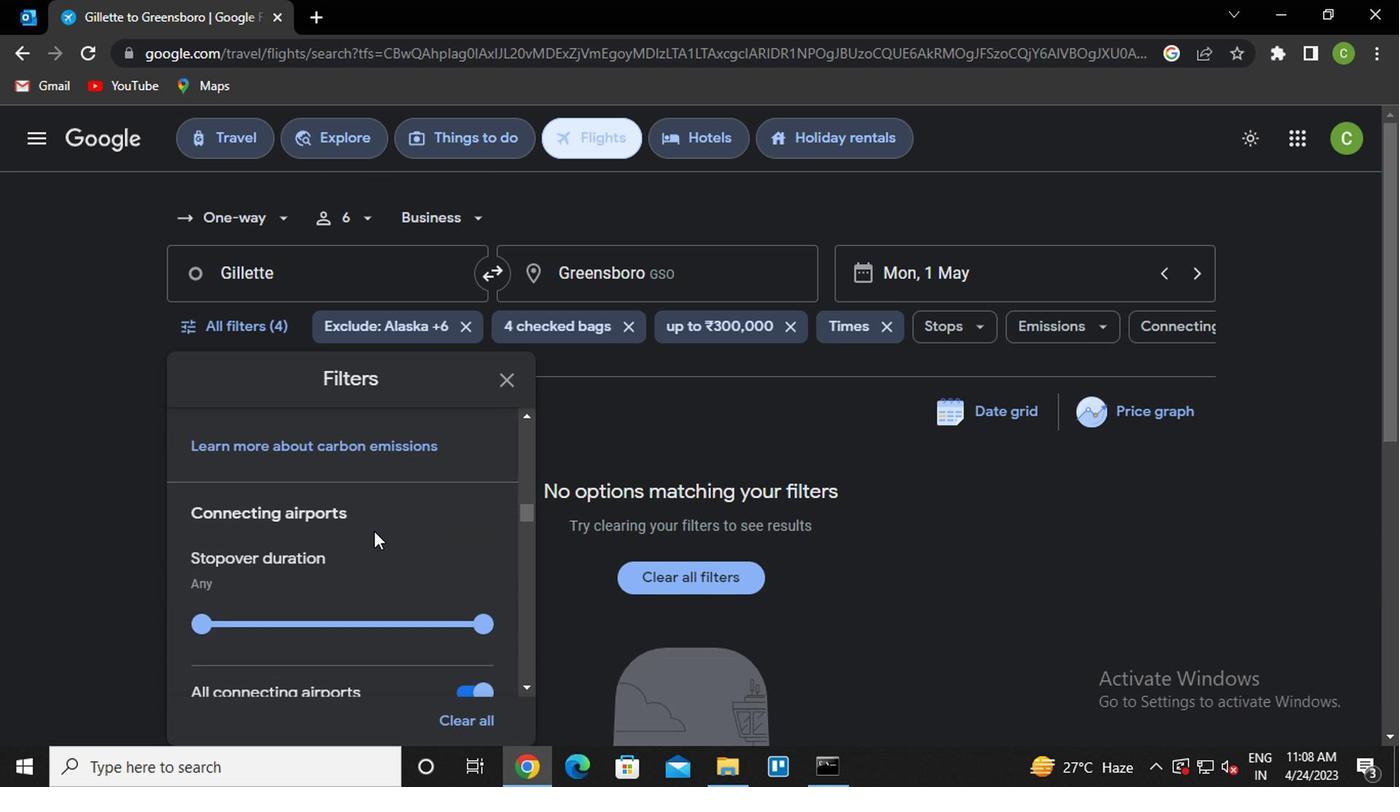 
Action: Mouse scrolled (367, 530) with delta (0, -1)
Screenshot: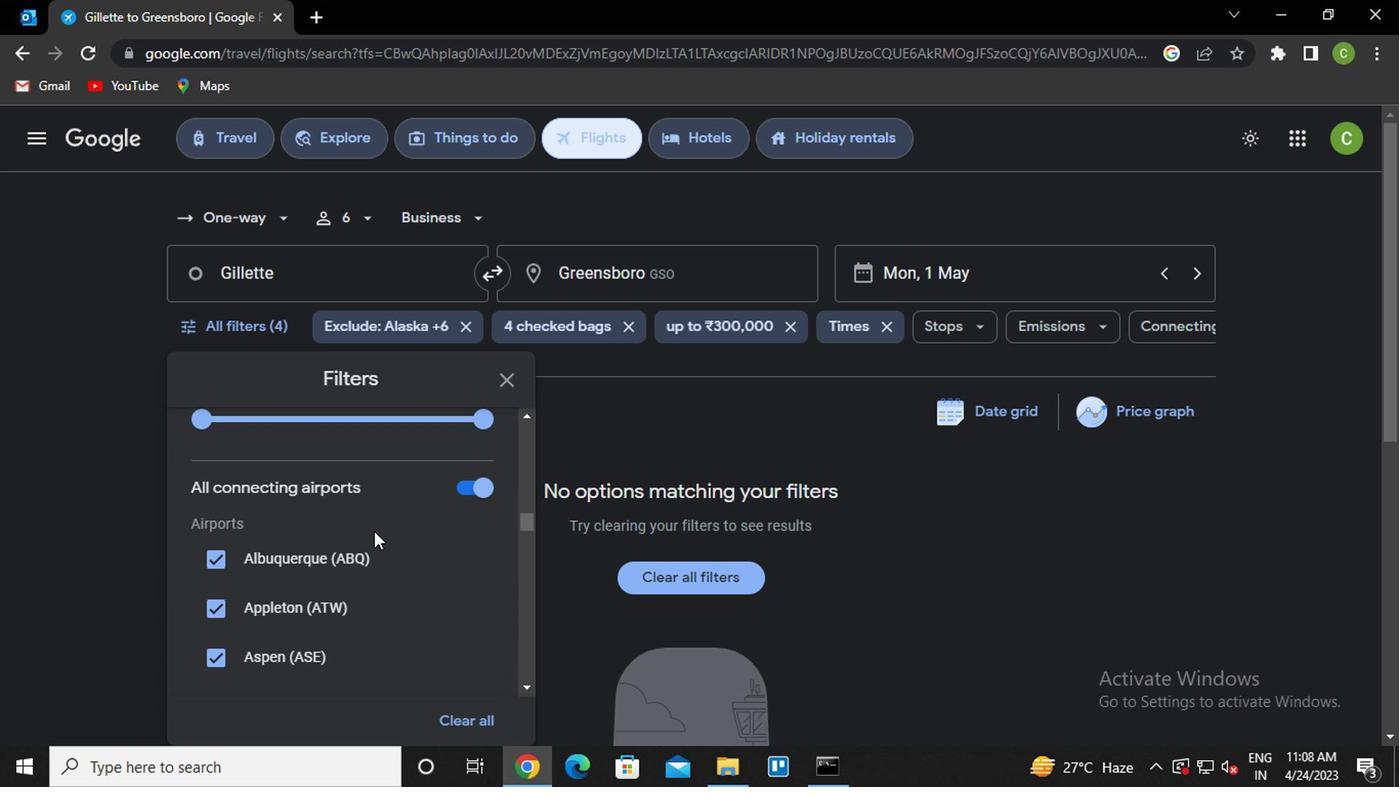 
Action: Mouse moved to (368, 532)
Screenshot: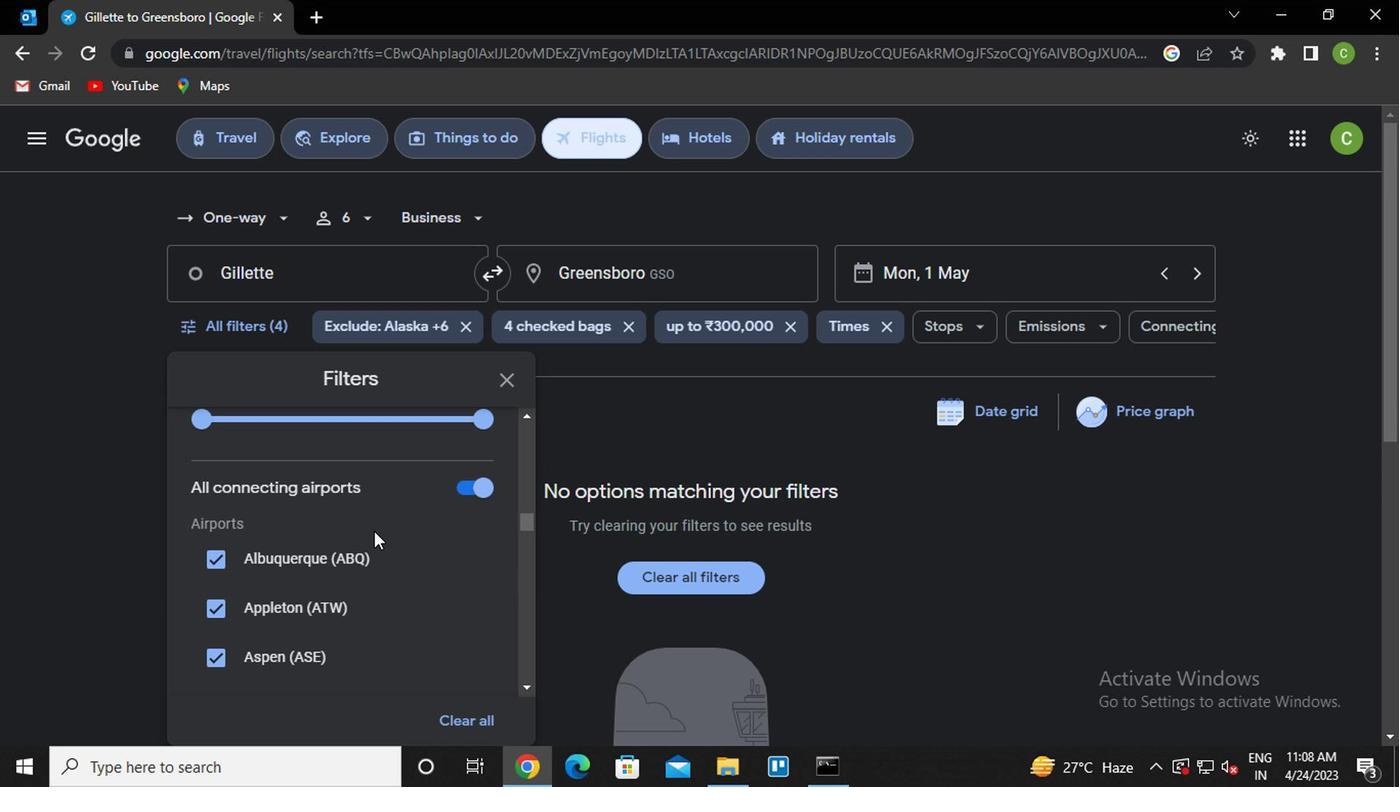 
Action: Mouse scrolled (368, 530) with delta (0, -1)
Screenshot: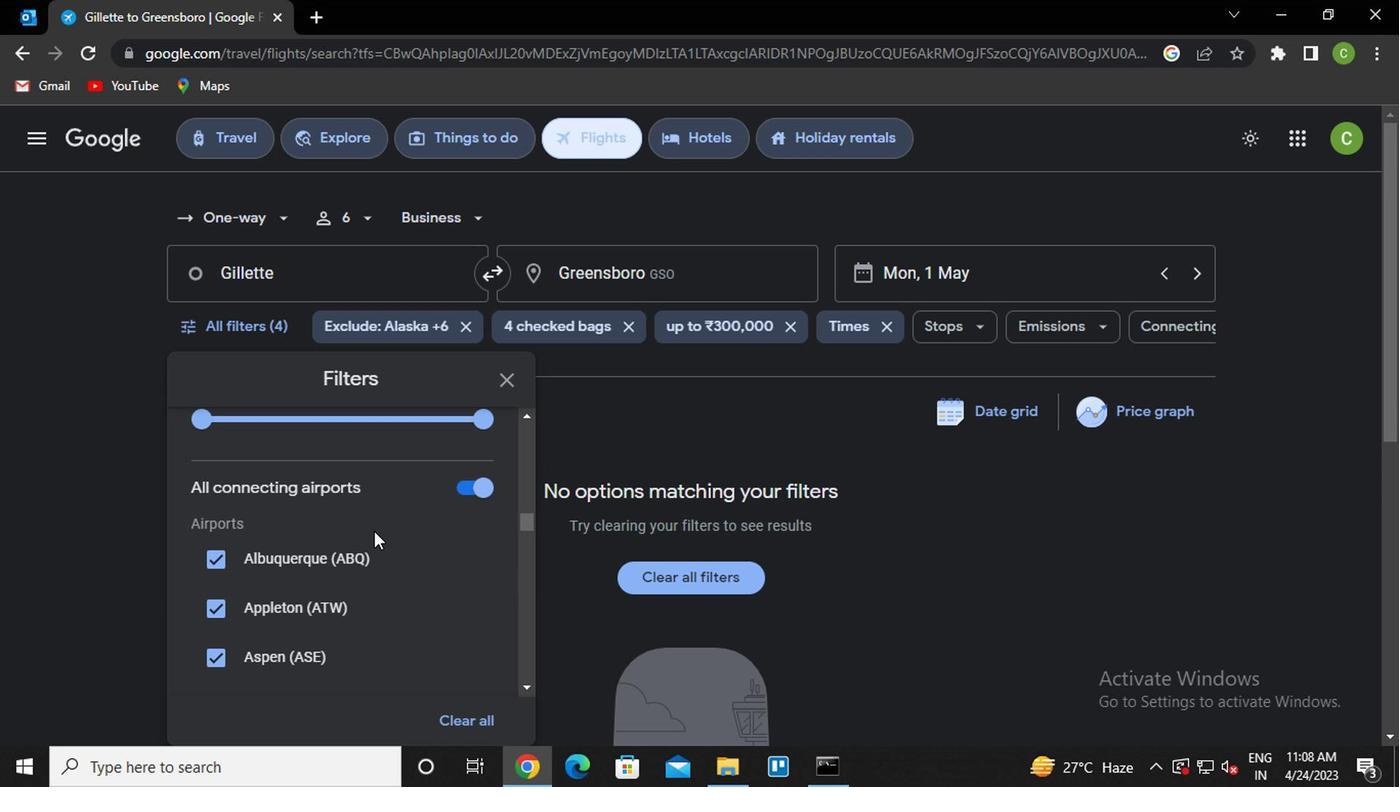 
Action: Mouse scrolled (368, 530) with delta (0, -1)
Screenshot: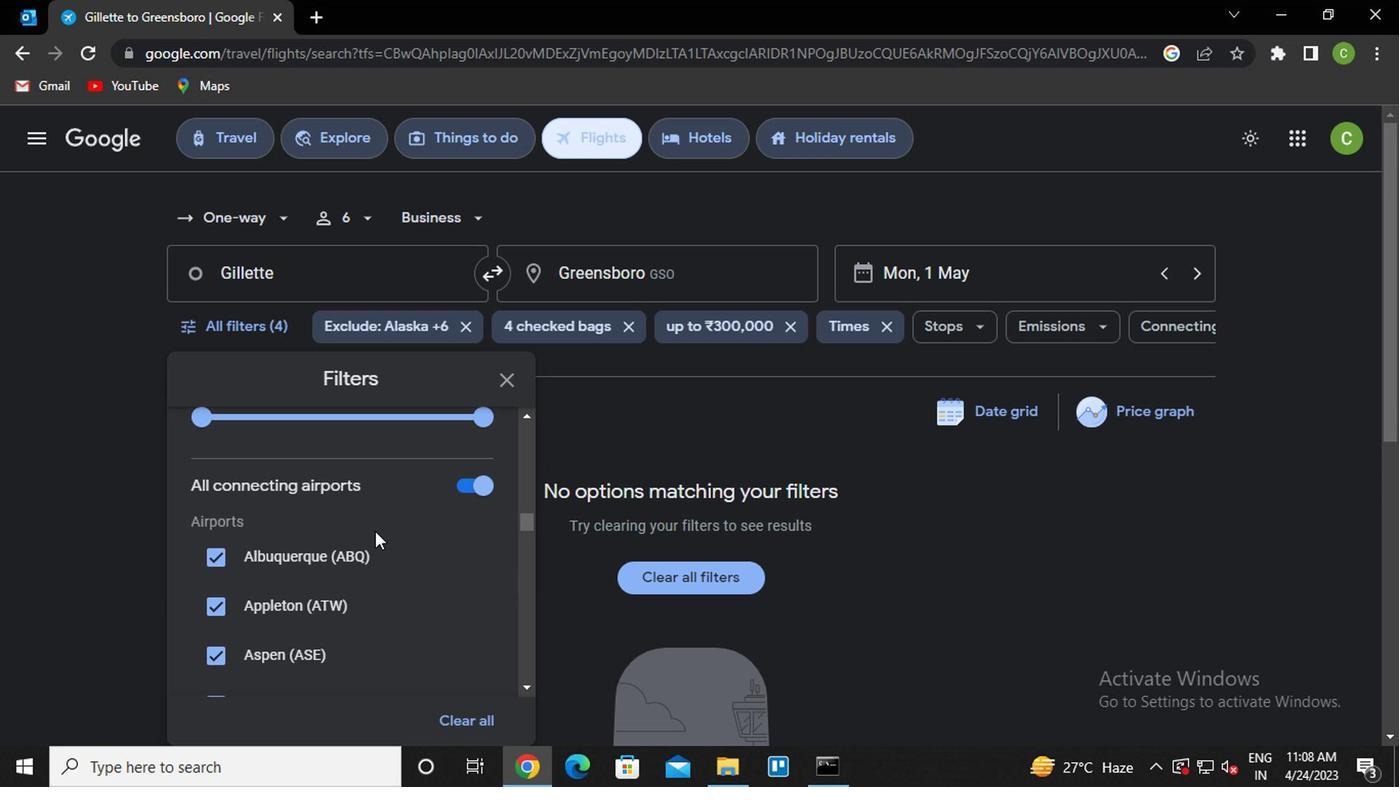 
Action: Mouse scrolled (368, 530) with delta (0, -1)
Screenshot: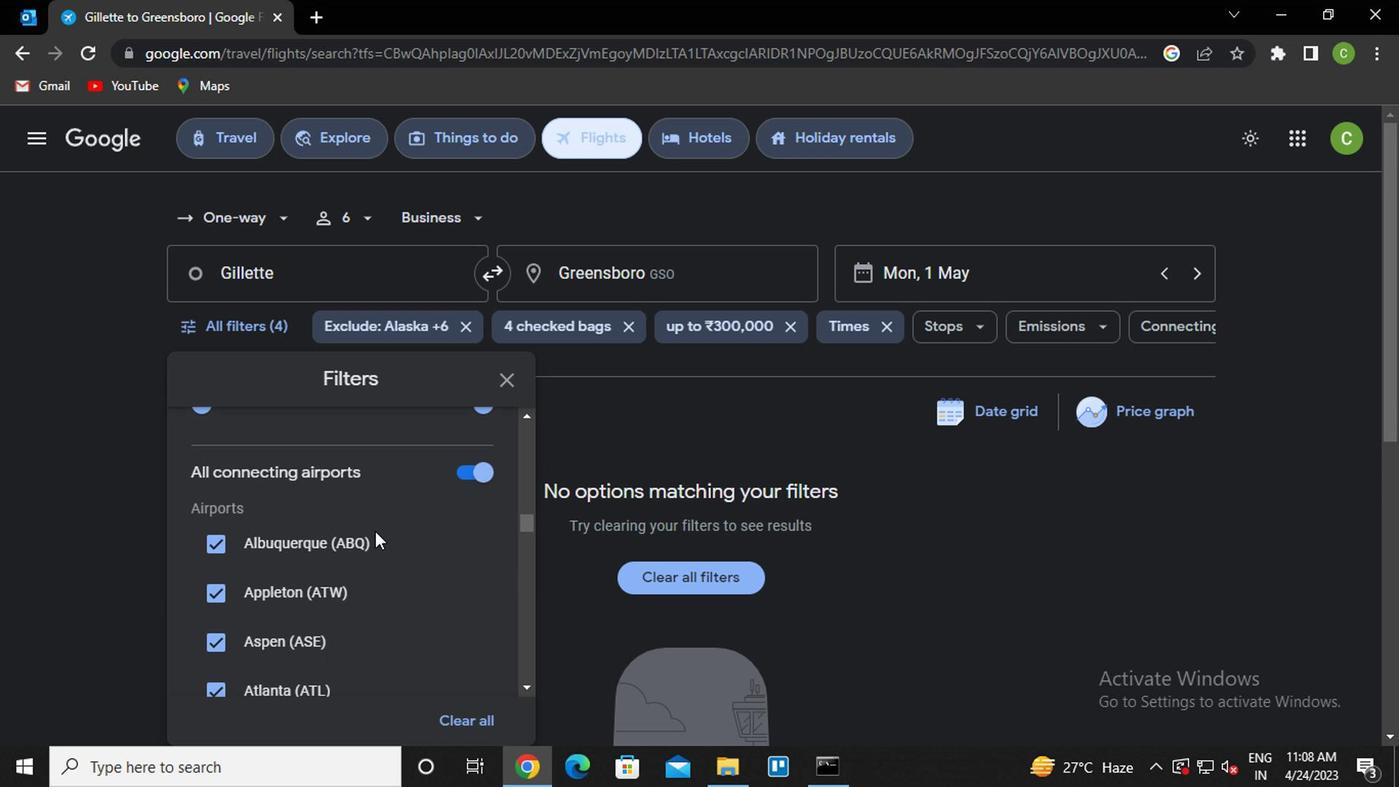 
Action: Mouse scrolled (368, 530) with delta (0, -1)
Screenshot: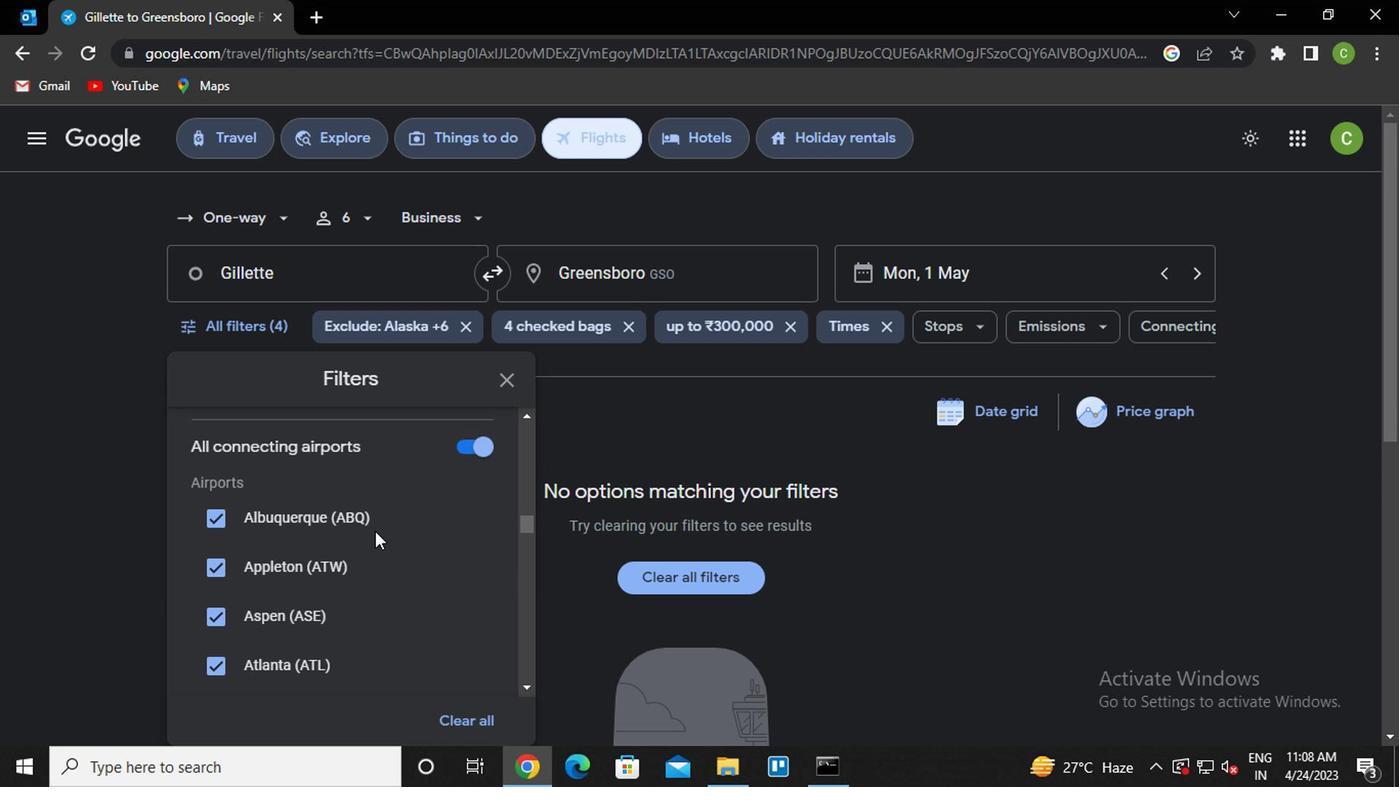 
Action: Mouse scrolled (368, 530) with delta (0, -1)
Screenshot: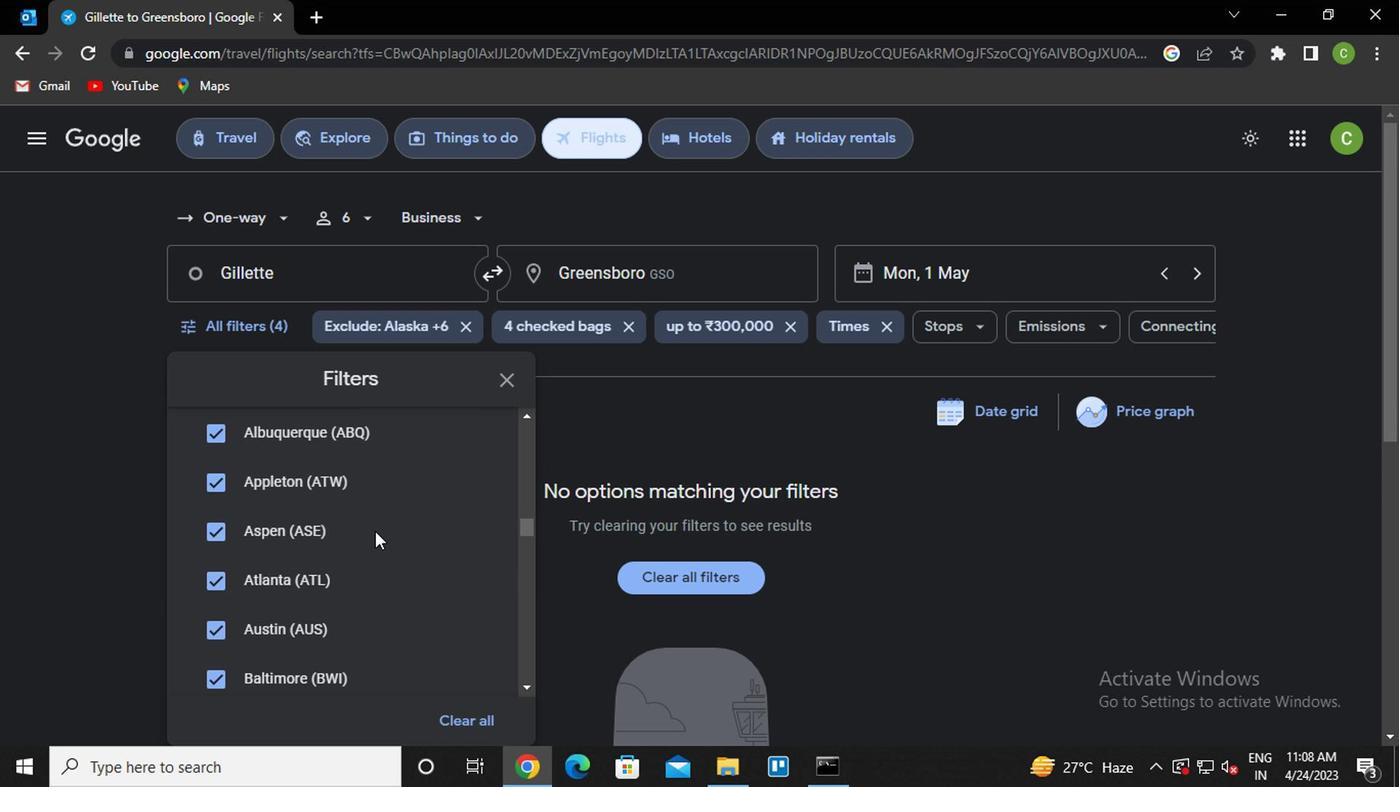 
Action: Mouse moved to (372, 529)
Screenshot: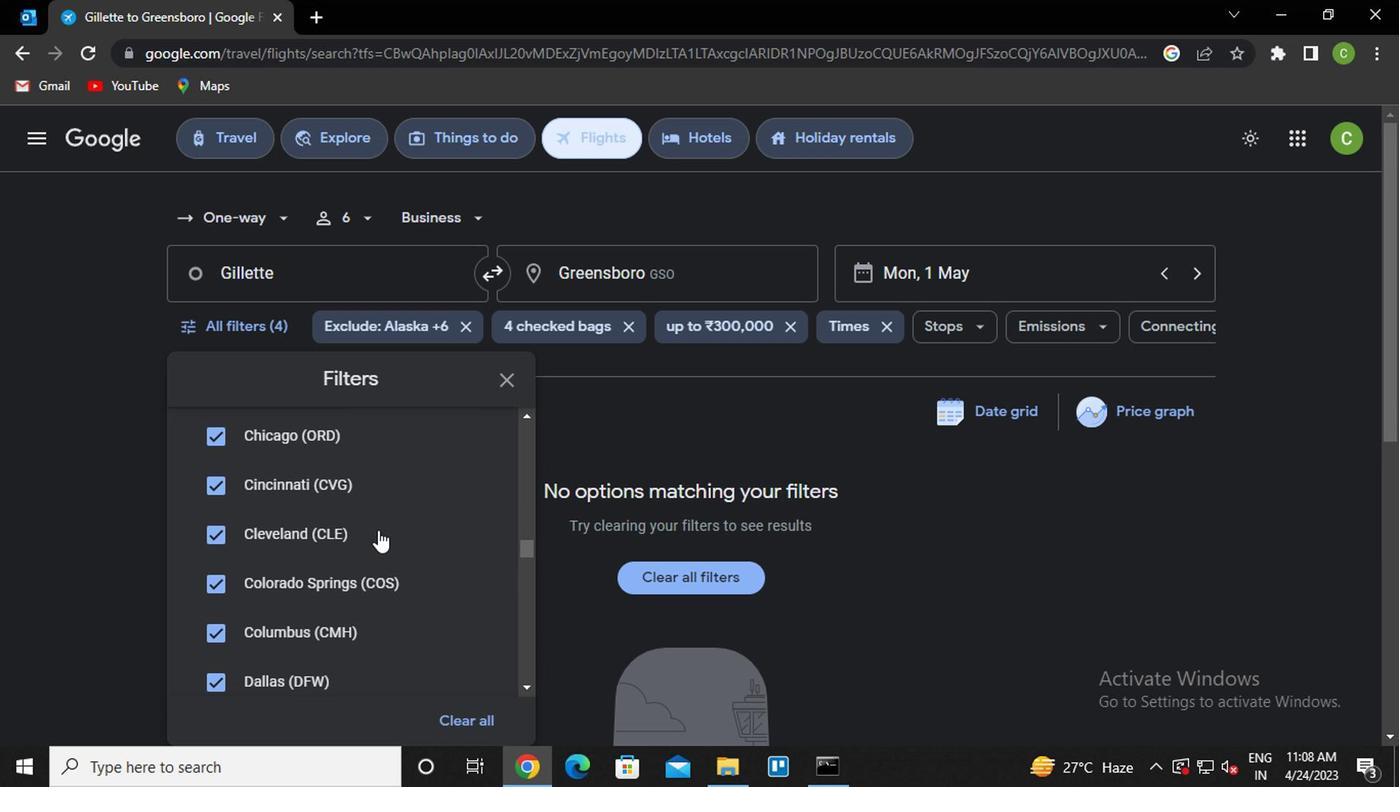 
Action: Mouse scrolled (372, 529) with delta (0, 0)
Screenshot: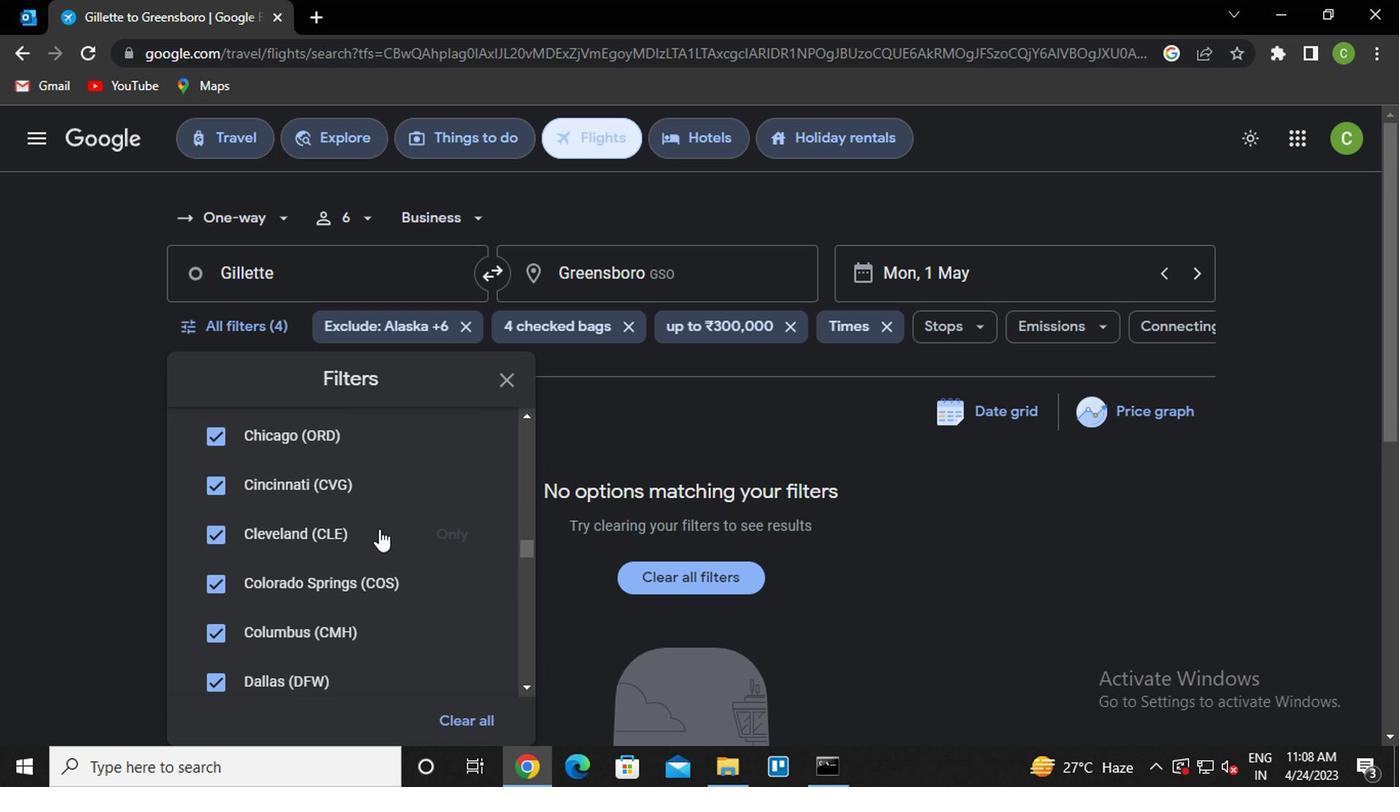 
Action: Mouse moved to (372, 529)
Screenshot: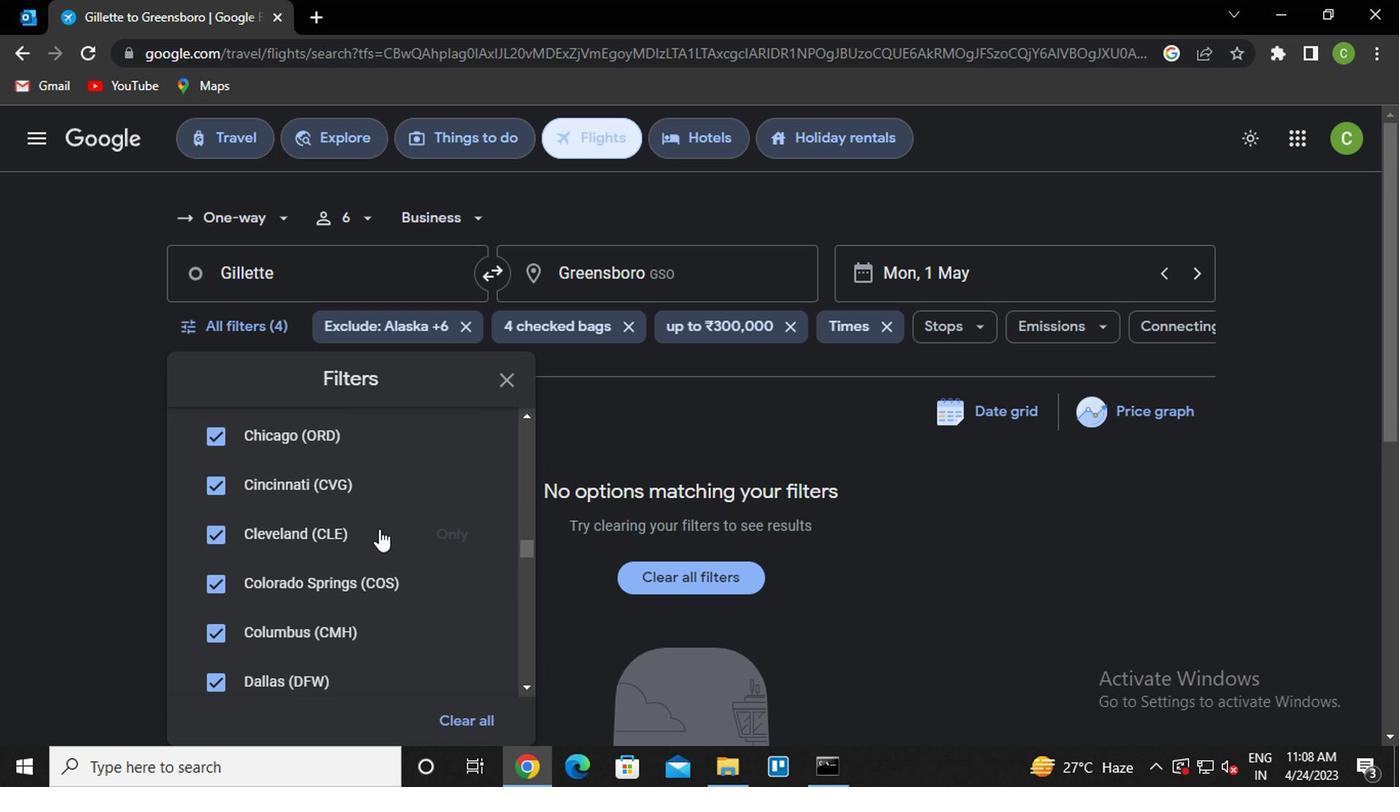 
Action: Mouse scrolled (372, 529) with delta (0, 0)
Screenshot: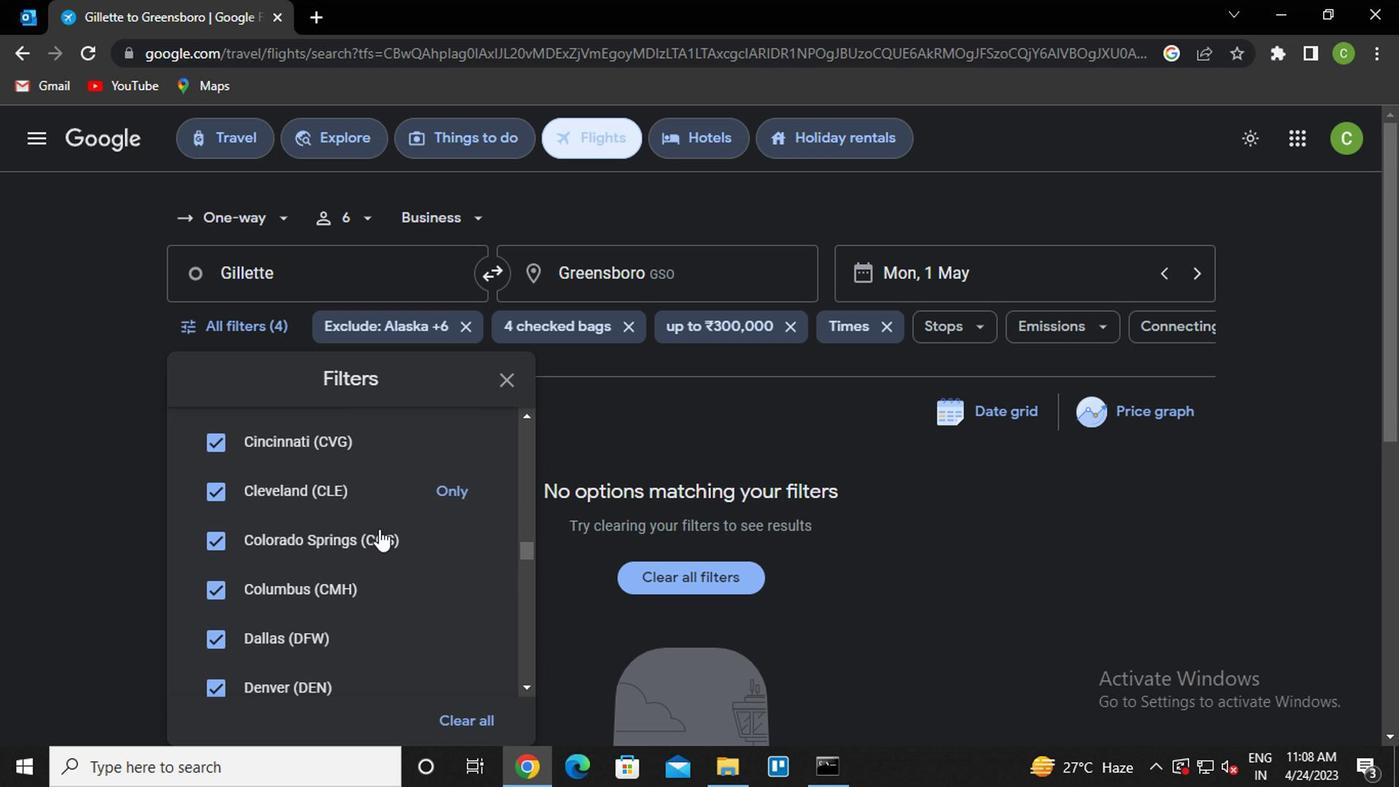 
Action: Mouse scrolled (372, 530) with delta (0, 0)
Screenshot: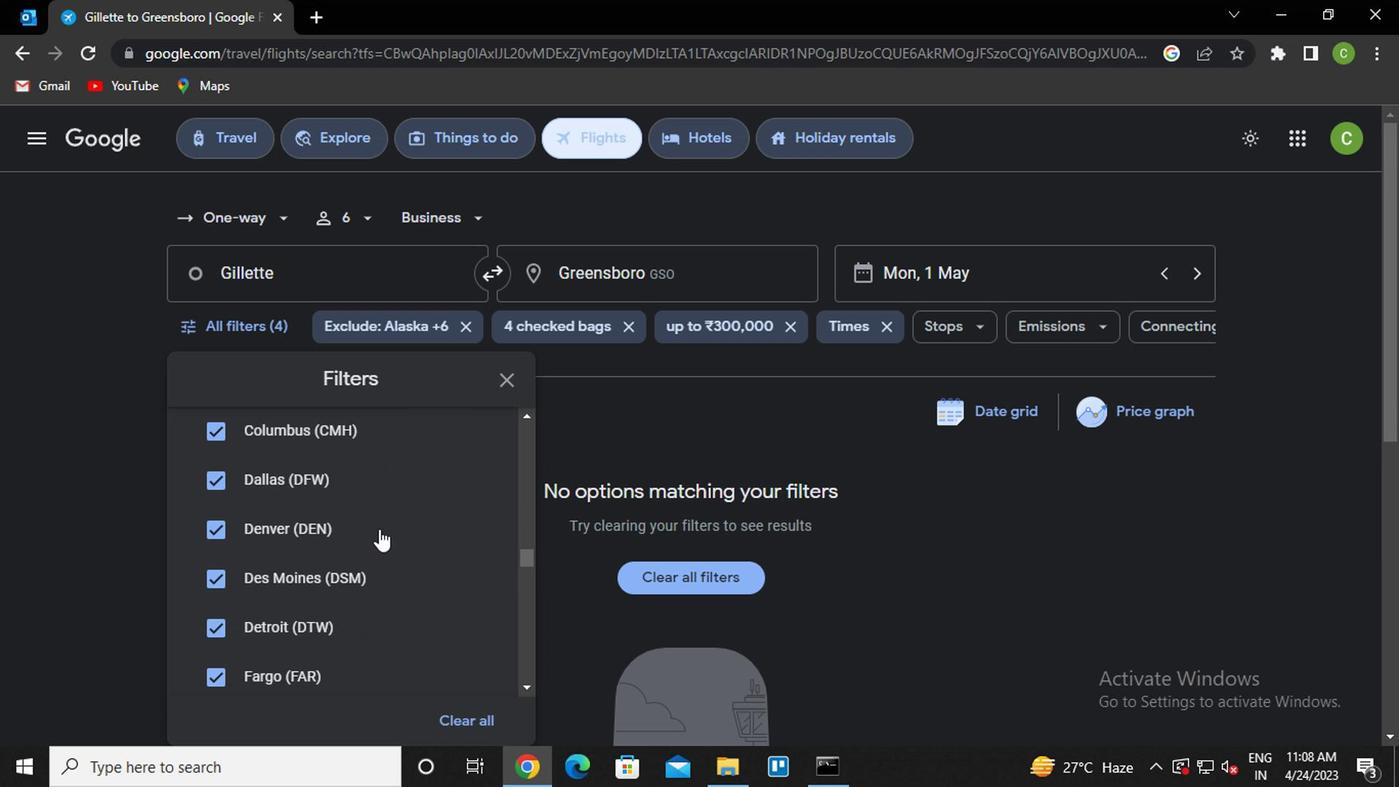
Action: Mouse scrolled (372, 530) with delta (0, 0)
Screenshot: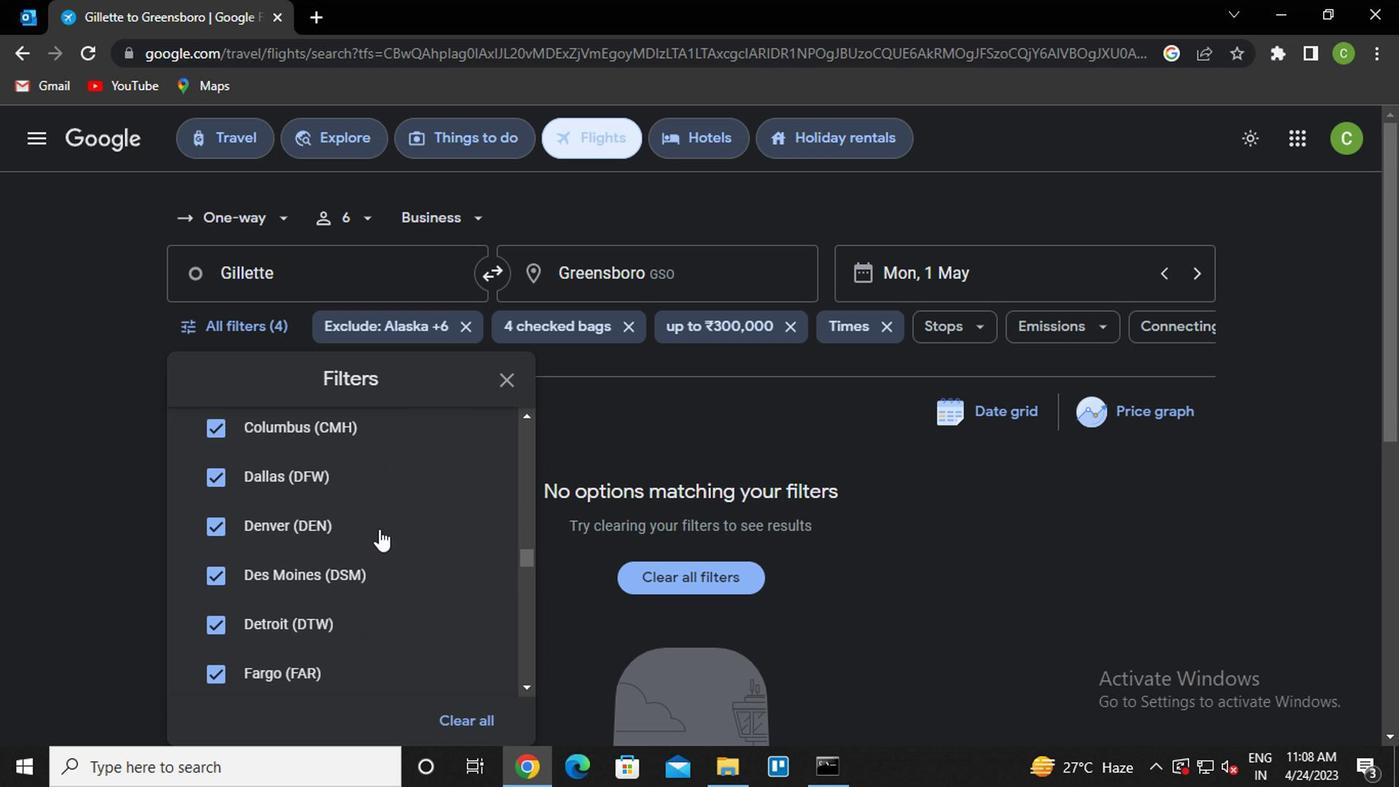 
Action: Mouse scrolled (372, 530) with delta (0, 0)
Screenshot: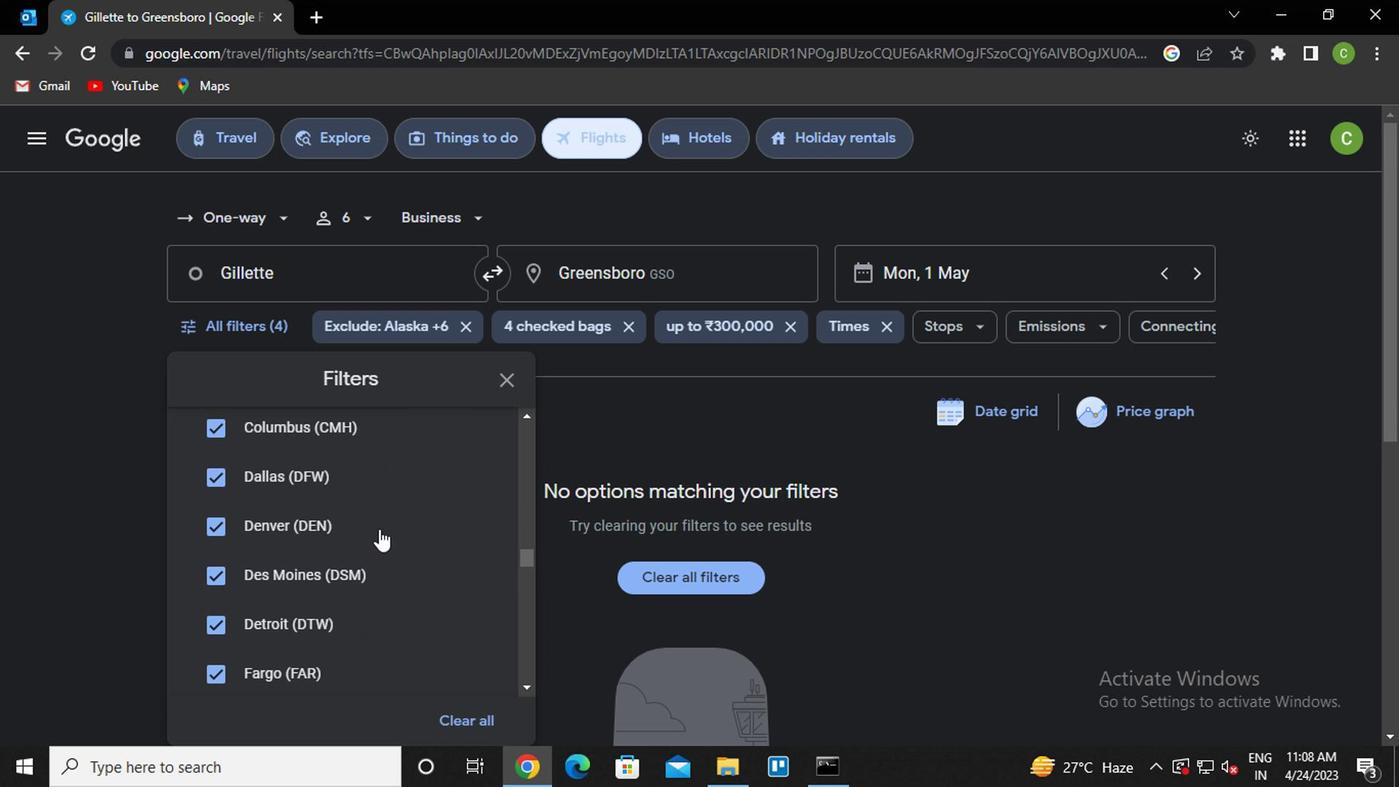 
Action: Mouse moved to (382, 529)
Screenshot: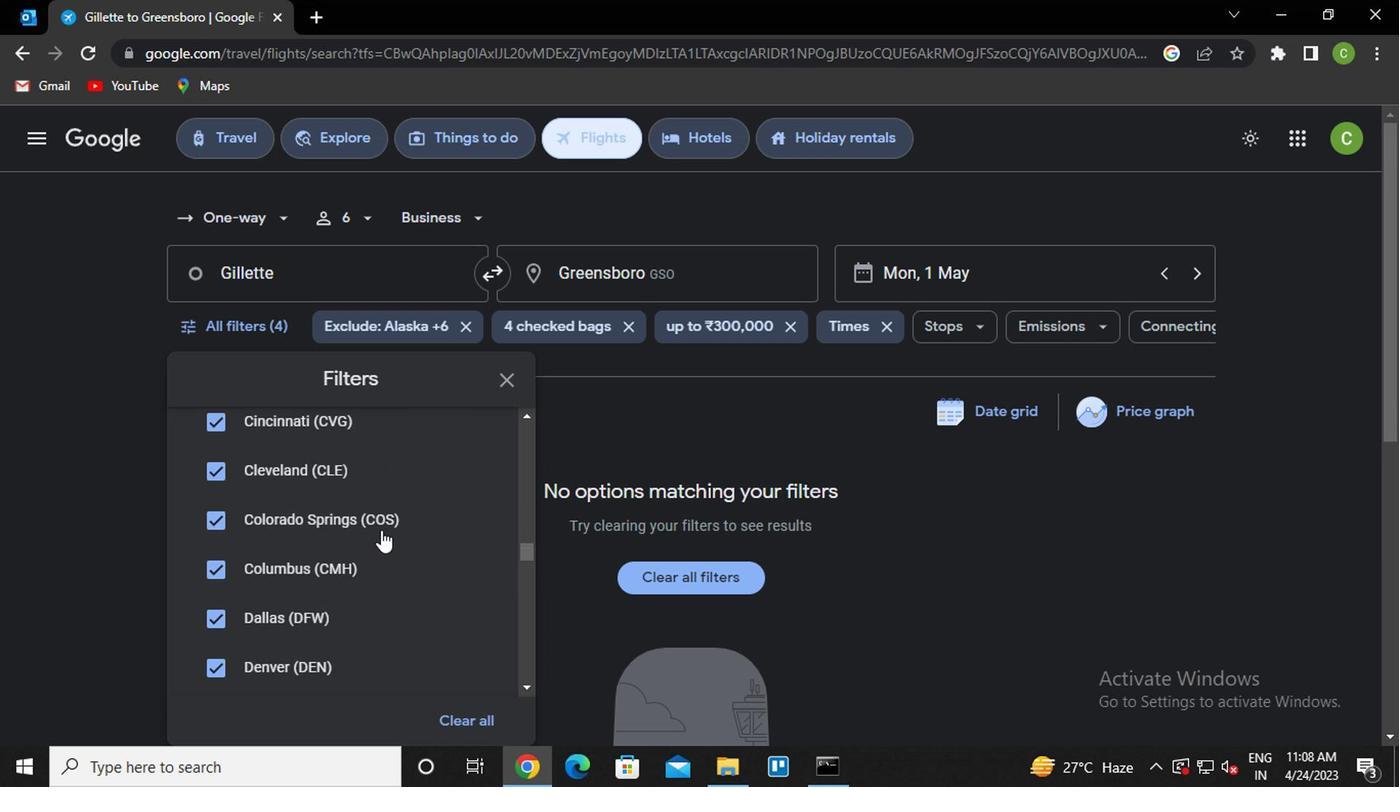 
Action: Mouse scrolled (382, 530) with delta (0, 0)
Screenshot: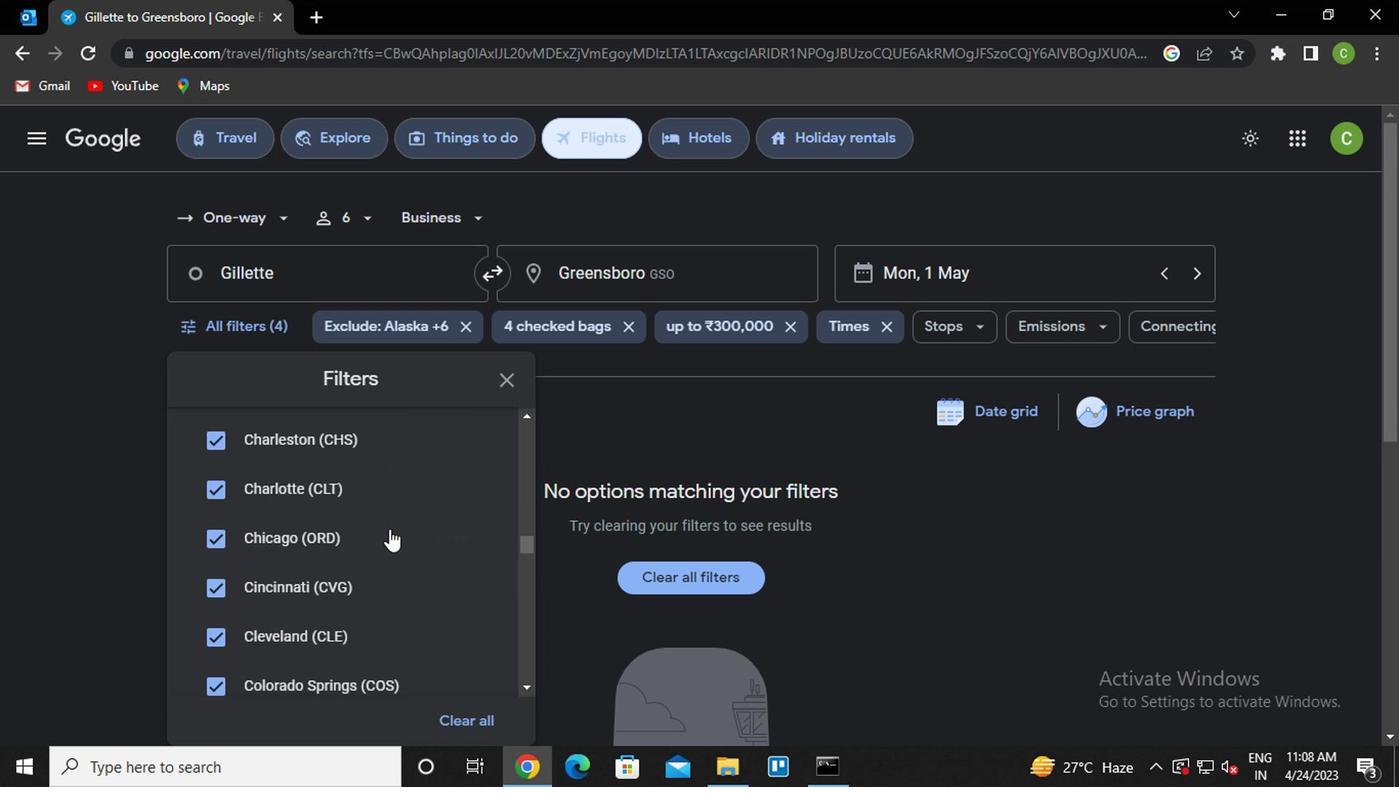 
Action: Mouse scrolled (382, 530) with delta (0, 0)
Screenshot: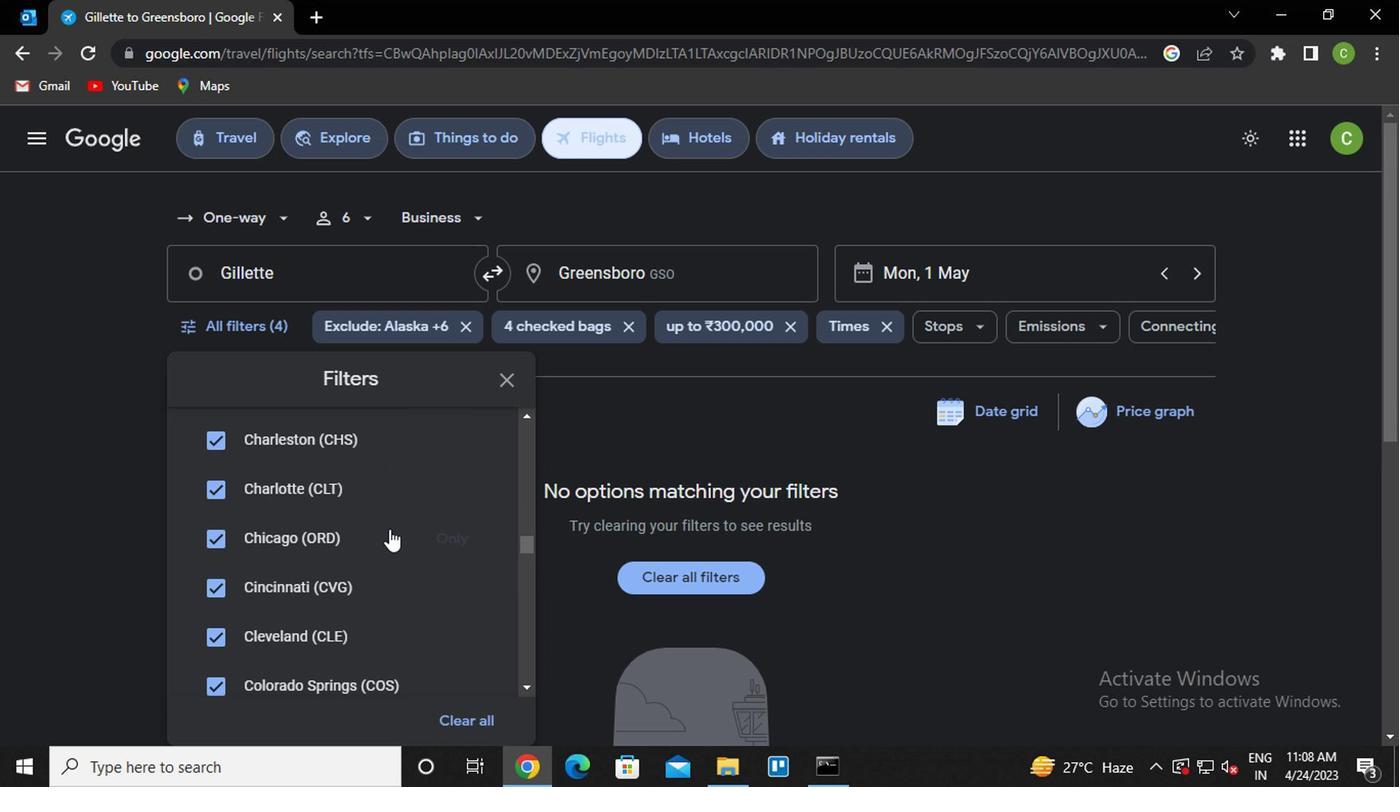 
Action: Mouse scrolled (382, 530) with delta (0, 0)
Screenshot: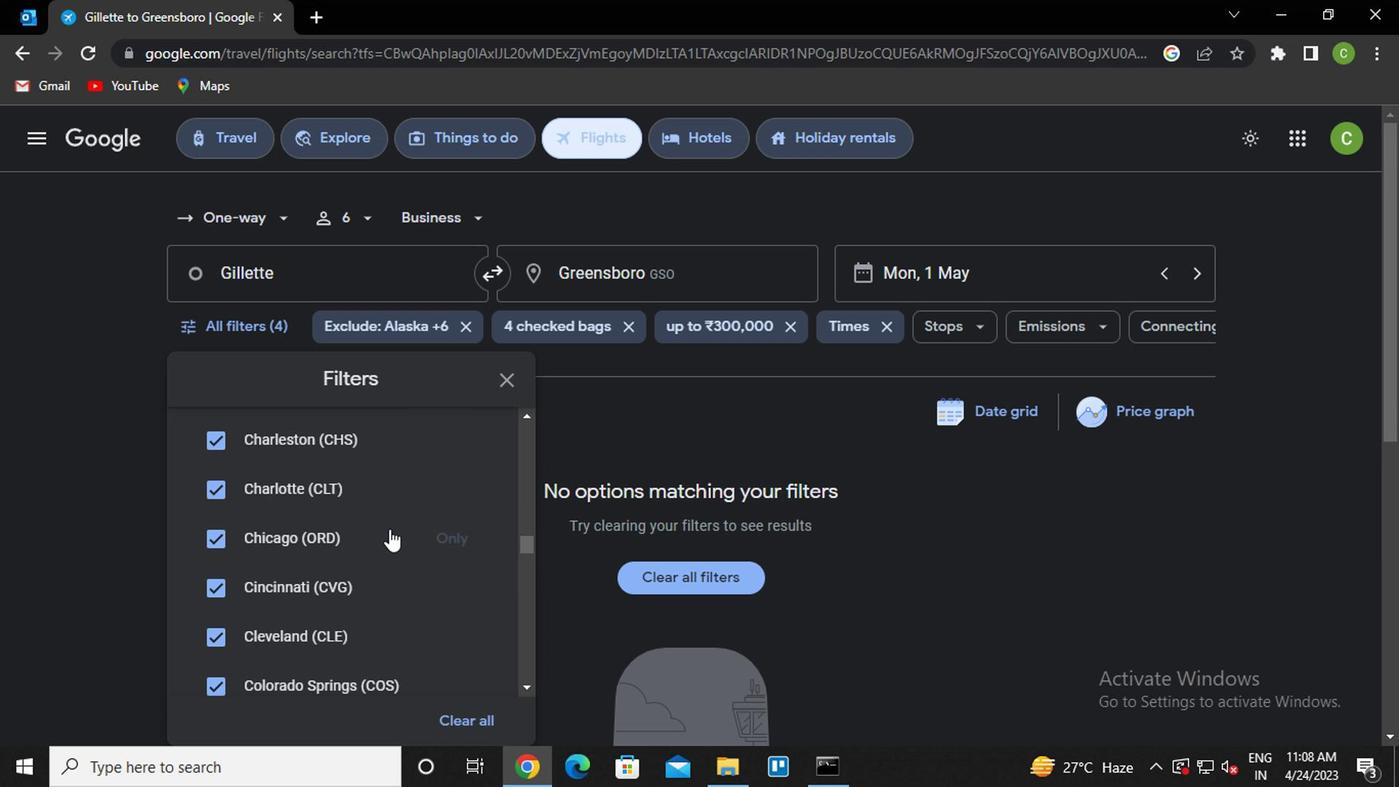 
Action: Mouse scrolled (382, 530) with delta (0, 0)
Screenshot: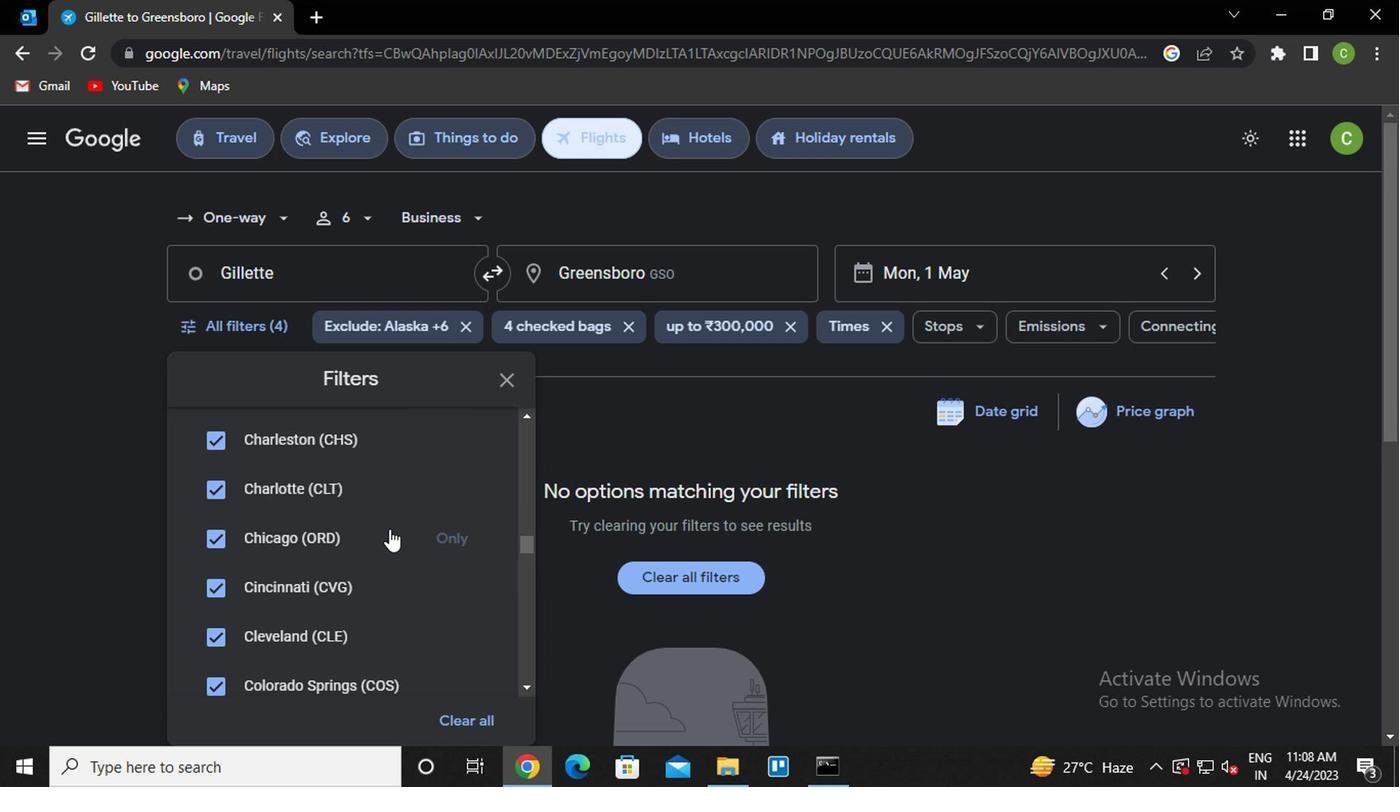 
Action: Mouse scrolled (382, 530) with delta (0, 0)
Screenshot: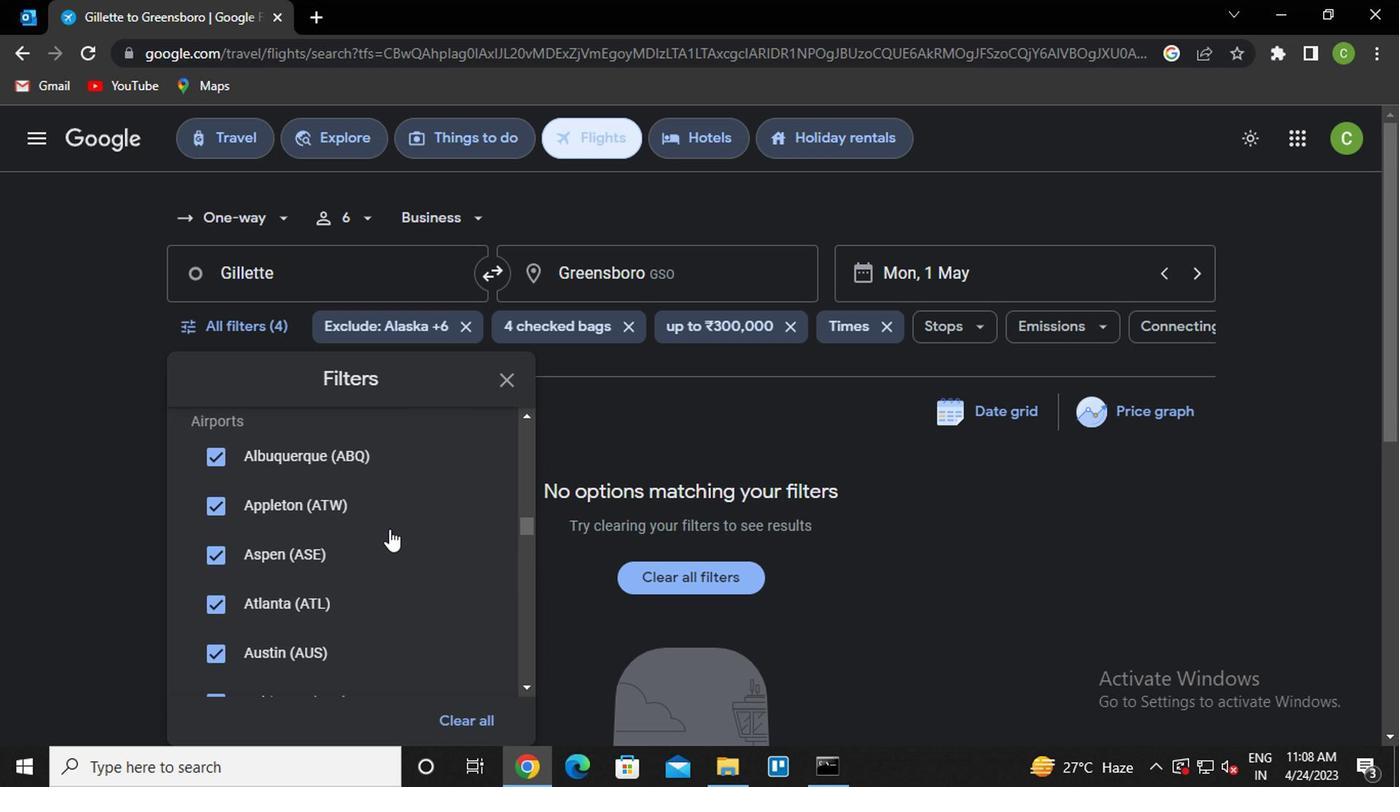 
Action: Mouse moved to (383, 529)
Screenshot: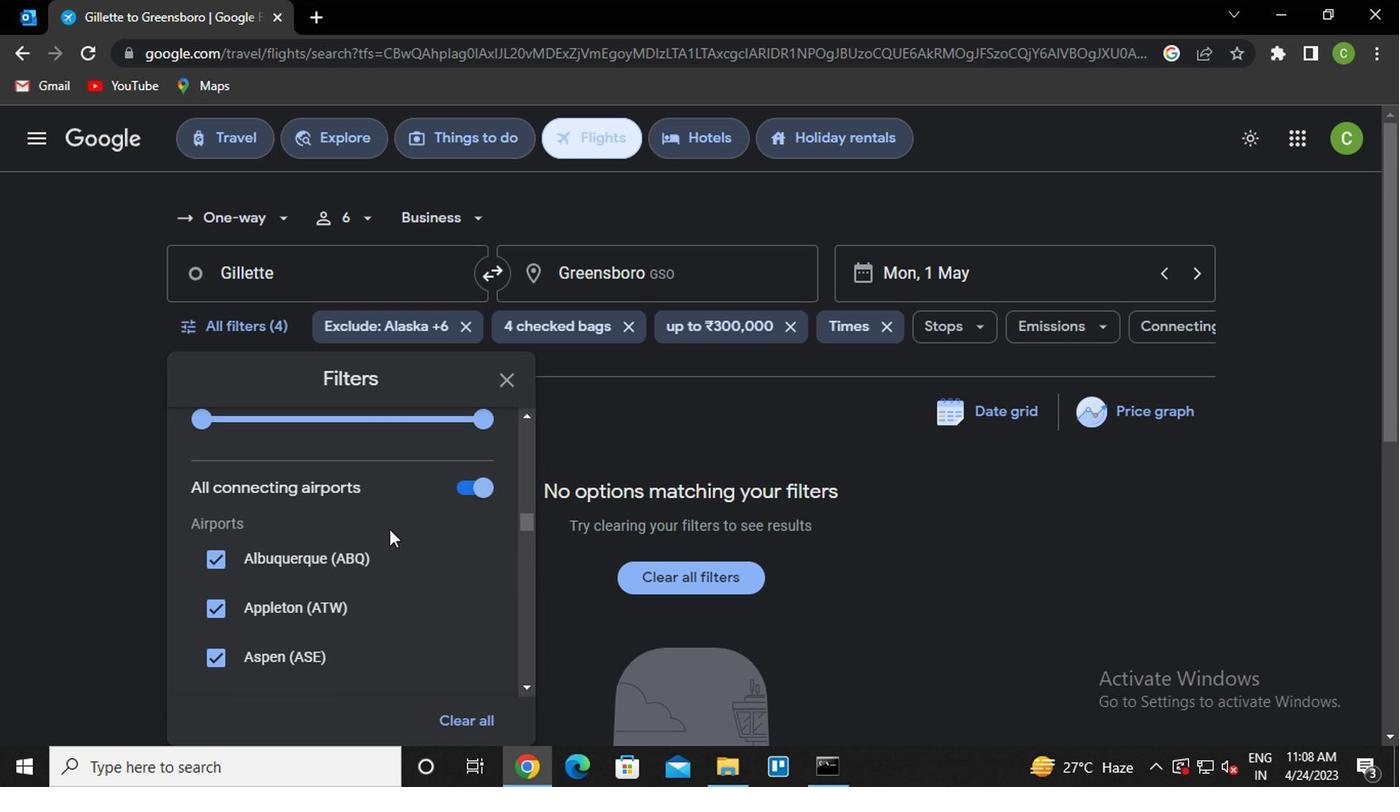 
Action: Mouse scrolled (383, 529) with delta (0, 0)
Screenshot: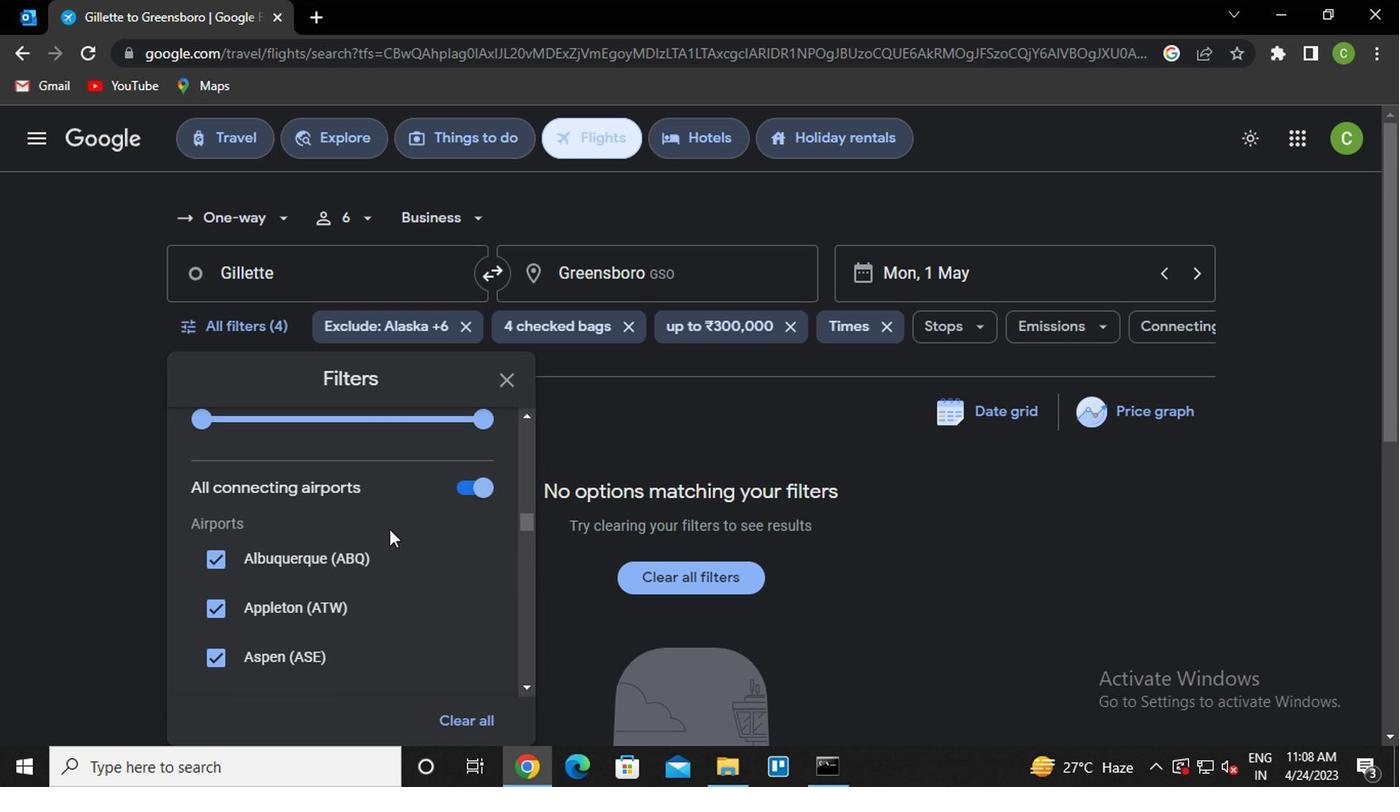 
Action: Mouse moved to (383, 532)
Screenshot: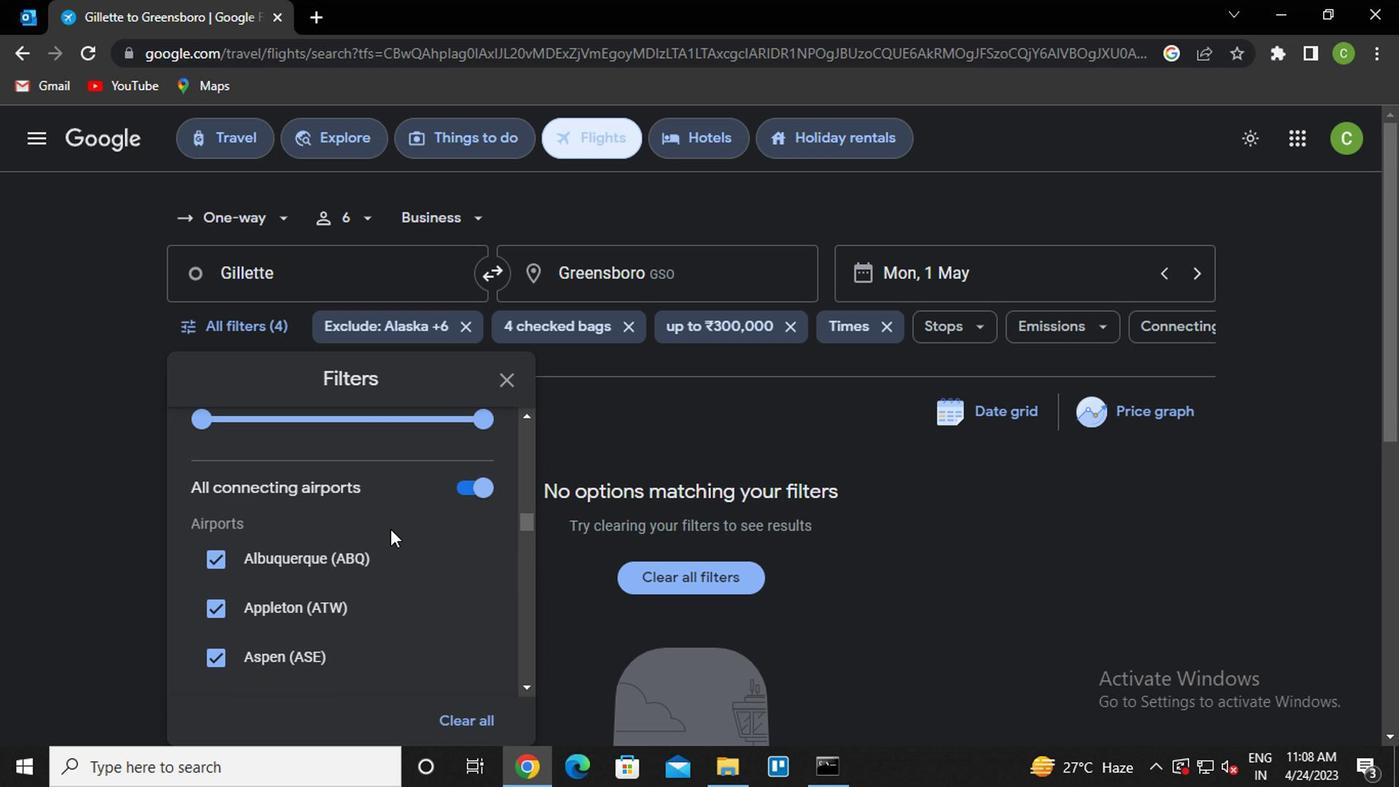 
Action: Mouse scrolled (383, 530) with delta (0, -1)
Screenshot: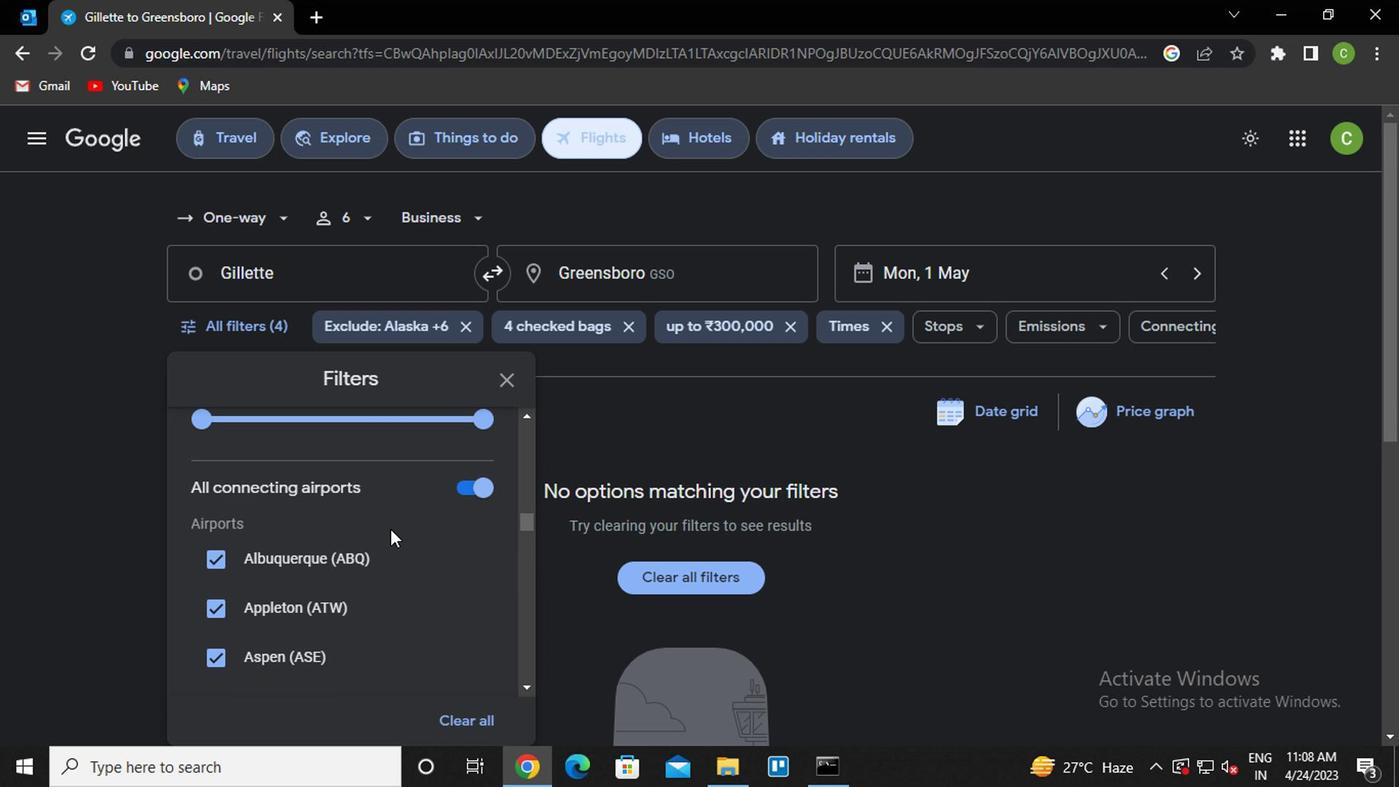 
Action: Mouse scrolled (383, 530) with delta (0, -1)
Screenshot: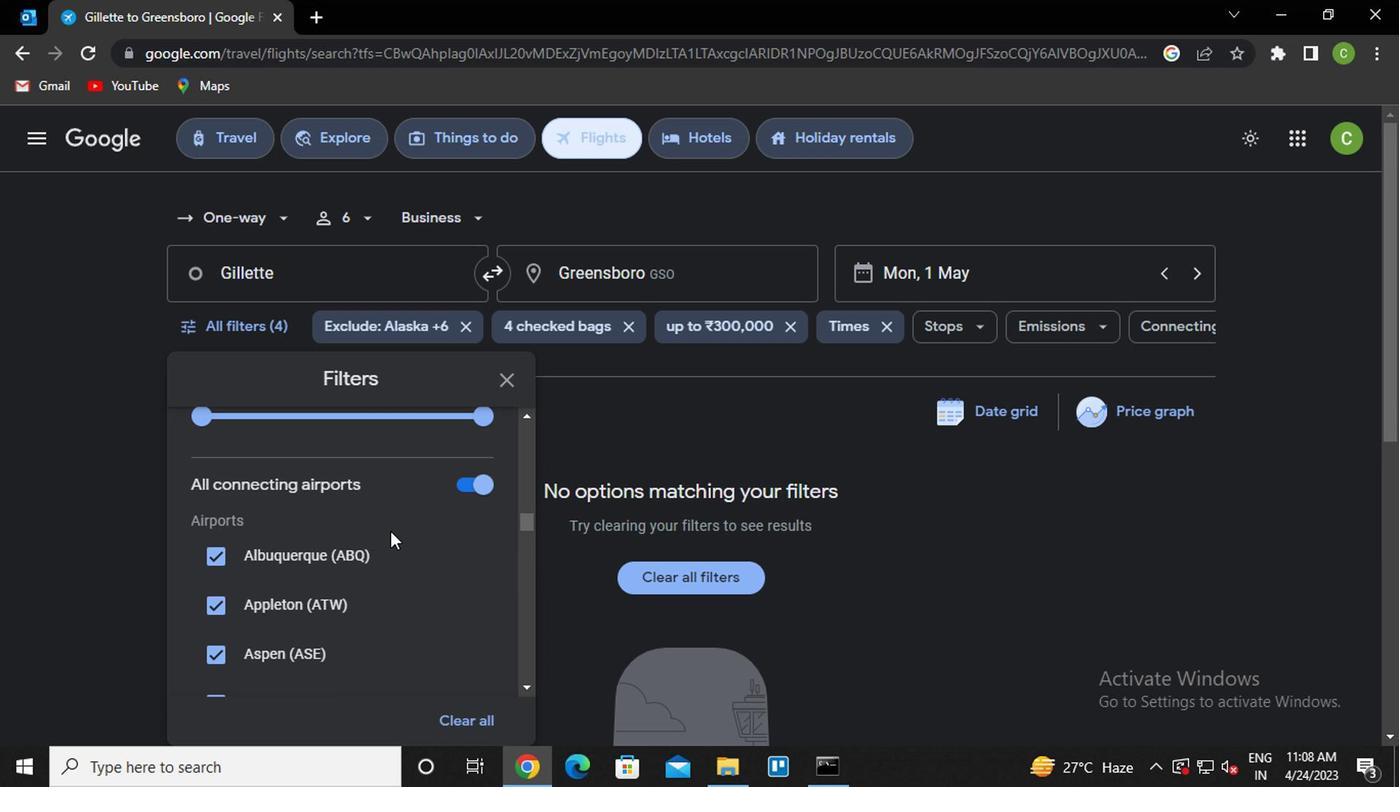 
Action: Mouse scrolled (383, 530) with delta (0, -1)
Screenshot: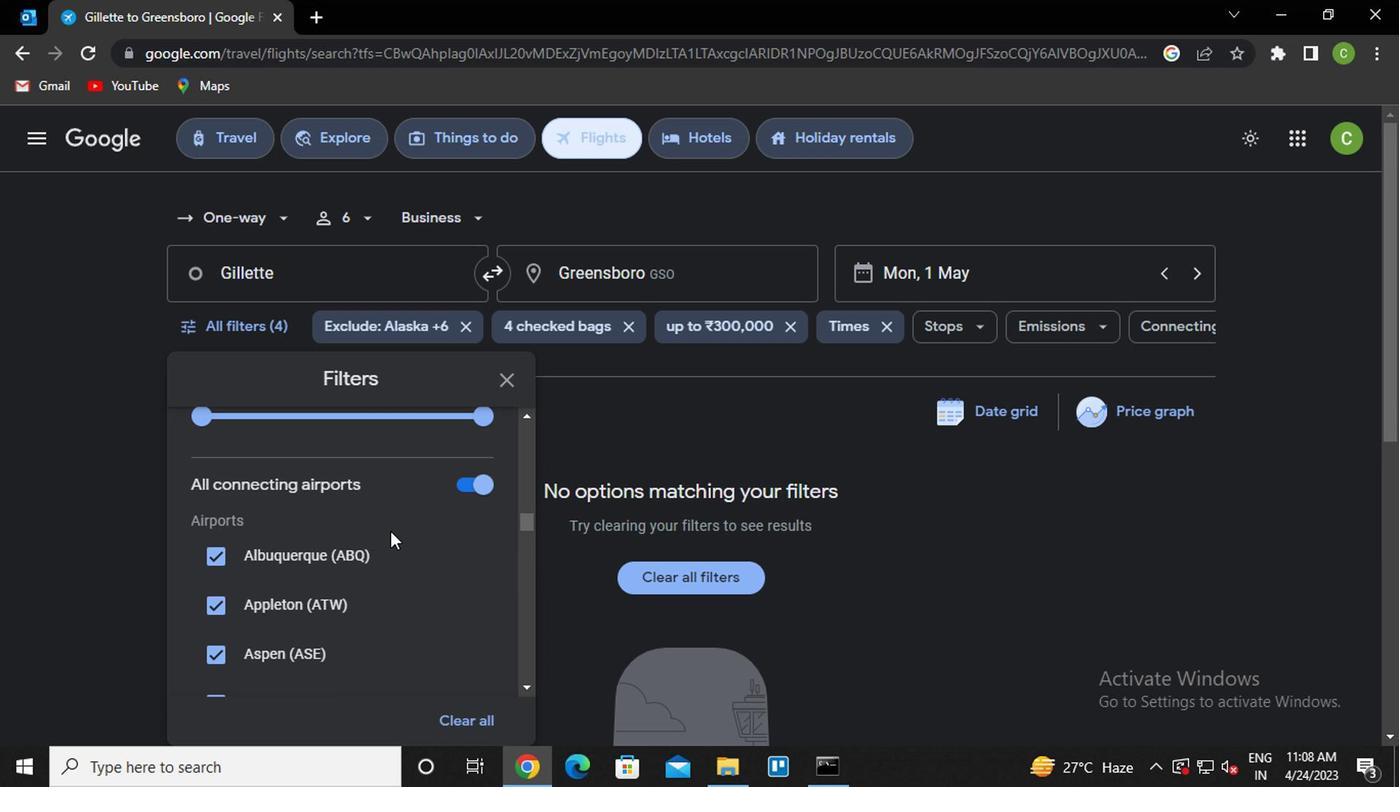 
Action: Mouse scrolled (383, 530) with delta (0, -1)
Screenshot: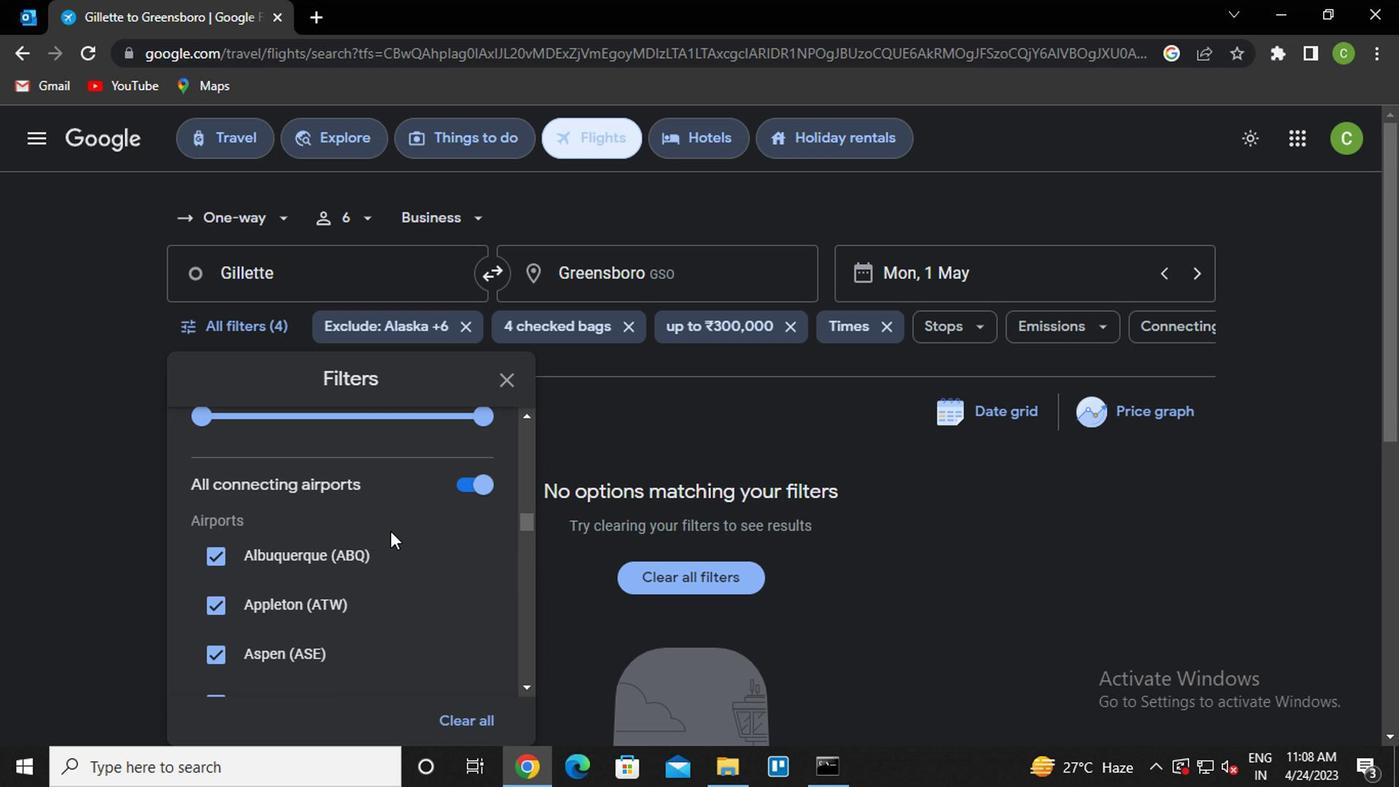
Action: Mouse scrolled (383, 530) with delta (0, -1)
Screenshot: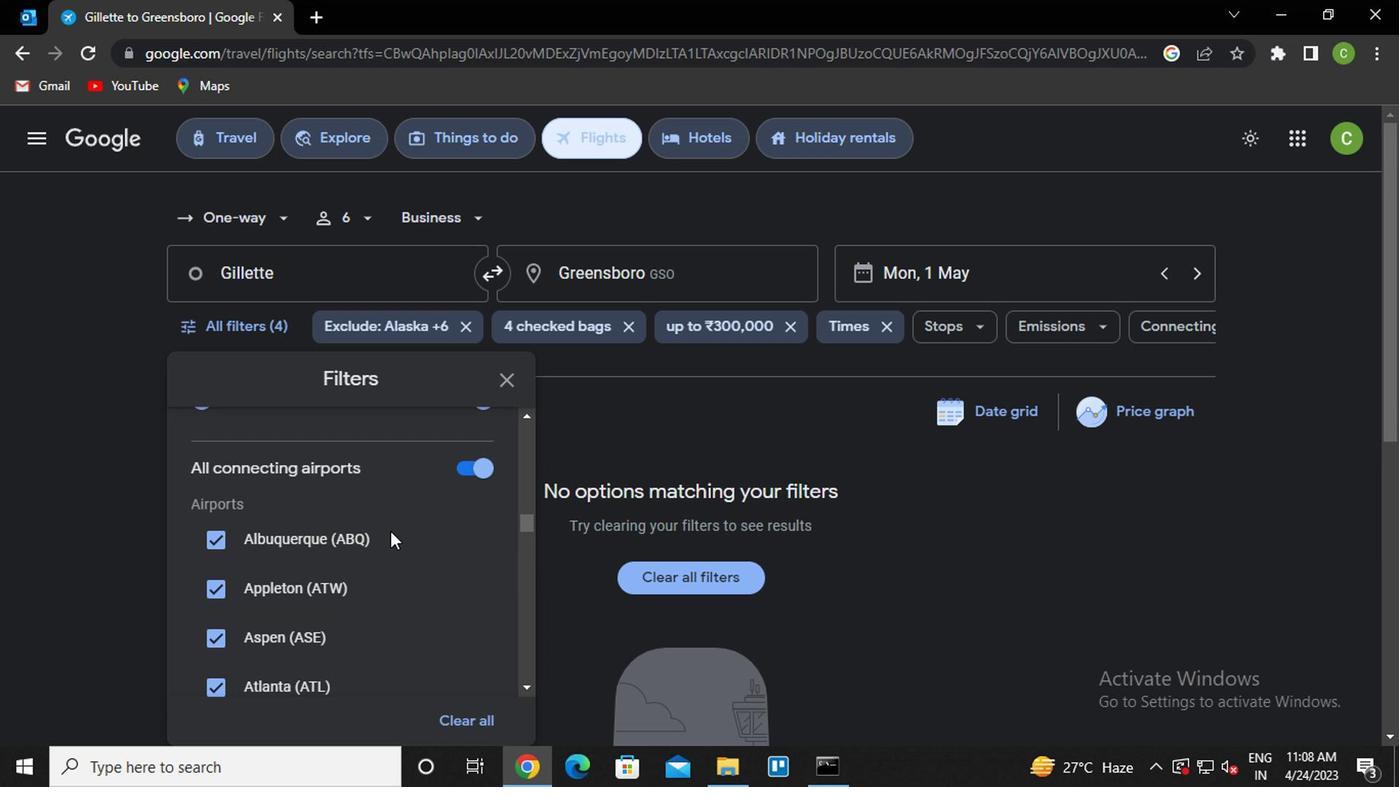 
Action: Mouse moved to (392, 521)
Screenshot: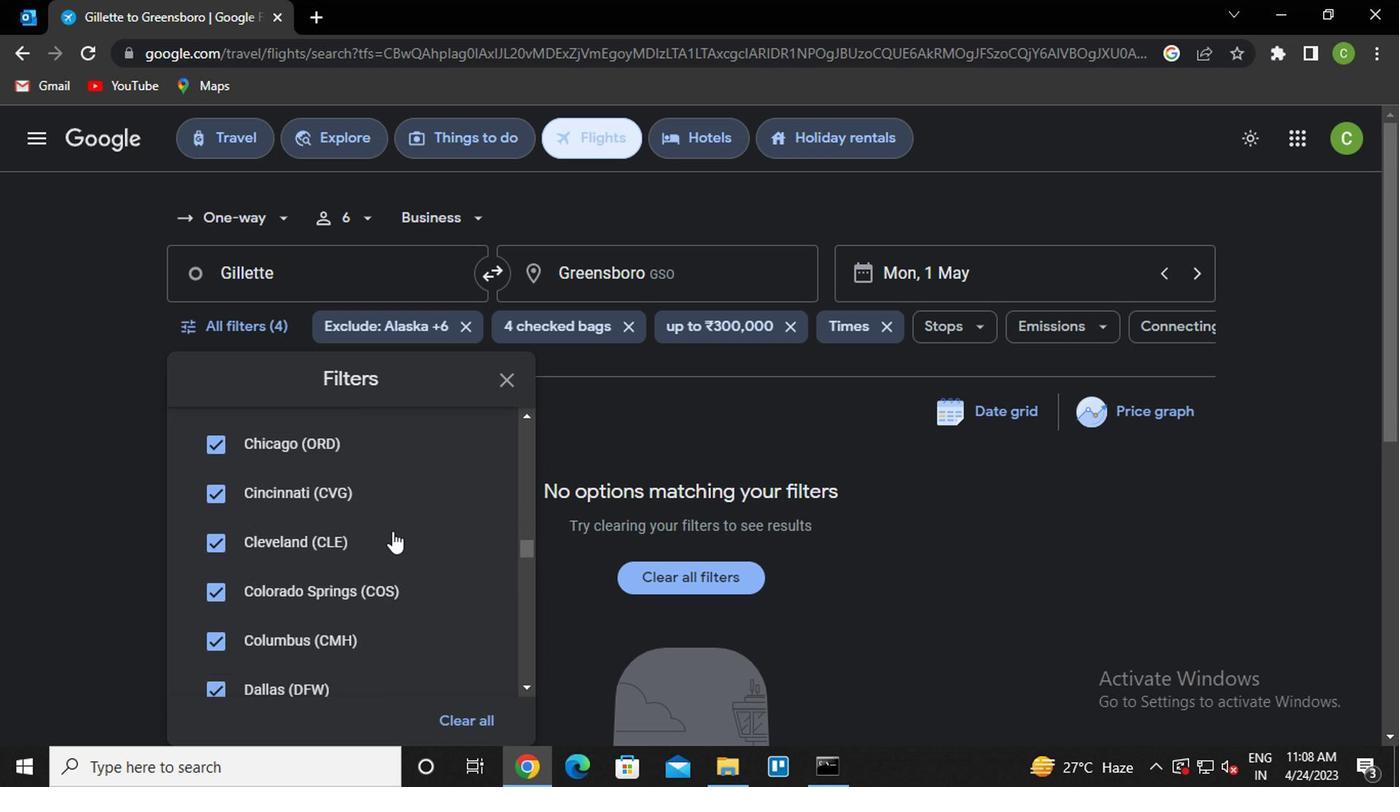 
Action: Mouse scrolled (392, 520) with delta (0, -1)
Screenshot: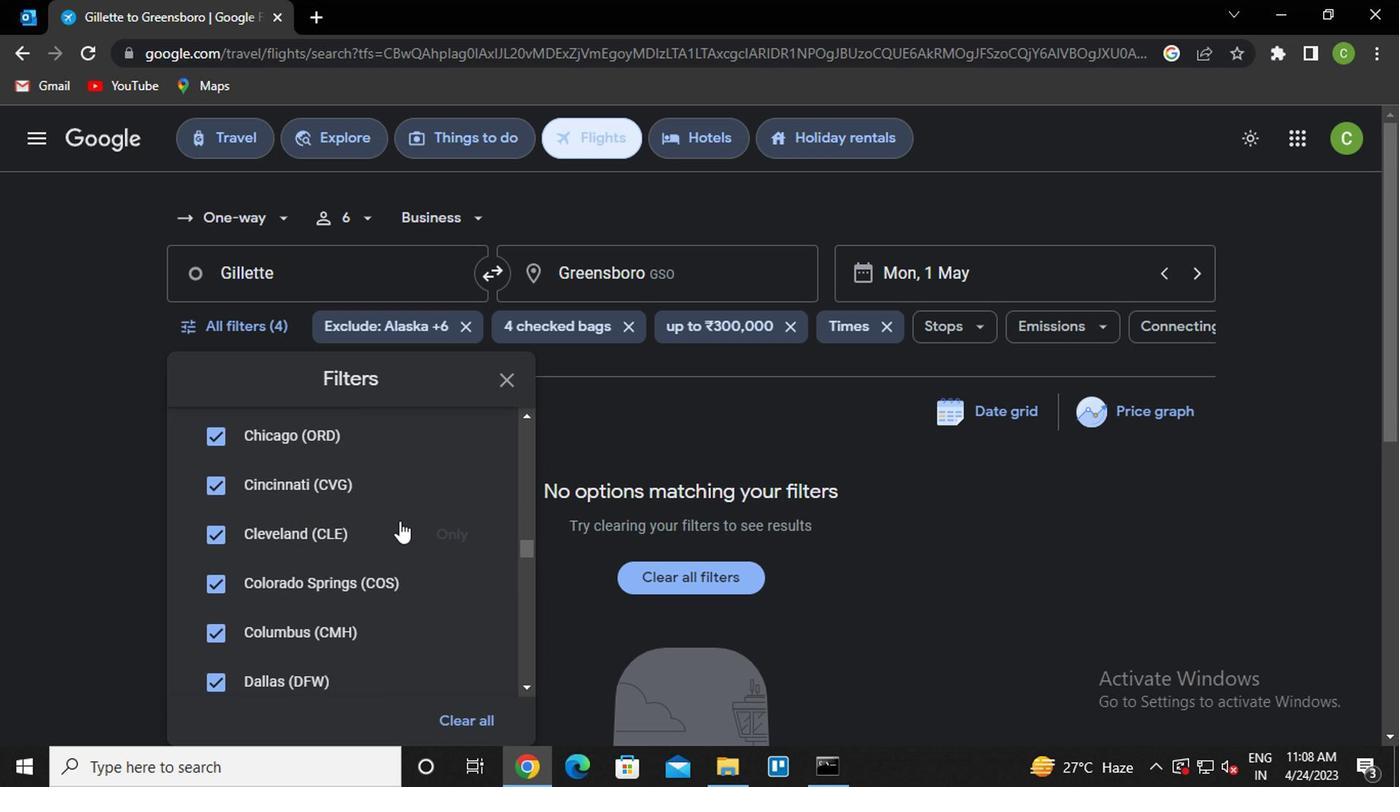 
Action: Mouse moved to (392, 524)
Screenshot: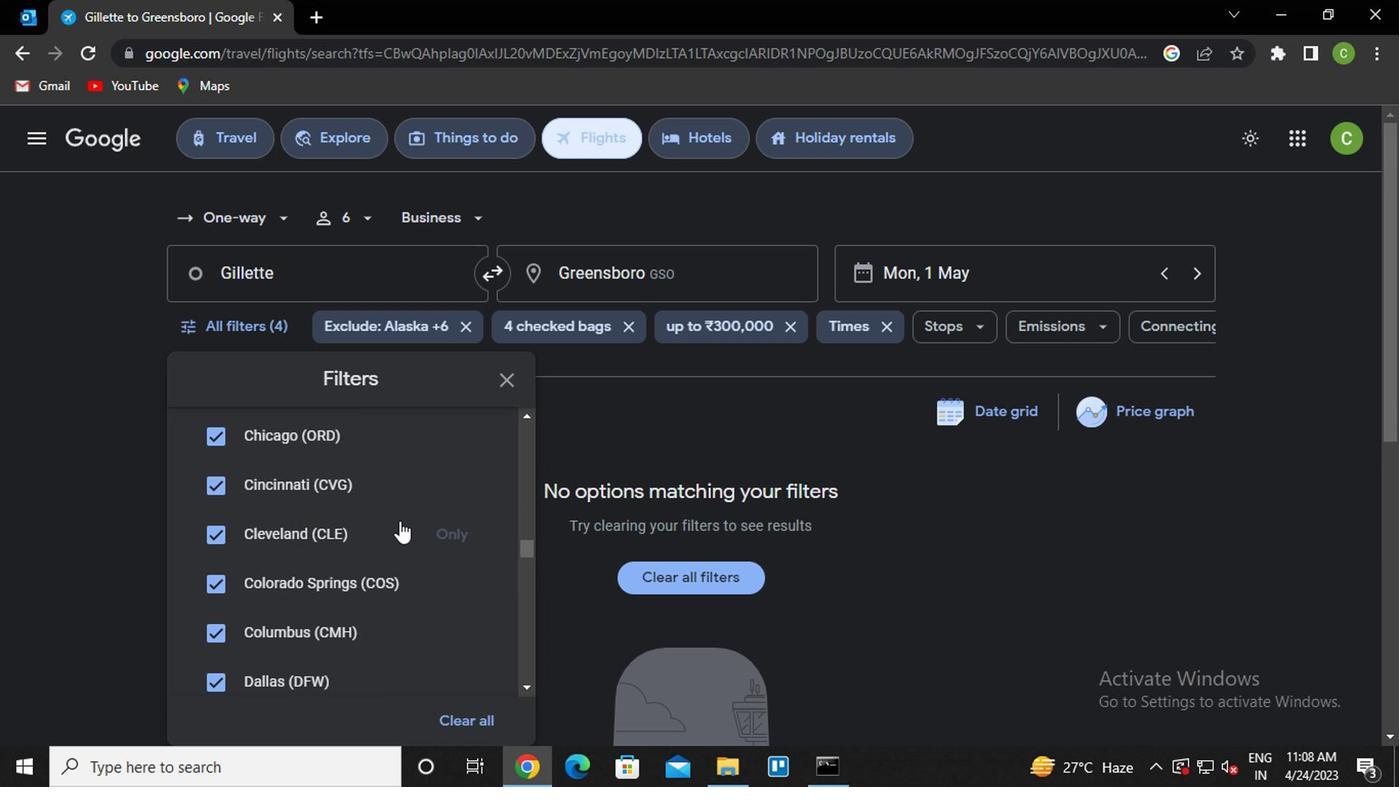 
Action: Mouse scrolled (392, 524) with delta (0, 0)
Screenshot: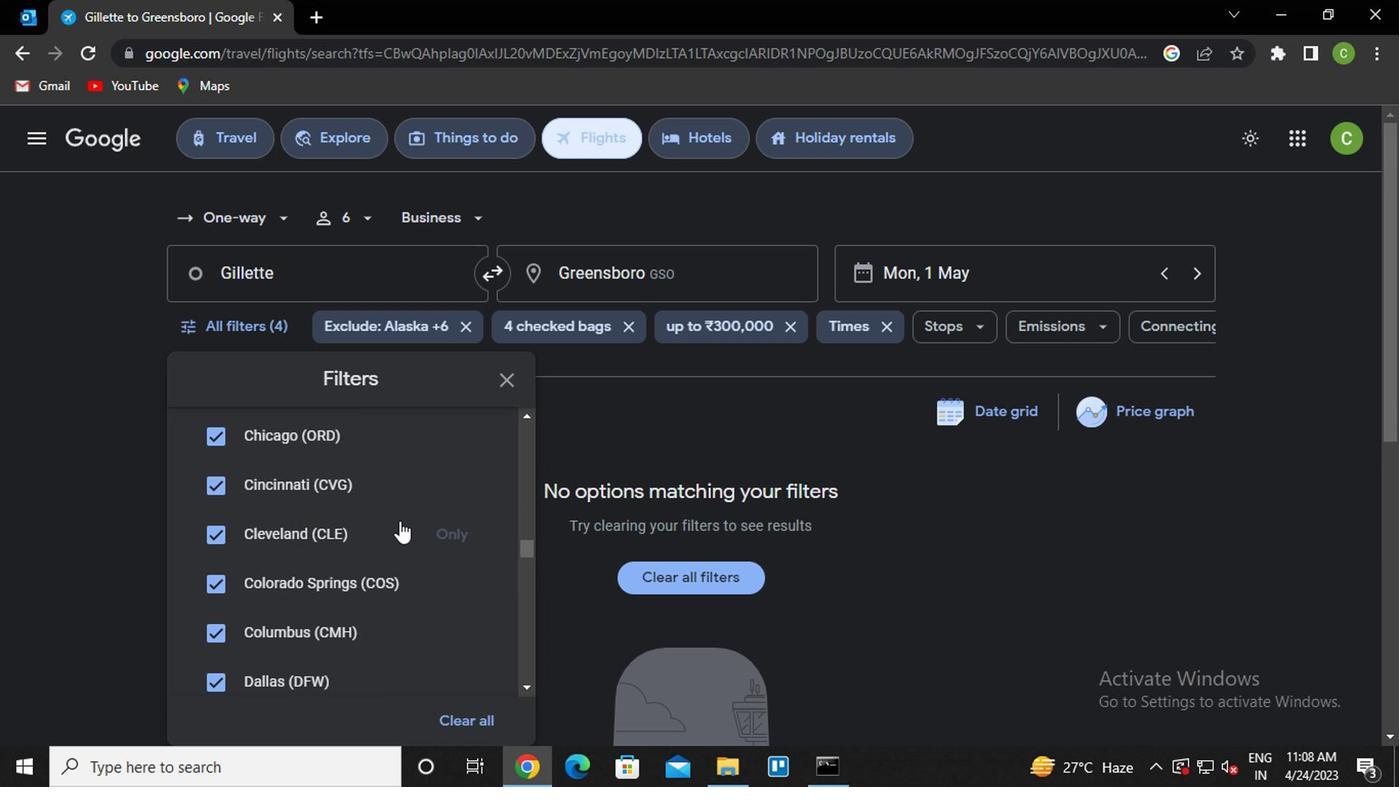 
Action: Mouse moved to (392, 534)
Screenshot: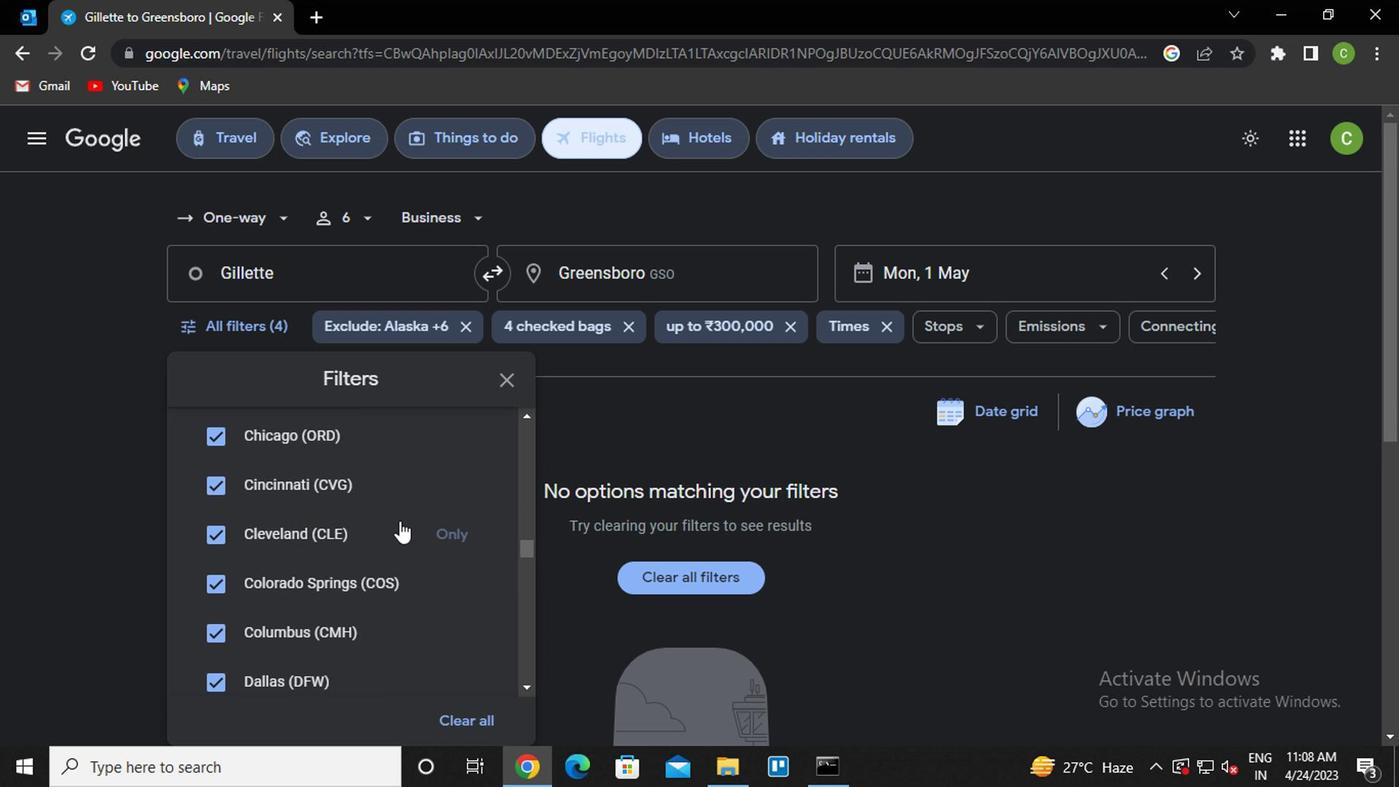 
Action: Mouse scrolled (392, 532) with delta (0, -1)
Screenshot: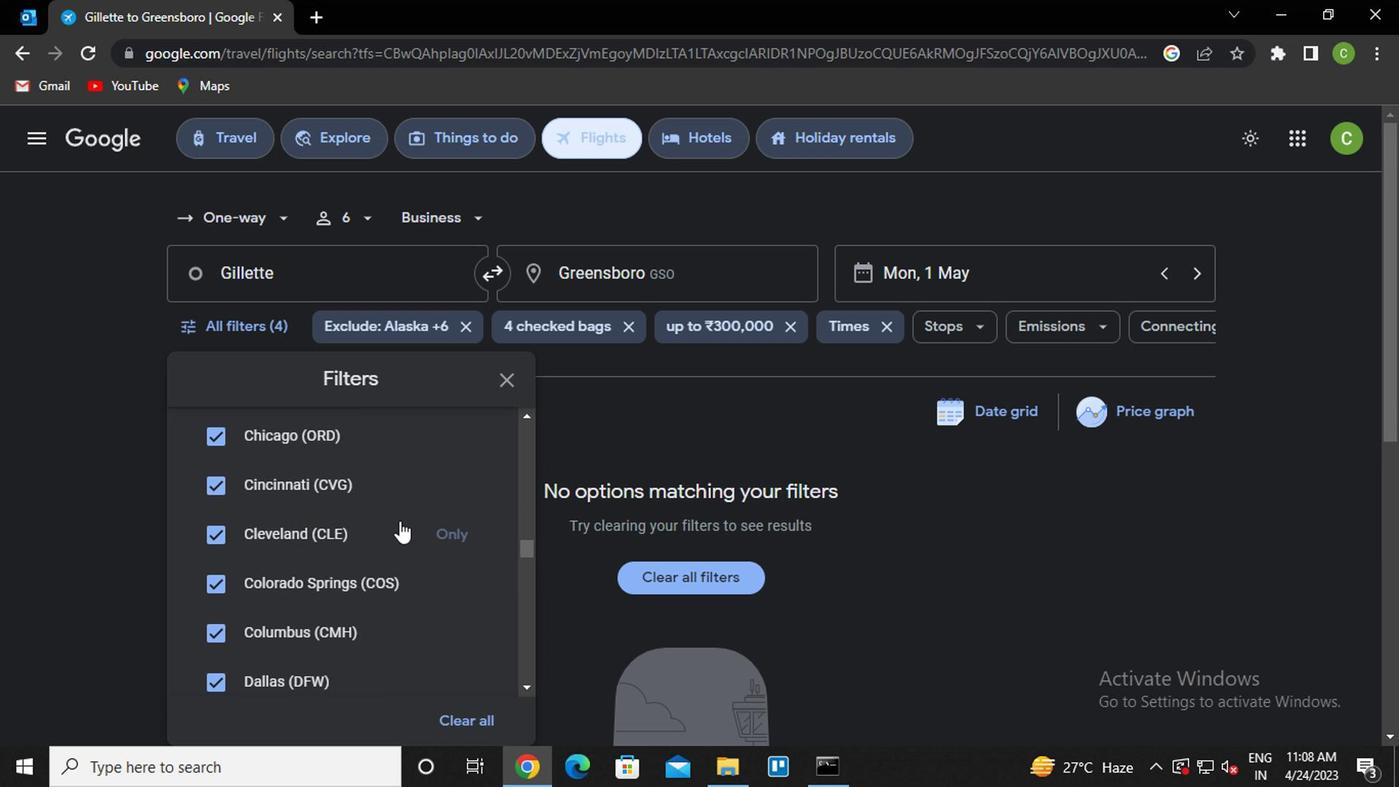 
Action: Mouse moved to (392, 539)
Screenshot: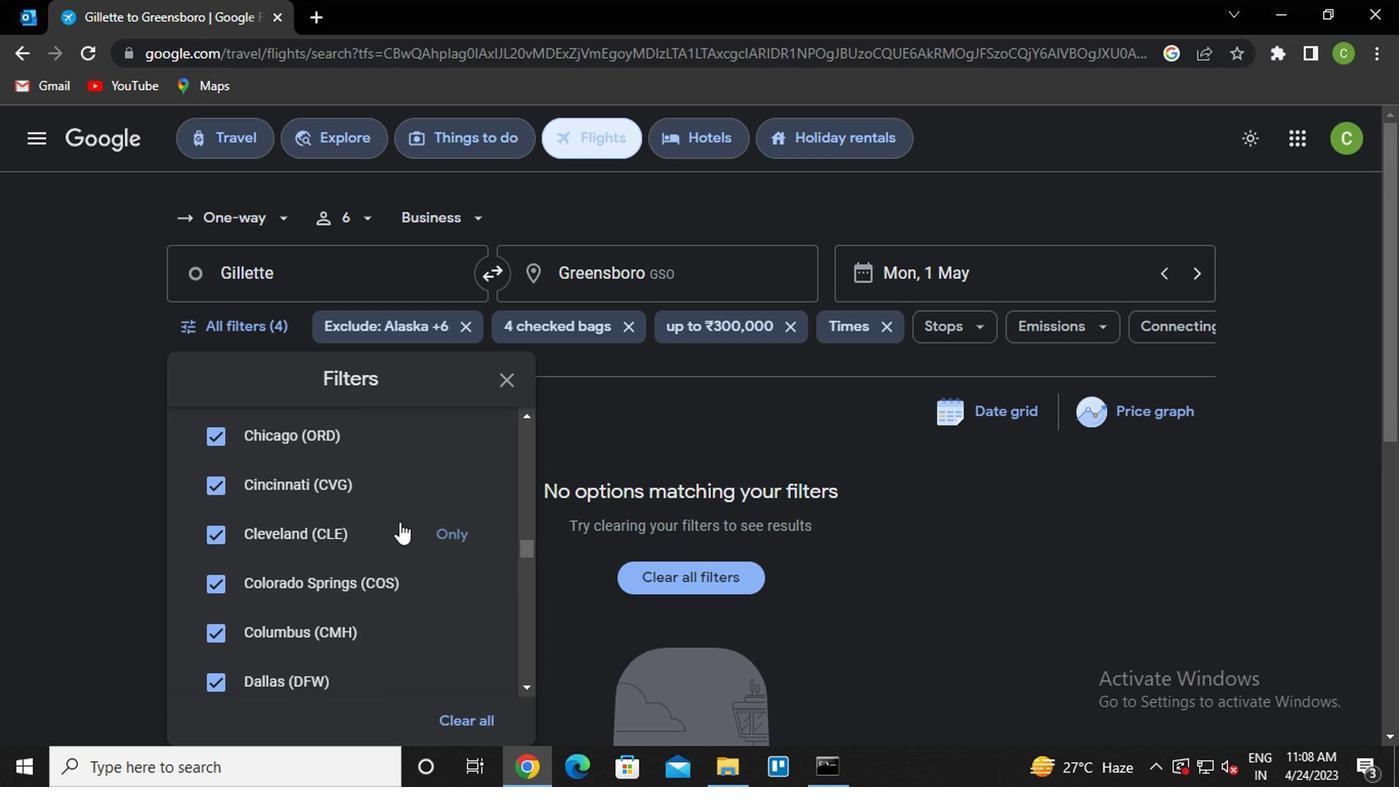 
Action: Mouse scrolled (392, 537) with delta (0, -1)
Screenshot: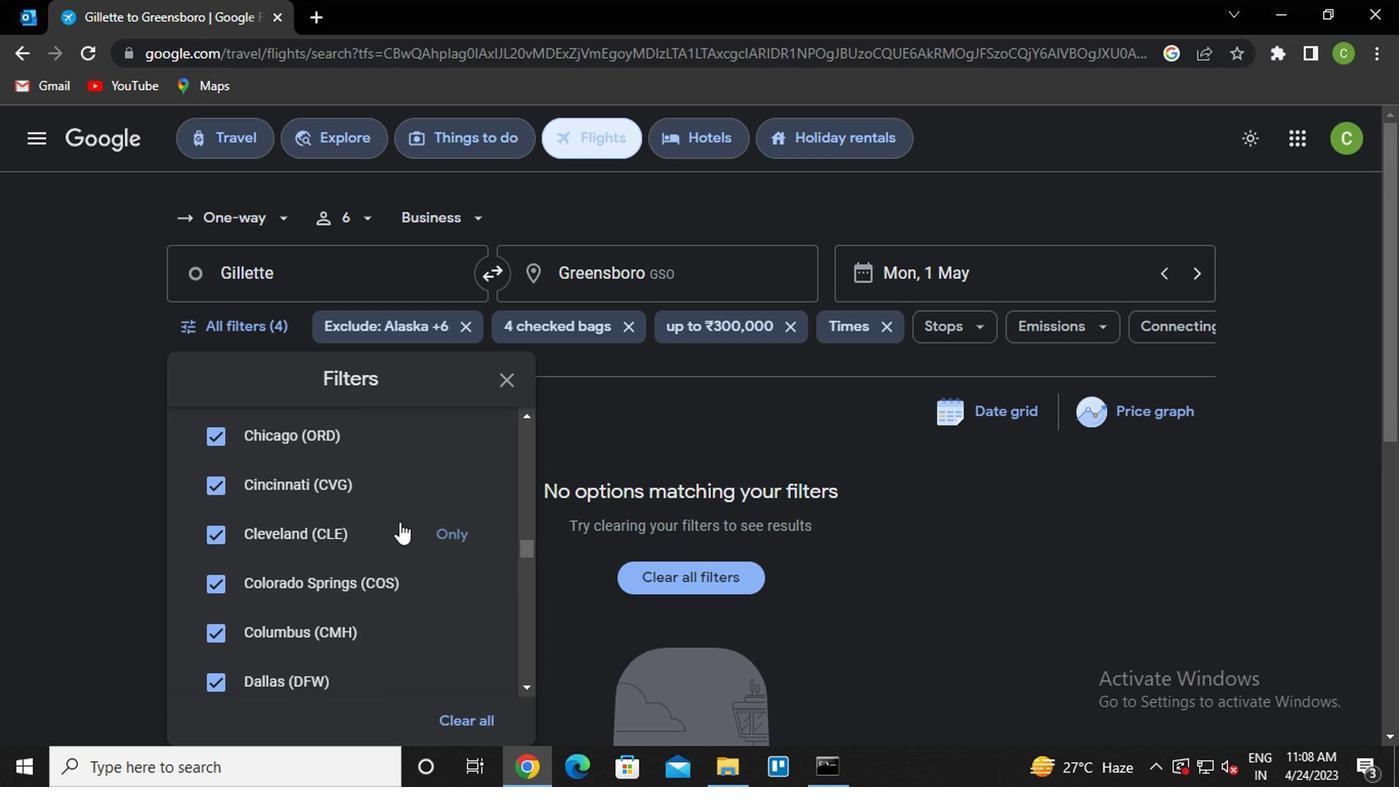 
Action: Mouse moved to (392, 540)
Screenshot: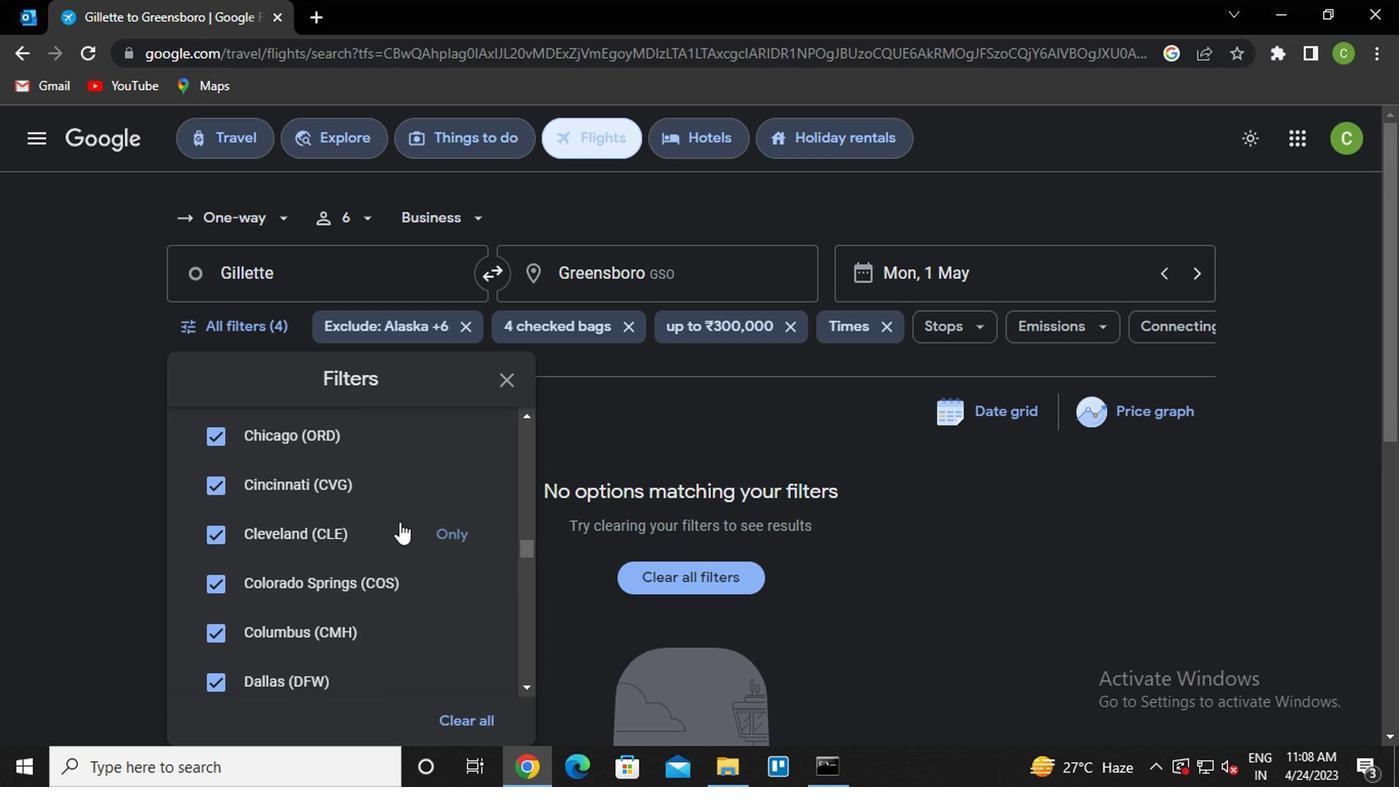 
Action: Mouse scrolled (392, 539) with delta (0, 0)
Screenshot: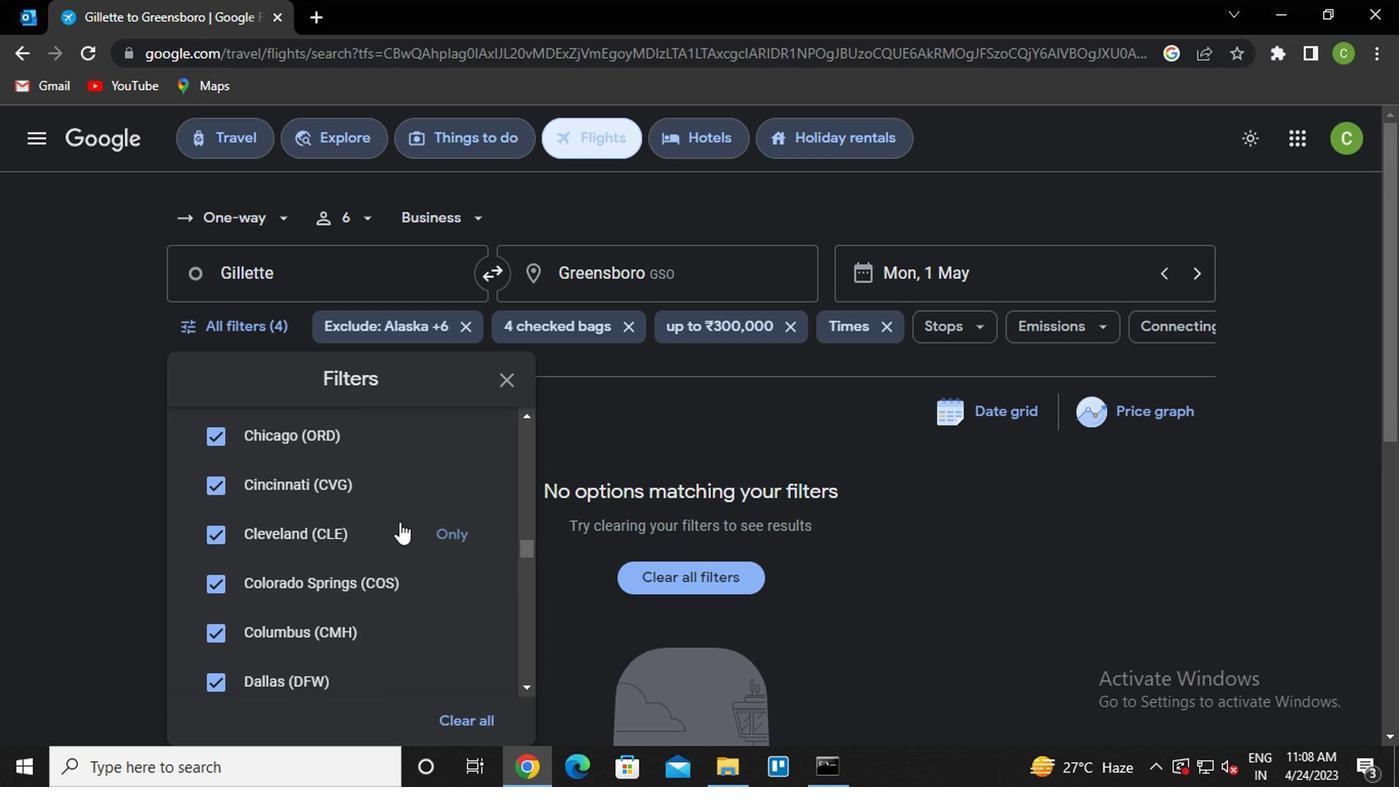 
Action: Mouse scrolled (392, 539) with delta (0, 0)
Screenshot: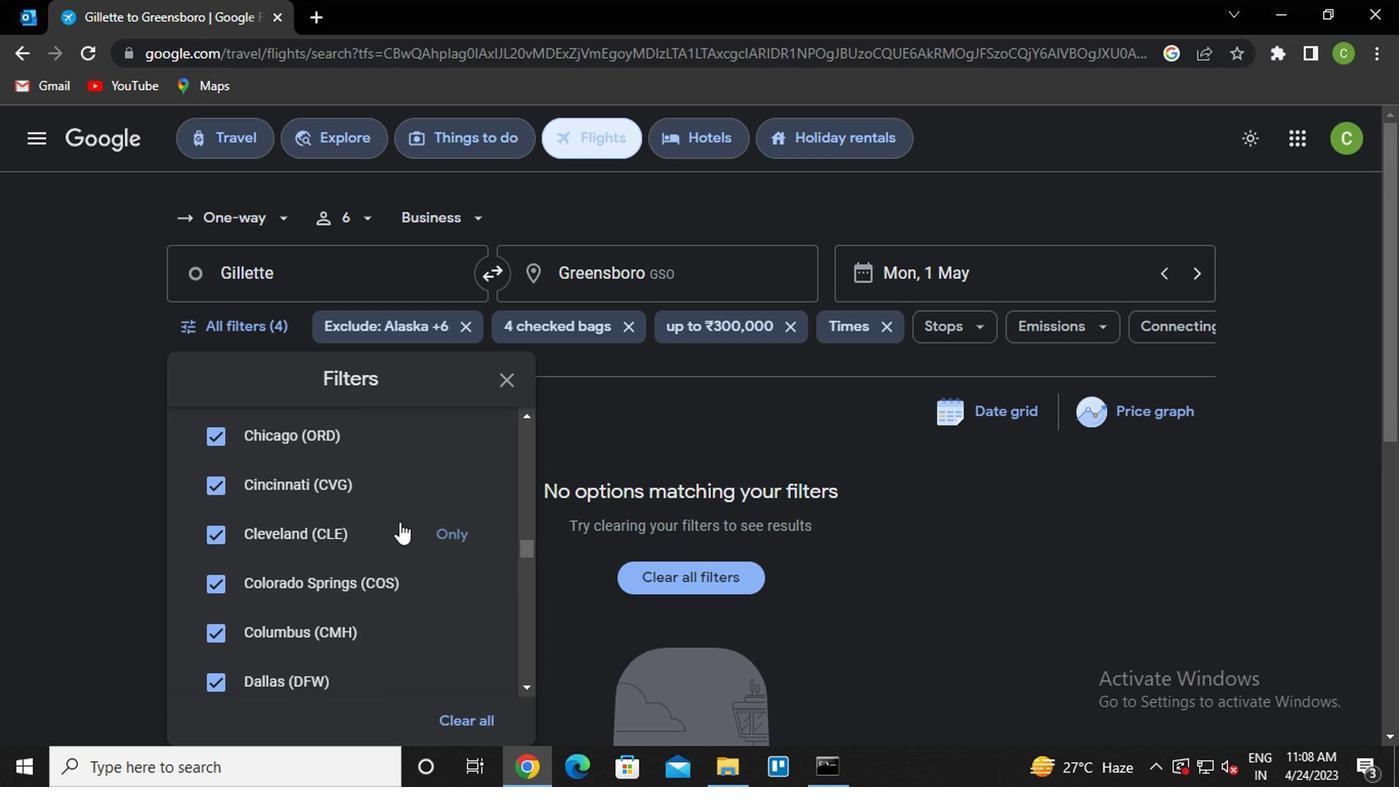 
Action: Mouse scrolled (392, 539) with delta (0, 0)
Screenshot: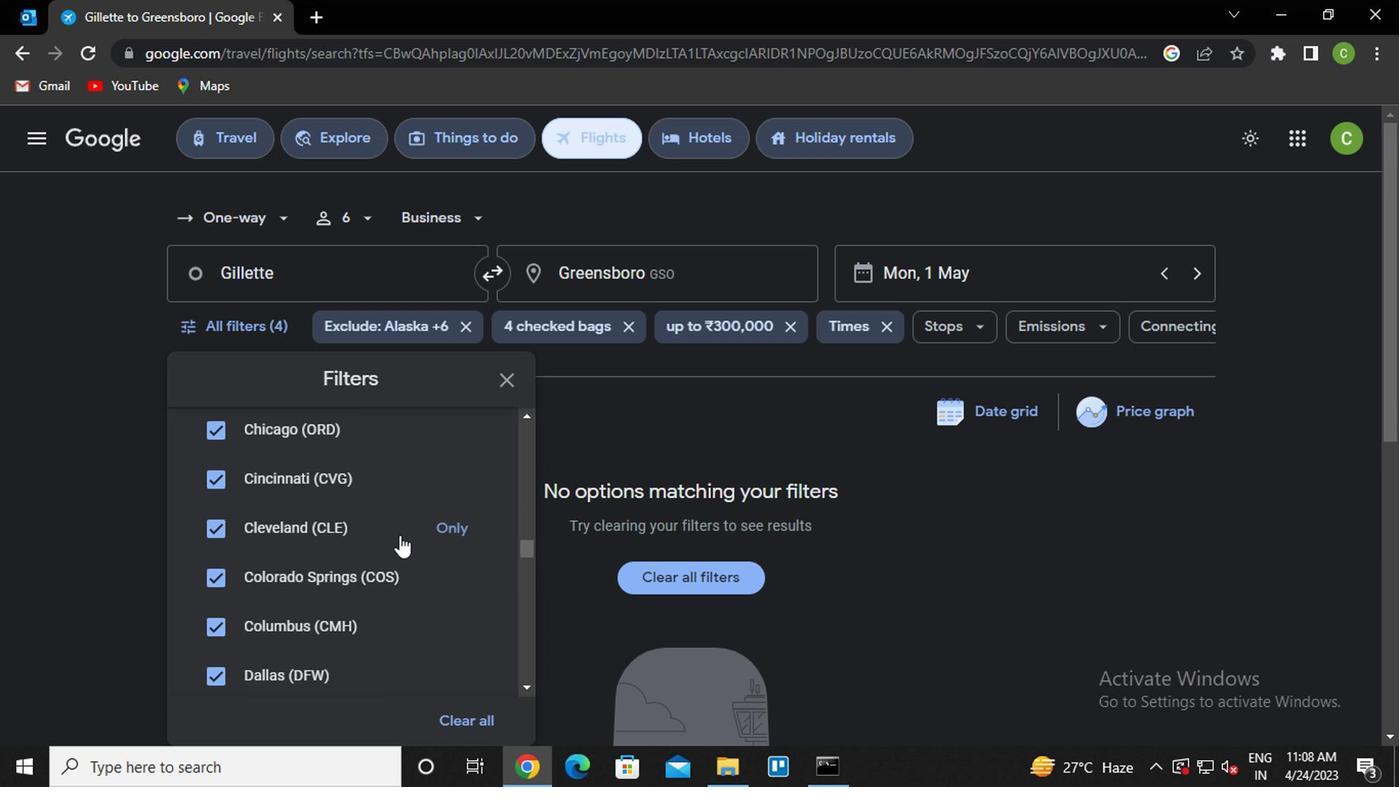 
Action: Mouse scrolled (392, 539) with delta (0, 0)
Screenshot: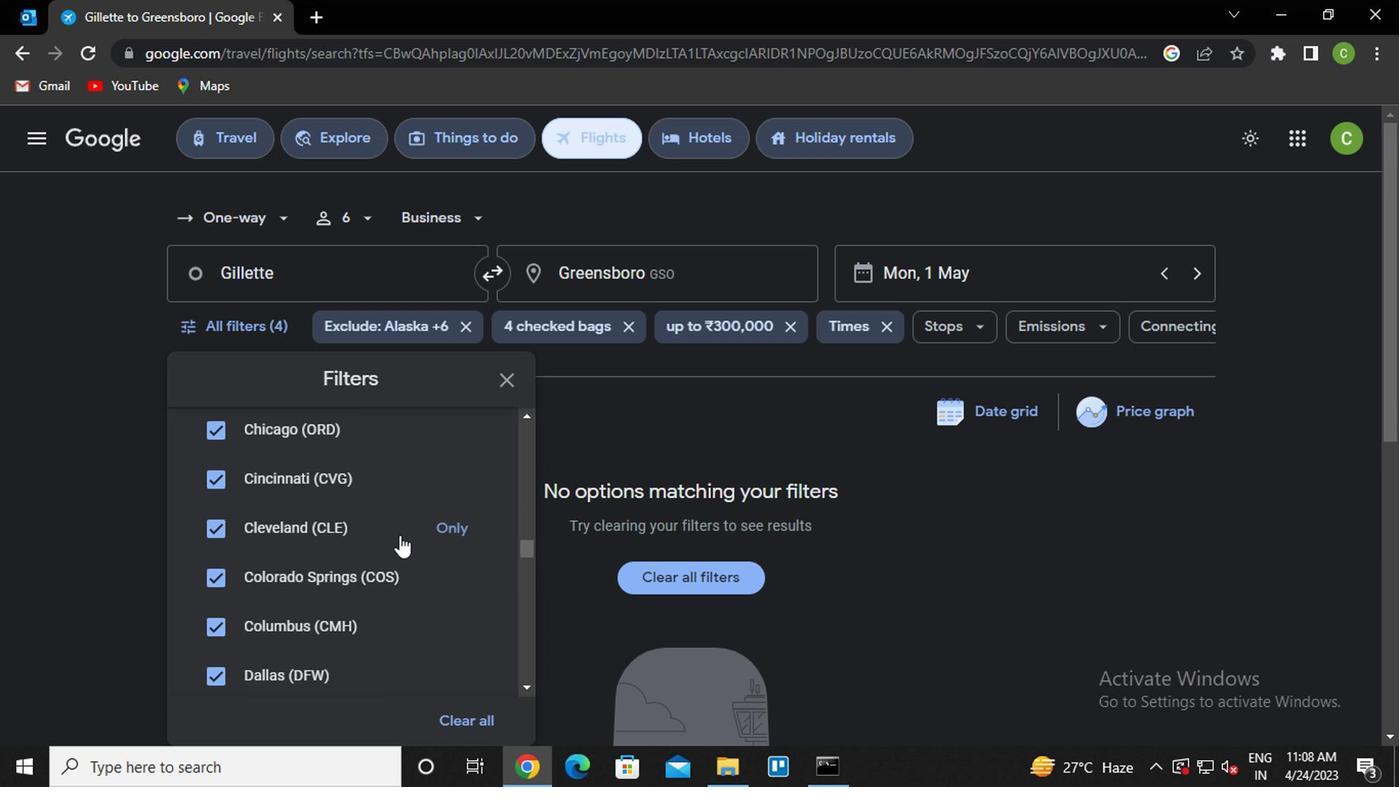 
Action: Mouse scrolled (392, 539) with delta (0, 0)
Screenshot: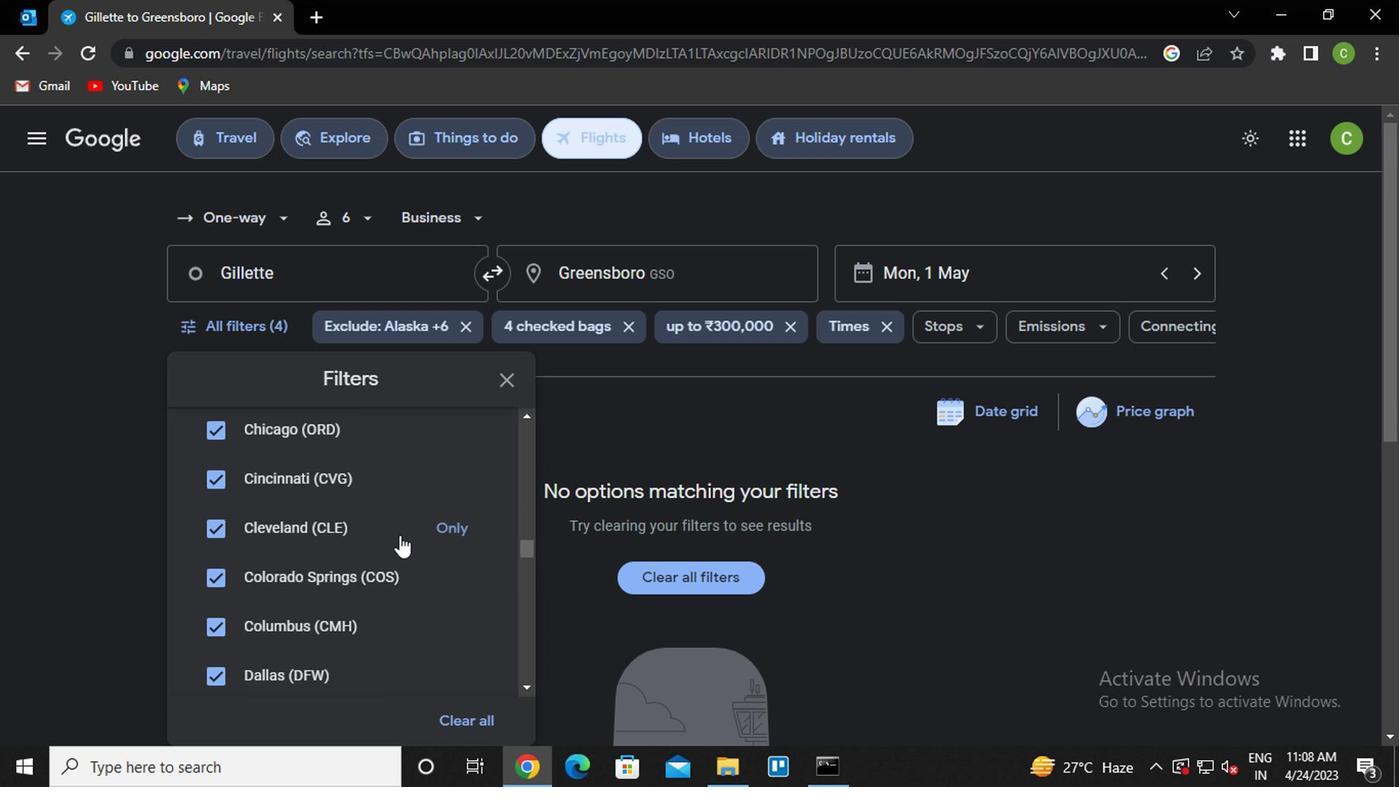 
Action: Mouse scrolled (392, 539) with delta (0, 0)
Screenshot: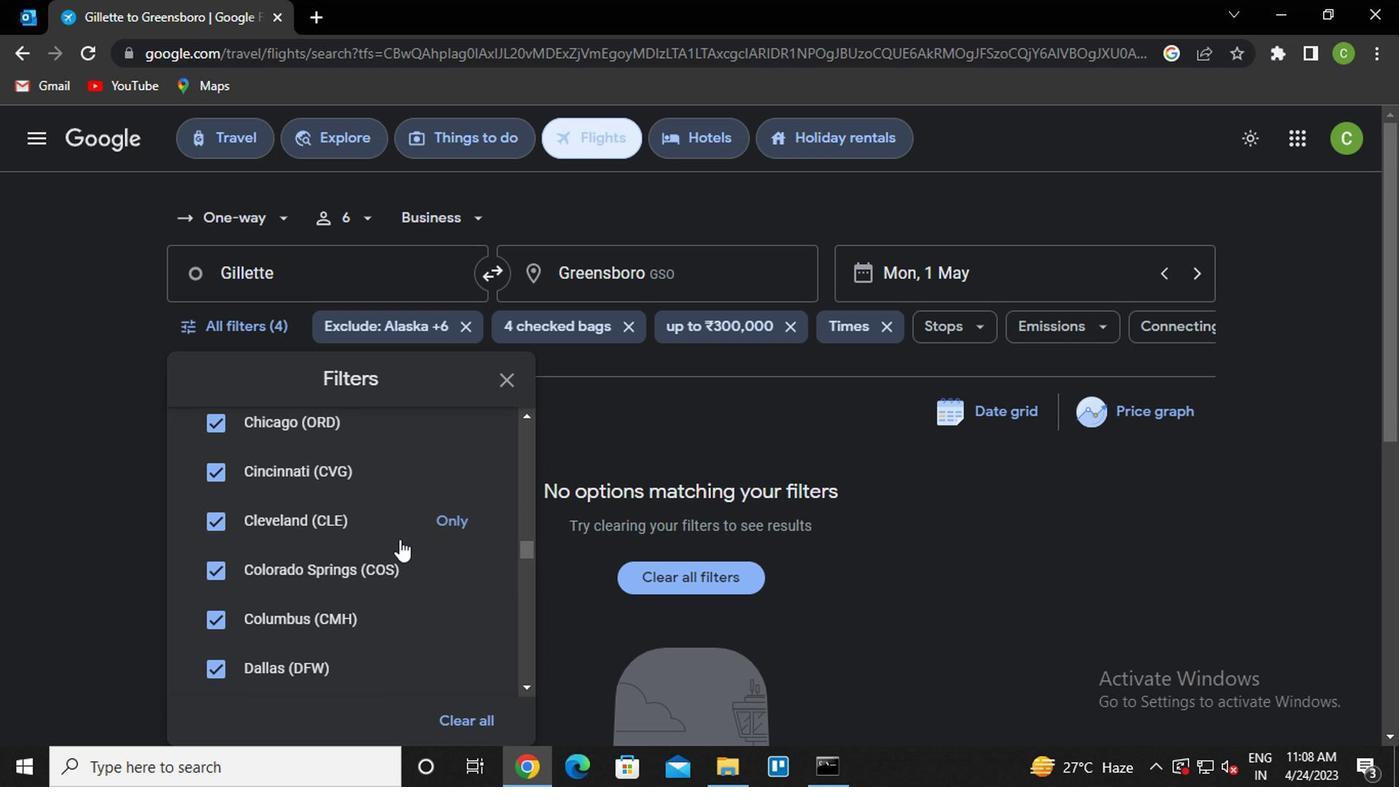 
Action: Mouse moved to (395, 537)
Screenshot: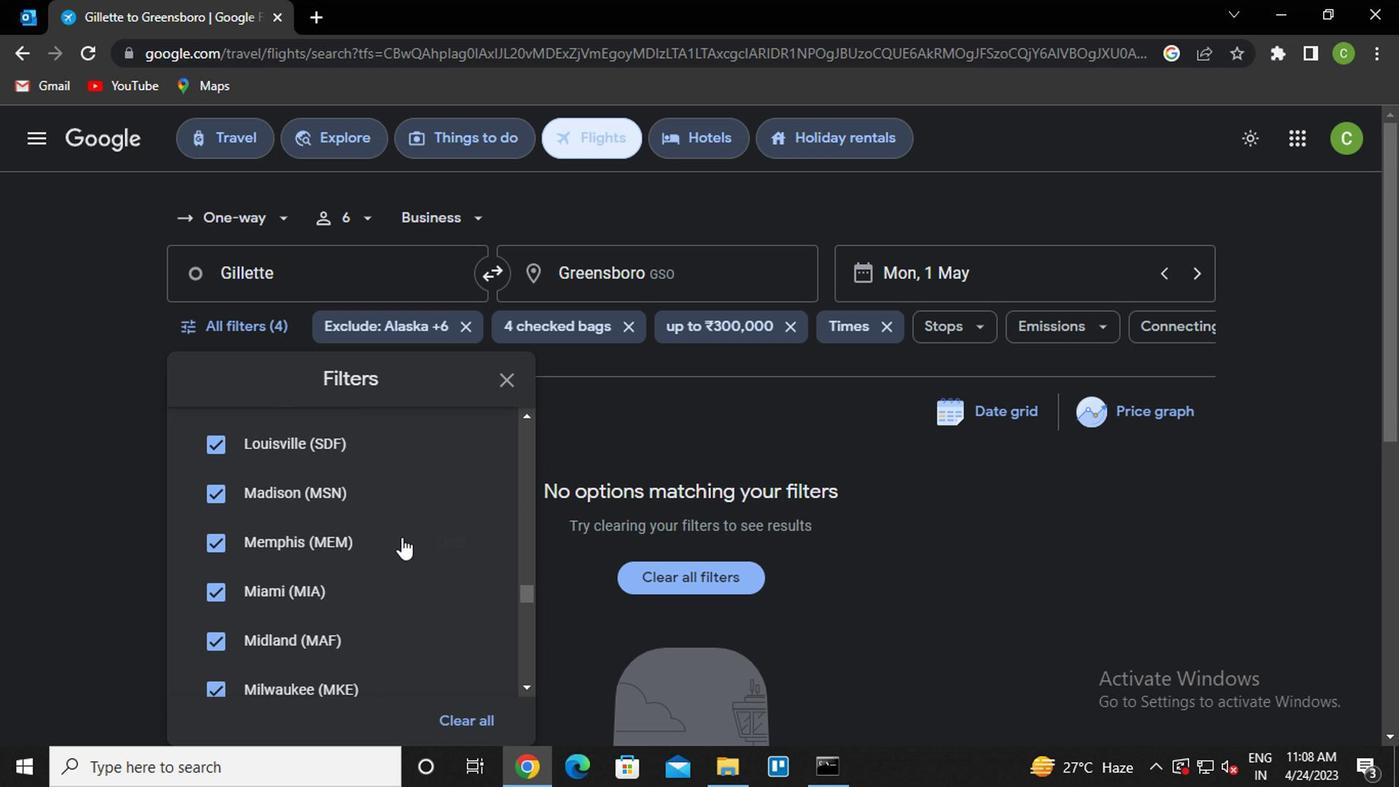 
Action: Mouse scrolled (395, 537) with delta (0, 0)
Screenshot: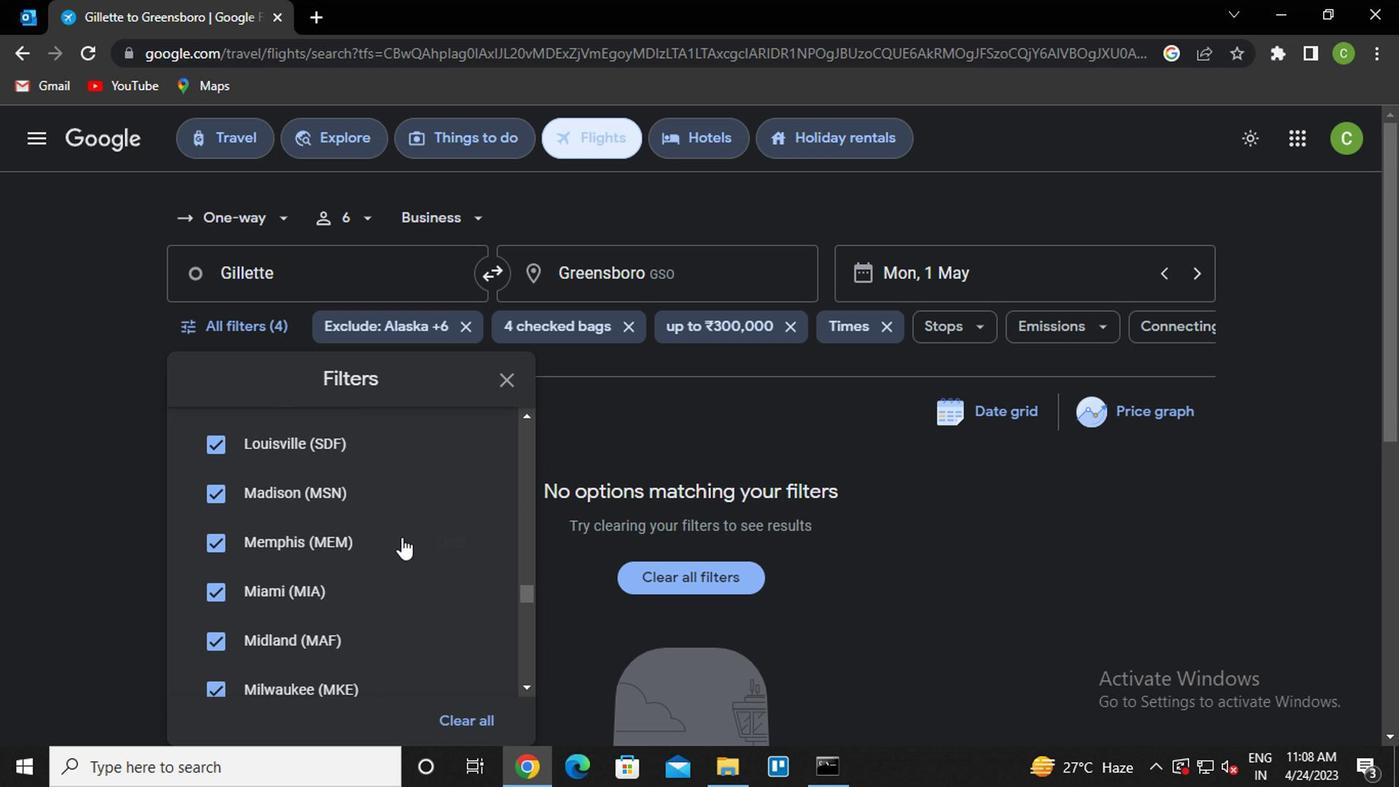 
Action: Mouse moved to (395, 540)
Screenshot: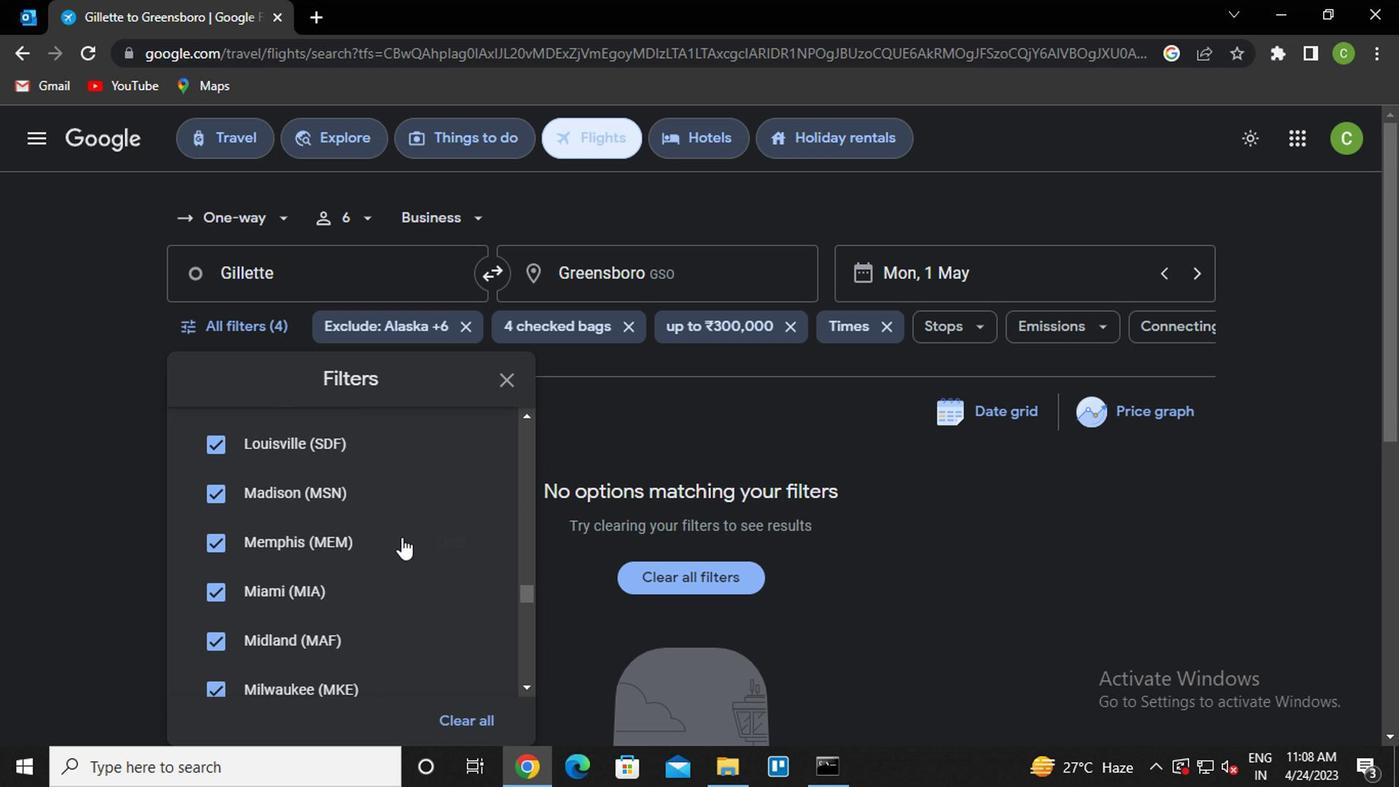 
Action: Mouse scrolled (395, 540) with delta (0, 0)
Screenshot: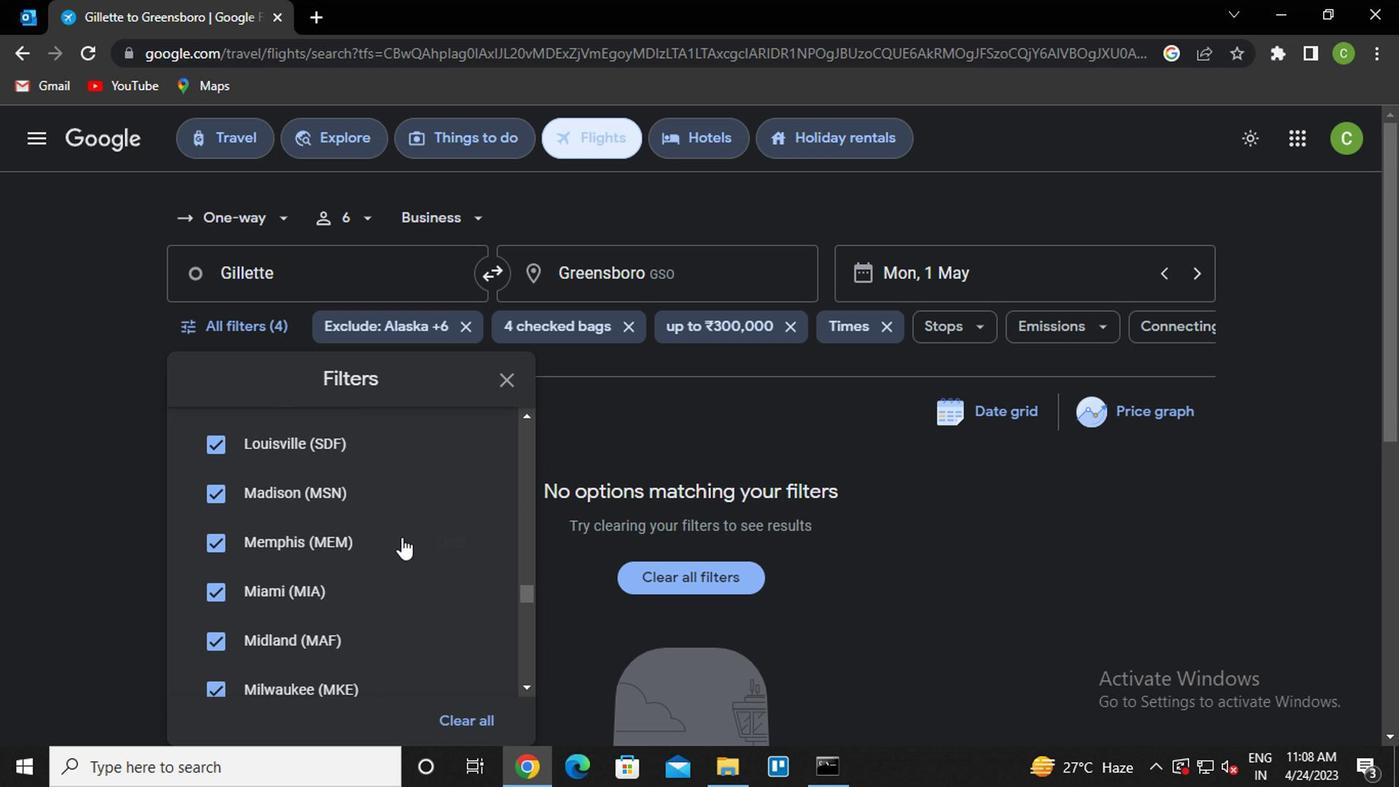 
Action: Mouse moved to (395, 540)
Screenshot: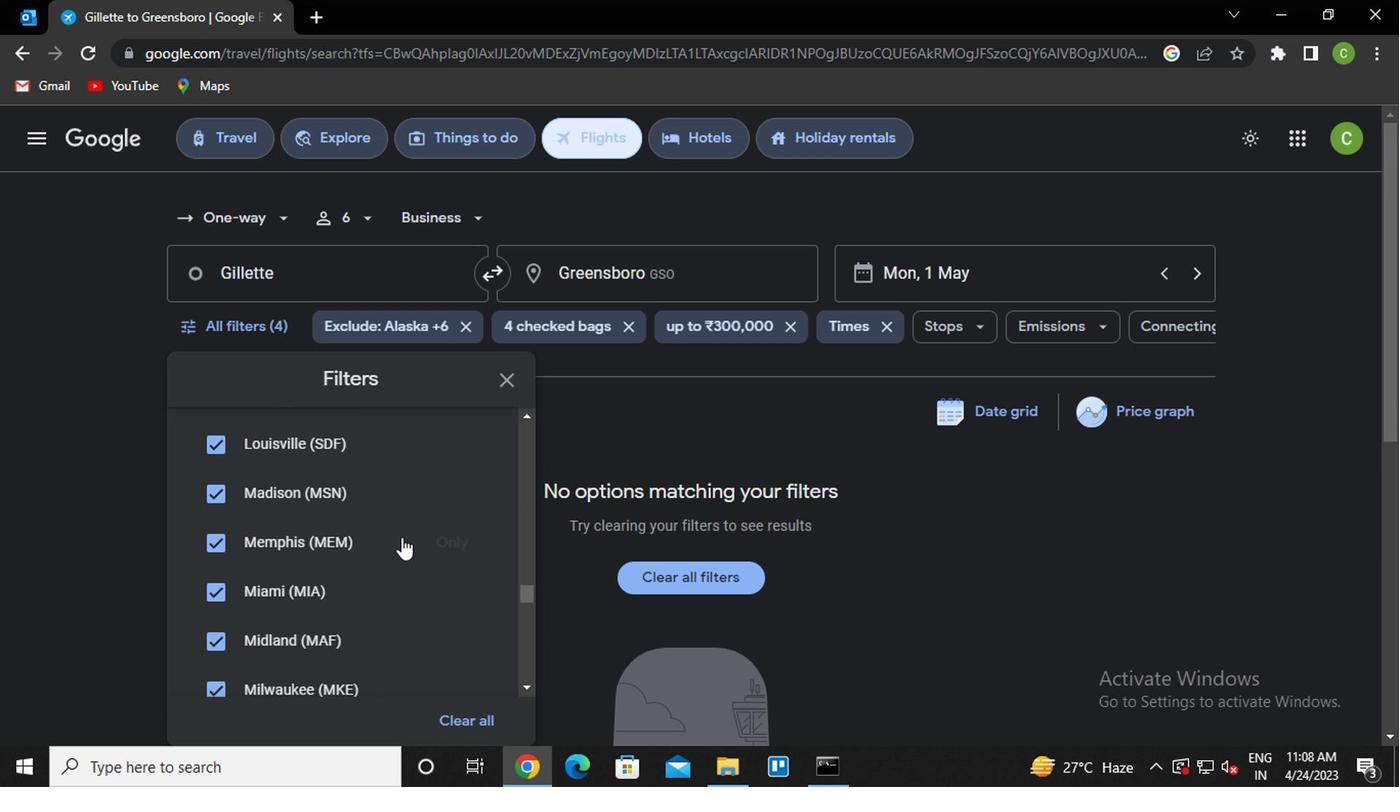 
Action: Mouse scrolled (395, 540) with delta (0, 0)
Screenshot: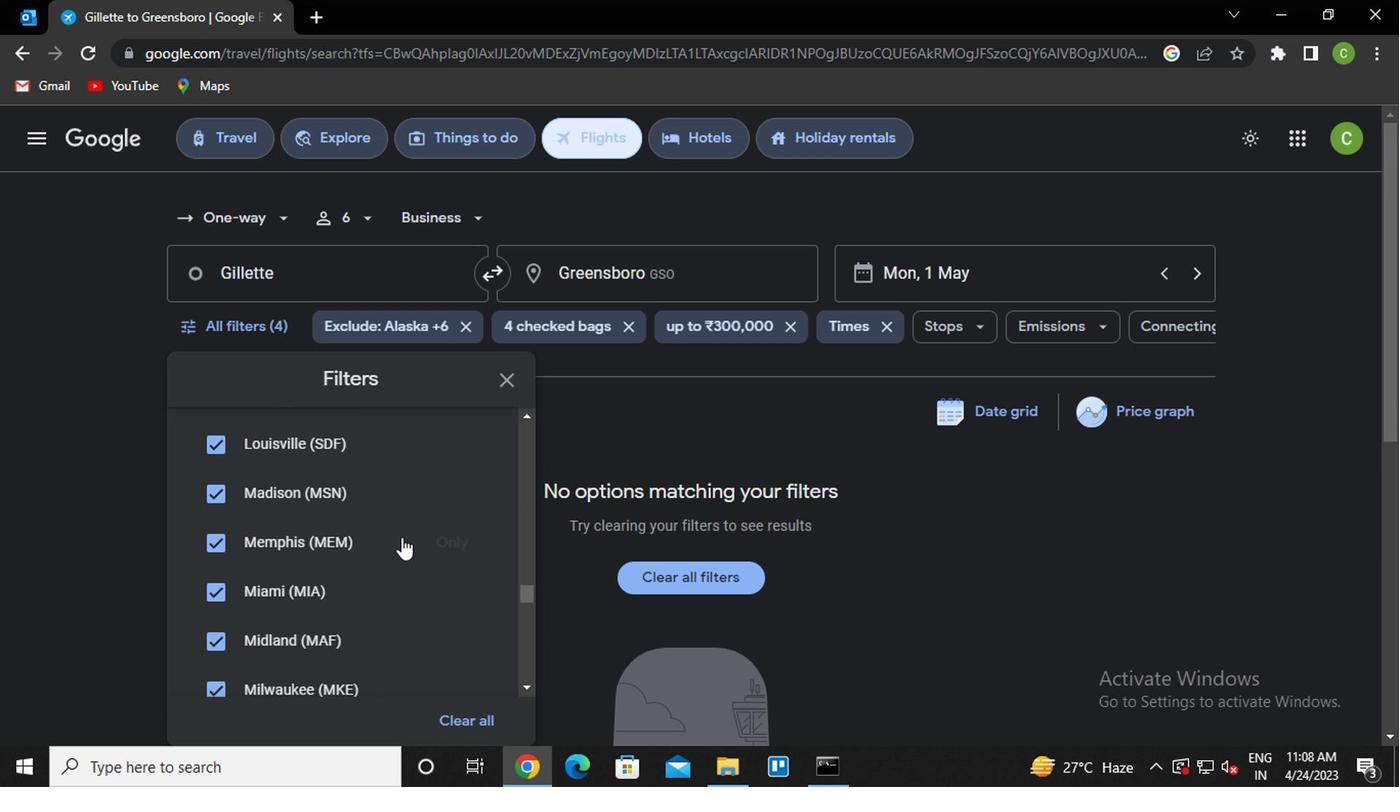 
Action: Mouse scrolled (395, 540) with delta (0, 0)
Screenshot: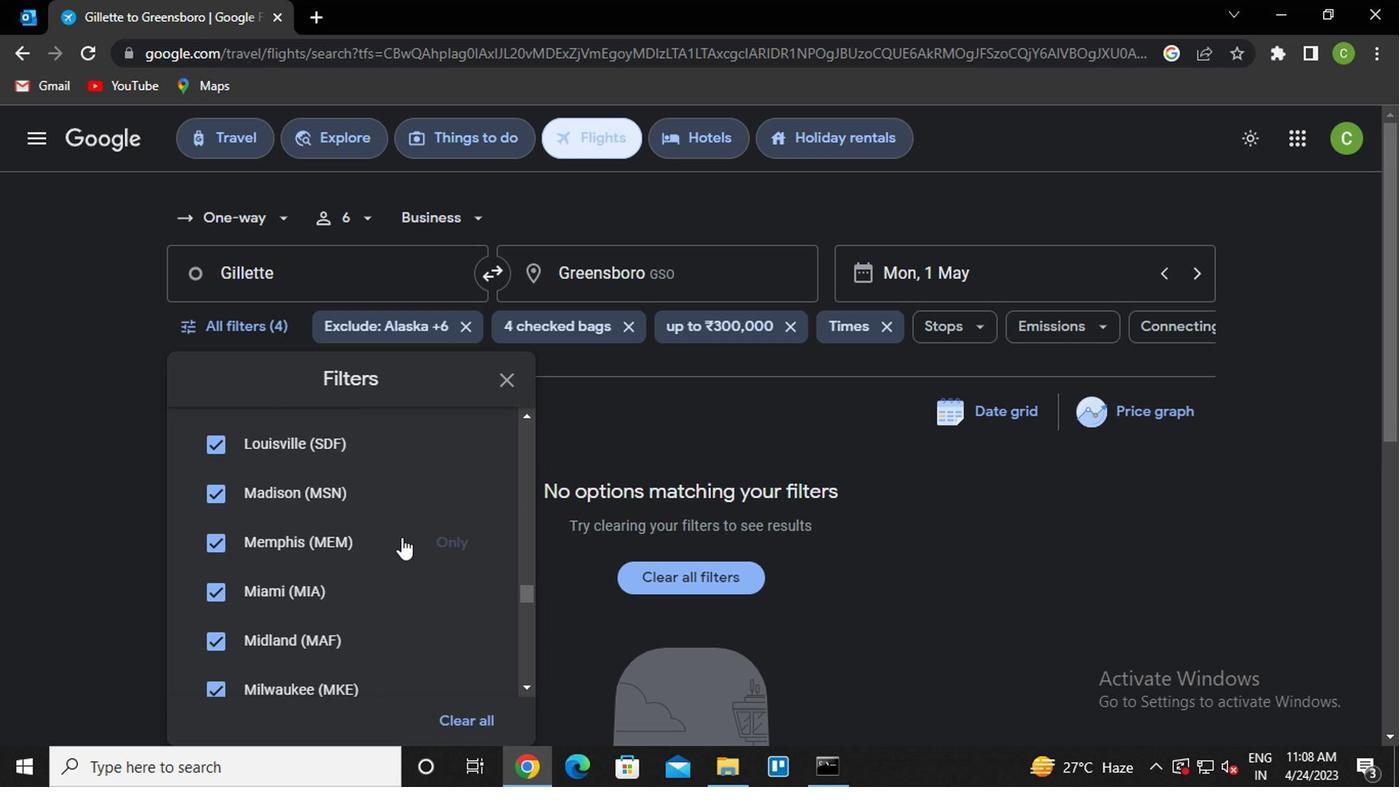 
Action: Mouse scrolled (395, 540) with delta (0, 0)
Screenshot: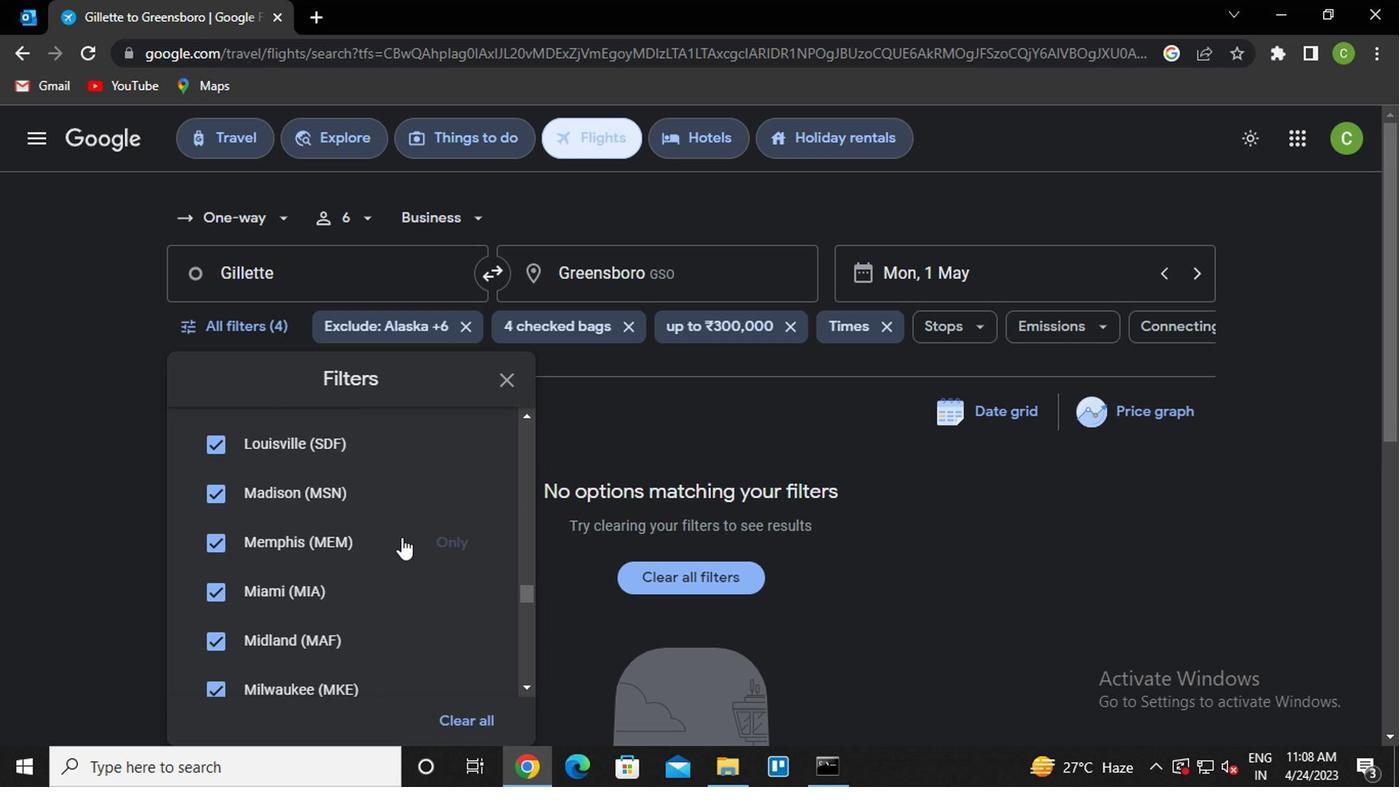 
Action: Mouse scrolled (395, 540) with delta (0, 0)
Screenshot: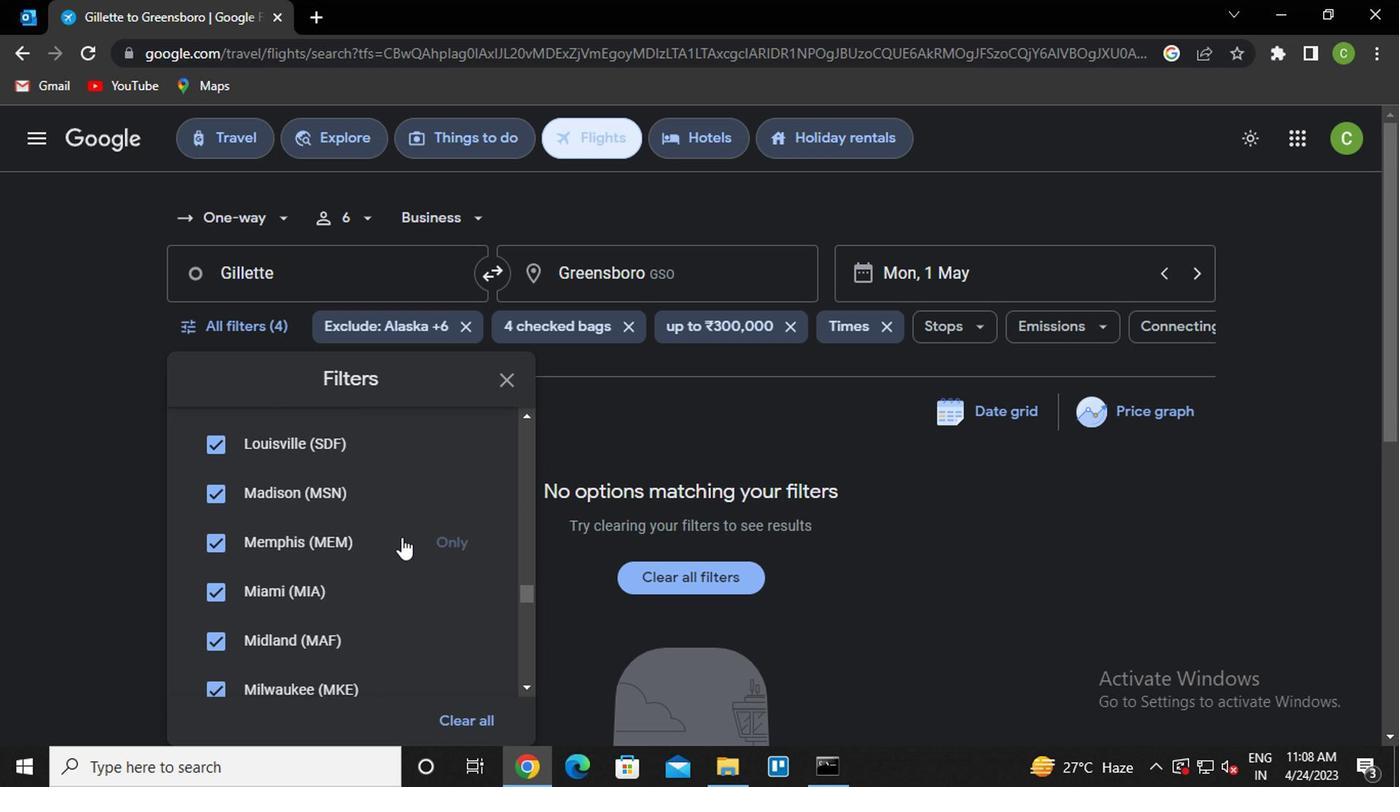 
Action: Mouse scrolled (395, 540) with delta (0, 0)
Screenshot: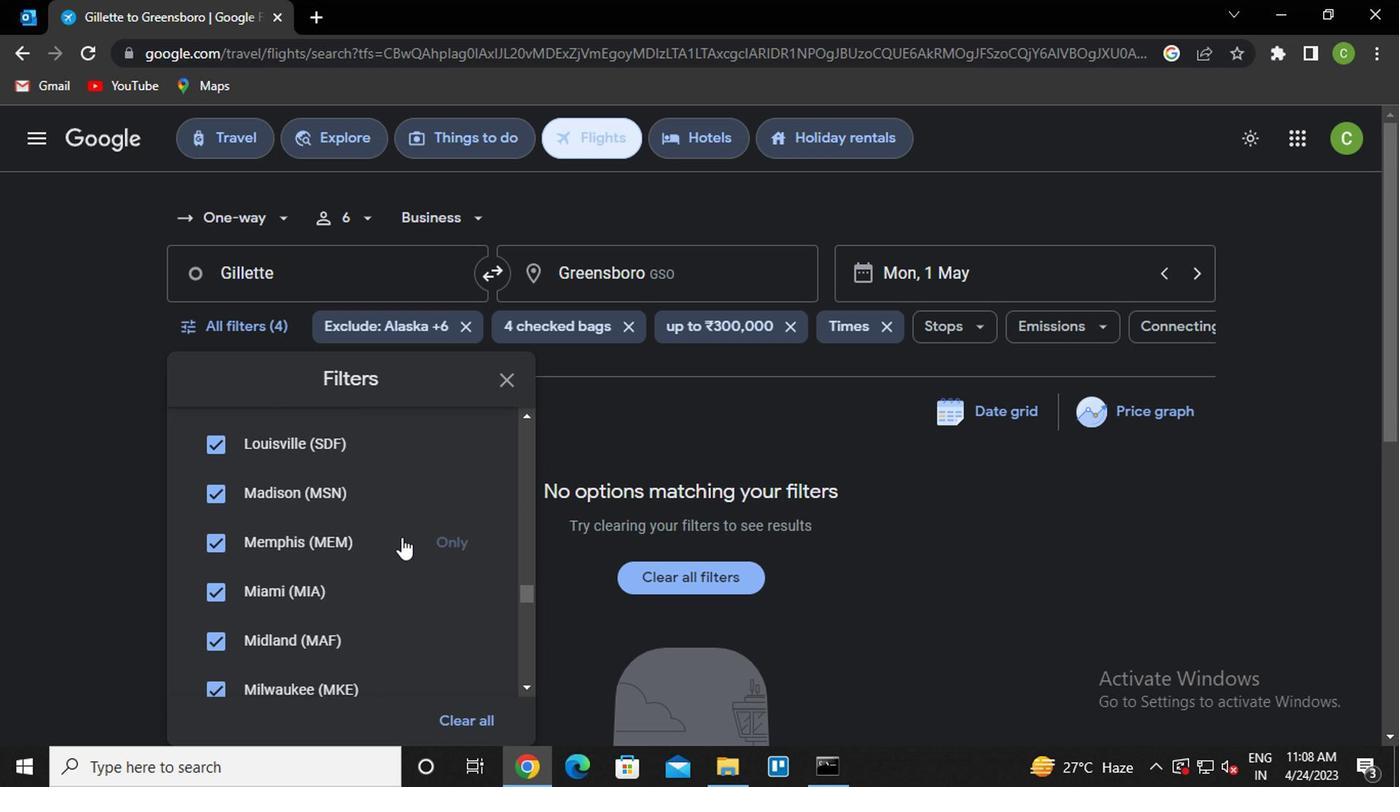 
Action: Mouse scrolled (395, 540) with delta (0, 0)
Screenshot: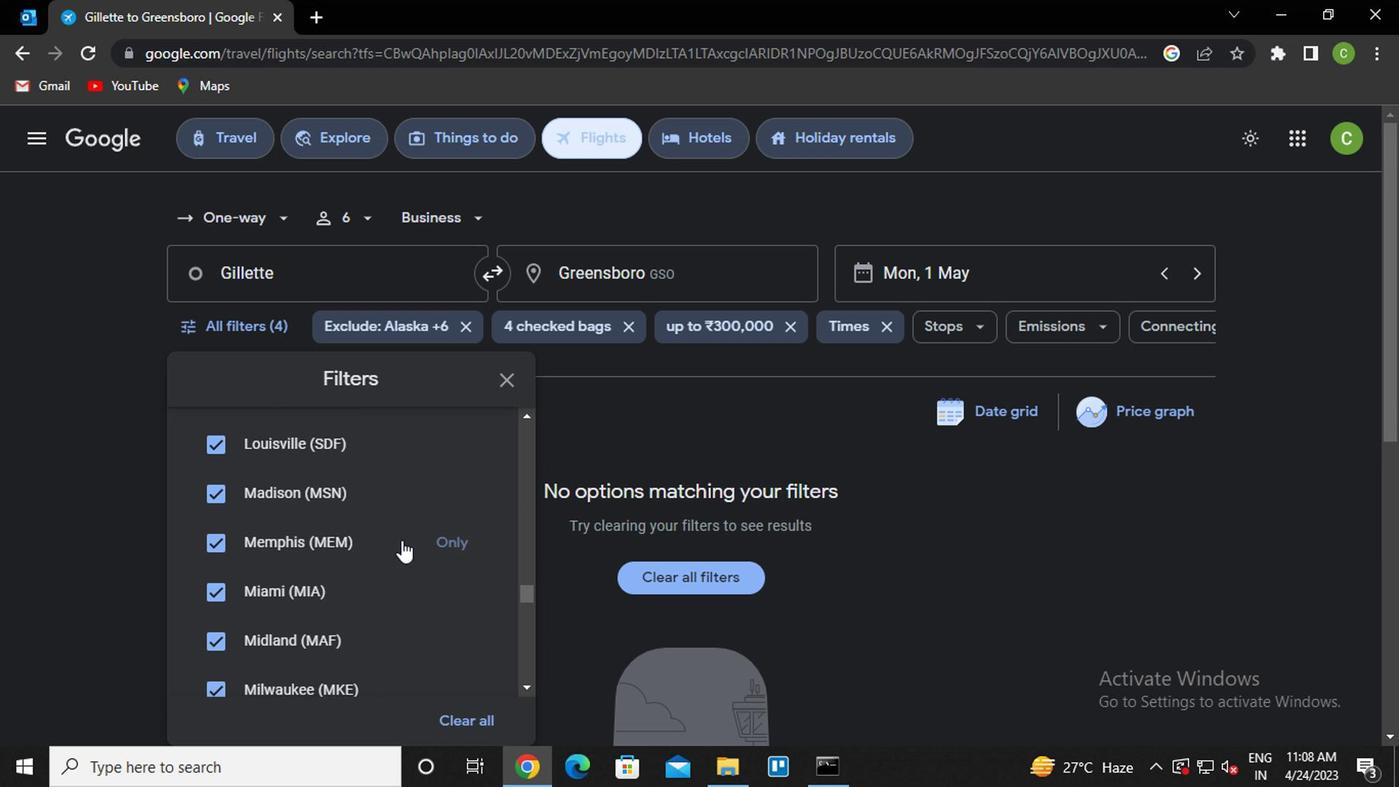 
Action: Mouse moved to (395, 539)
Screenshot: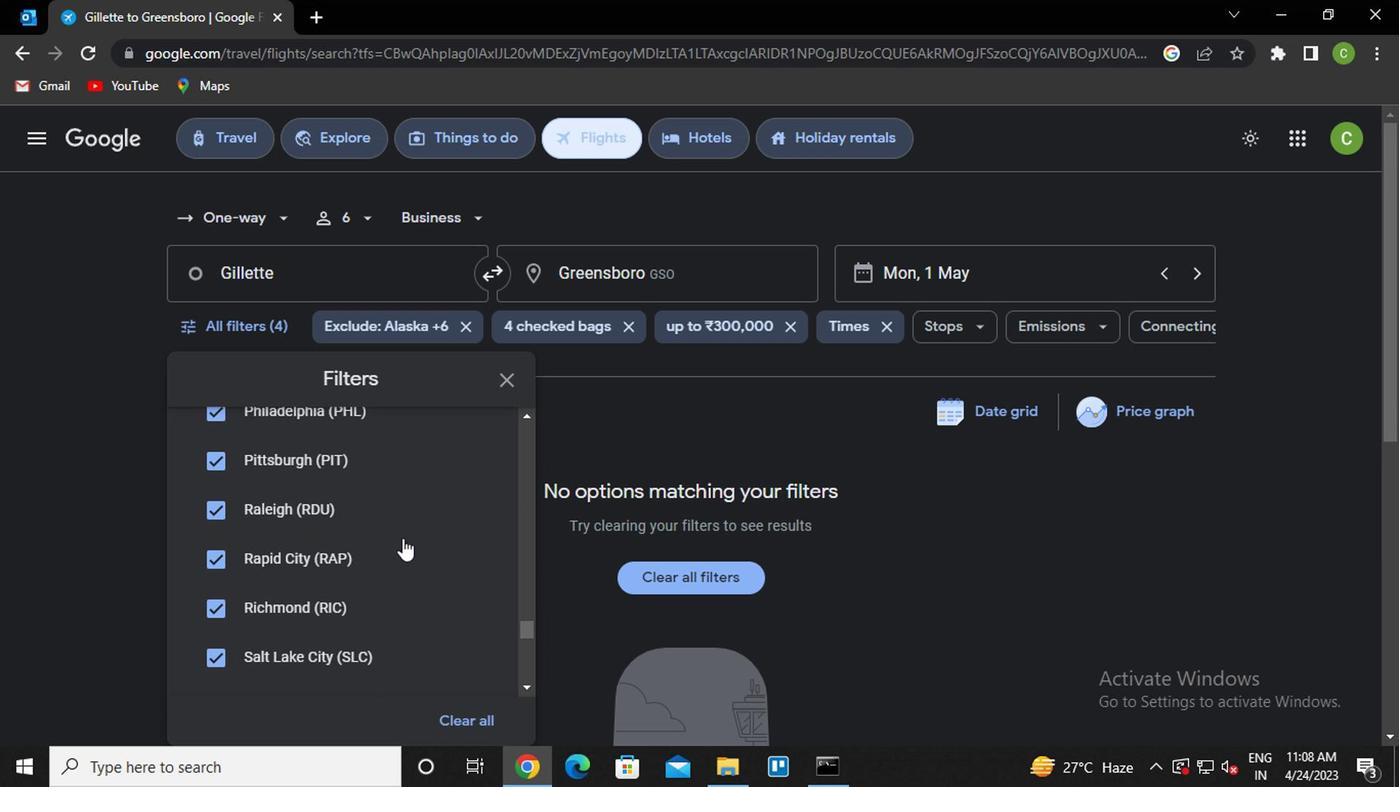 
Action: Mouse scrolled (395, 537) with delta (0, -1)
Screenshot: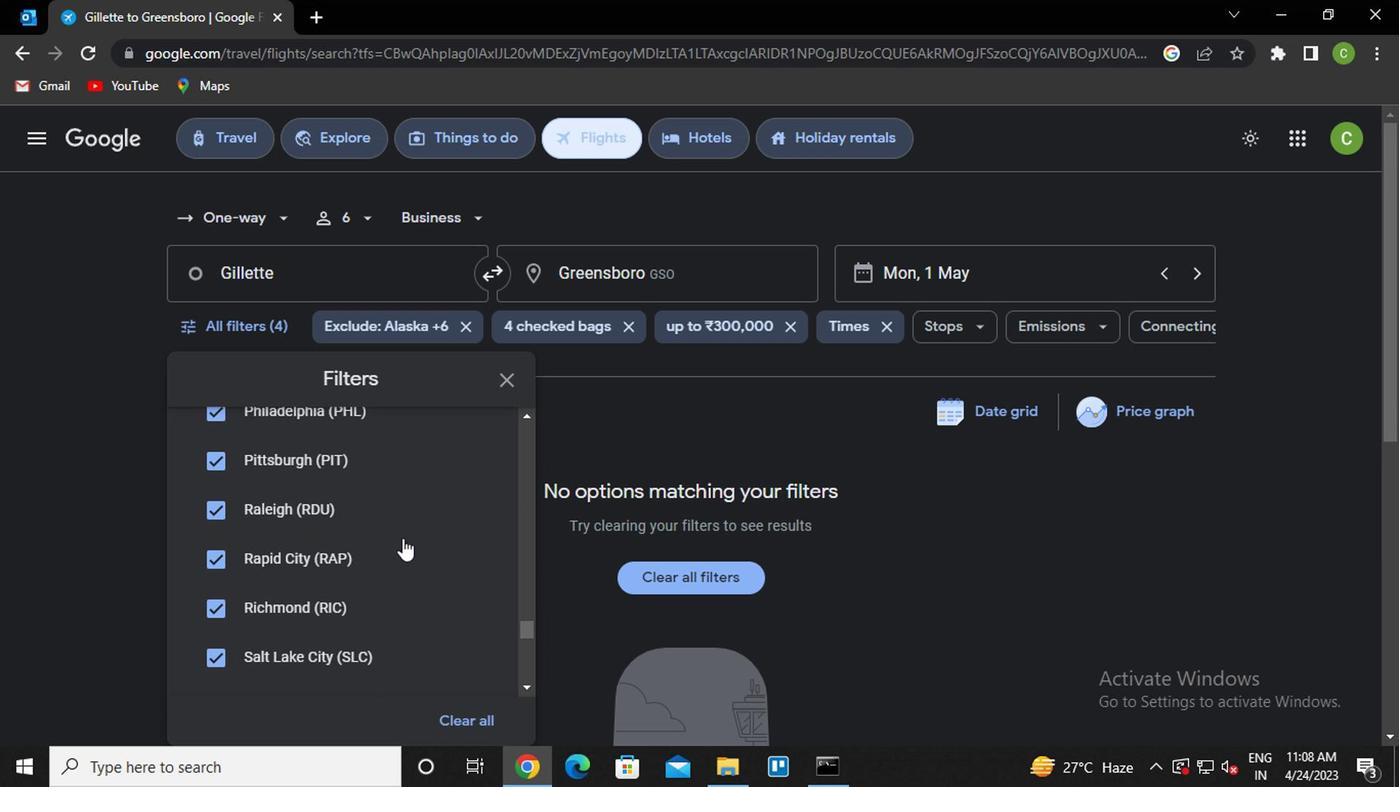 
Action: Mouse moved to (395, 545)
Screenshot: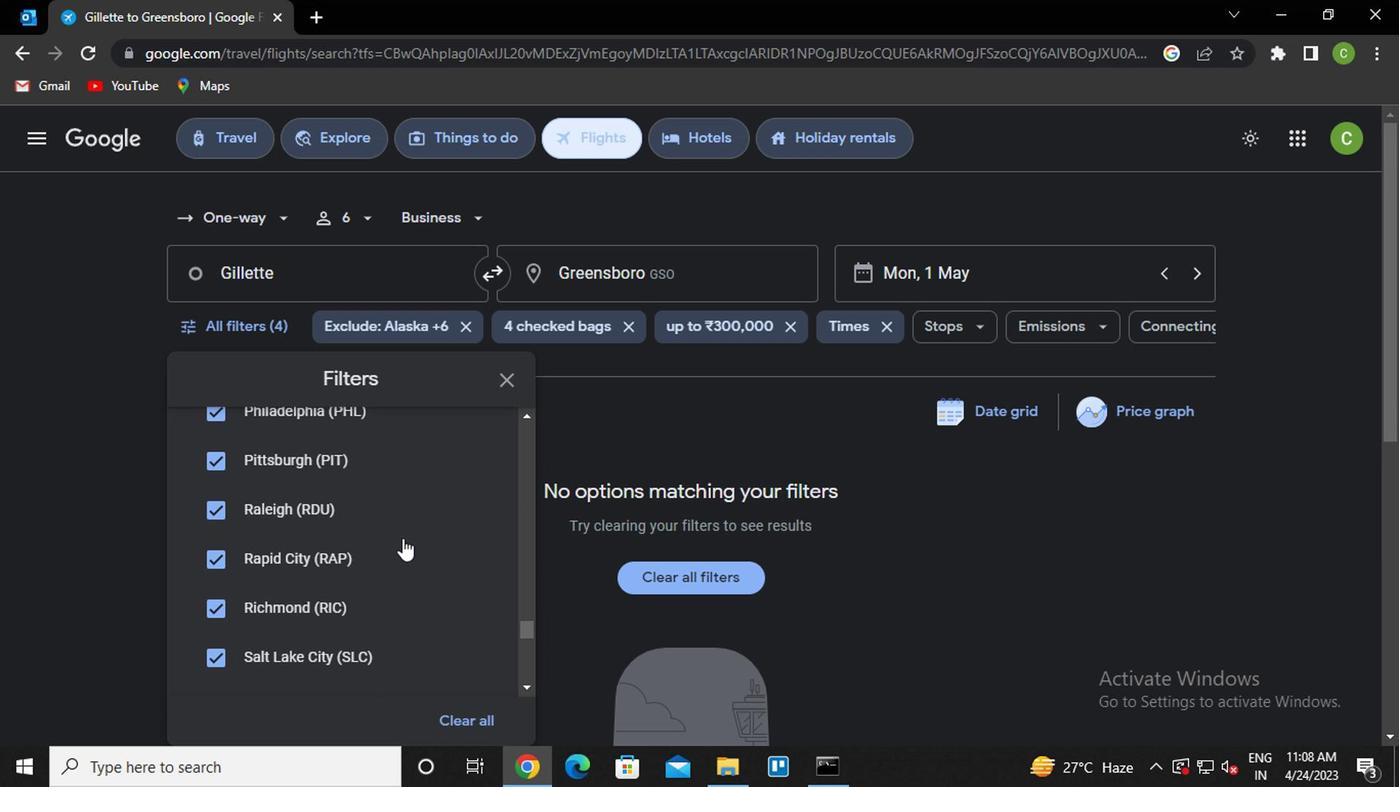 
Action: Mouse scrolled (395, 544) with delta (0, 0)
Screenshot: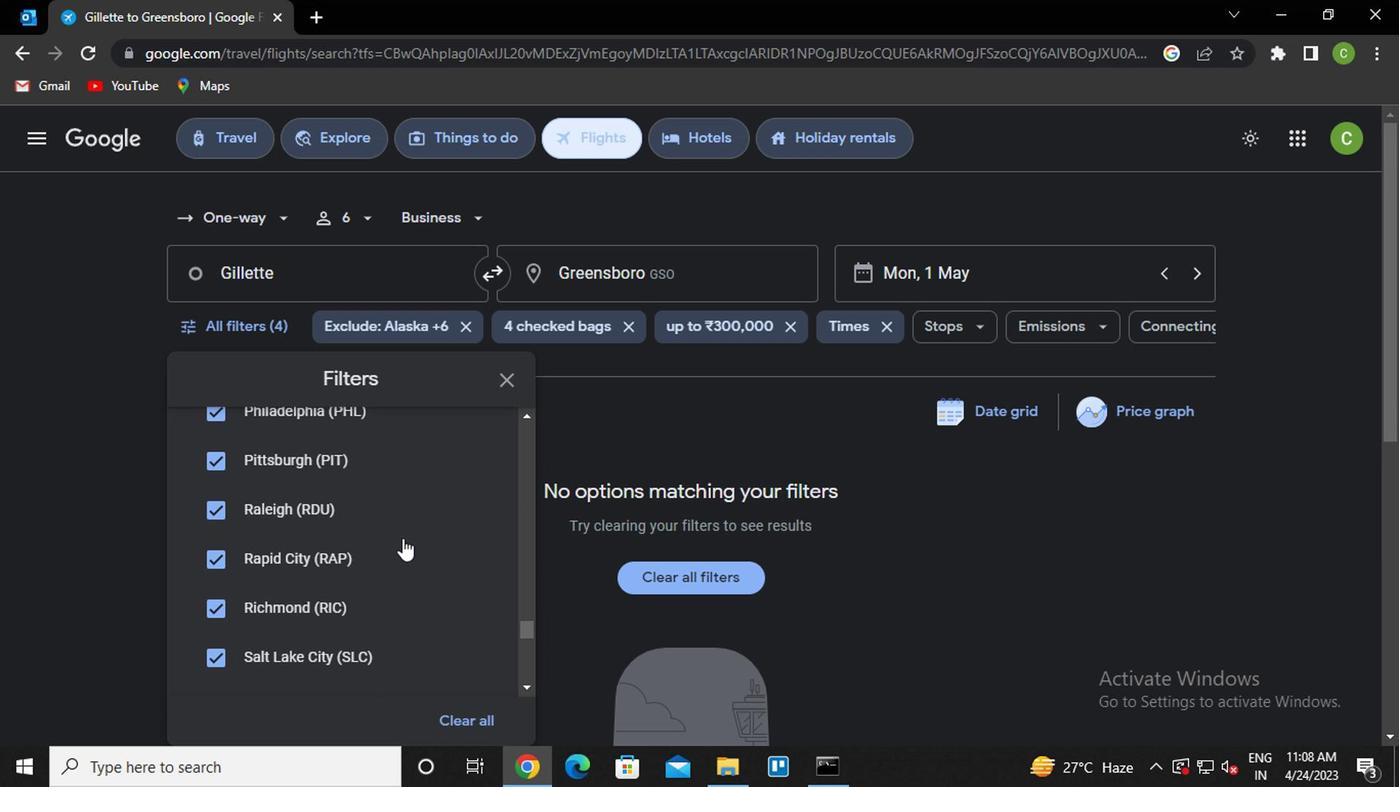 
Action: Mouse moved to (395, 545)
Screenshot: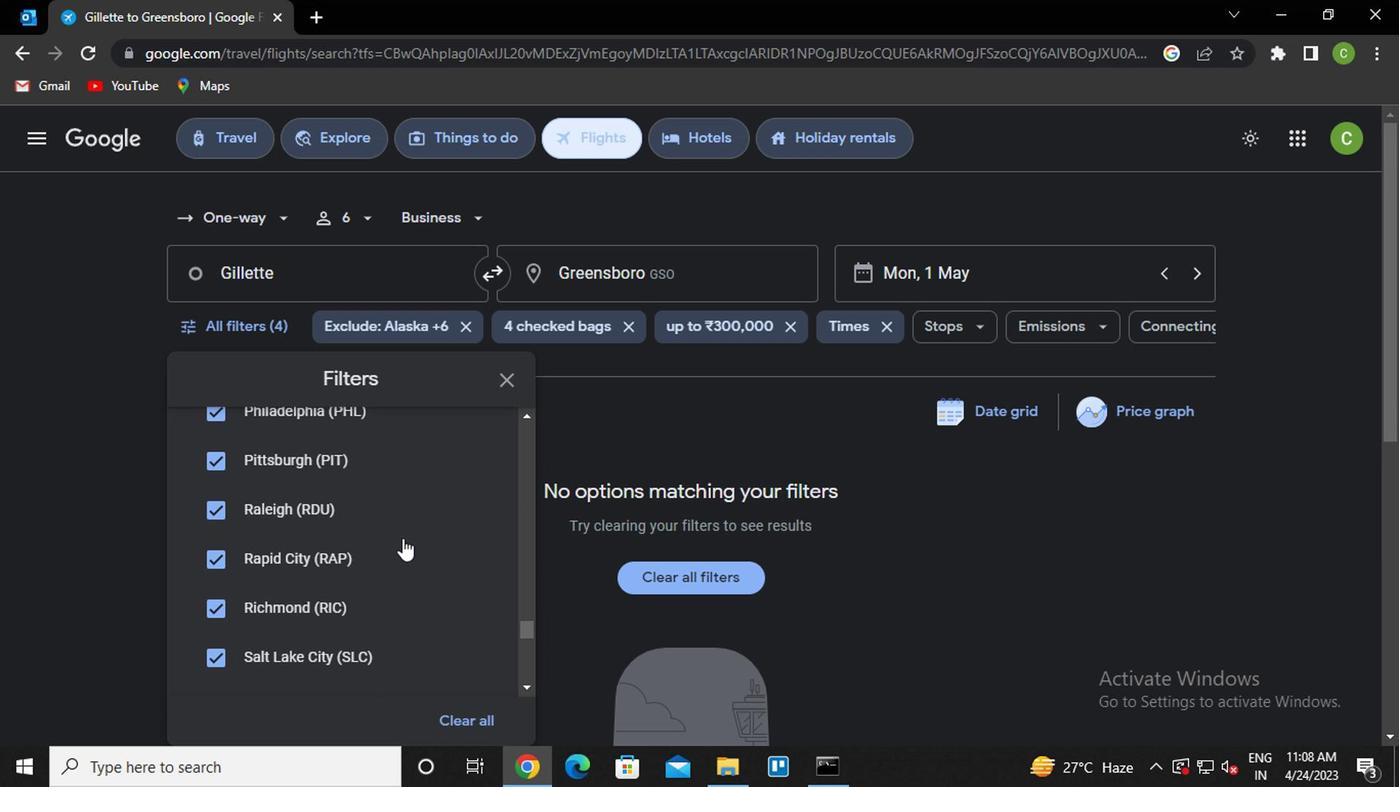 
Action: Mouse scrolled (395, 544) with delta (0, 0)
Screenshot: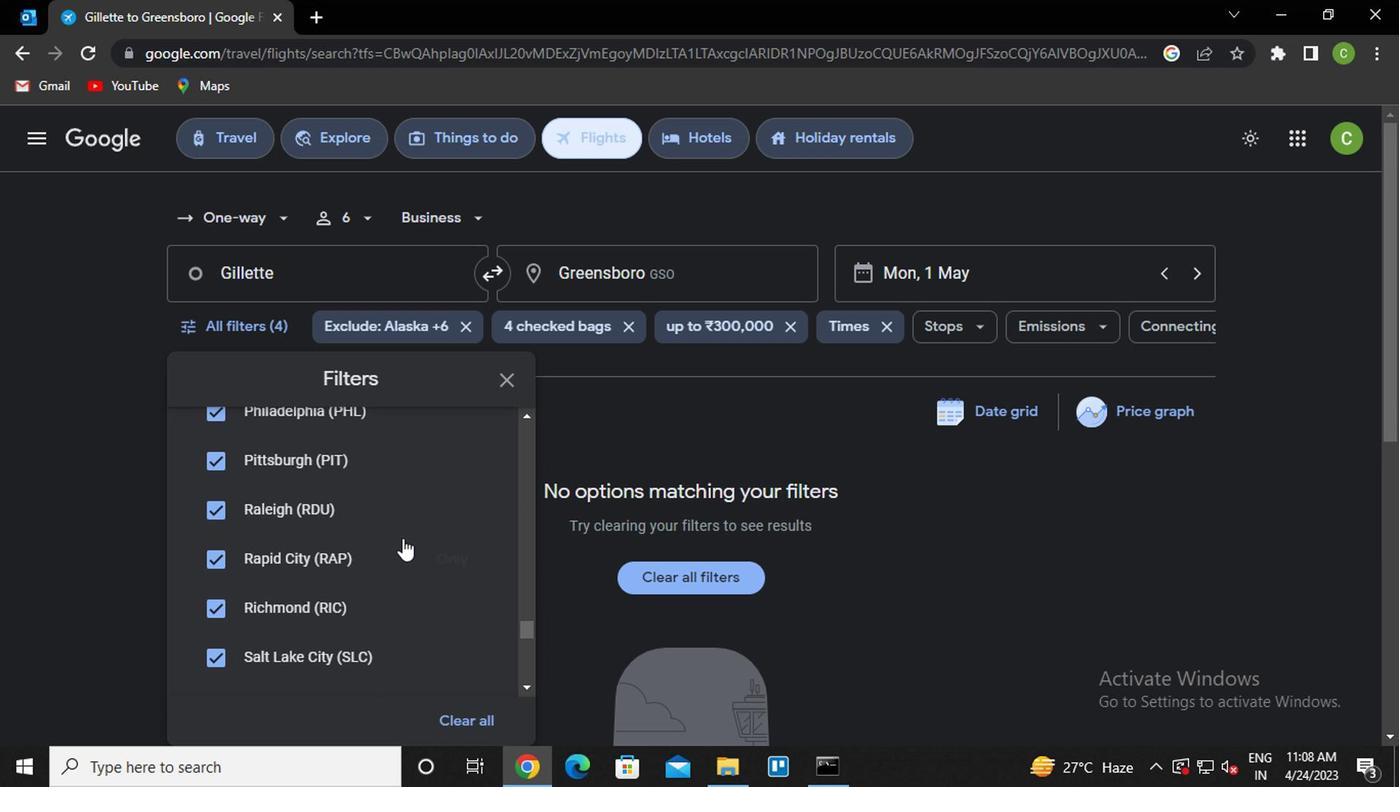 
Action: Mouse scrolled (395, 544) with delta (0, 0)
Screenshot: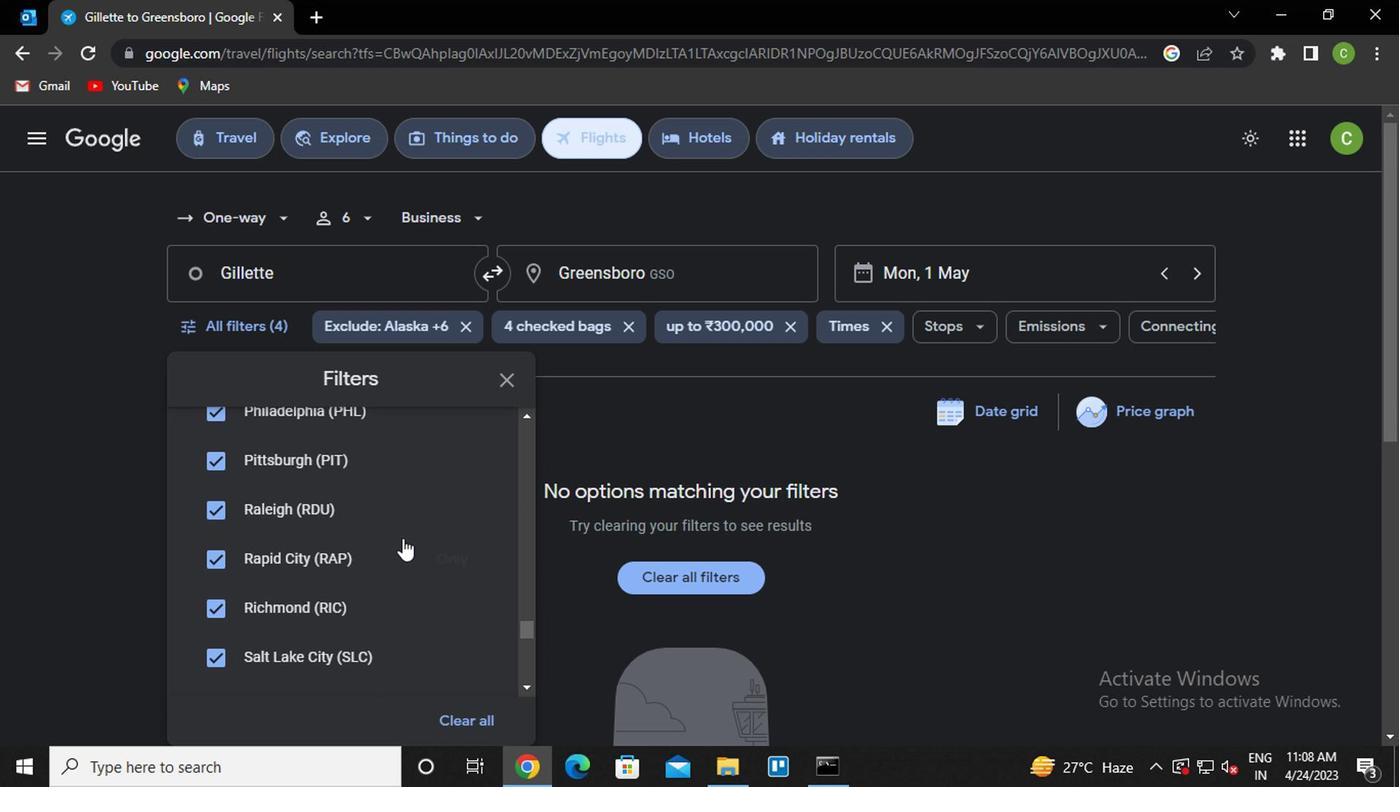 
Action: Mouse scrolled (395, 544) with delta (0, 0)
Screenshot: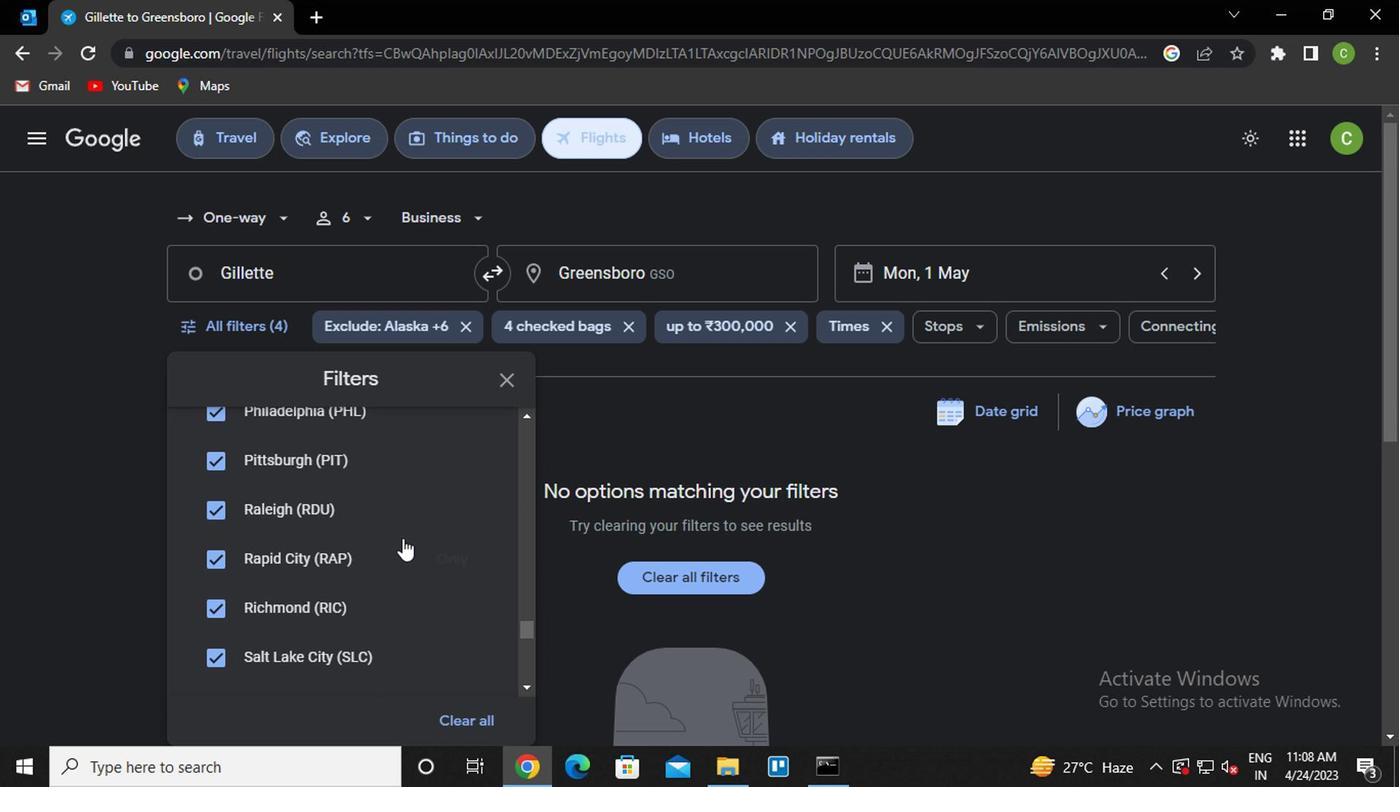 
Action: Mouse scrolled (395, 544) with delta (0, 0)
Screenshot: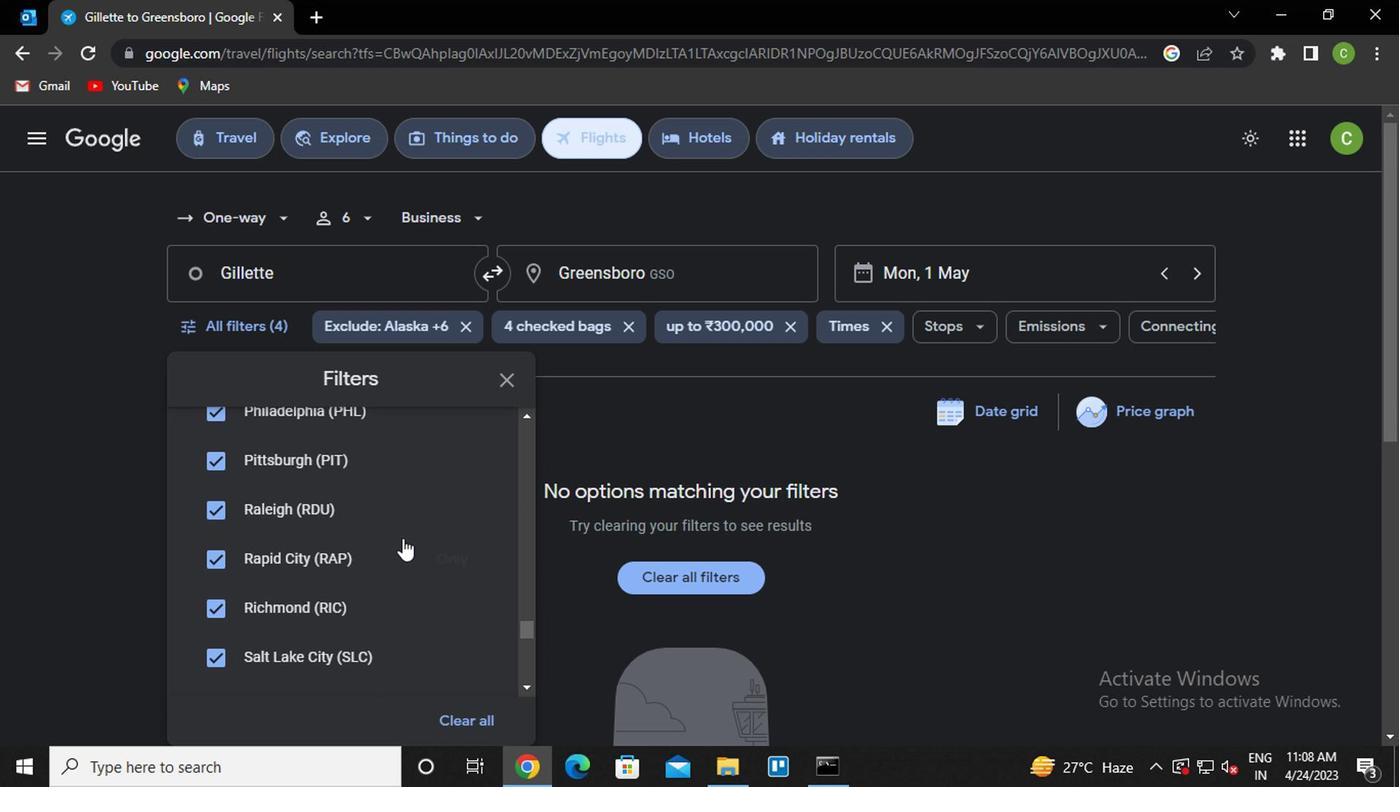 
Action: Mouse scrolled (395, 544) with delta (0, 0)
Screenshot: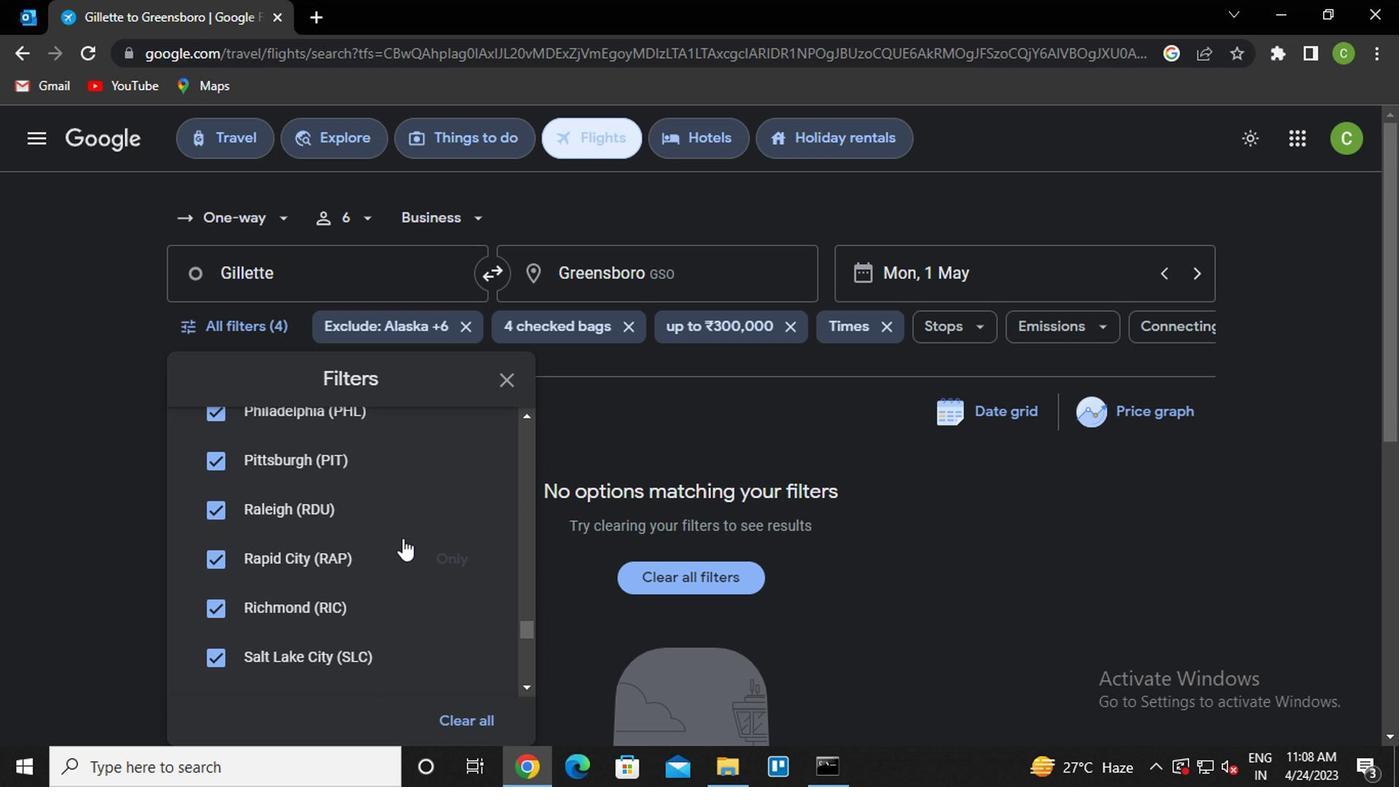 
Action: Mouse scrolled (395, 544) with delta (0, 0)
Screenshot: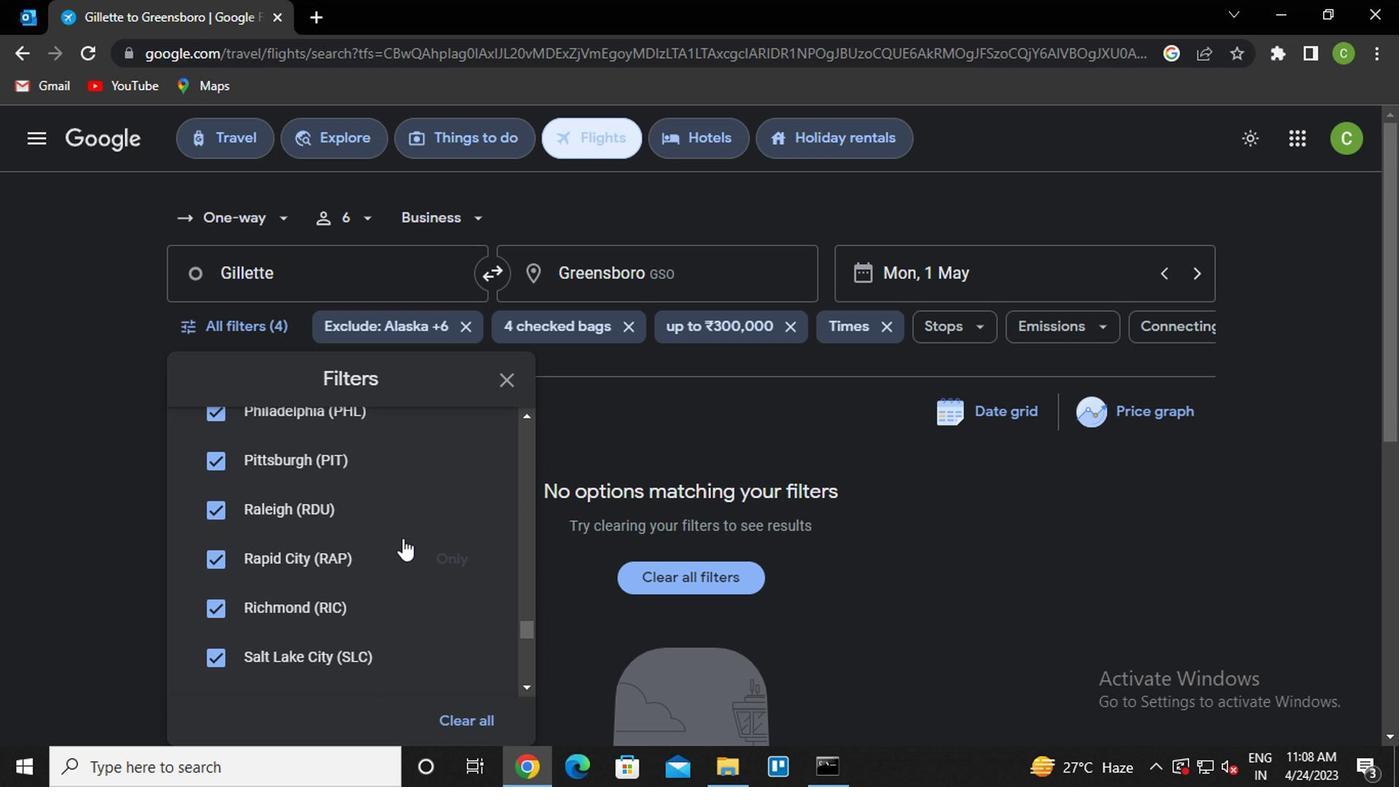 
Action: Mouse moved to (398, 593)
Screenshot: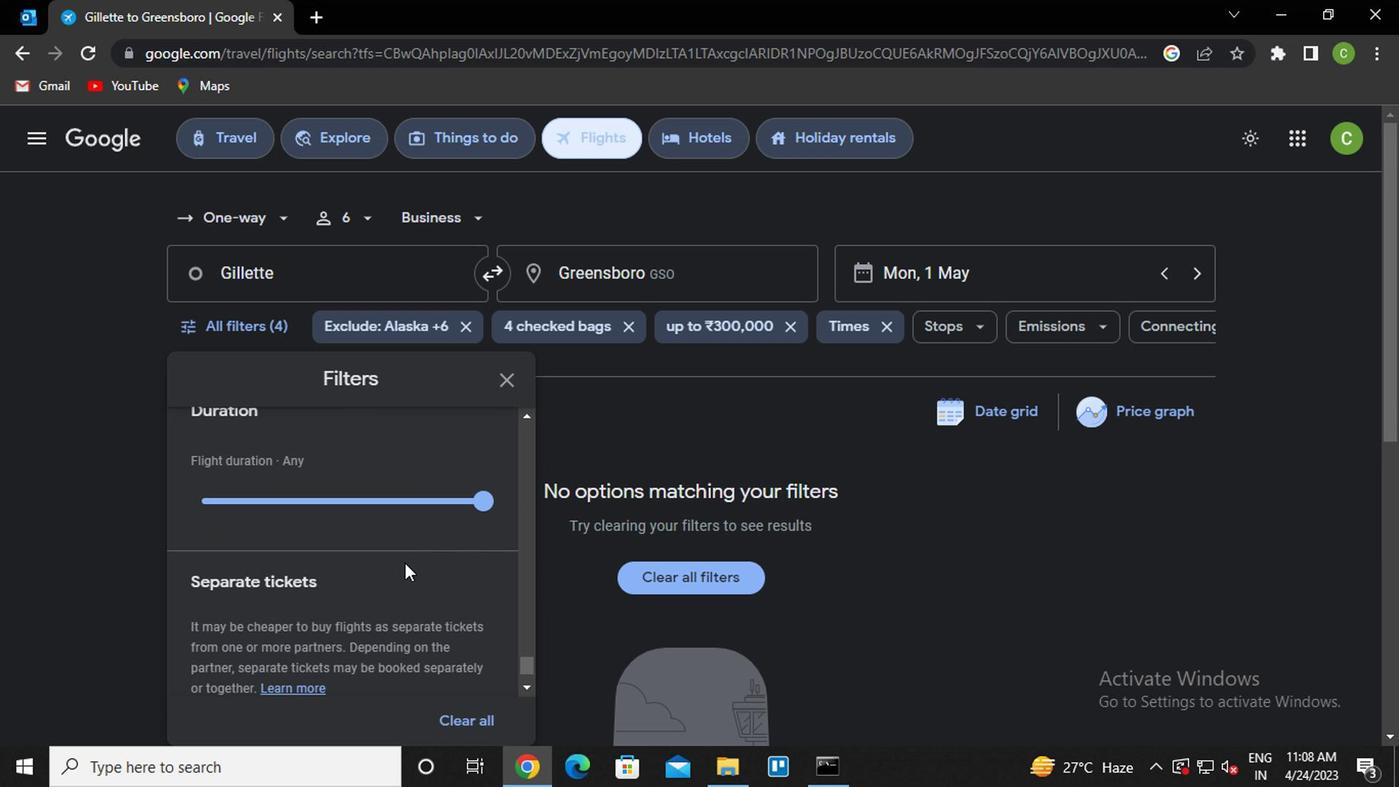 
Action: Mouse scrolled (398, 593) with delta (0, 0)
Screenshot: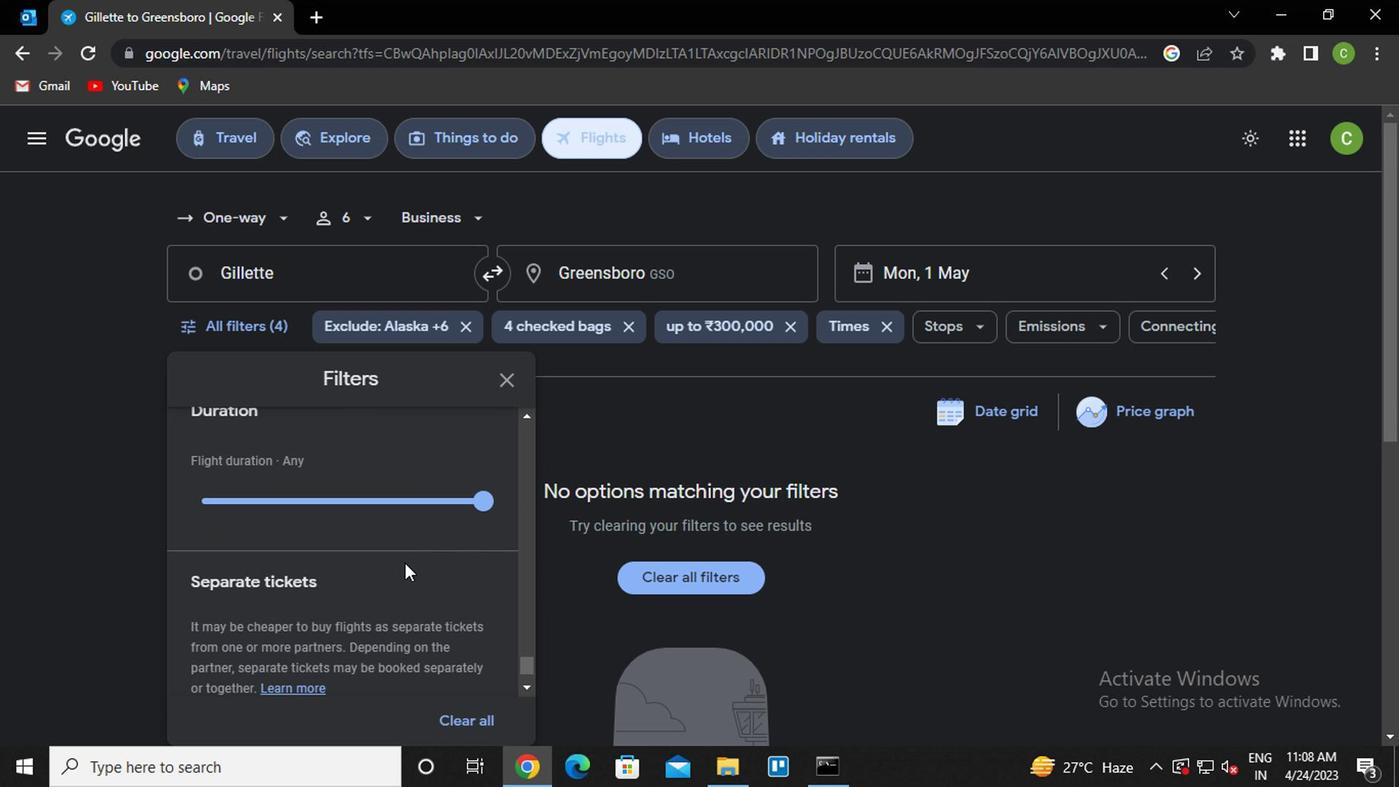 
Action: Mouse moved to (398, 597)
Screenshot: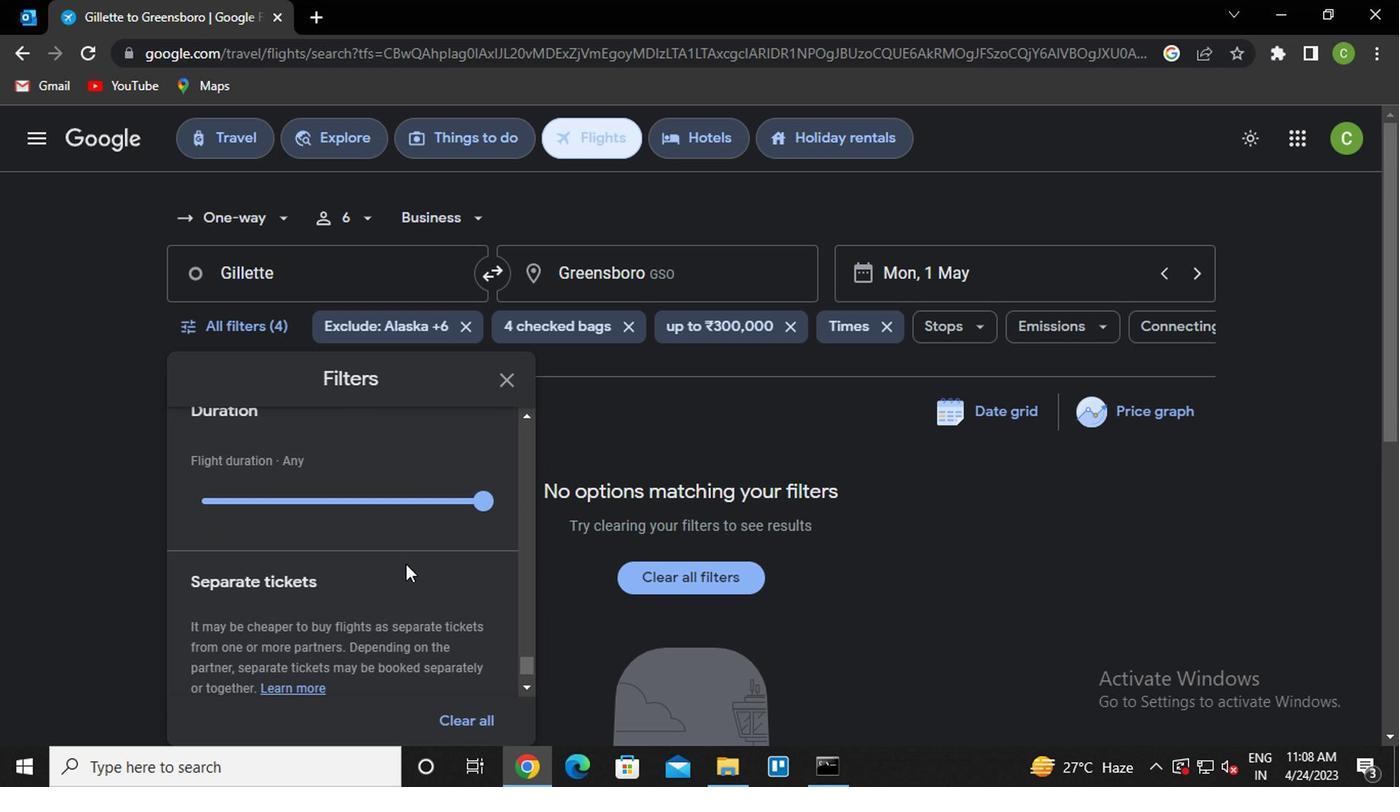 
Action: Mouse scrolled (398, 596) with delta (0, -1)
Screenshot: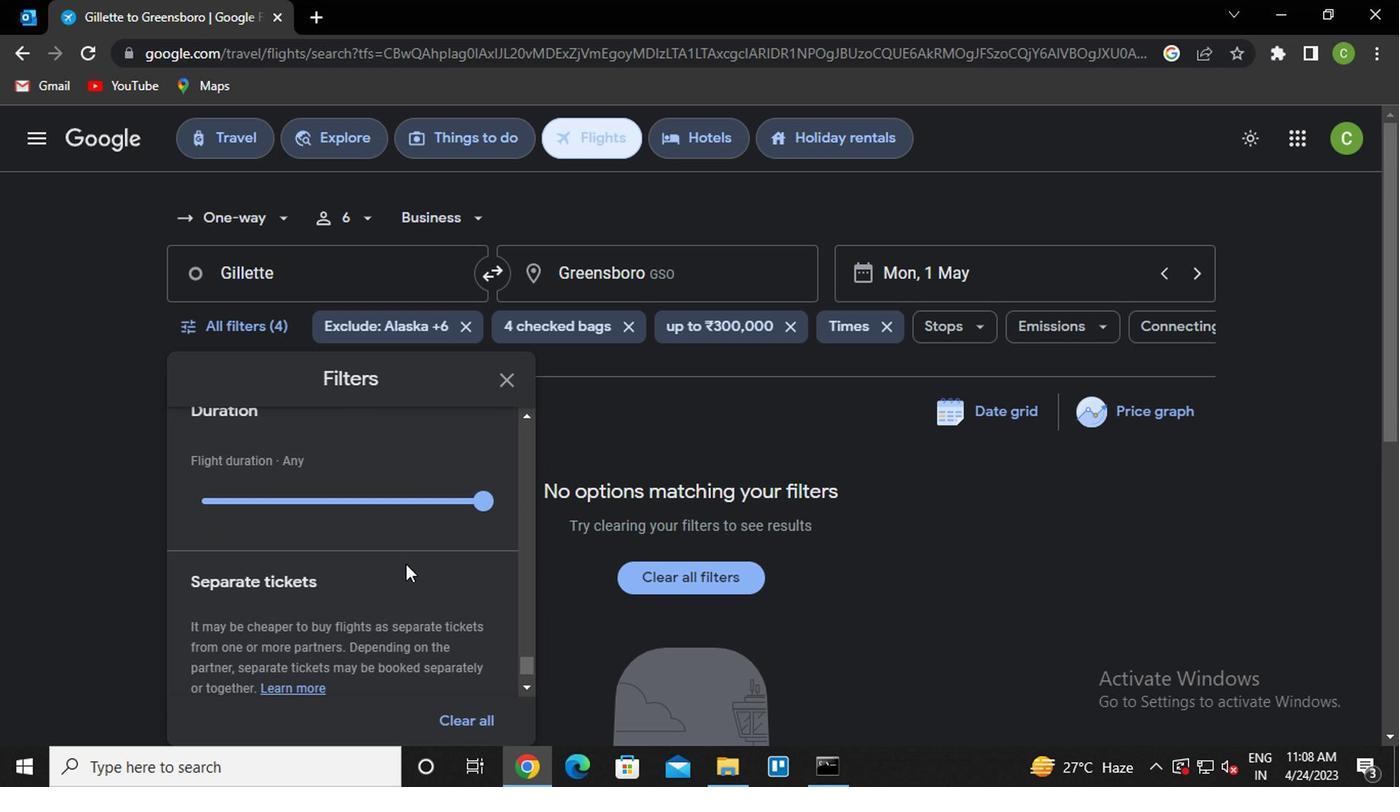 
Action: Mouse moved to (398, 597)
Screenshot: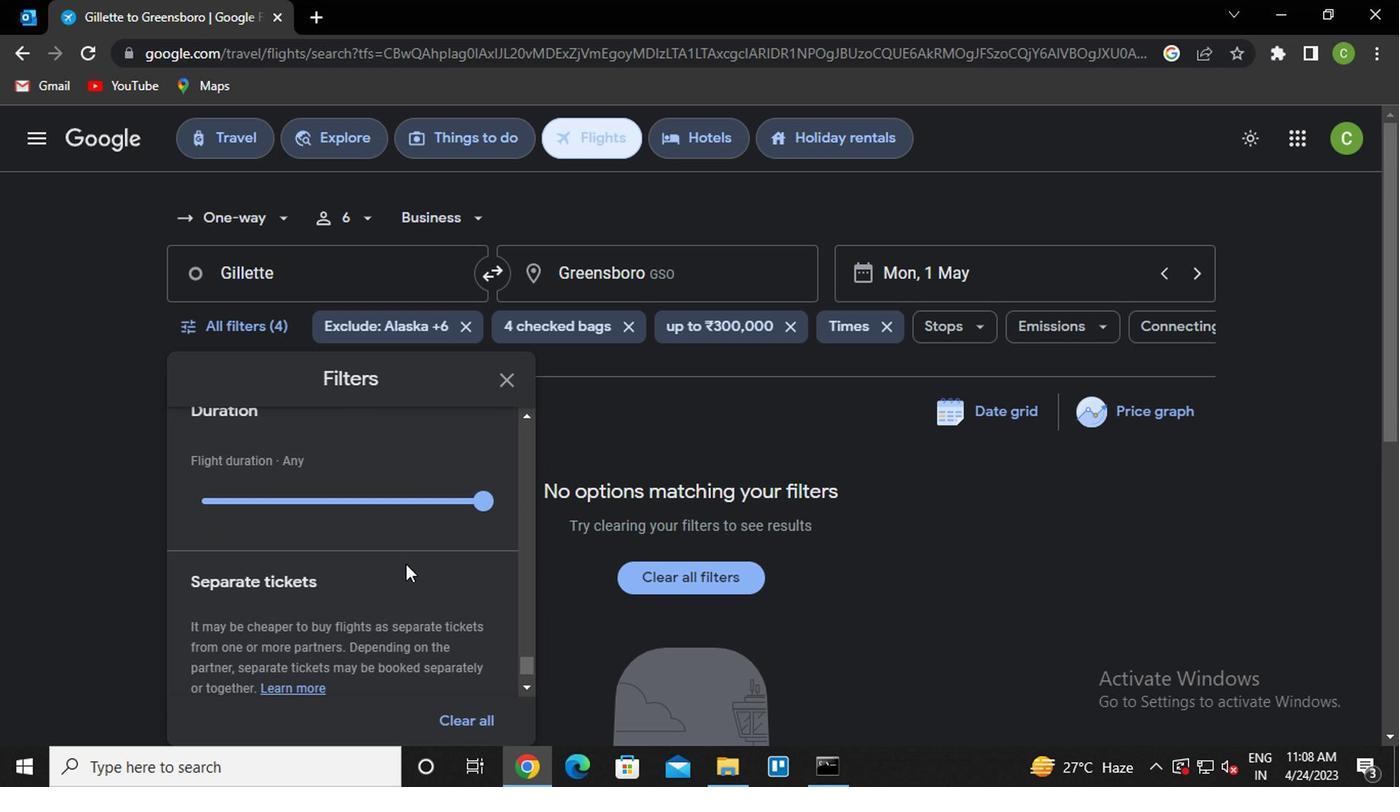 
Action: Mouse scrolled (398, 596) with delta (0, -1)
Screenshot: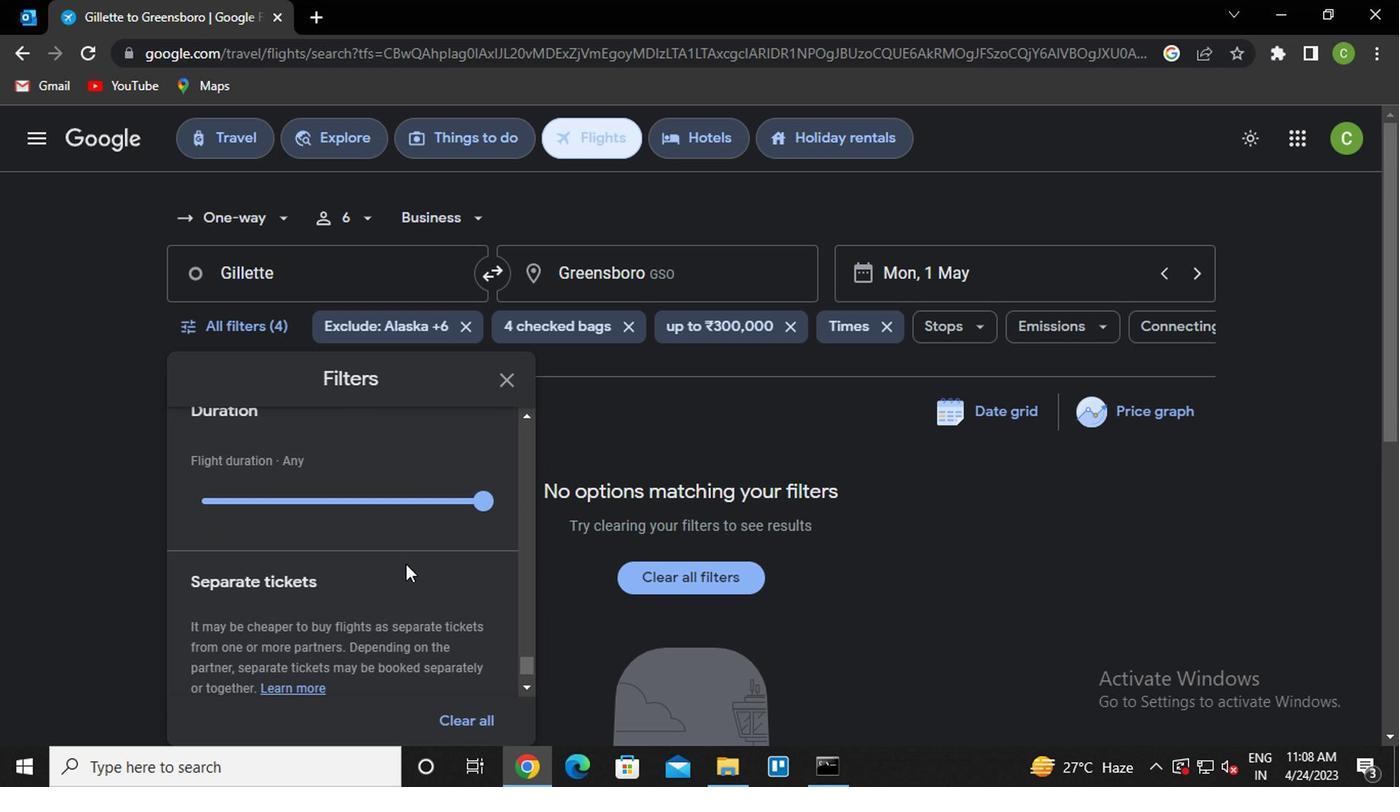 
Action: Mouse scrolled (398, 596) with delta (0, -1)
Screenshot: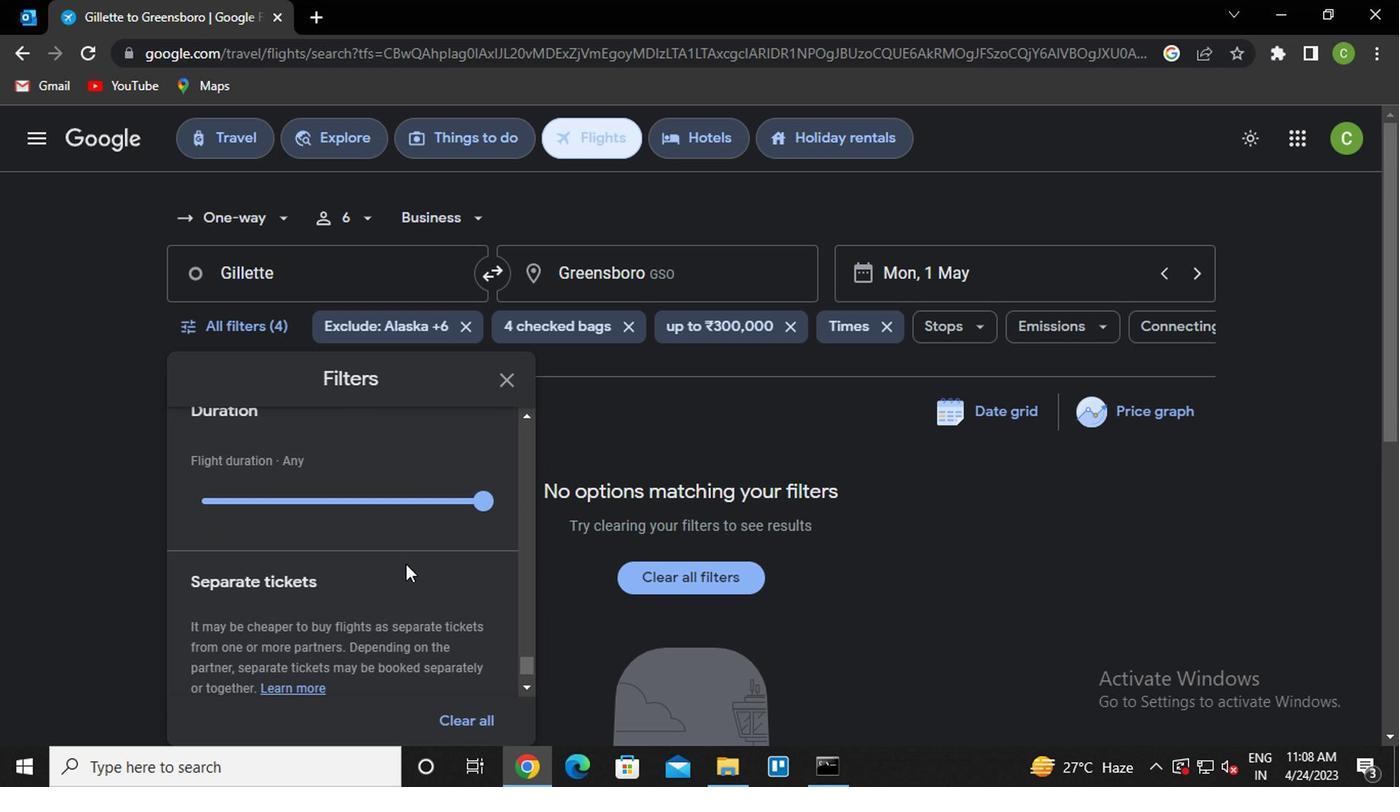 
Action: Mouse scrolled (398, 596) with delta (0, -1)
Screenshot: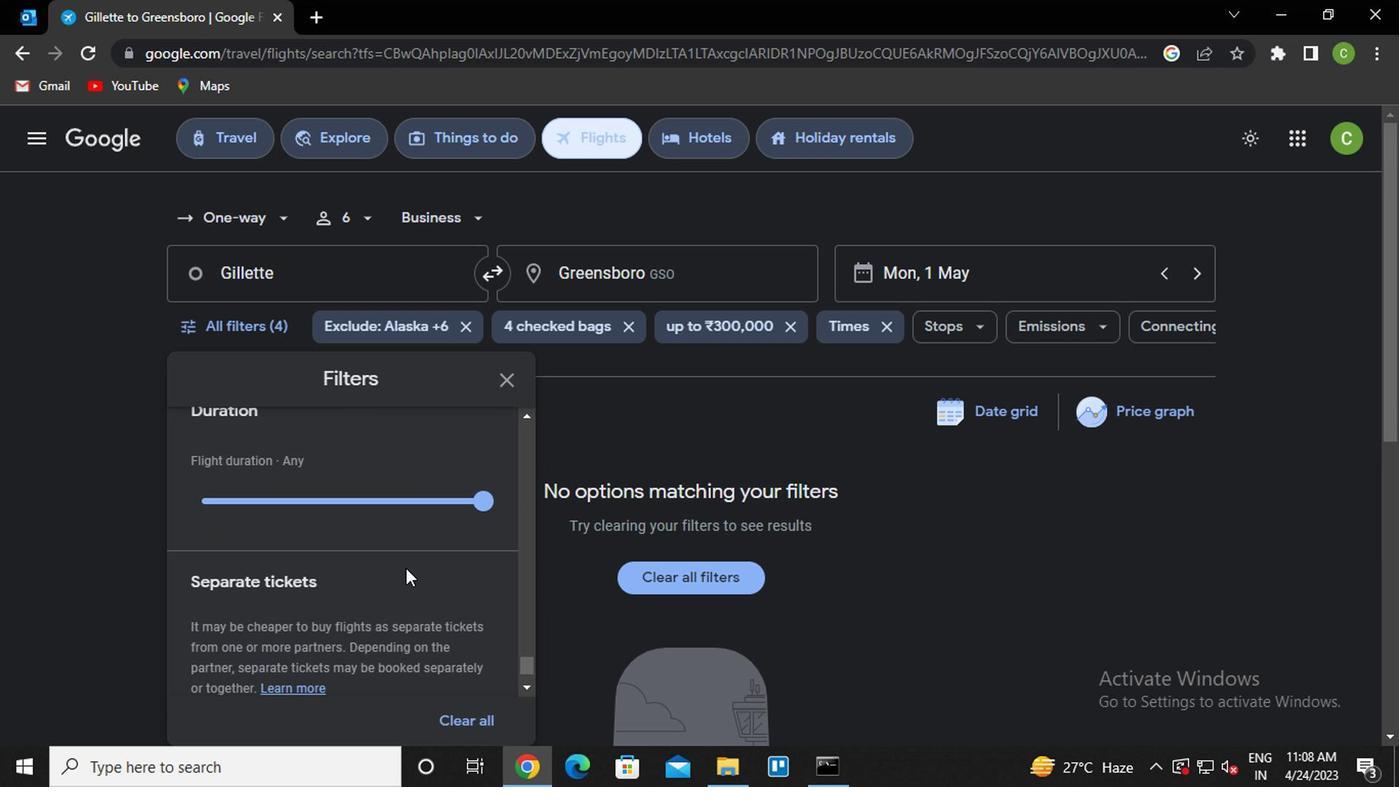 
Action: Mouse scrolled (398, 596) with delta (0, -1)
Screenshot: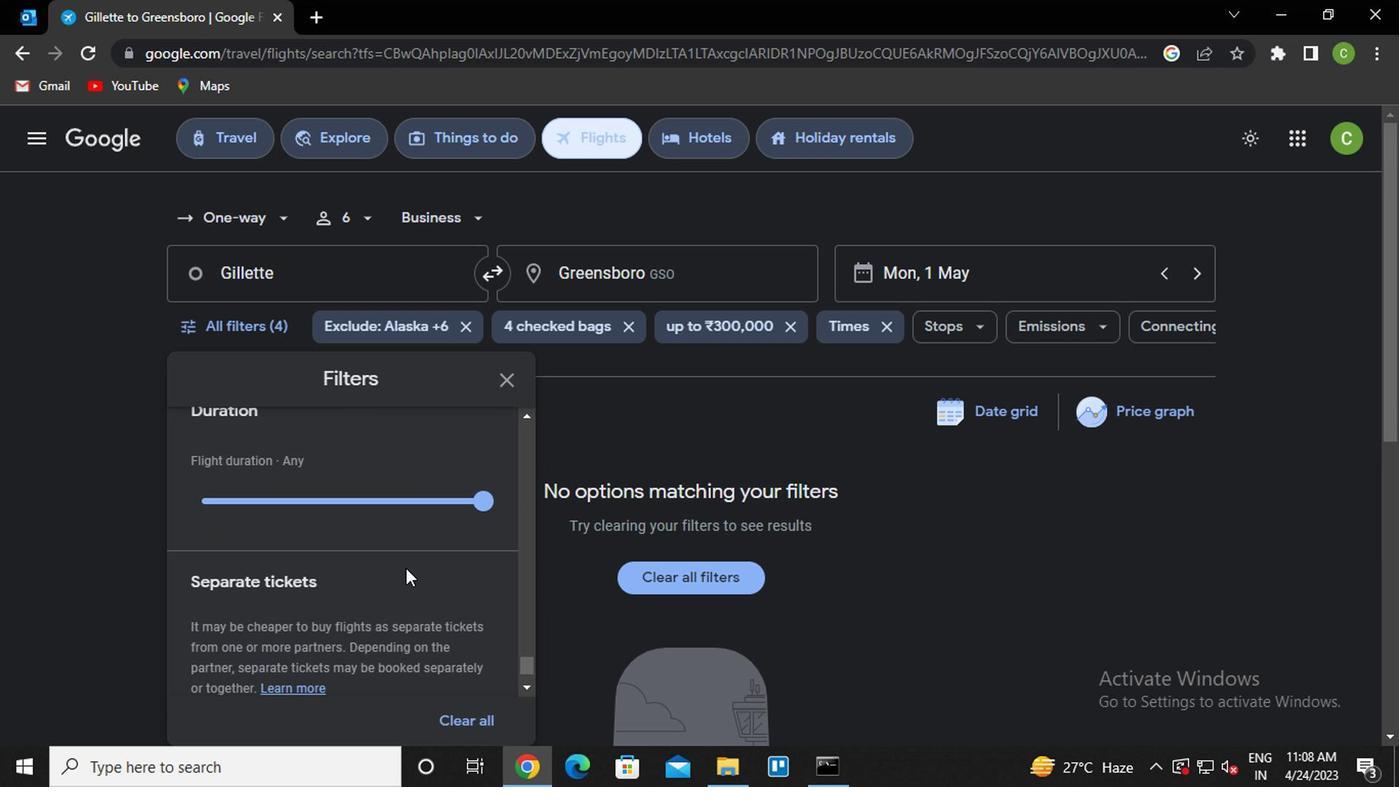 
Action: Mouse scrolled (398, 596) with delta (0, -1)
Screenshot: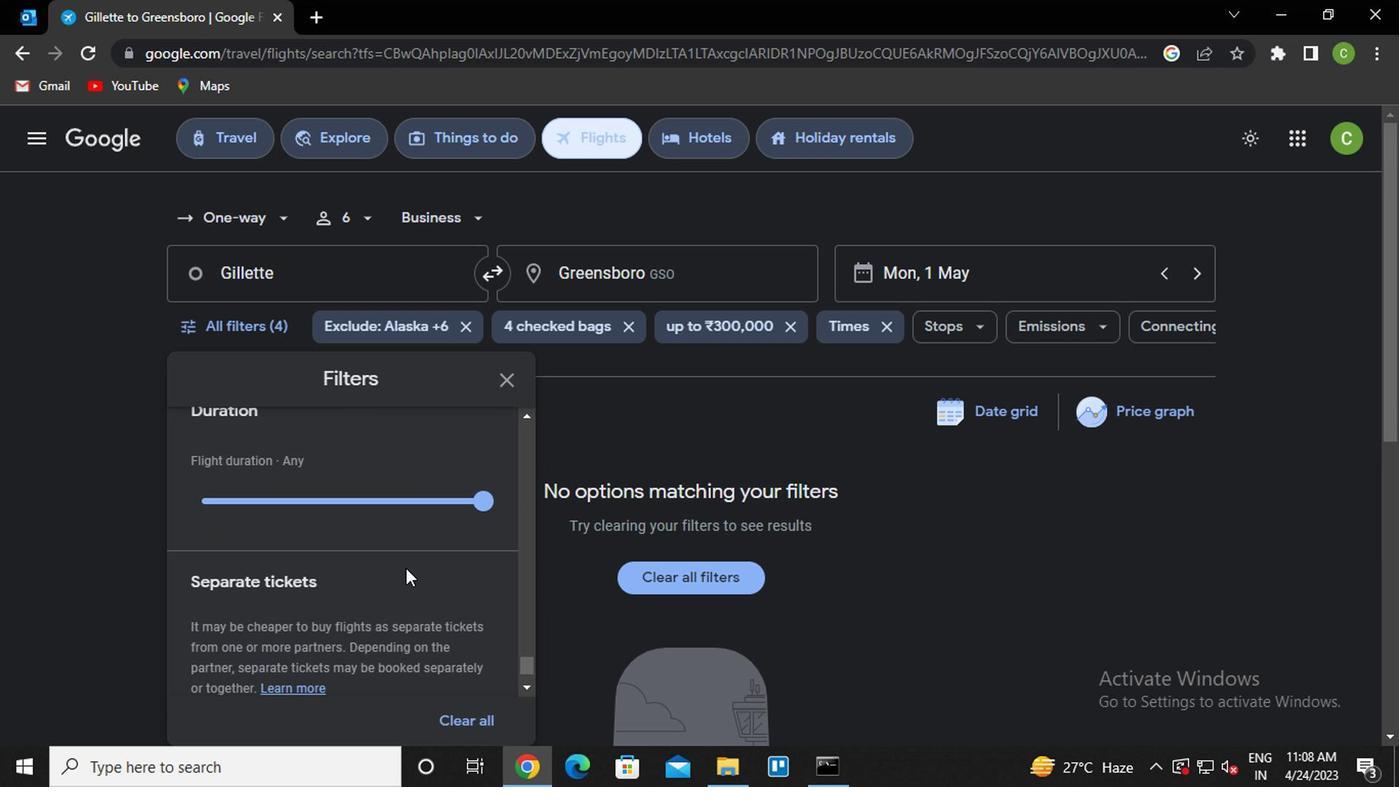 
Action: Mouse moved to (398, 593)
Screenshot: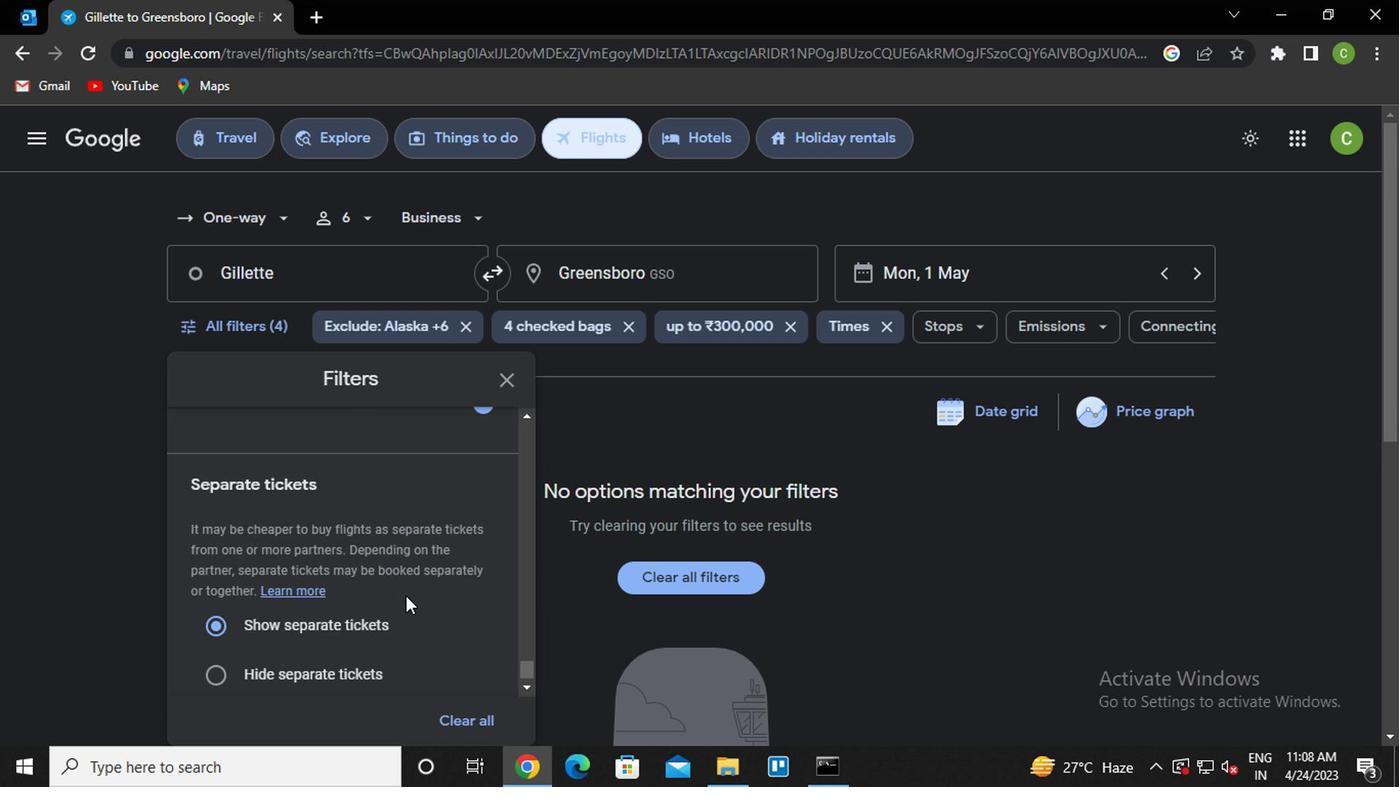 
Action: Mouse scrolled (398, 592) with delta (0, 0)
Screenshot: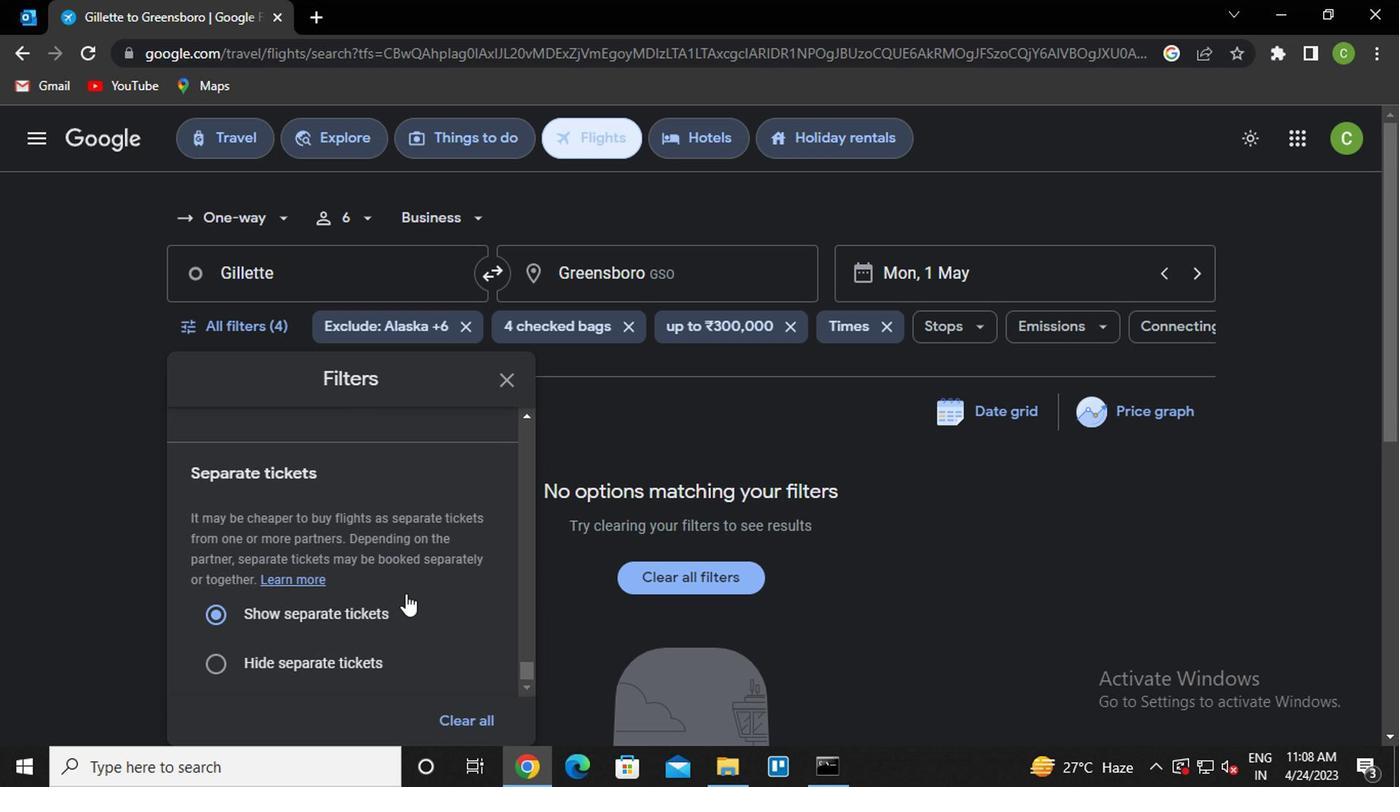 
Action: Mouse moved to (398, 595)
Screenshot: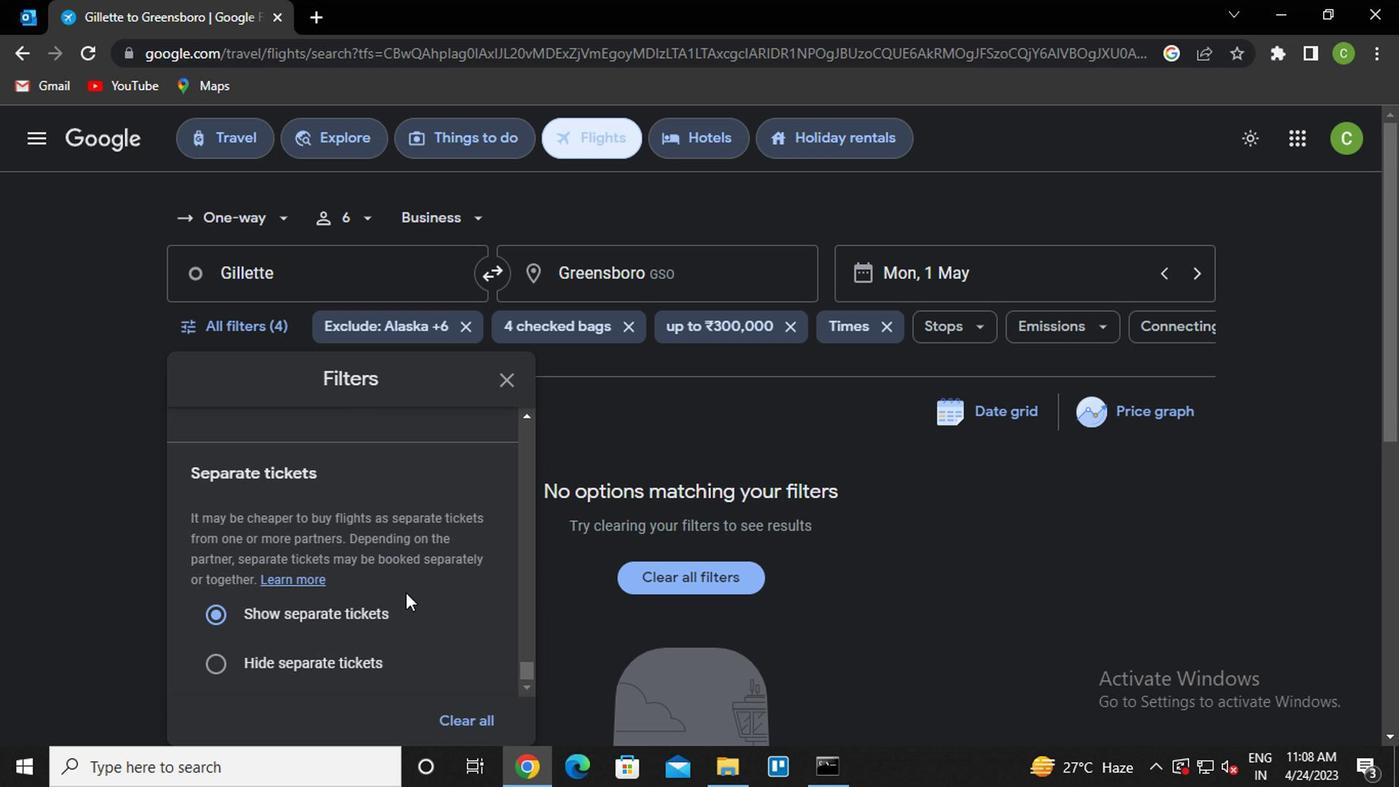 
Action: Mouse scrolled (398, 593) with delta (0, -1)
Screenshot: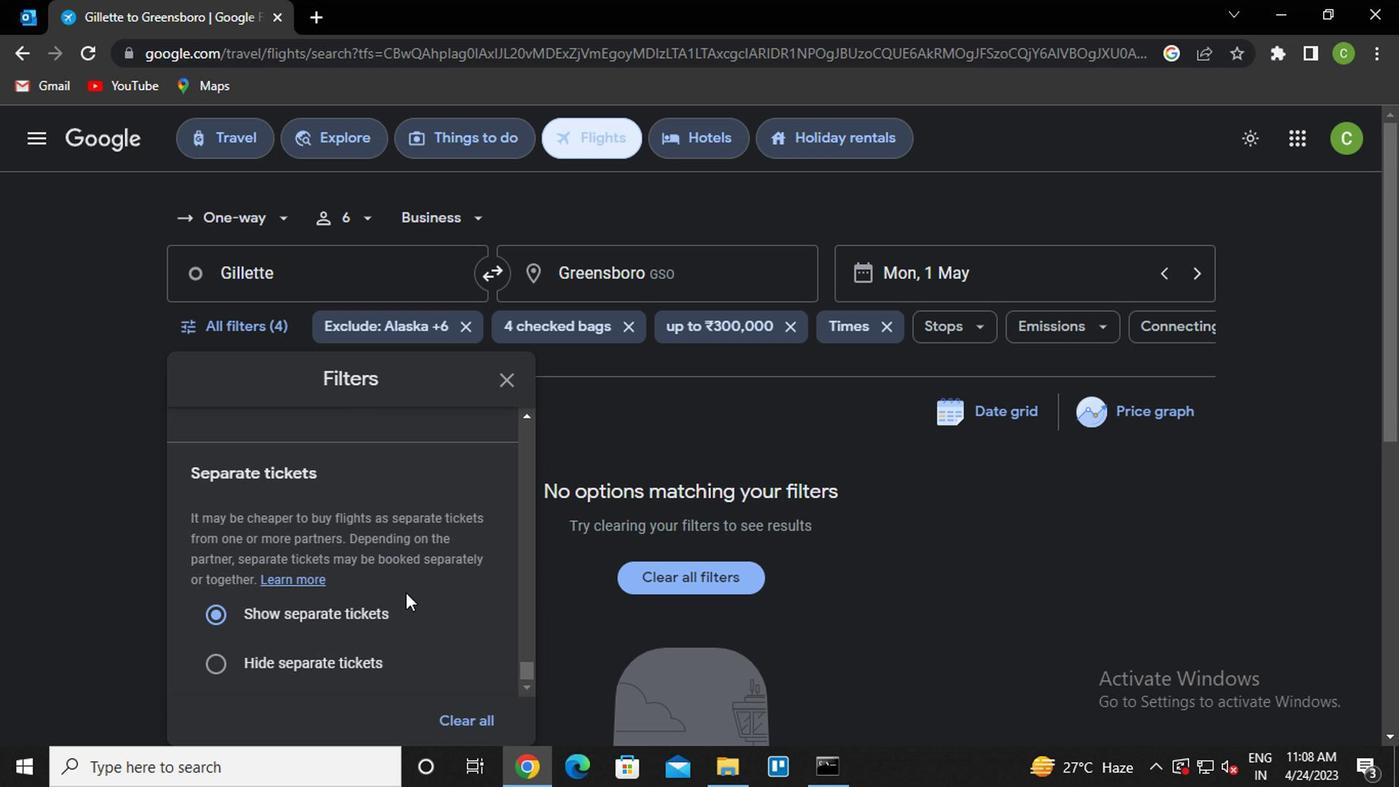 
Action: Mouse scrolled (398, 593) with delta (0, -1)
Screenshot: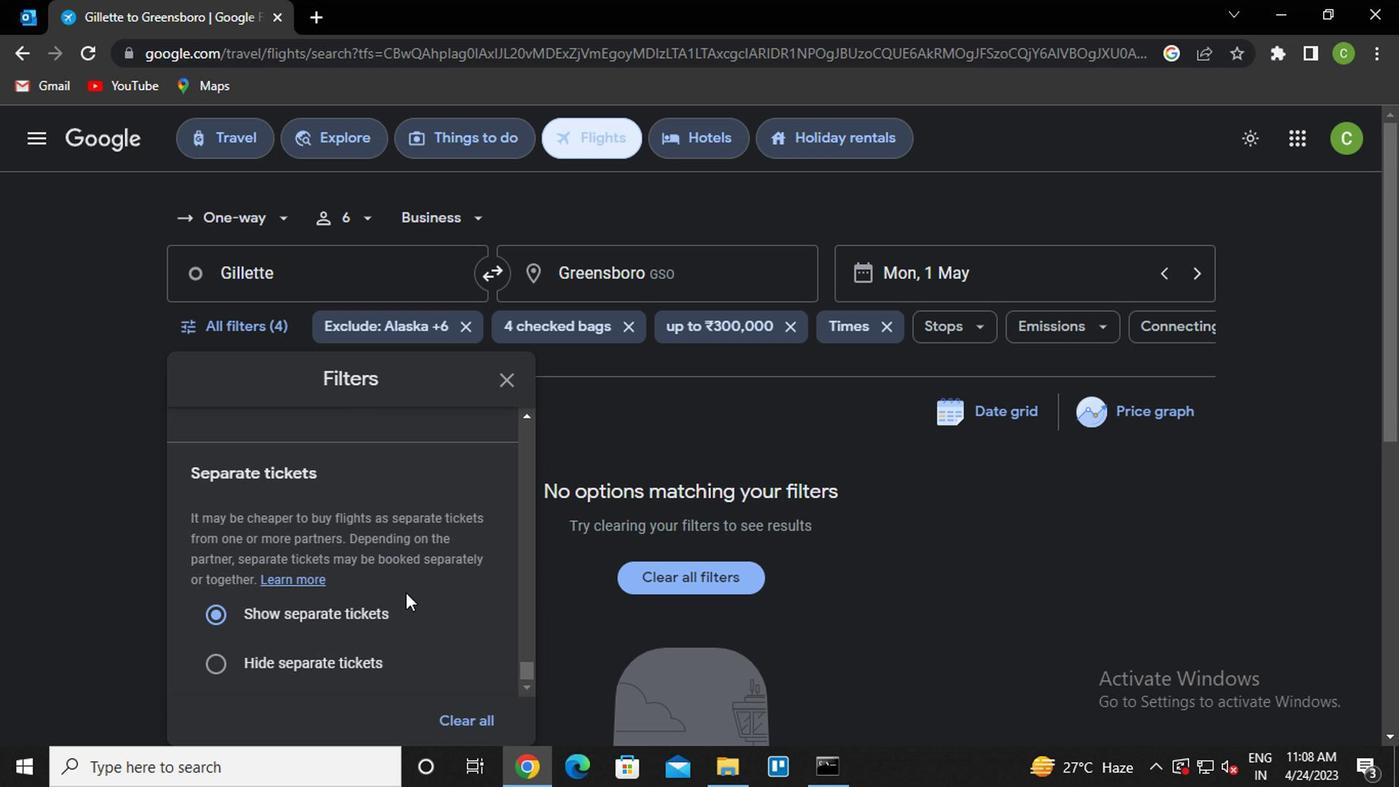 
Action: Mouse scrolled (398, 593) with delta (0, -1)
Screenshot: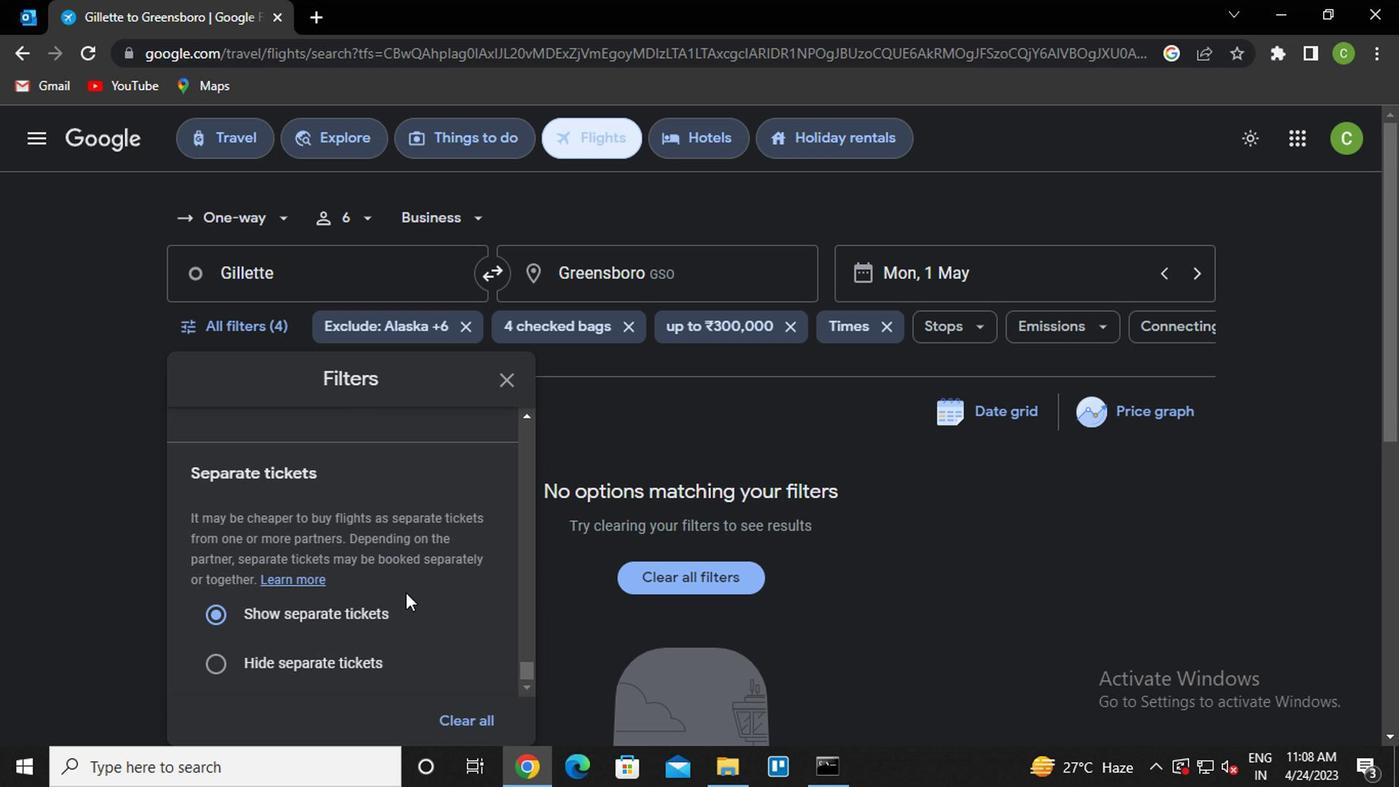 
Action: Mouse scrolled (398, 593) with delta (0, -1)
Screenshot: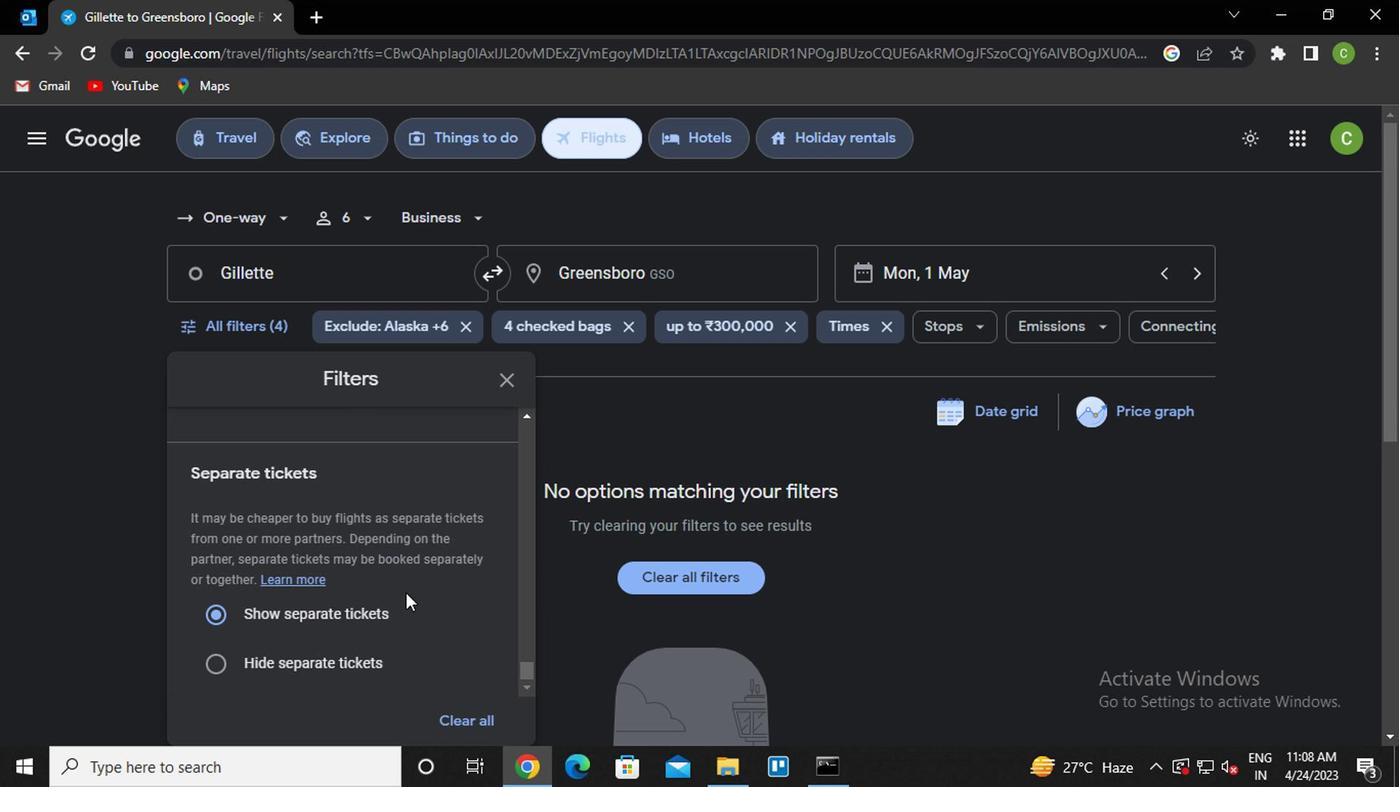 
Action: Mouse scrolled (398, 593) with delta (0, -1)
Screenshot: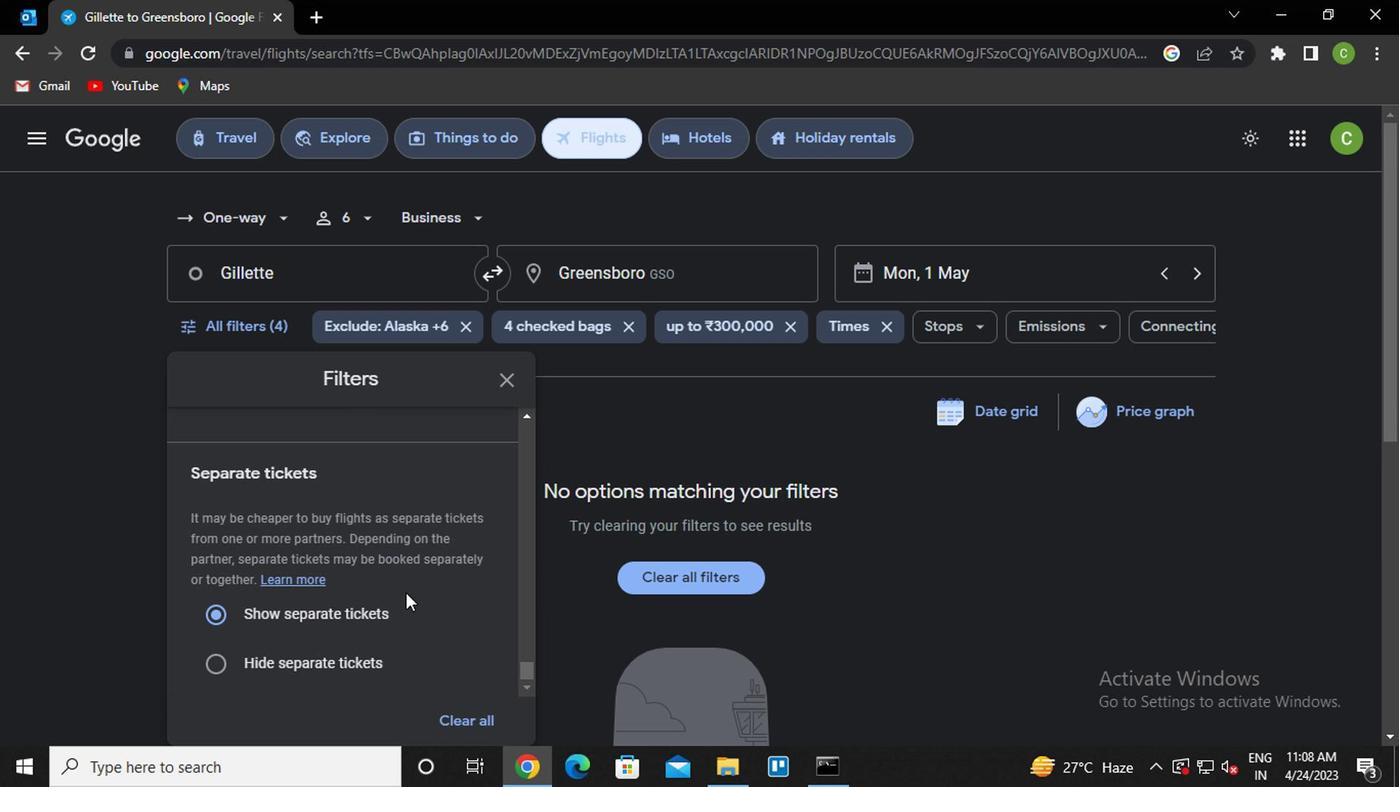 
Action: Mouse moved to (398, 595)
Screenshot: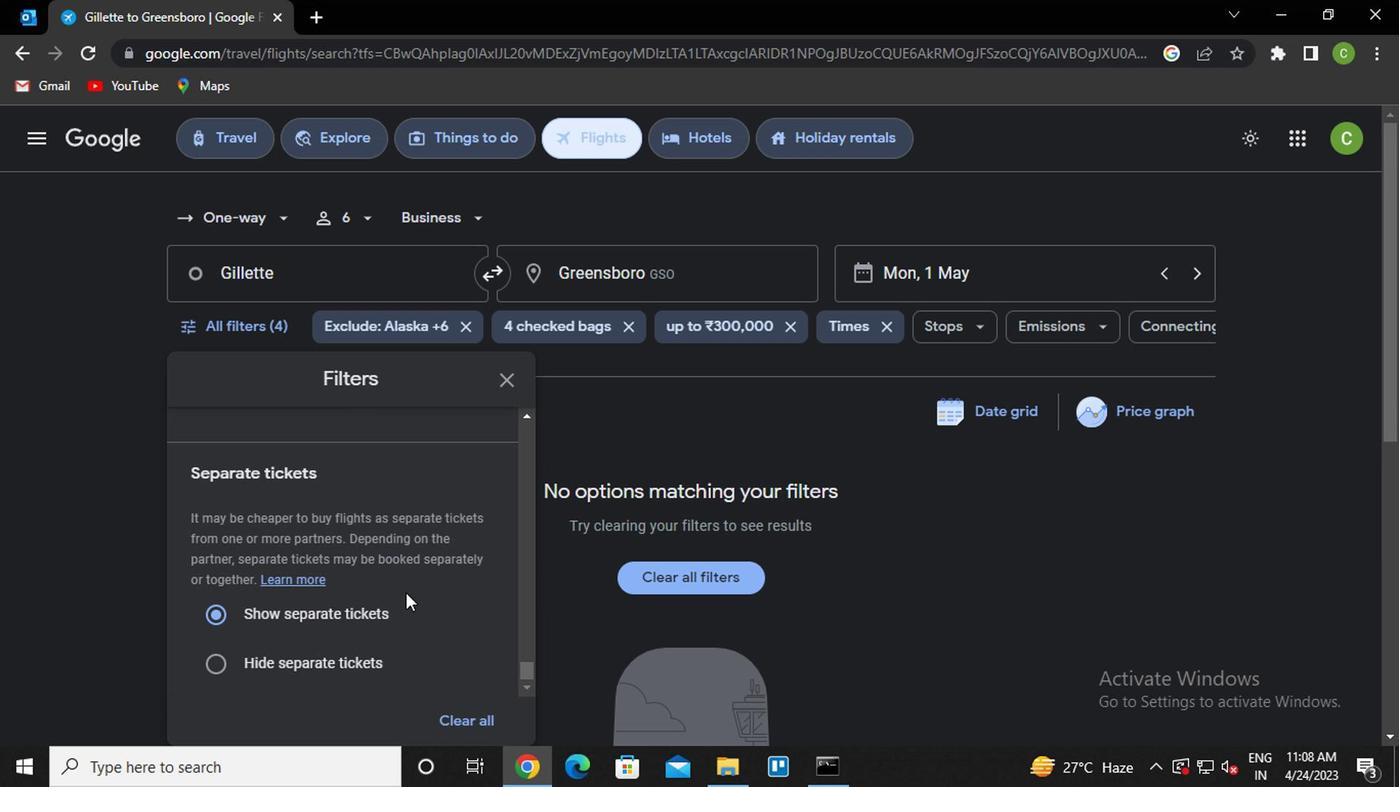 
Action: Mouse scrolled (398, 593) with delta (0, -1)
Screenshot: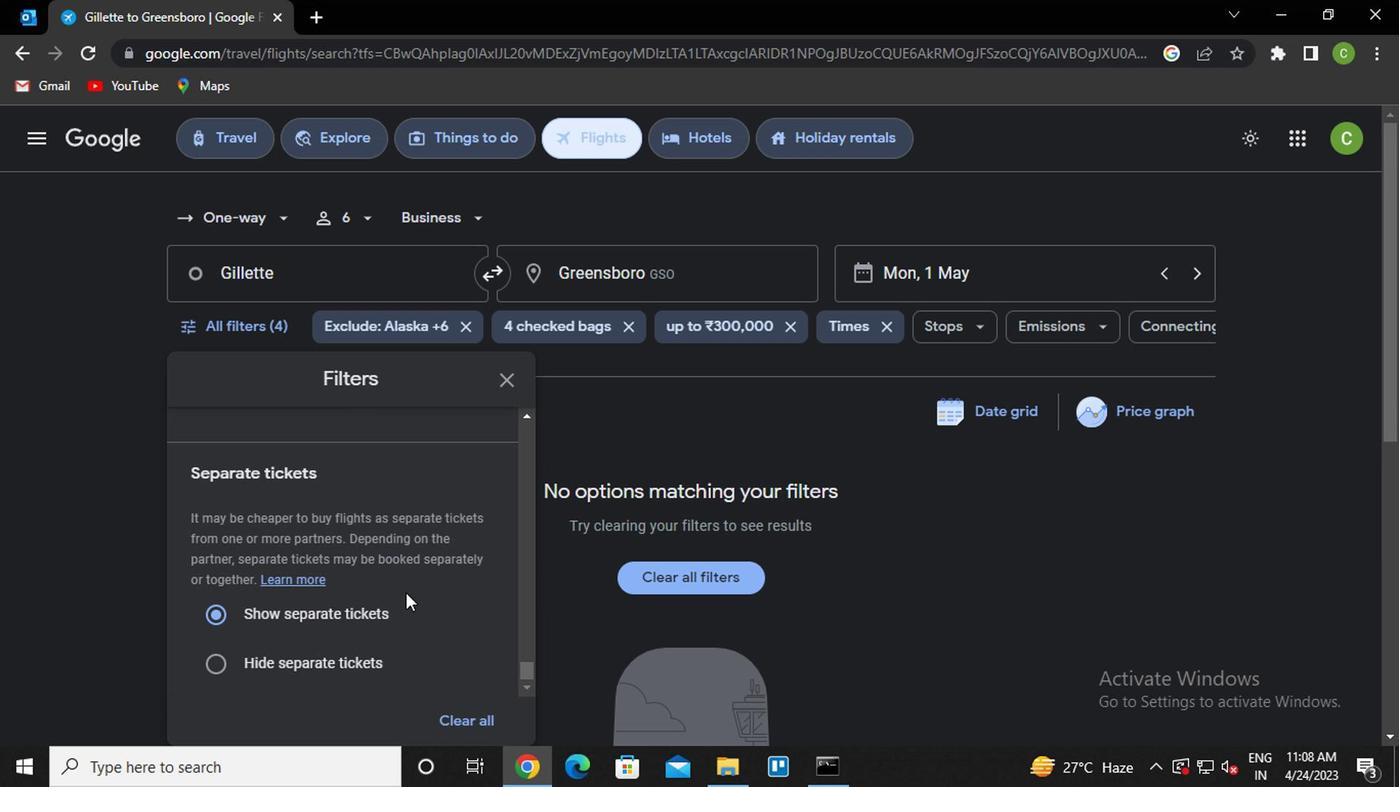 
Action: Mouse moved to (497, 382)
Screenshot: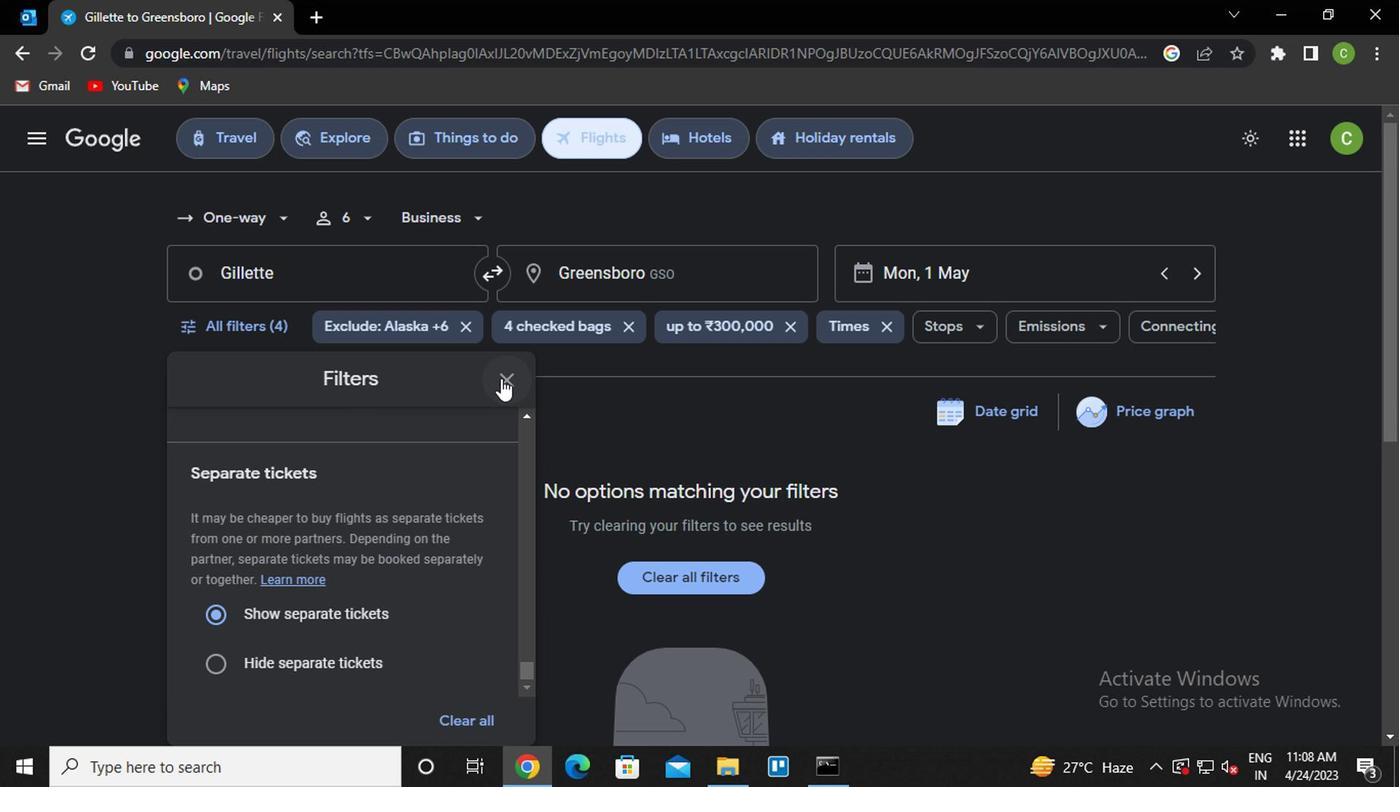 
Action: Mouse pressed left at (497, 382)
Screenshot: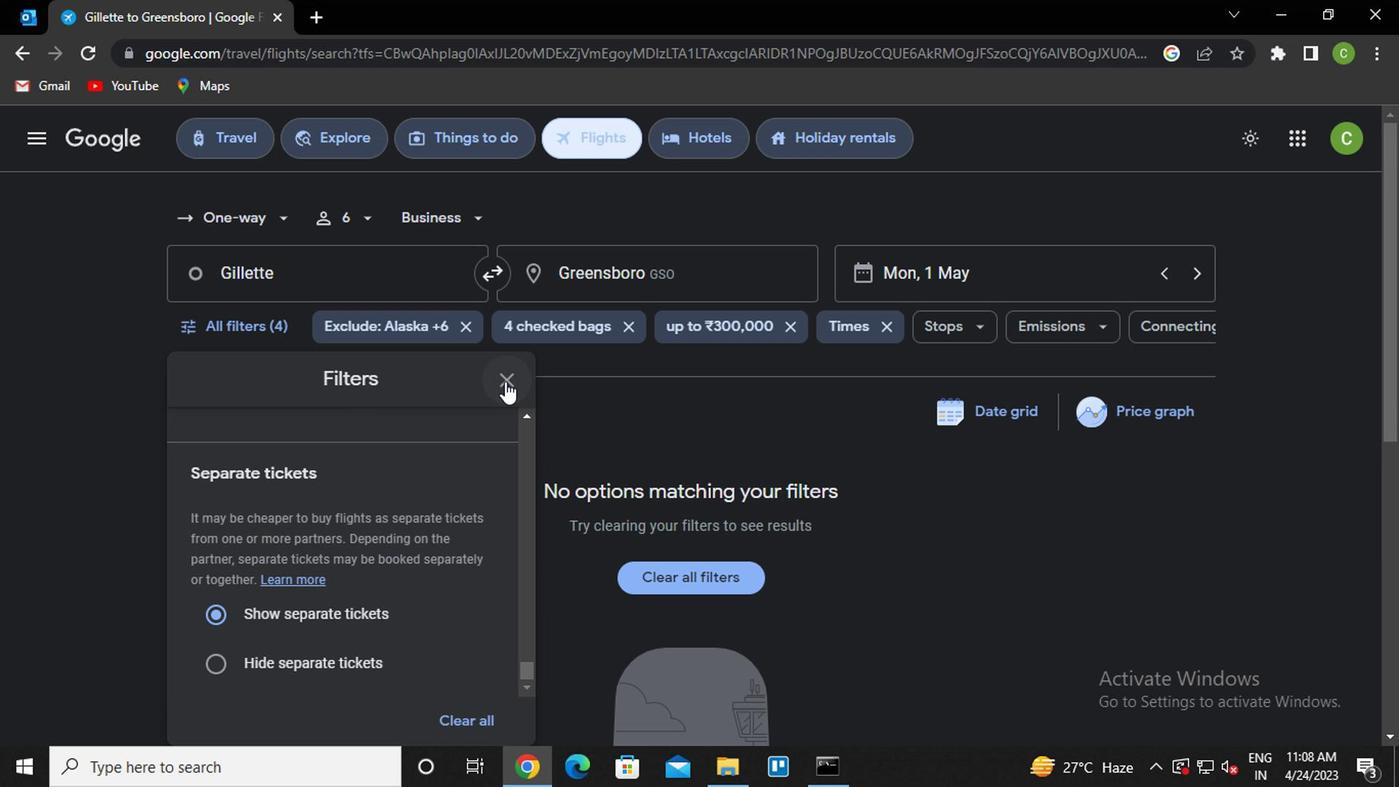 
Action: Mouse moved to (709, 534)
Screenshot: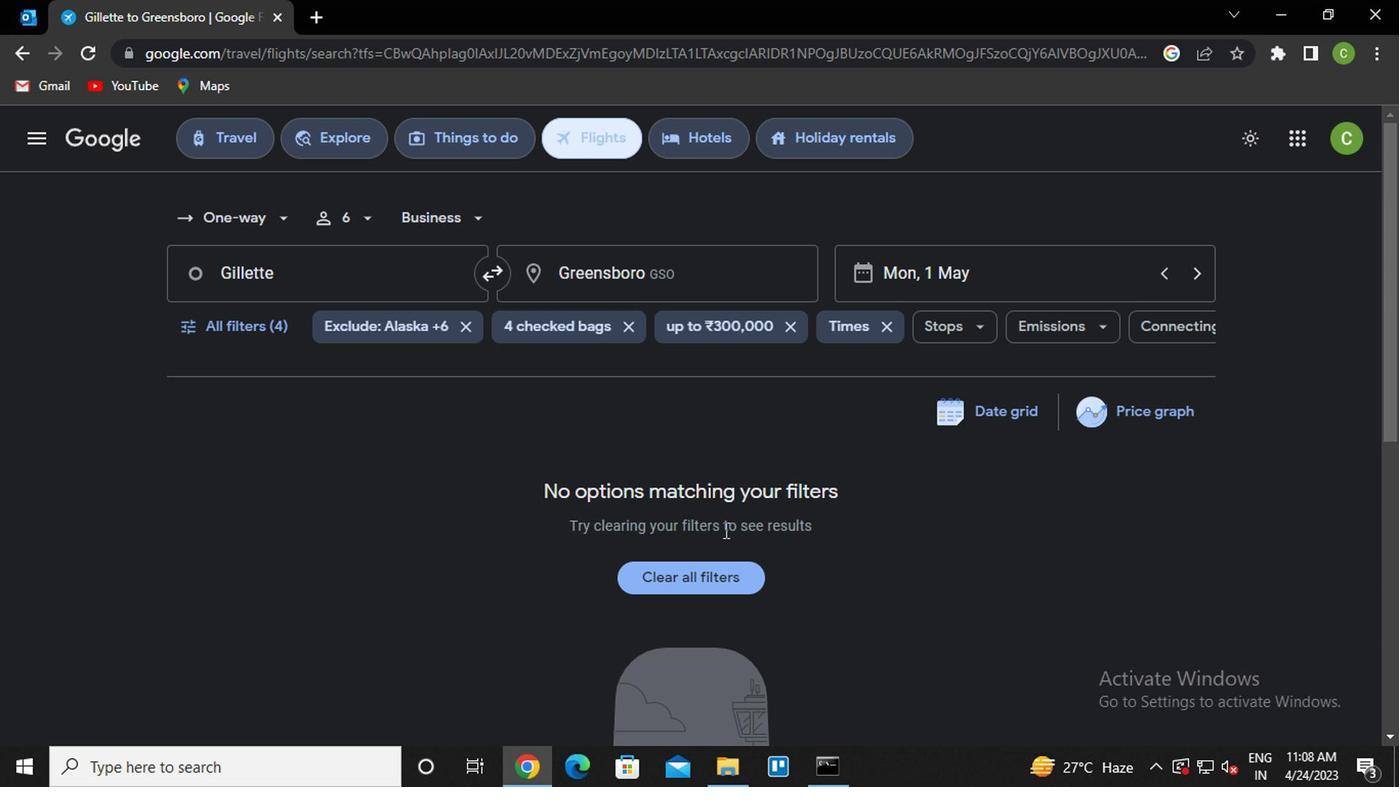 
